 Task: Find Airbnb stays in Hilton Head Island with access to beachfront for horse-drawn carriage rides and historic tours.
Action: Mouse moved to (587, 83)
Screenshot: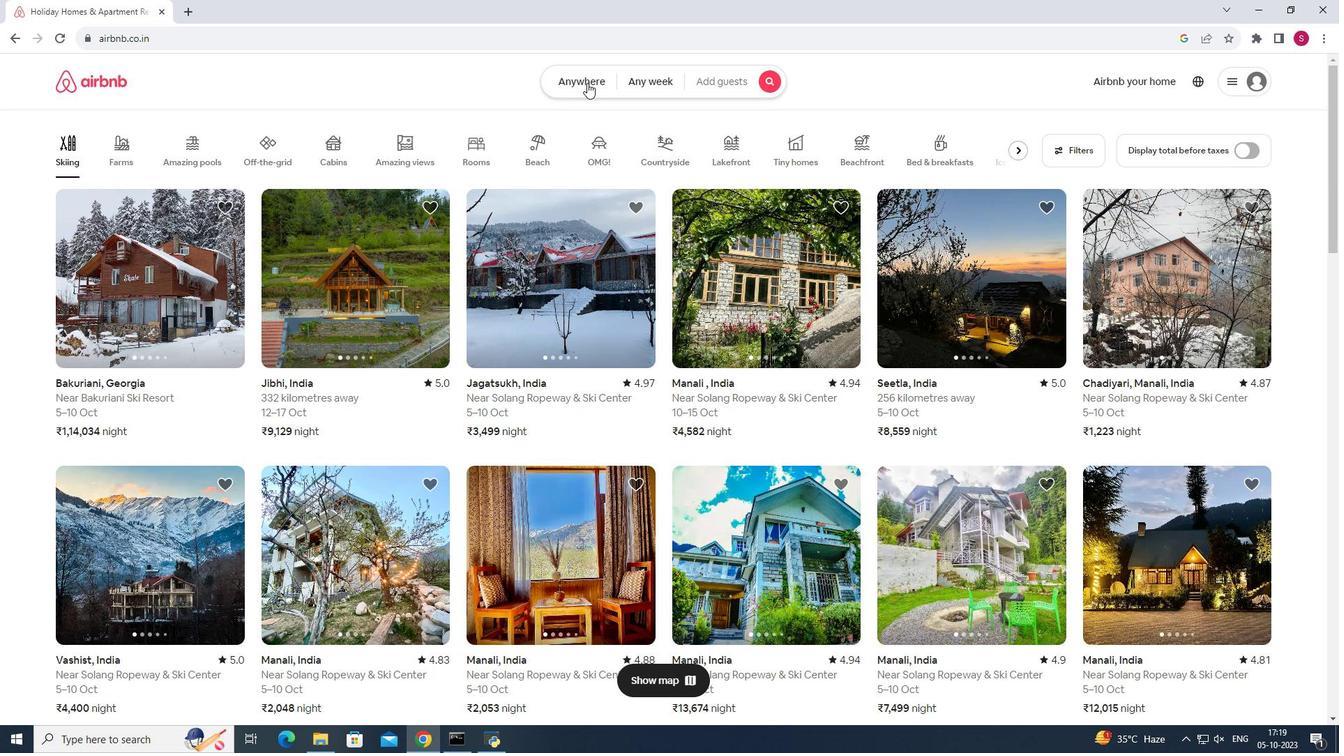 
Action: Mouse pressed left at (587, 83)
Screenshot: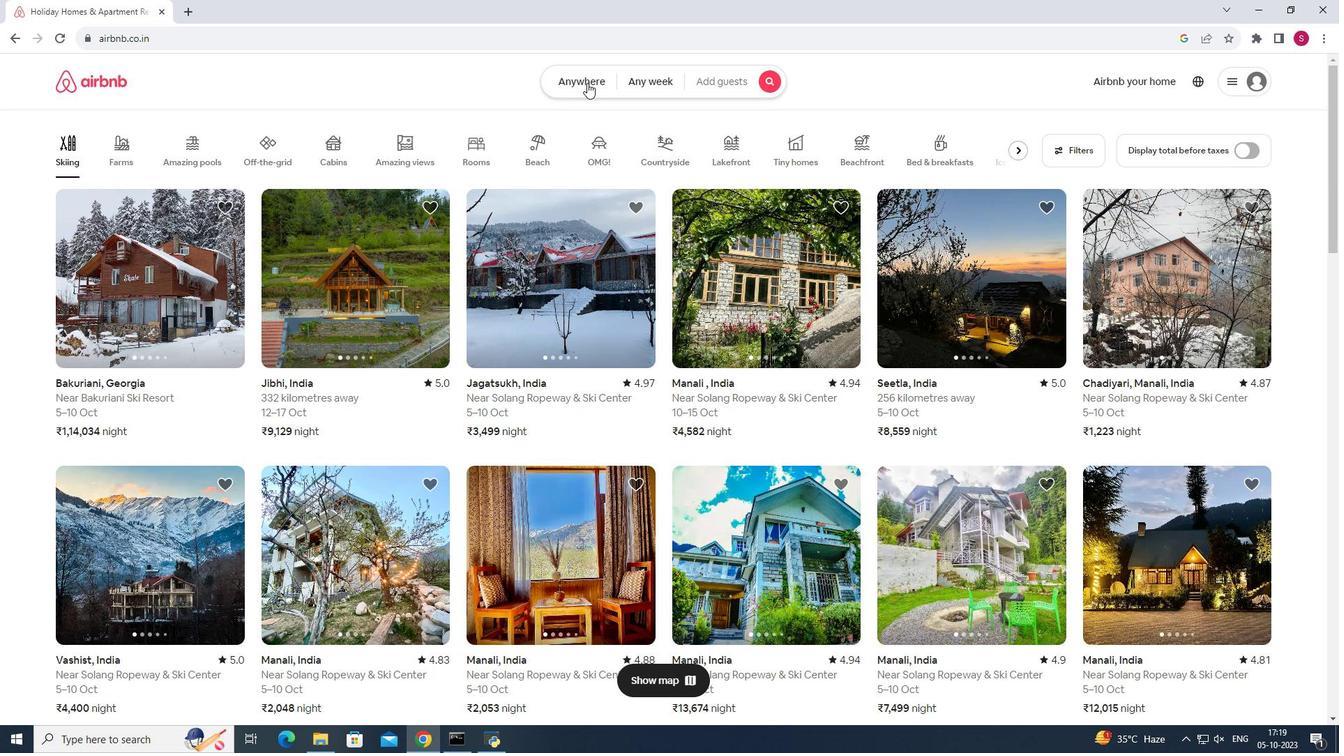 
Action: Mouse moved to (465, 137)
Screenshot: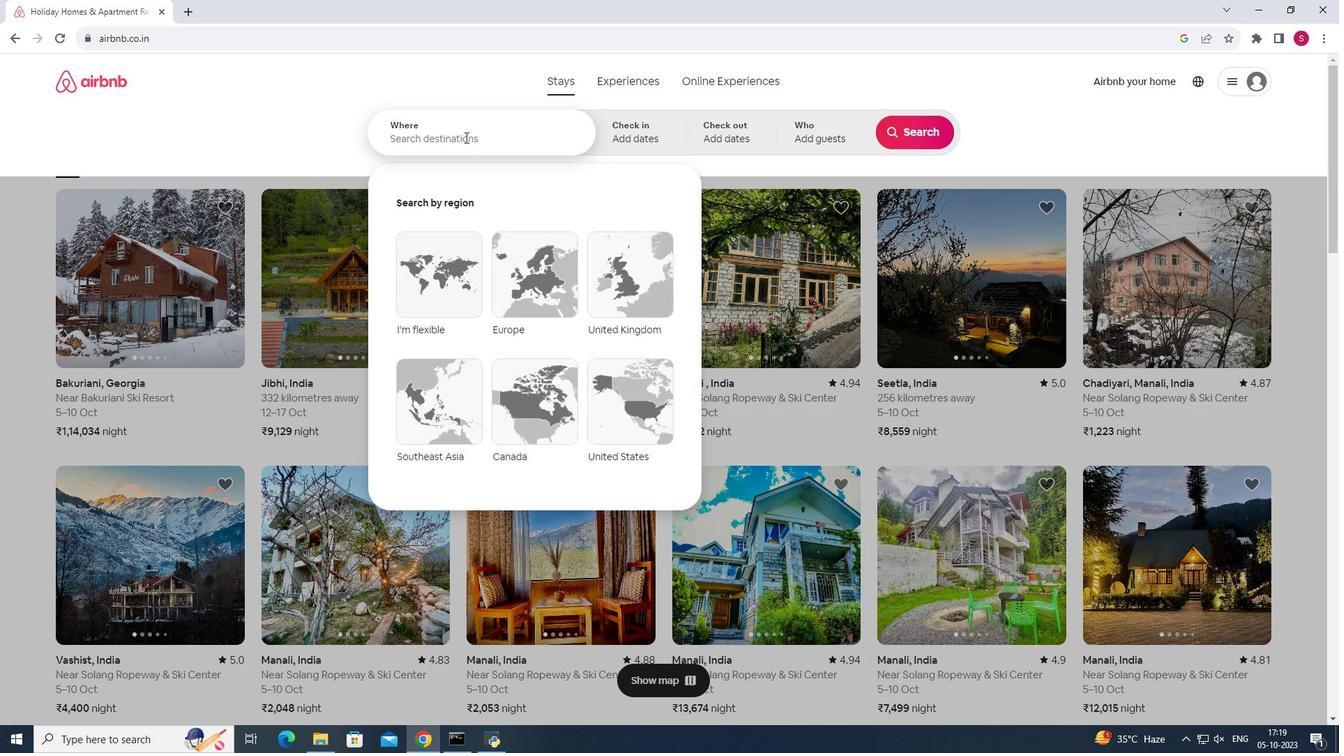 
Action: Mouse pressed left at (465, 137)
Screenshot: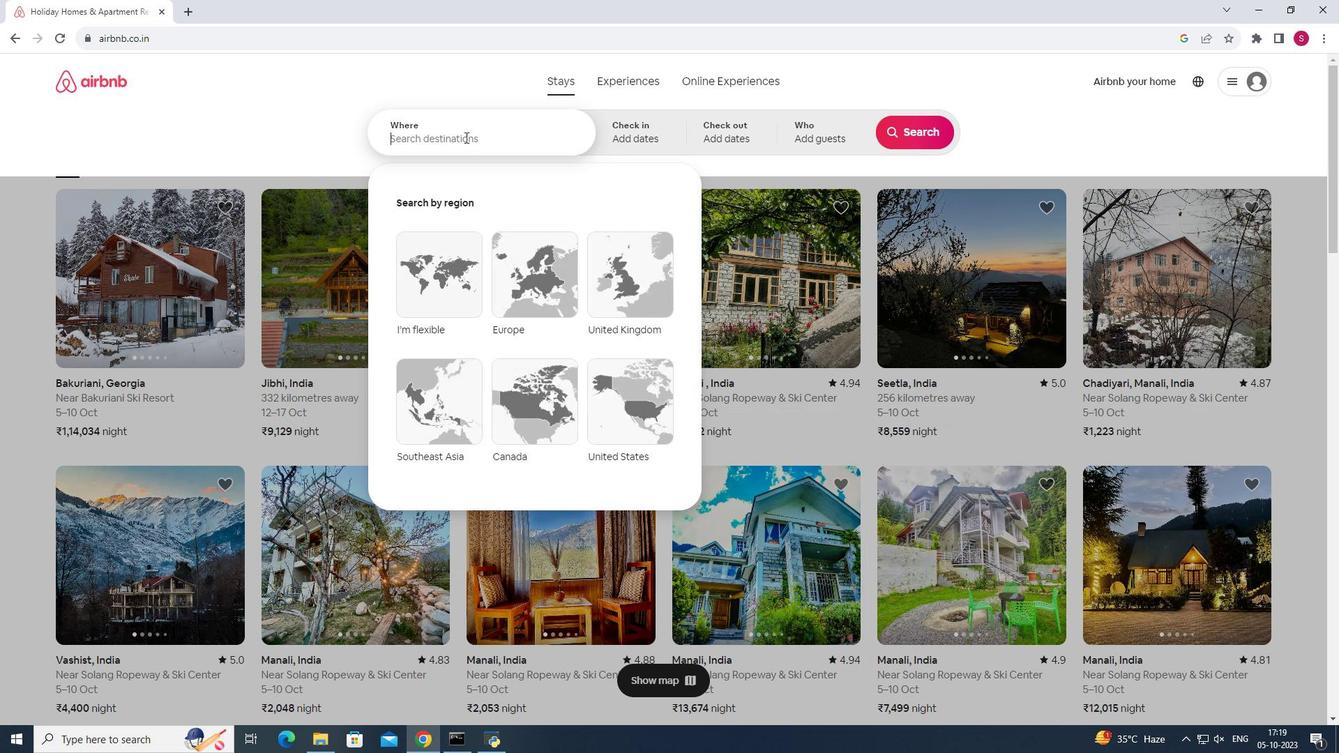 
Action: Key pressed <Key.shift><Key.shift><Key.shift><Key.shift><Key.shift><Key.shift><Key.shift><Key.shift><Key.shift><Key.shift><Key.shift><Key.shift><Key.shift><Key.shift><Key.shift><Key.shift><Key.shift><Key.shift><Key.shift><Key.shift>Hilton<Key.space><Key.shift>Head
Screenshot: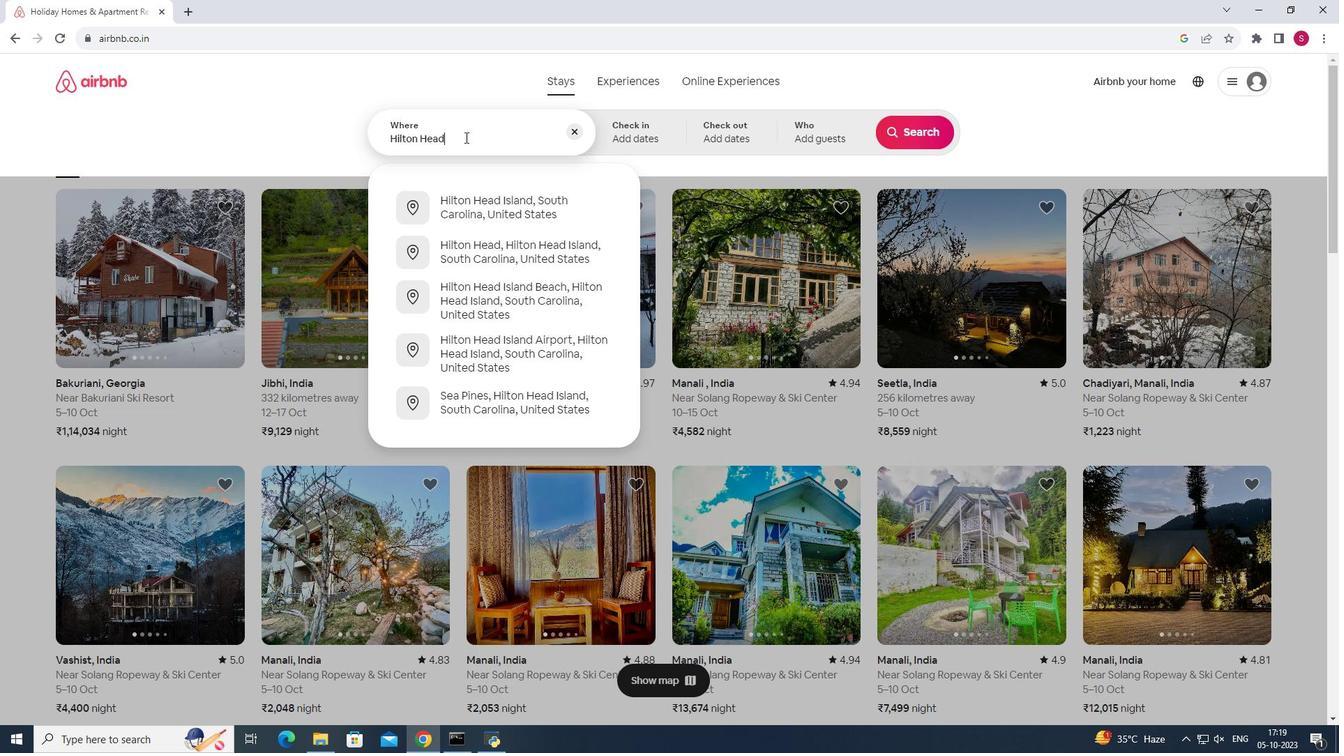 
Action: Mouse moved to (517, 220)
Screenshot: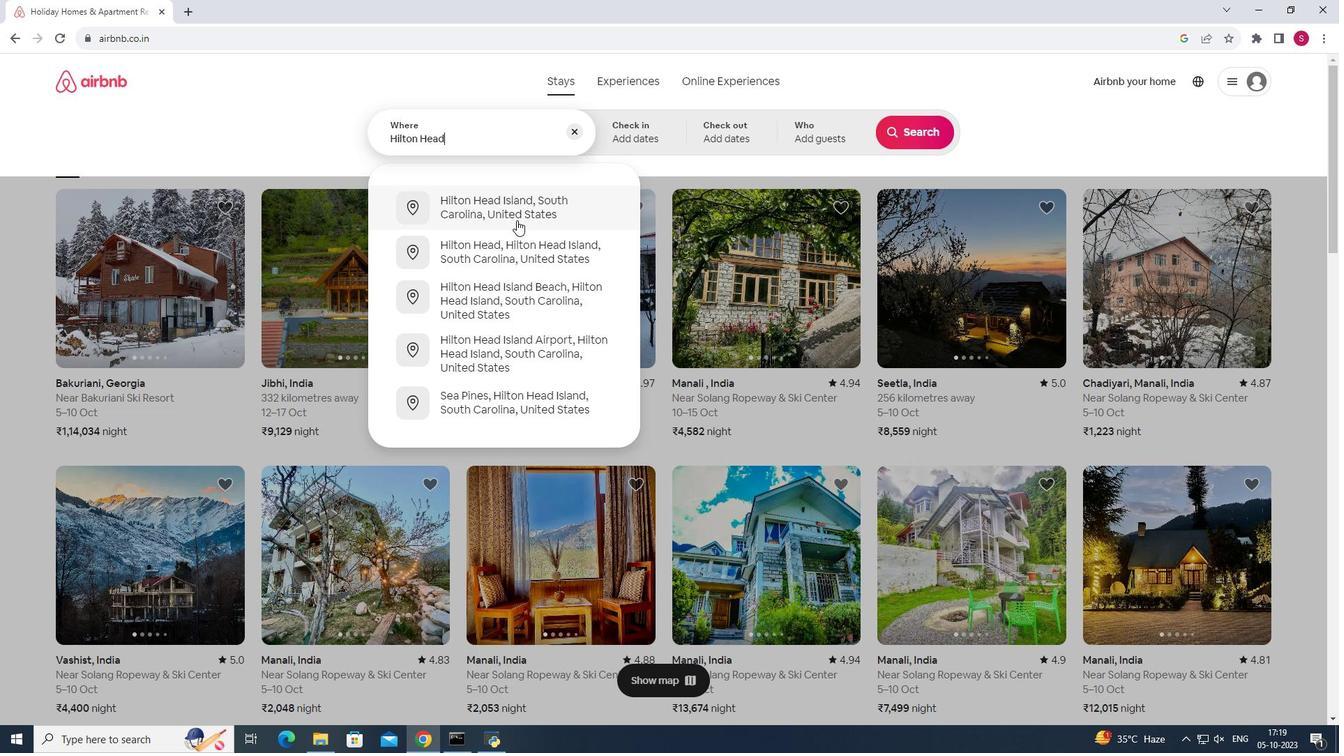 
Action: Mouse pressed left at (517, 220)
Screenshot: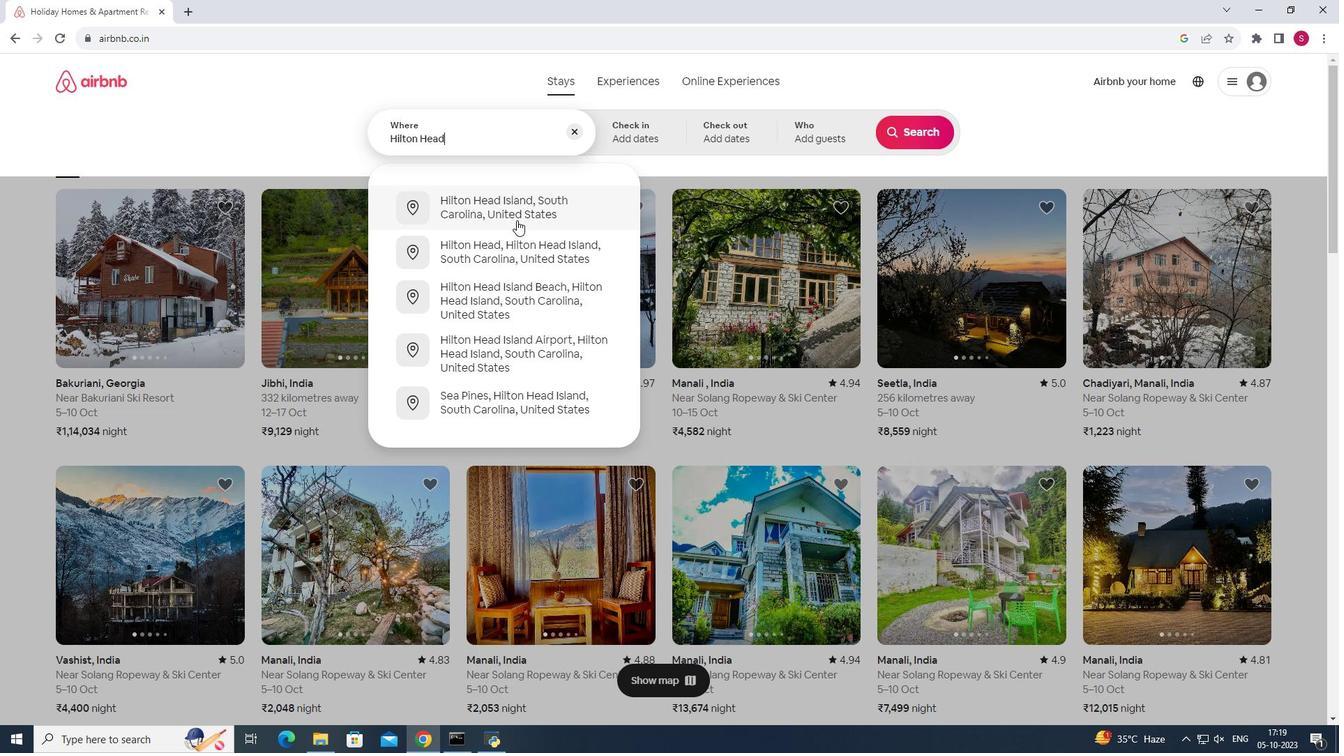 
Action: Mouse moved to (903, 146)
Screenshot: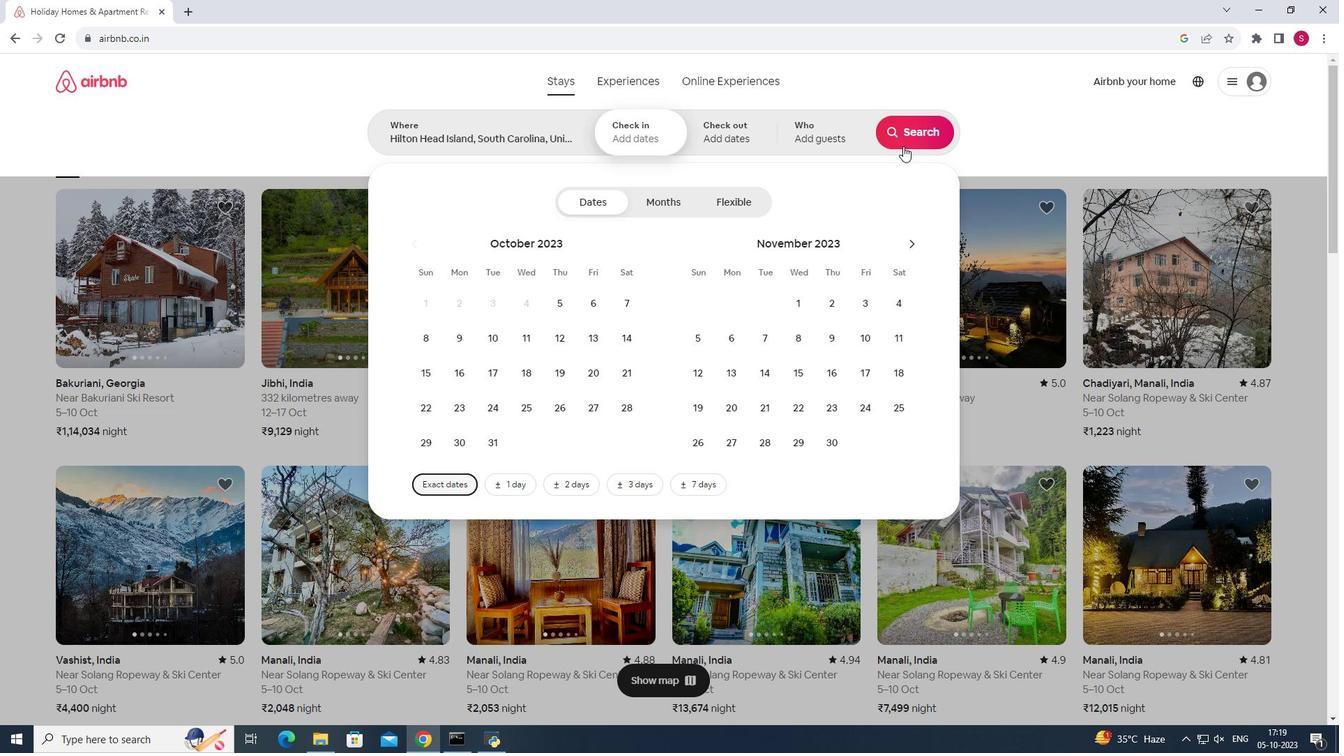 
Action: Mouse pressed left at (903, 146)
Screenshot: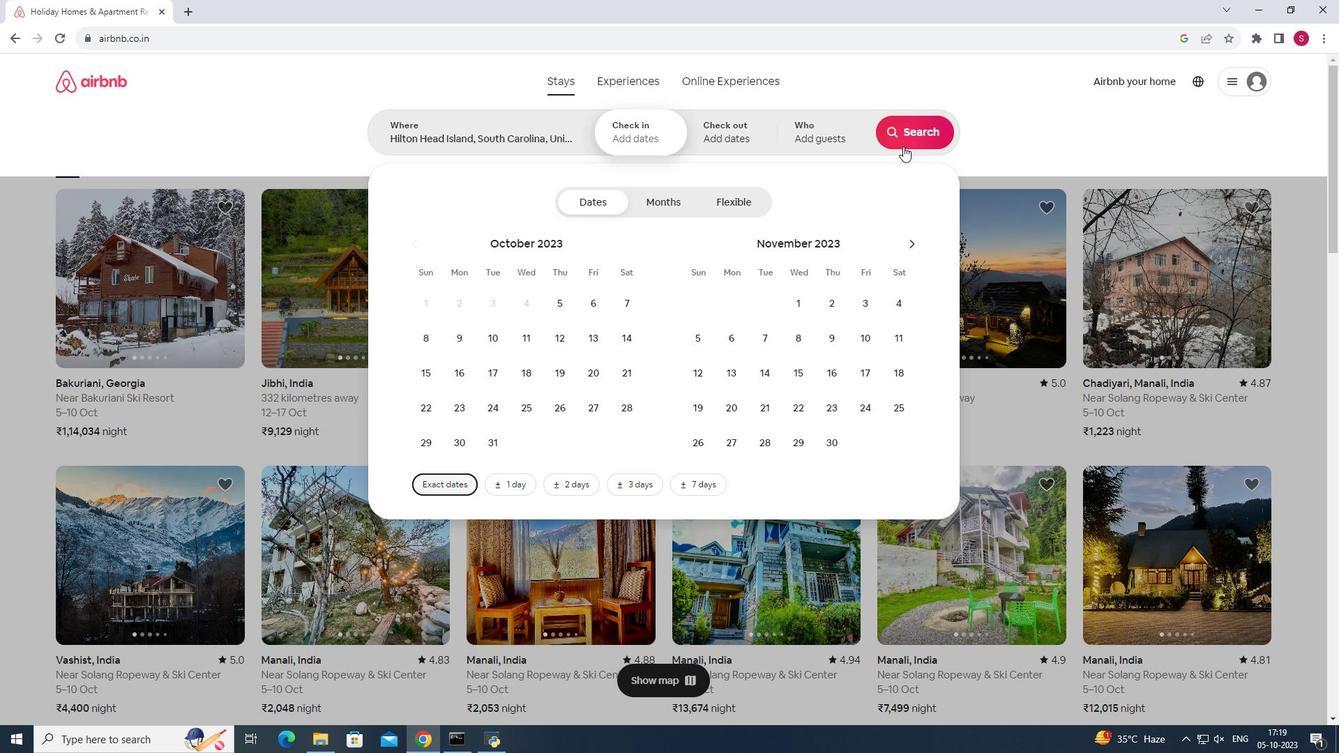 
Action: Mouse moved to (293, 139)
Screenshot: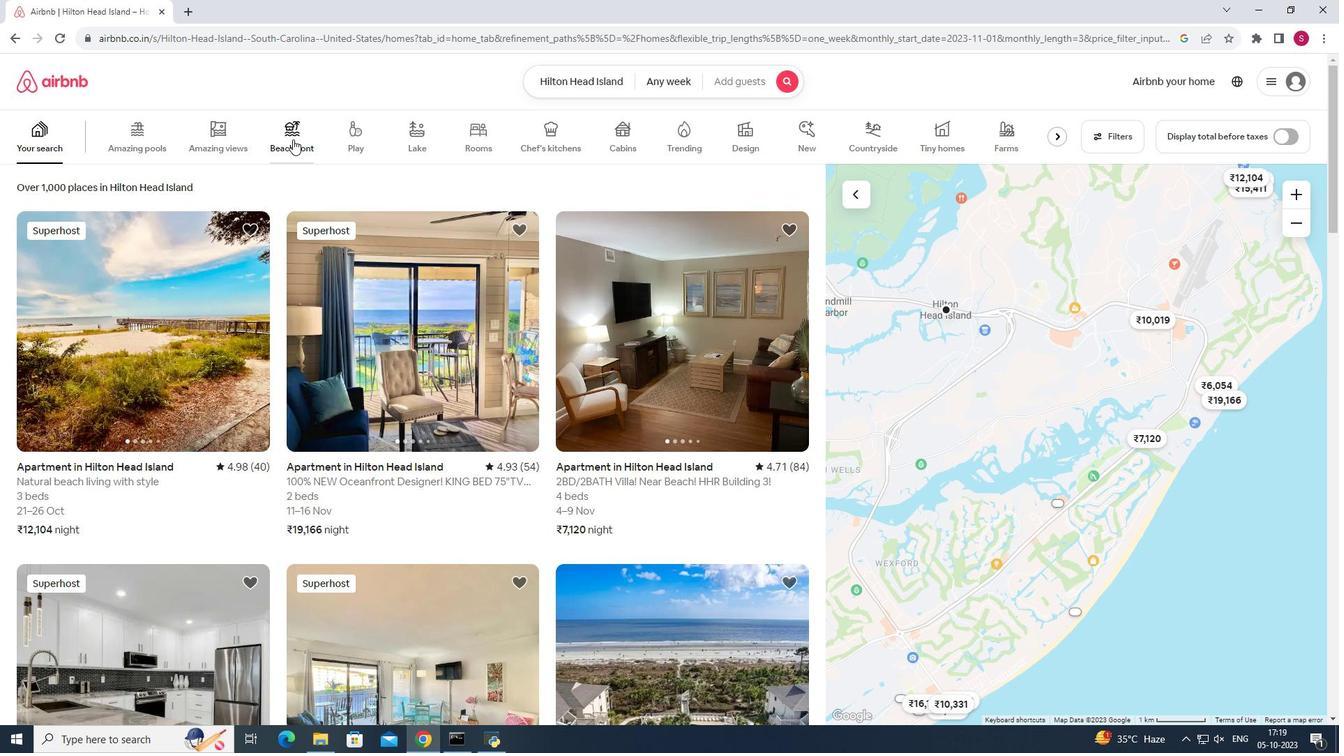 
Action: Mouse pressed left at (293, 139)
Screenshot: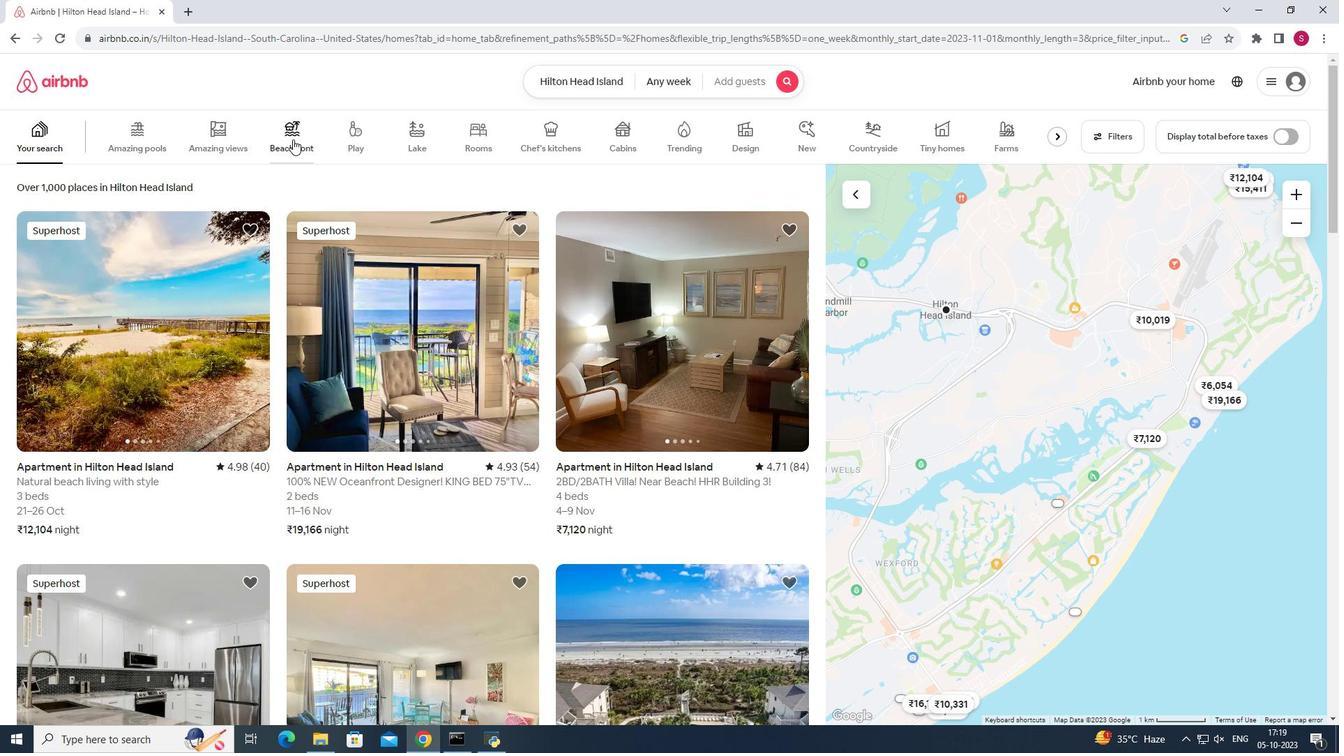 
Action: Mouse moved to (188, 339)
Screenshot: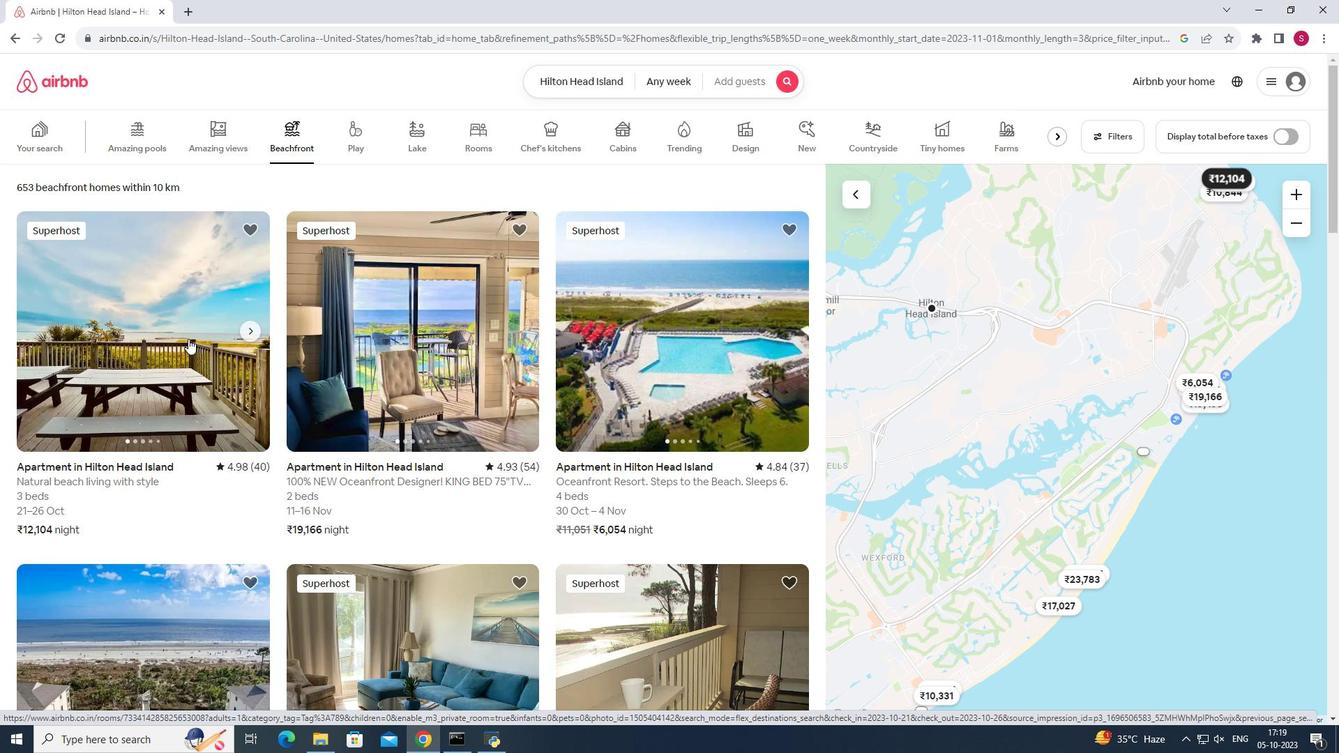 
Action: Mouse pressed left at (188, 339)
Screenshot: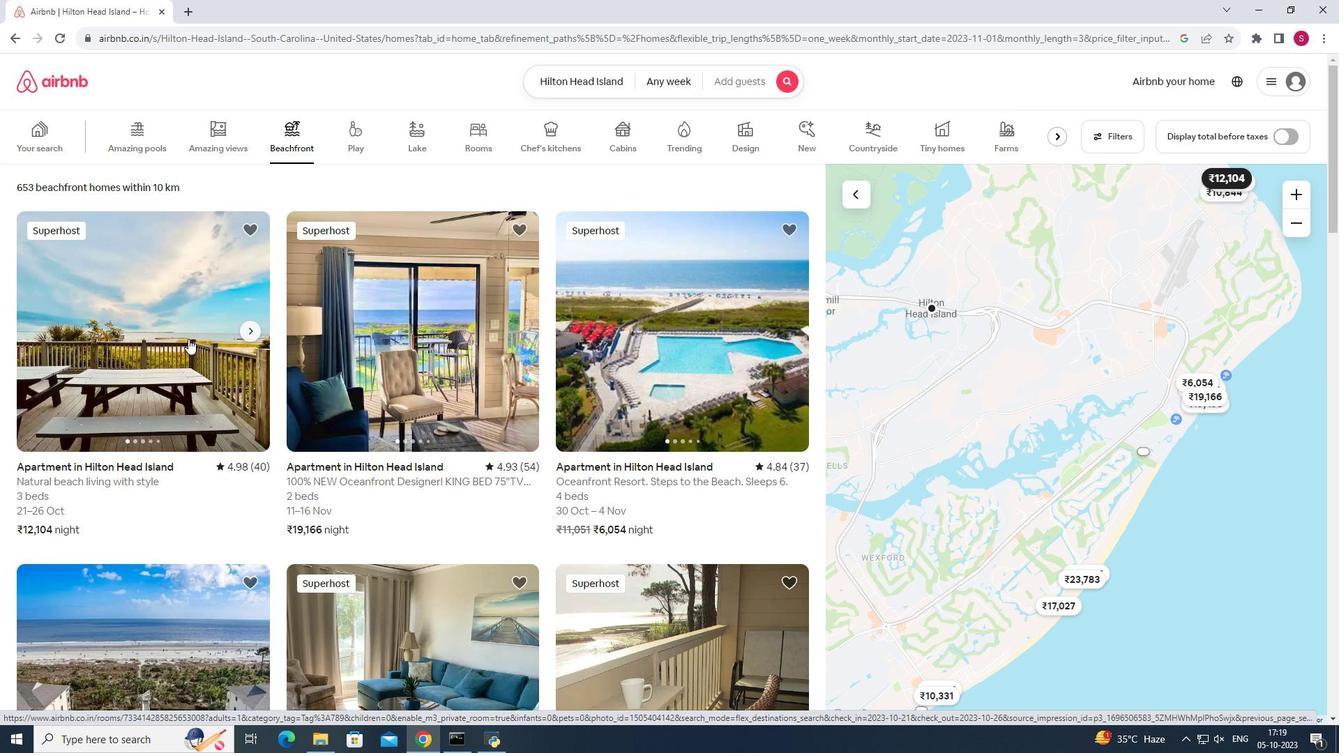 
Action: Mouse moved to (997, 494)
Screenshot: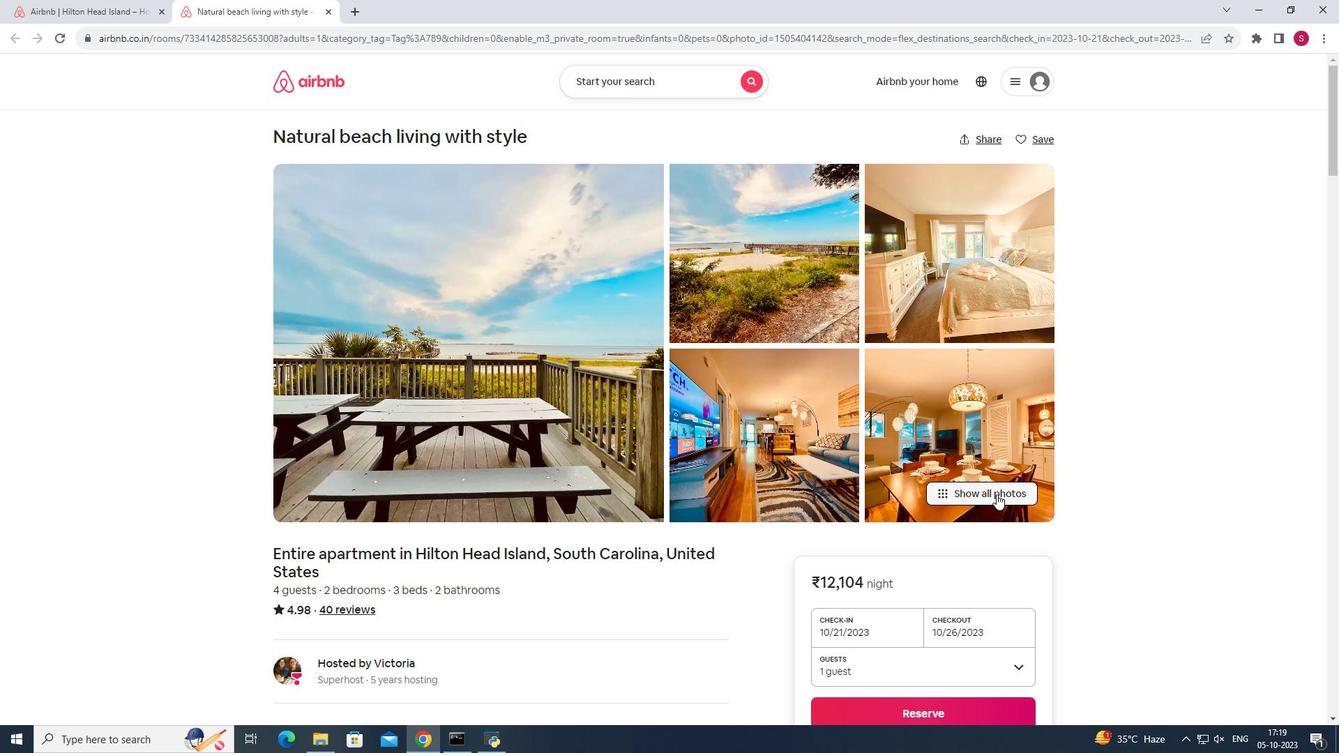 
Action: Mouse pressed left at (997, 494)
Screenshot: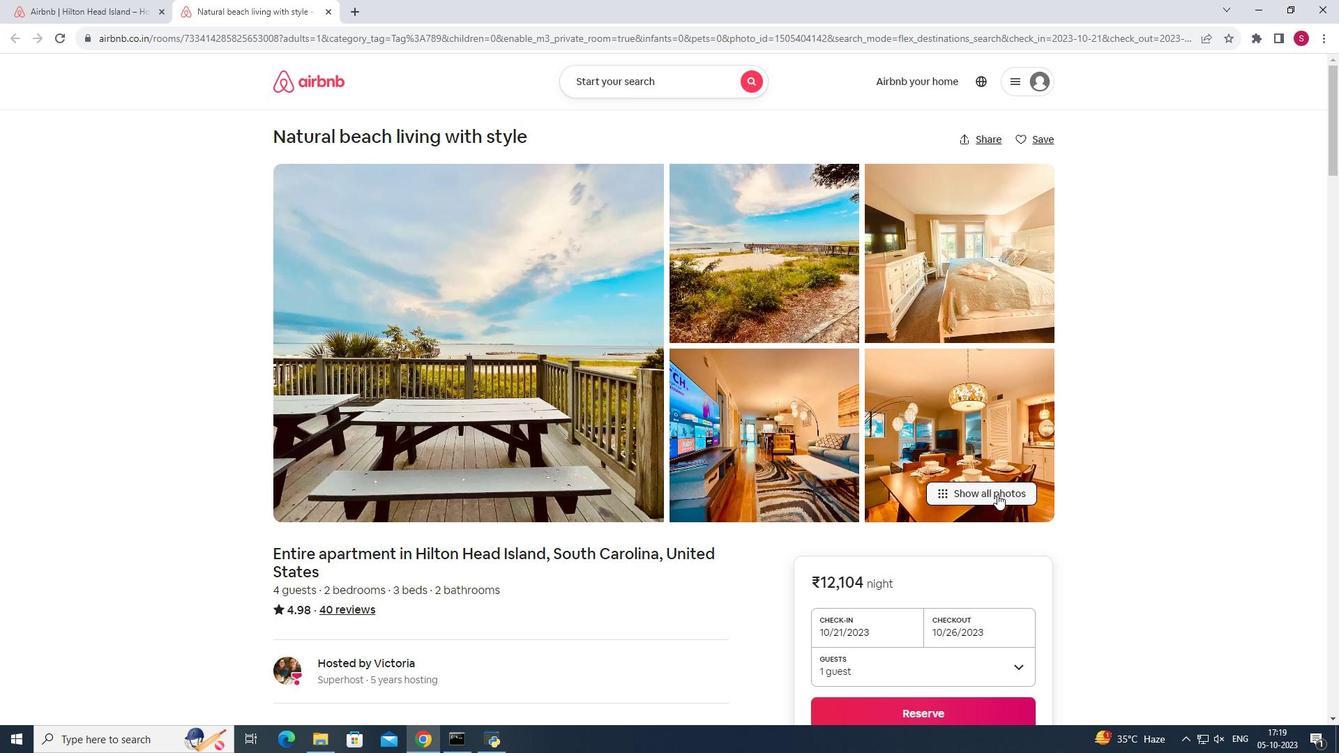 
Action: Mouse moved to (1124, 517)
Screenshot: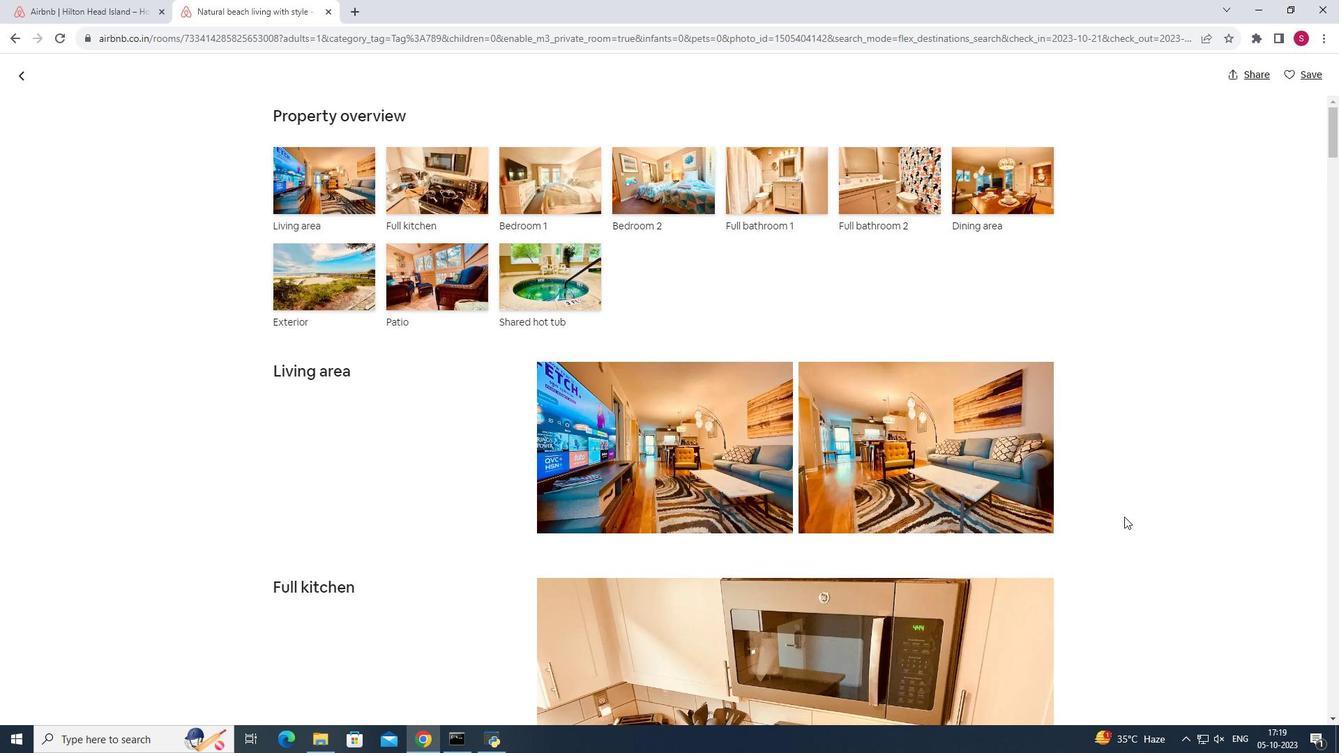 
Action: Mouse scrolled (1124, 516) with delta (0, 0)
Screenshot: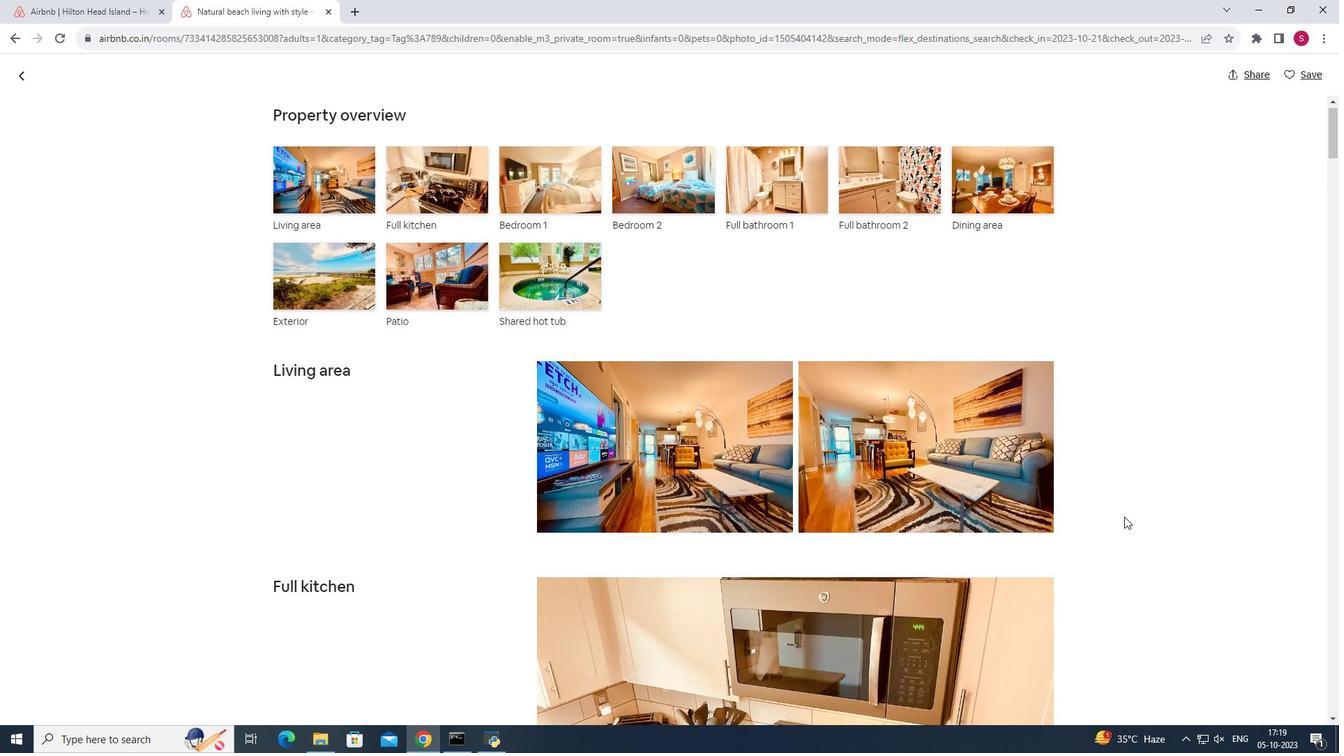 
Action: Mouse scrolled (1124, 516) with delta (0, 0)
Screenshot: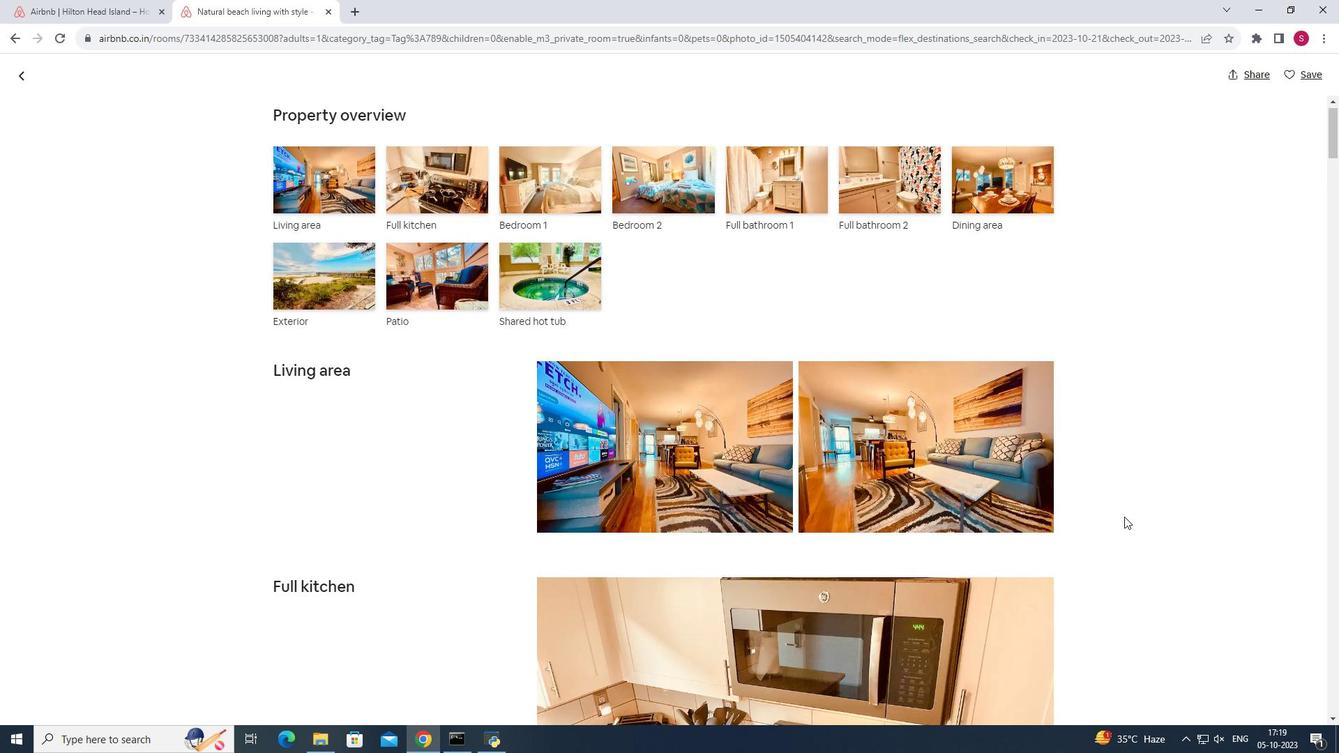 
Action: Mouse scrolled (1124, 516) with delta (0, 0)
Screenshot: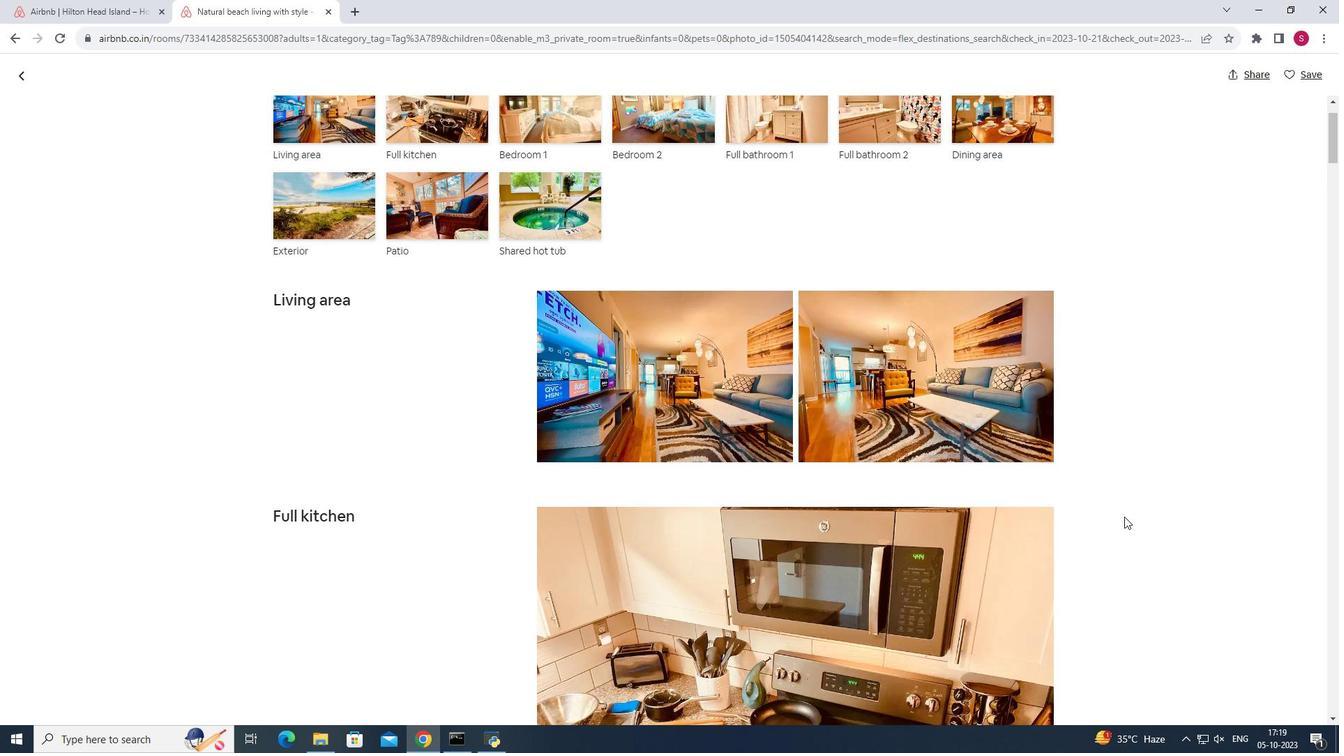 
Action: Mouse moved to (1159, 616)
Screenshot: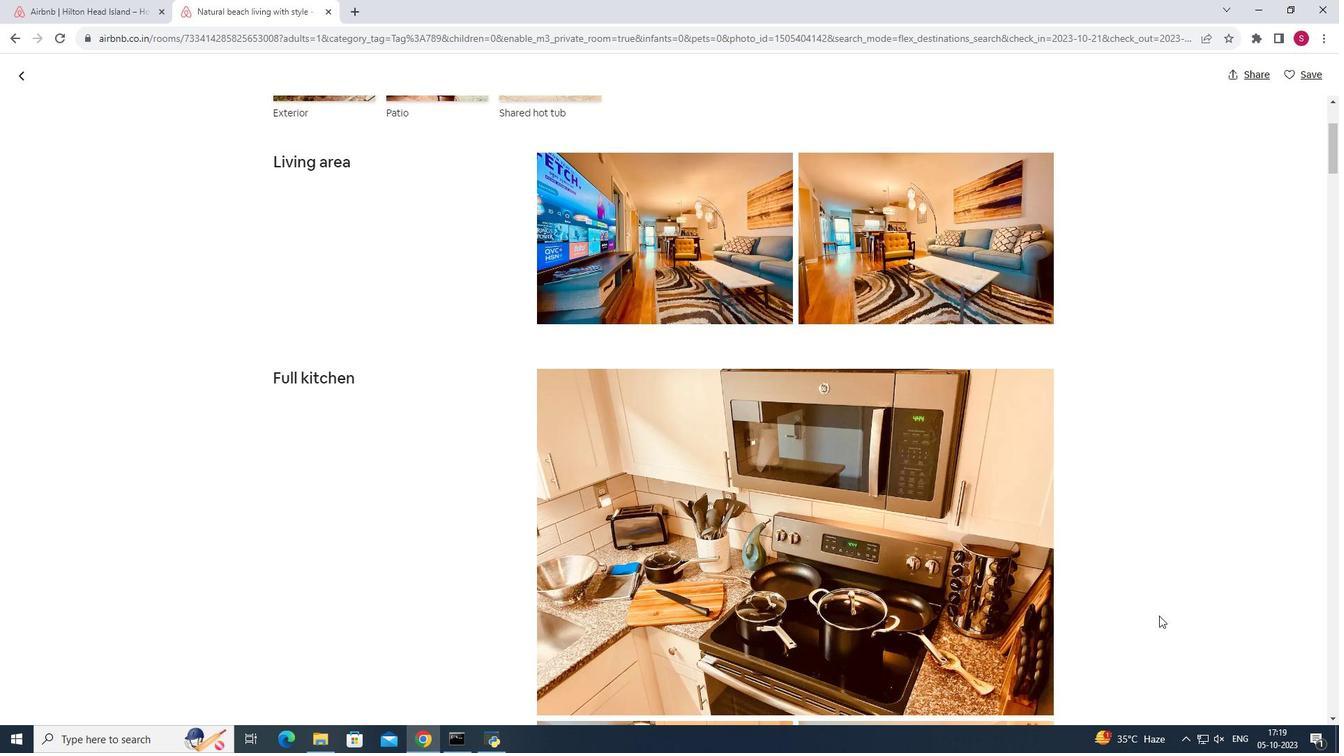
Action: Mouse scrolled (1159, 615) with delta (0, 0)
Screenshot: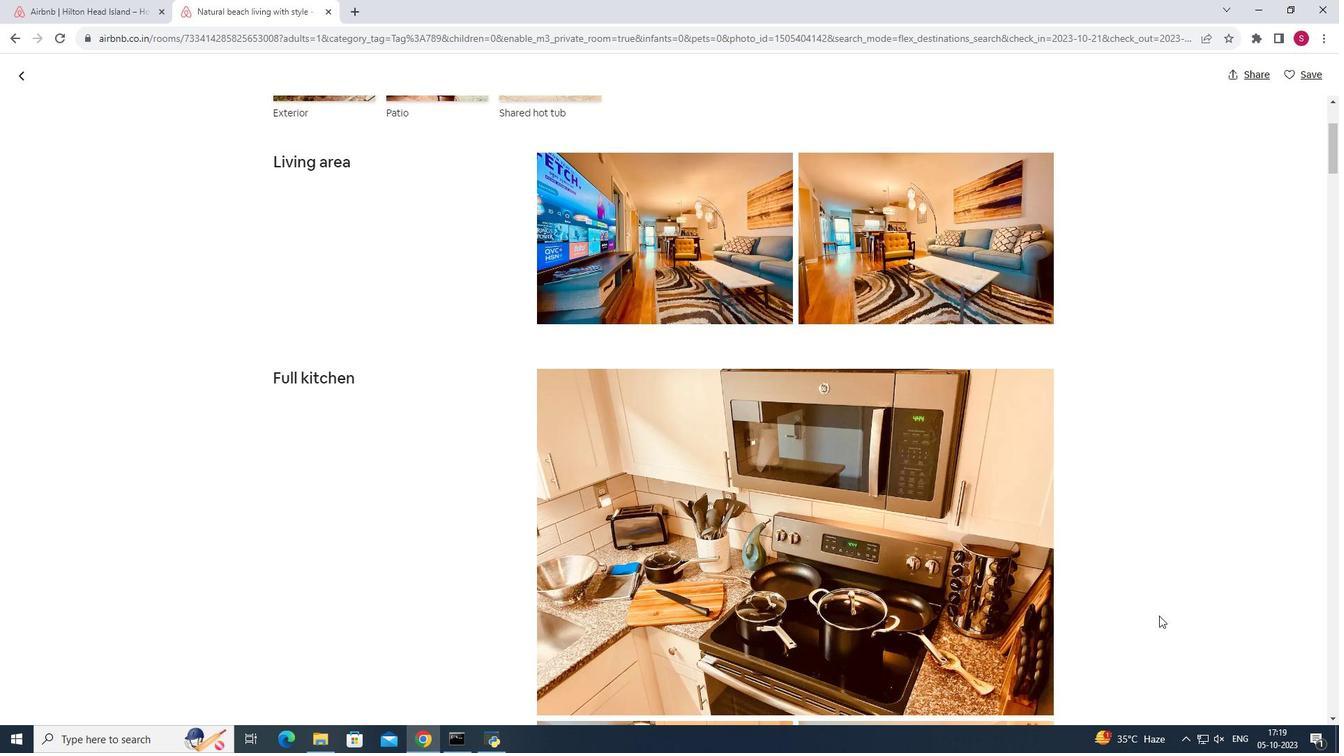 
Action: Mouse scrolled (1159, 615) with delta (0, 0)
Screenshot: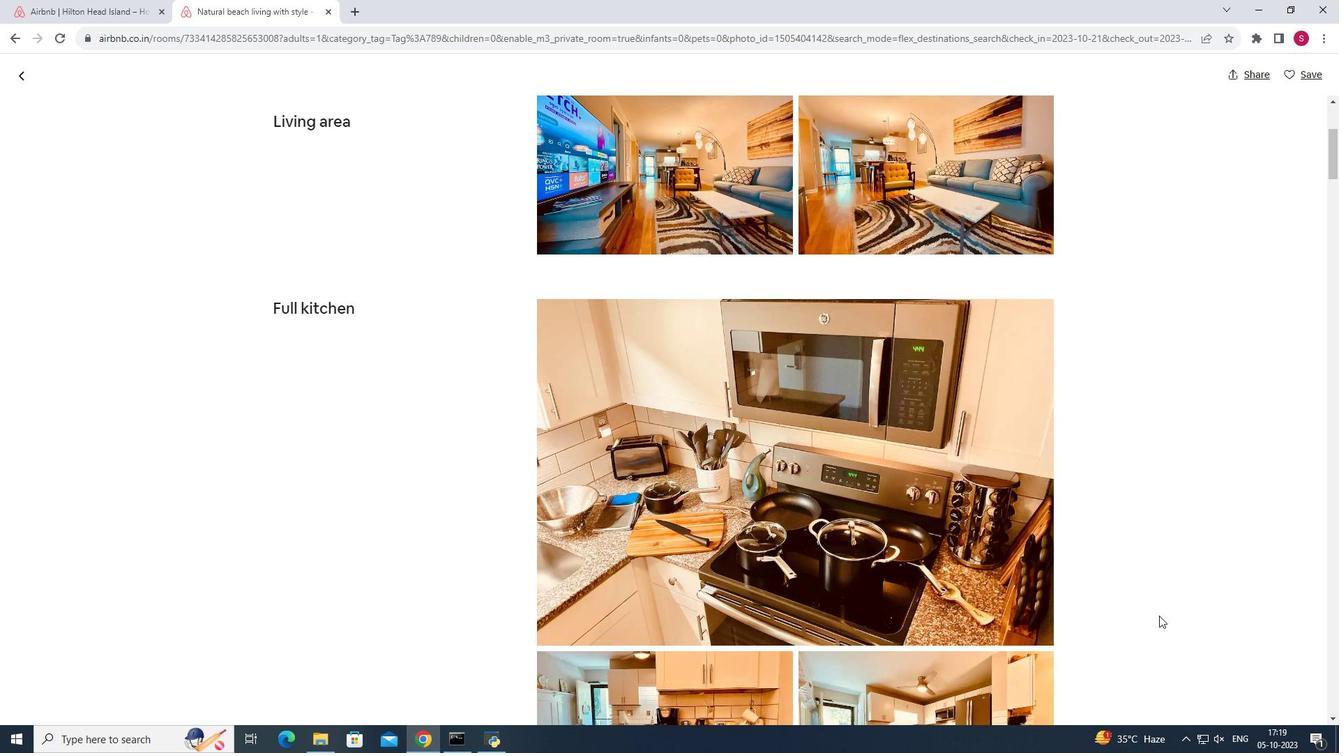 
Action: Mouse scrolled (1159, 615) with delta (0, 0)
Screenshot: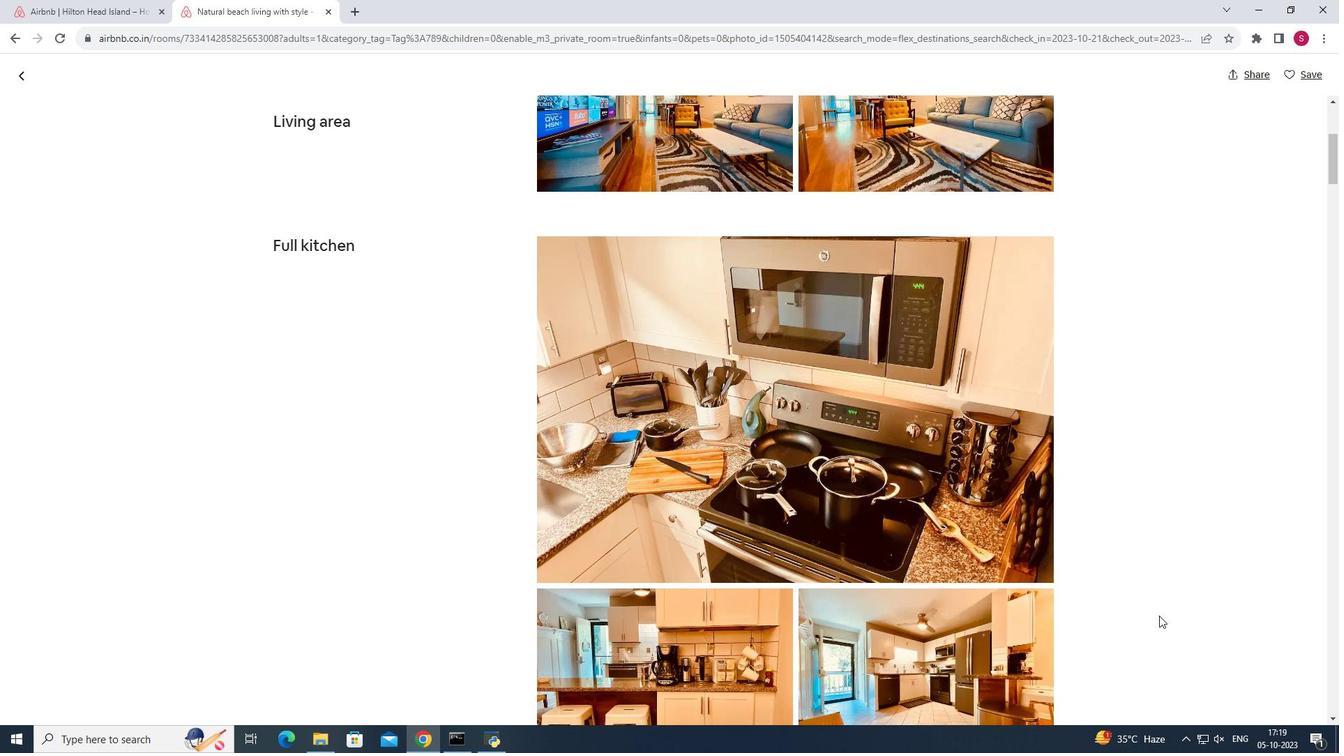 
Action: Mouse scrolled (1159, 615) with delta (0, 0)
Screenshot: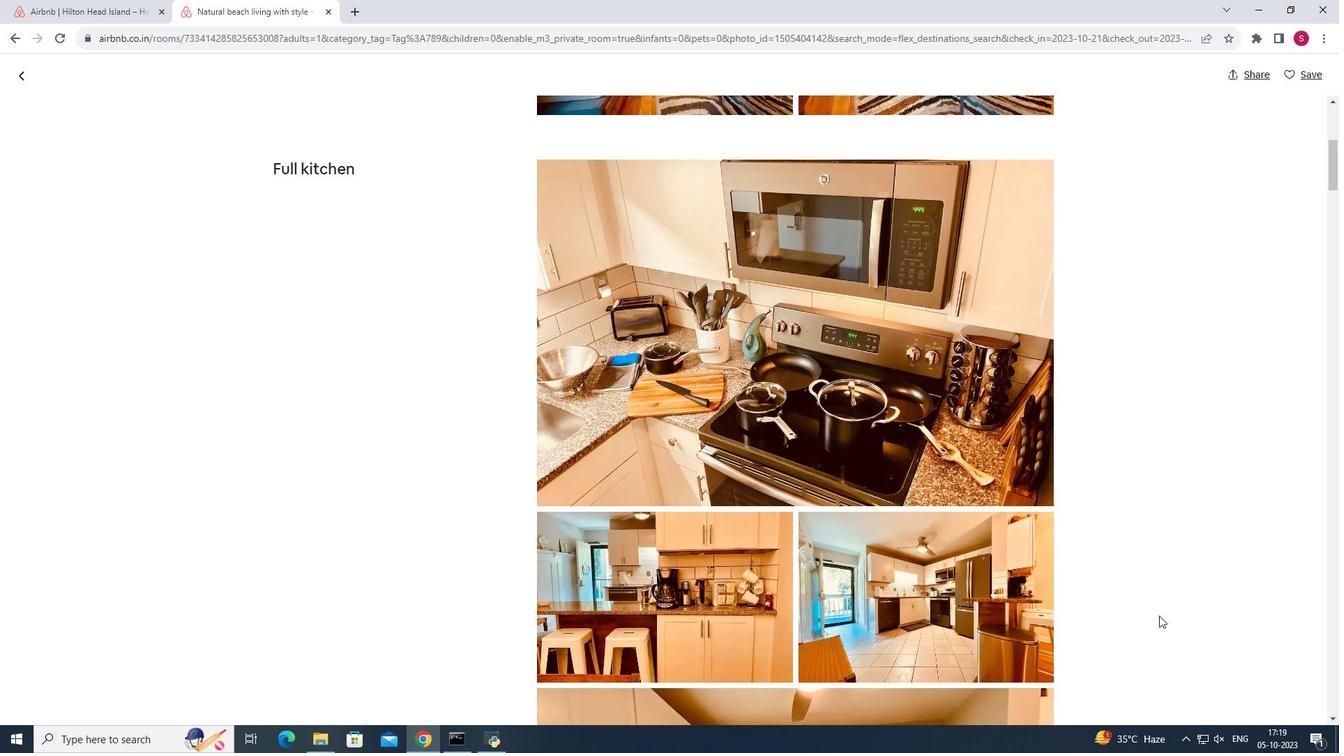 
Action: Mouse scrolled (1159, 615) with delta (0, 0)
Screenshot: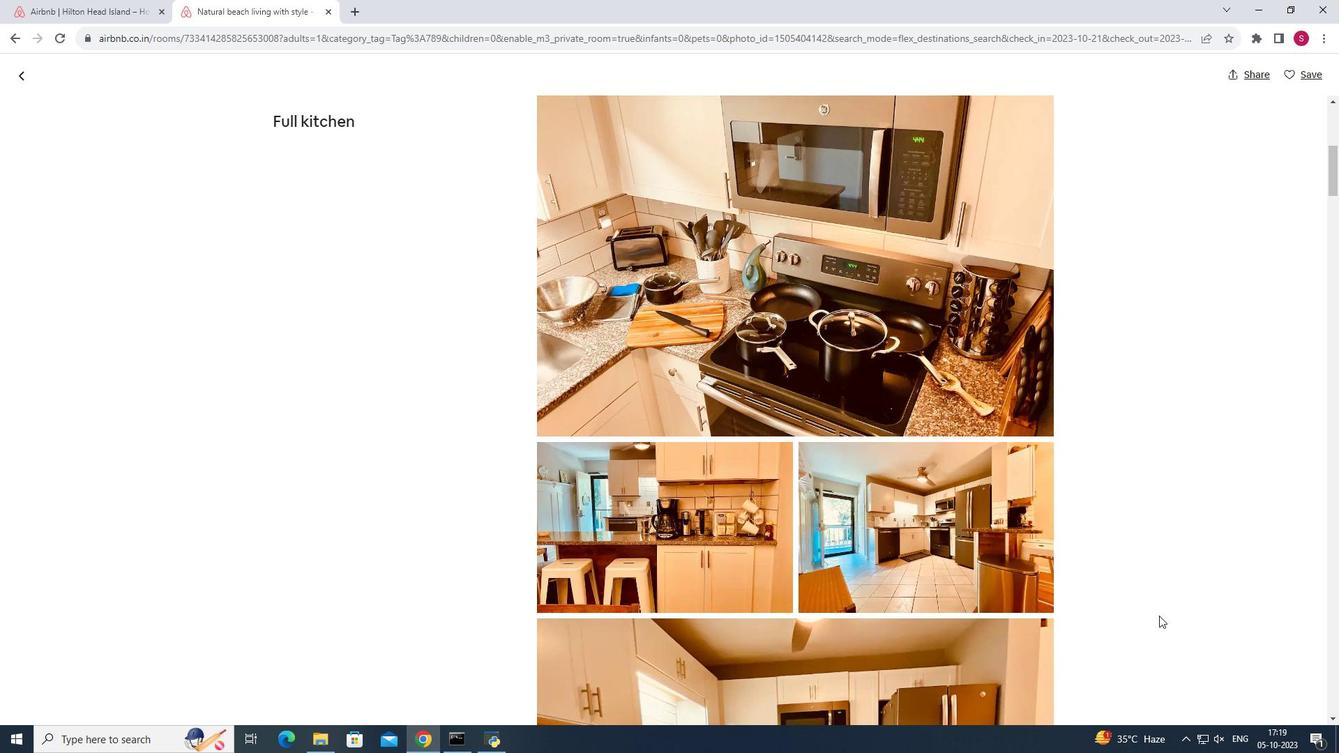 
Action: Mouse scrolled (1159, 615) with delta (0, 0)
Screenshot: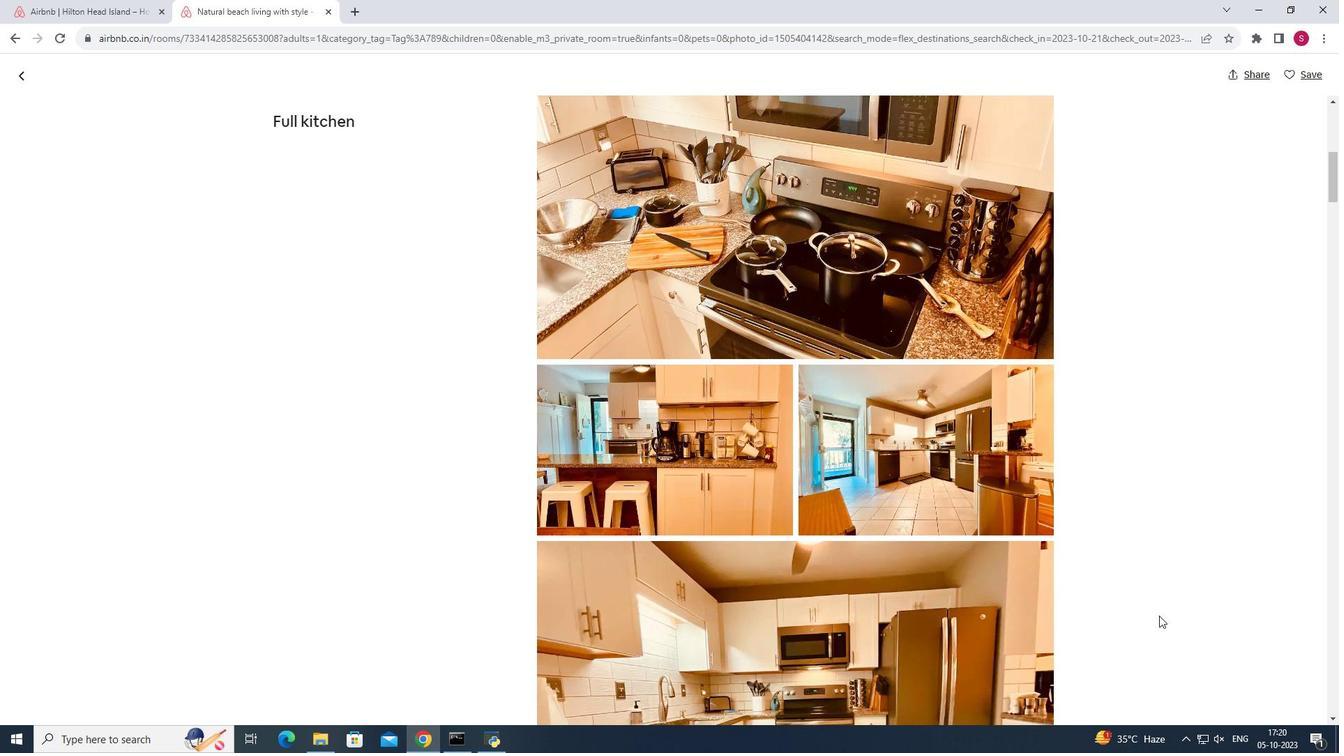 
Action: Mouse scrolled (1159, 615) with delta (0, 0)
Screenshot: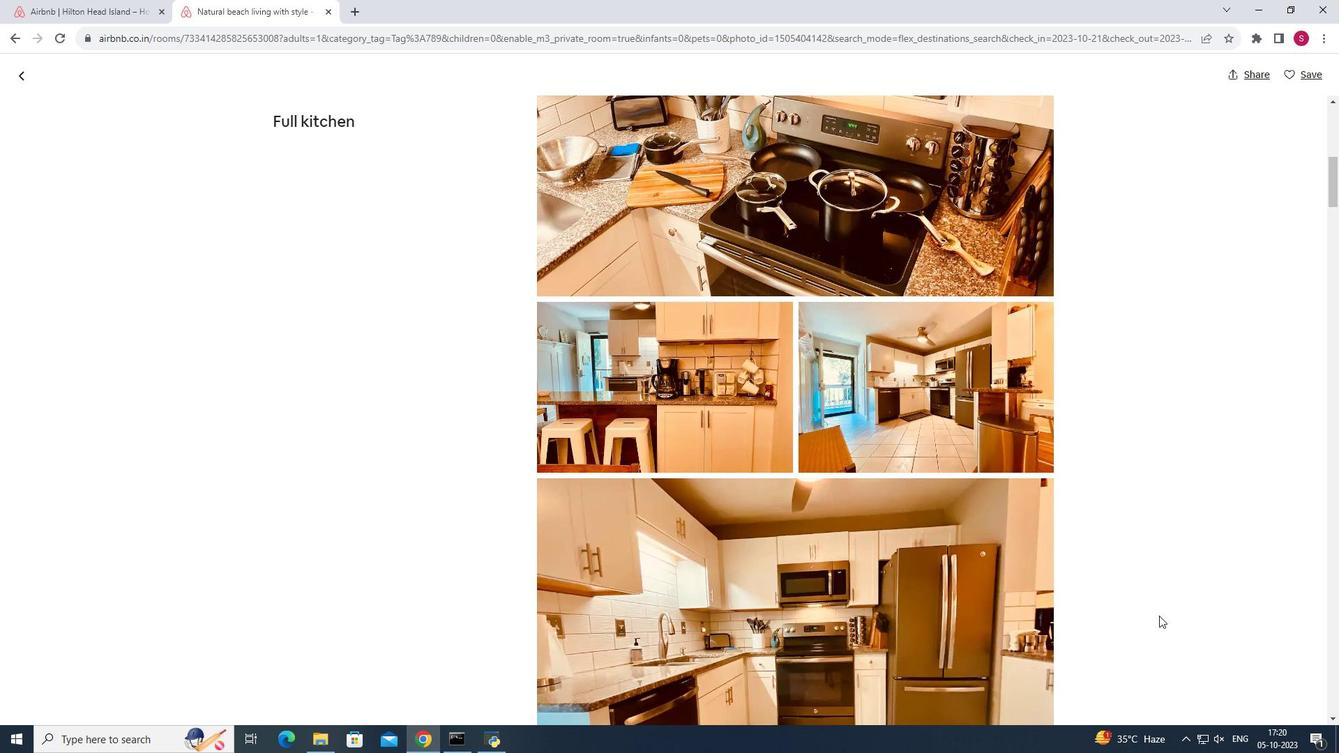 
Action: Mouse scrolled (1159, 615) with delta (0, 0)
Screenshot: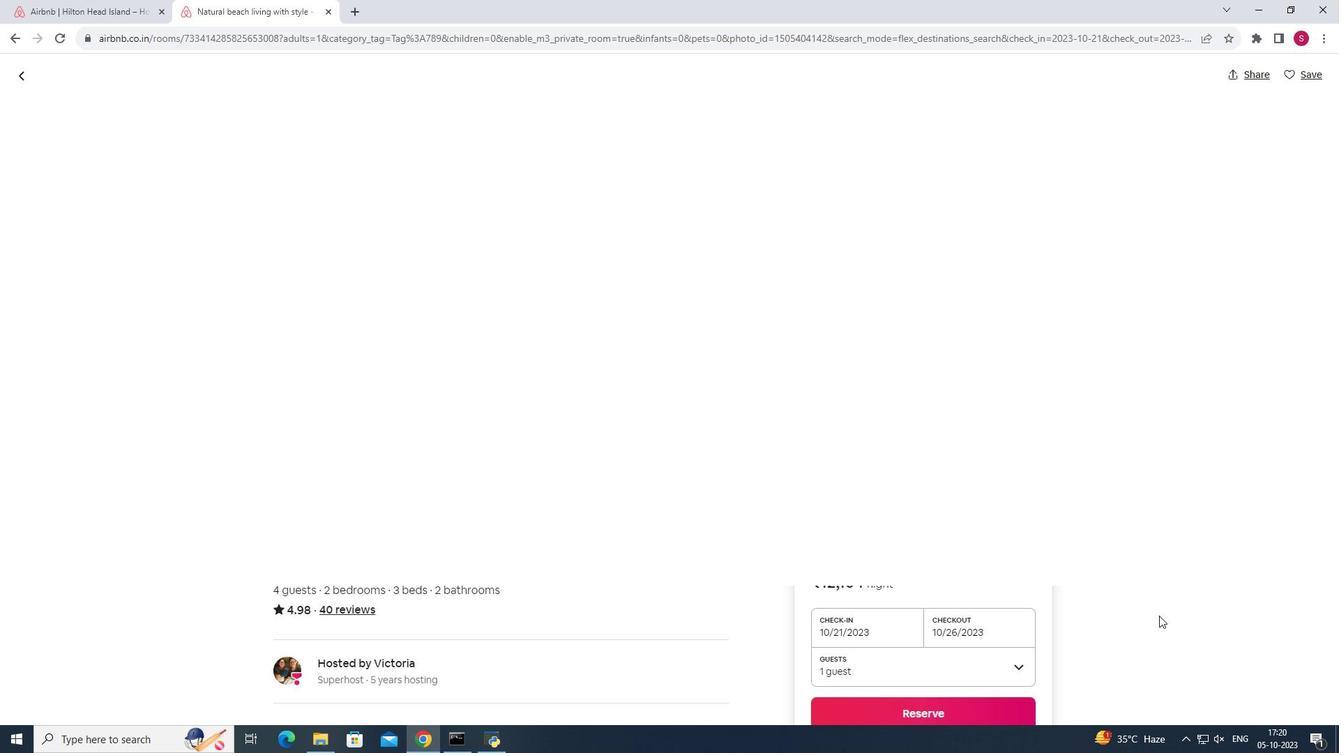 
Action: Mouse scrolled (1159, 615) with delta (0, 0)
Screenshot: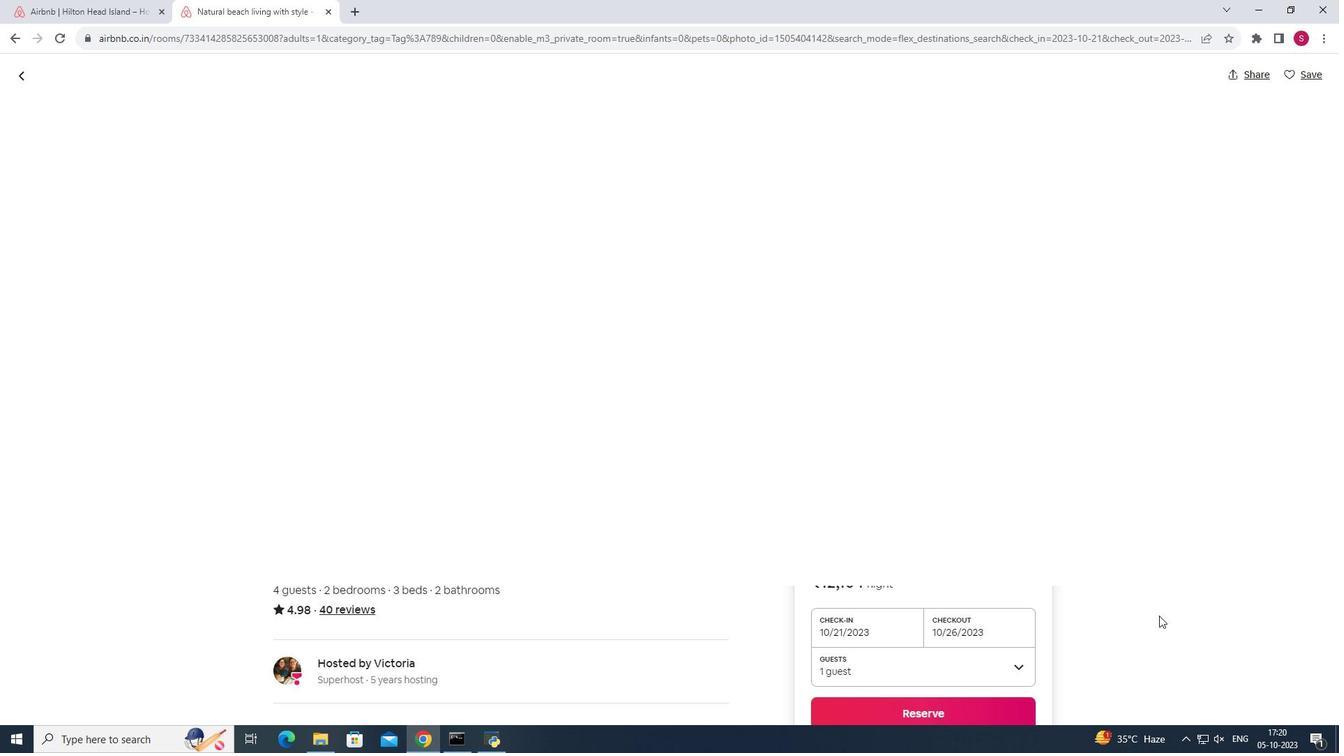 
Action: Mouse scrolled (1159, 615) with delta (0, 0)
Screenshot: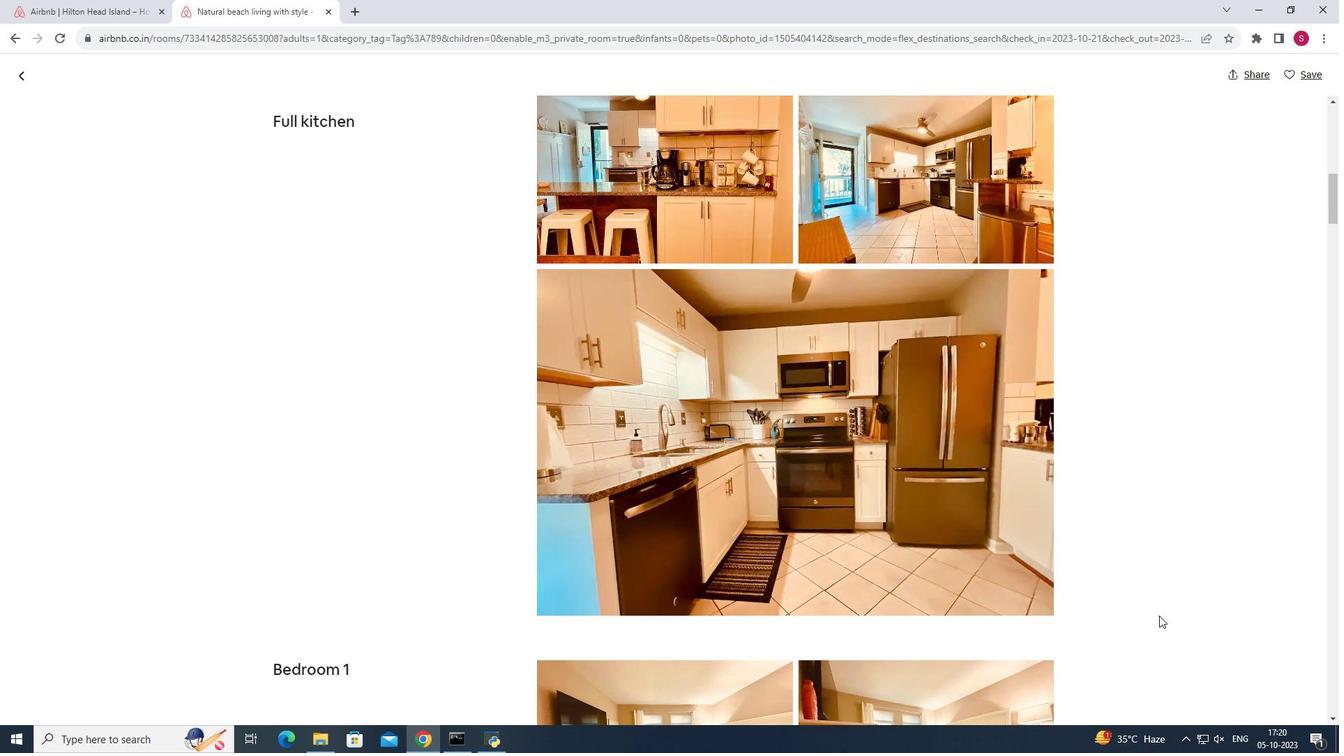 
Action: Mouse scrolled (1159, 615) with delta (0, 0)
Screenshot: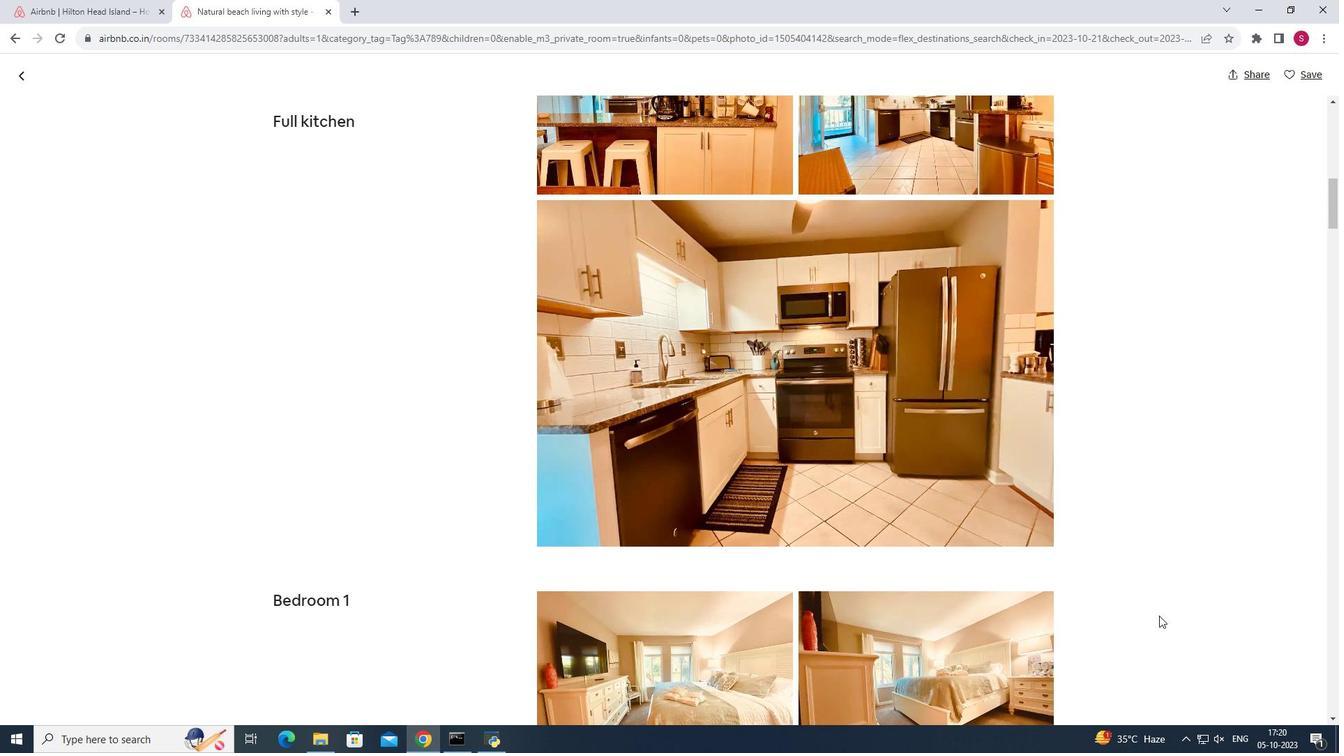 
Action: Mouse scrolled (1159, 615) with delta (0, 0)
Screenshot: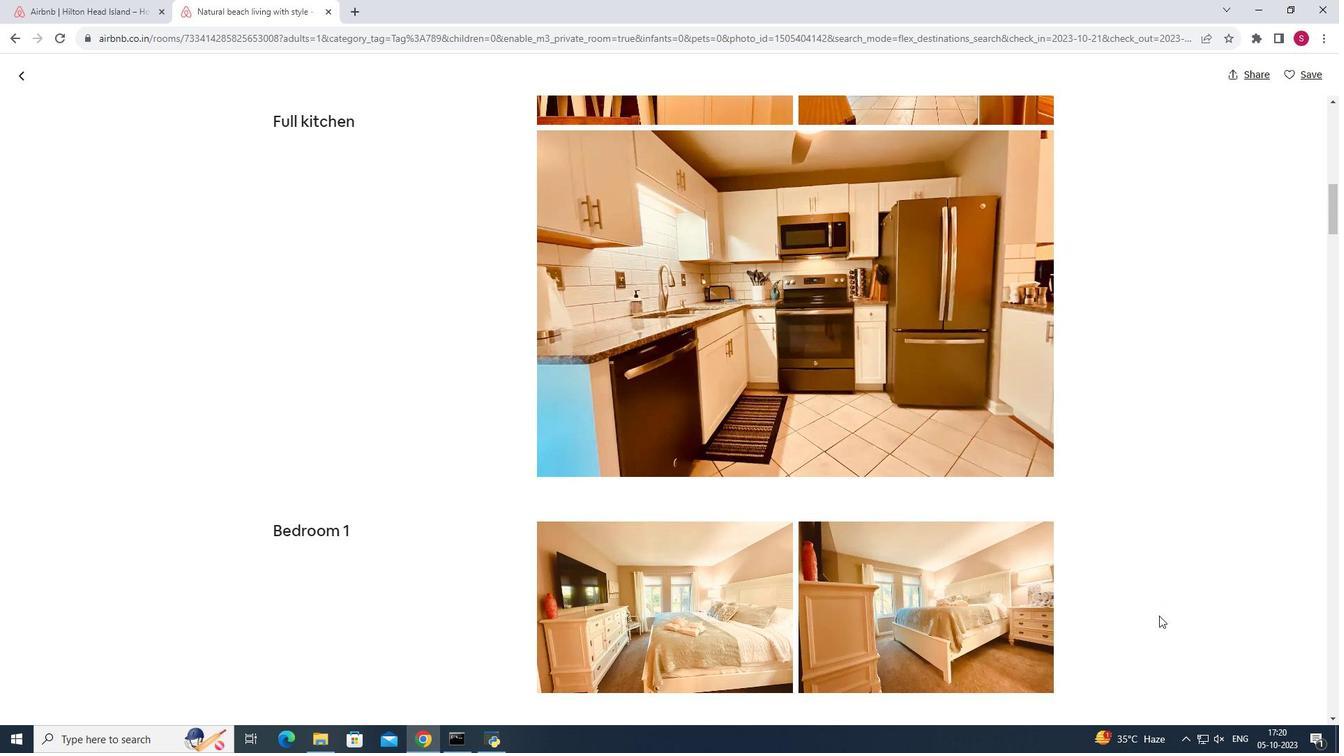 
Action: Mouse scrolled (1159, 615) with delta (0, 0)
Screenshot: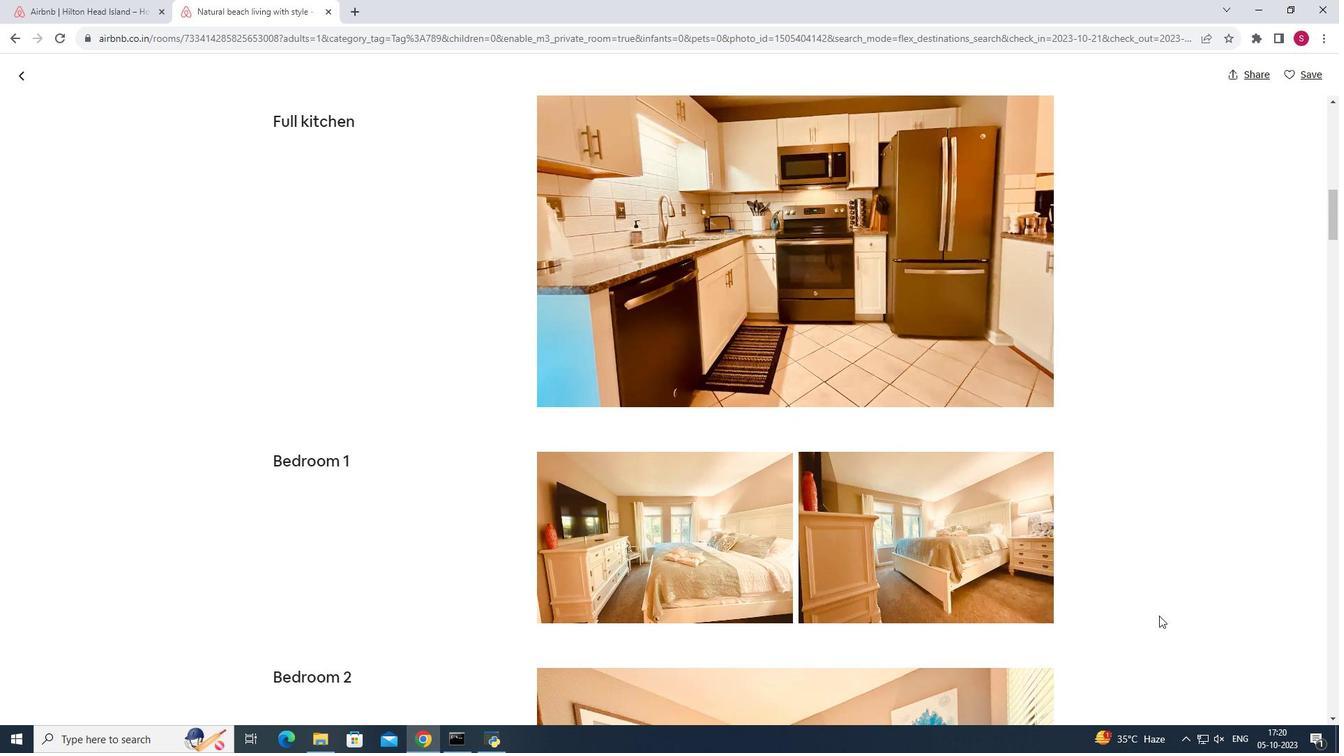 
Action: Mouse scrolled (1159, 615) with delta (0, 0)
Screenshot: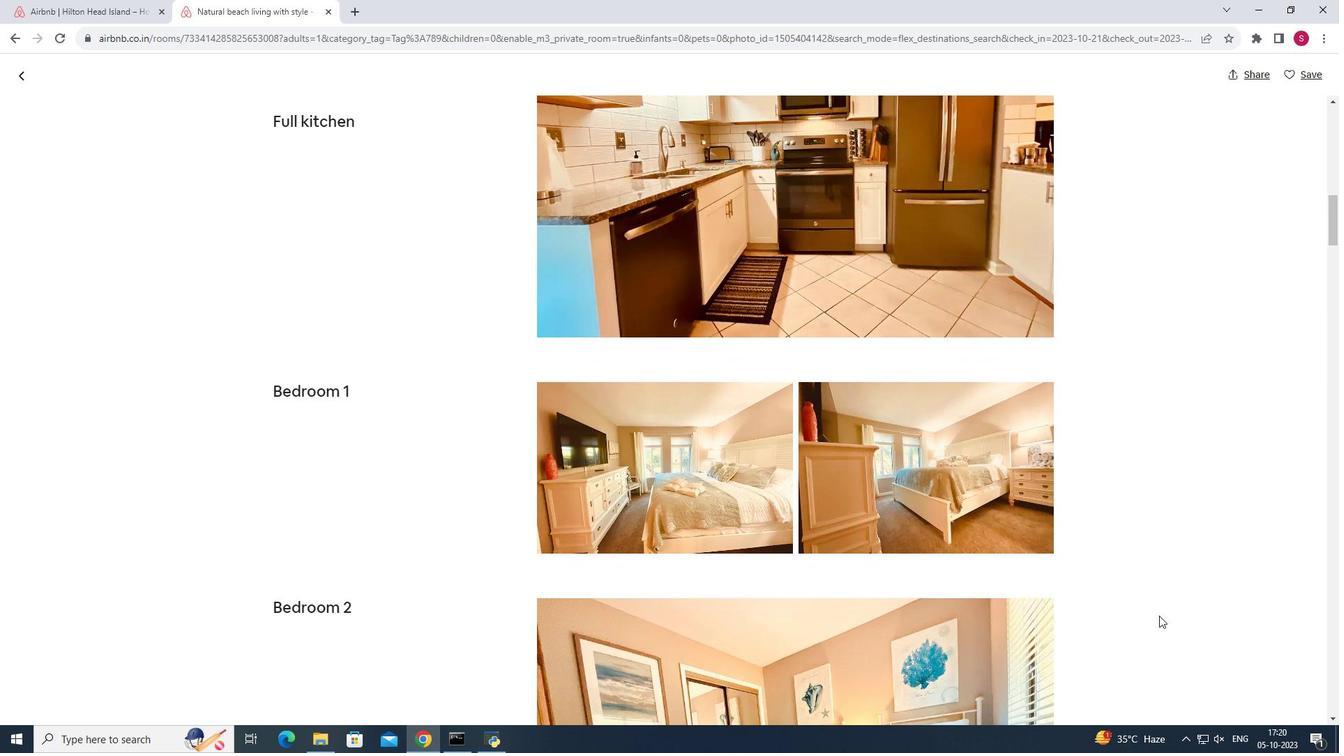 
Action: Mouse scrolled (1159, 615) with delta (0, 0)
Screenshot: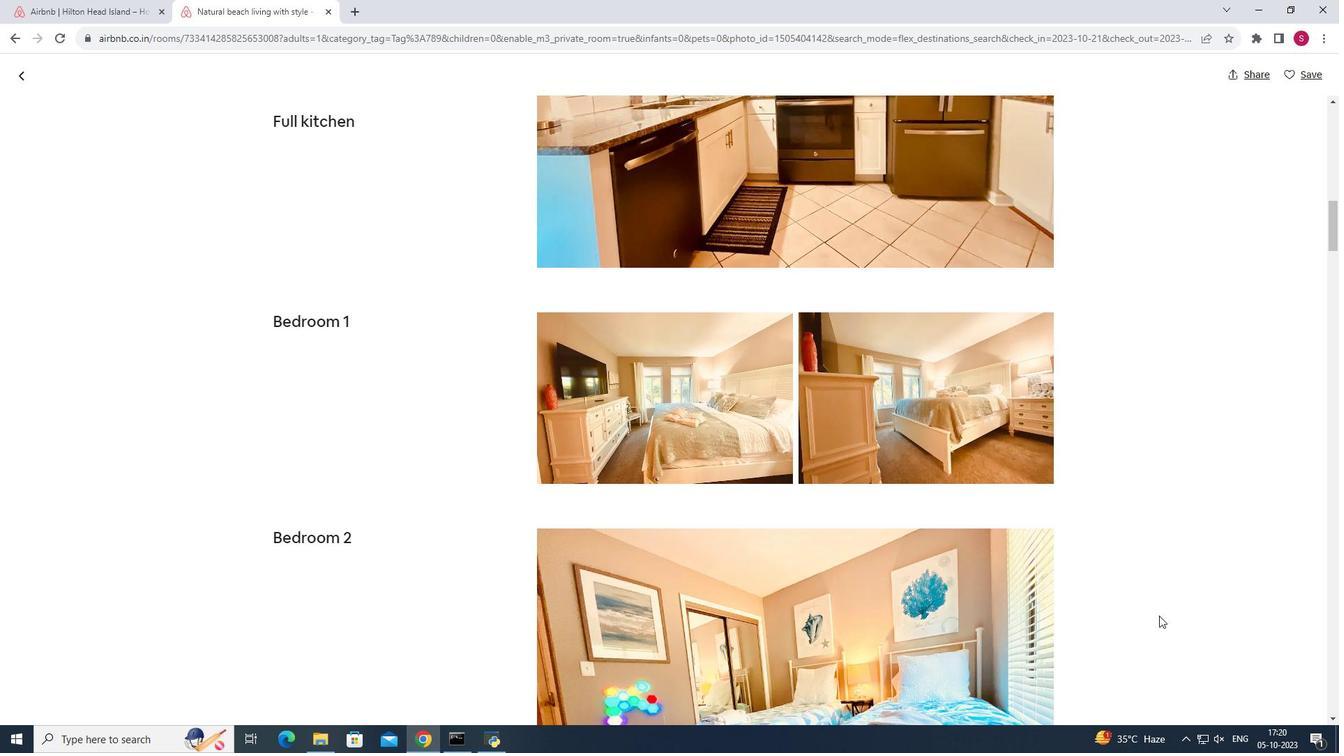 
Action: Mouse scrolled (1159, 615) with delta (0, 0)
Screenshot: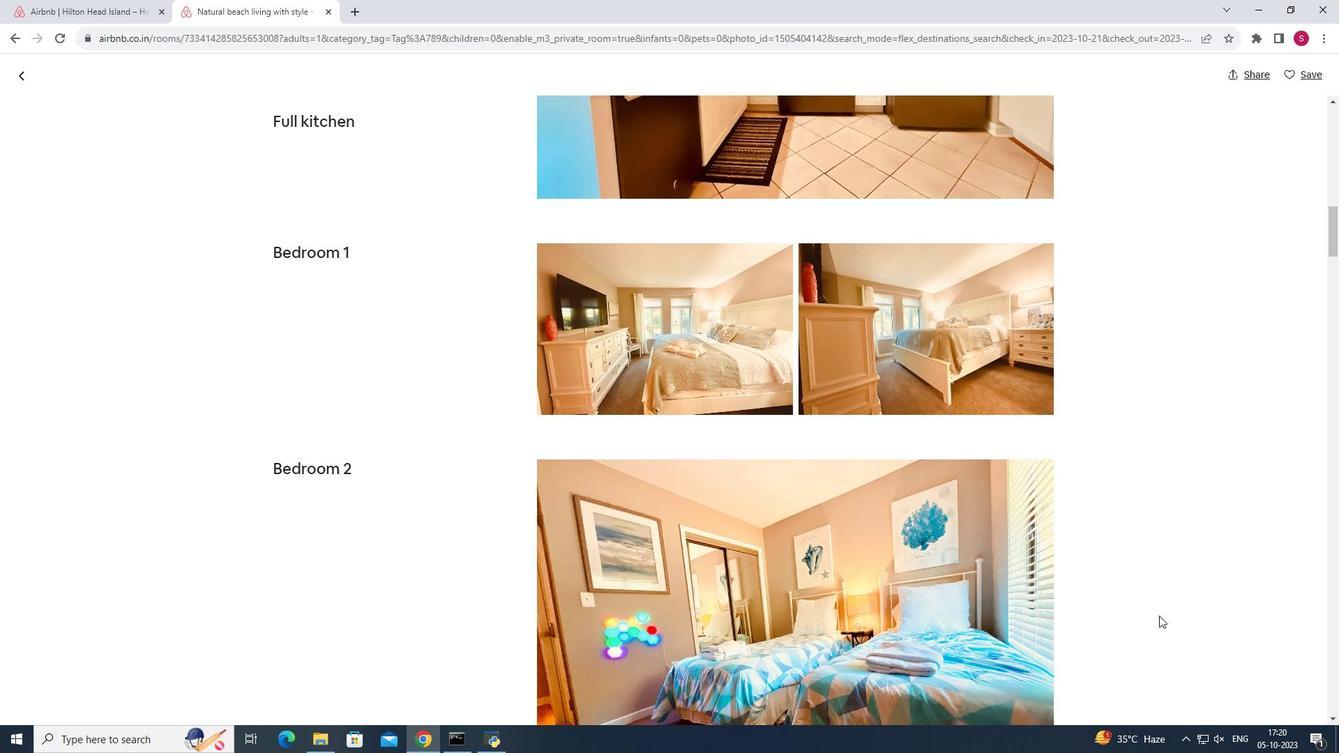 
Action: Mouse moved to (1159, 616)
Screenshot: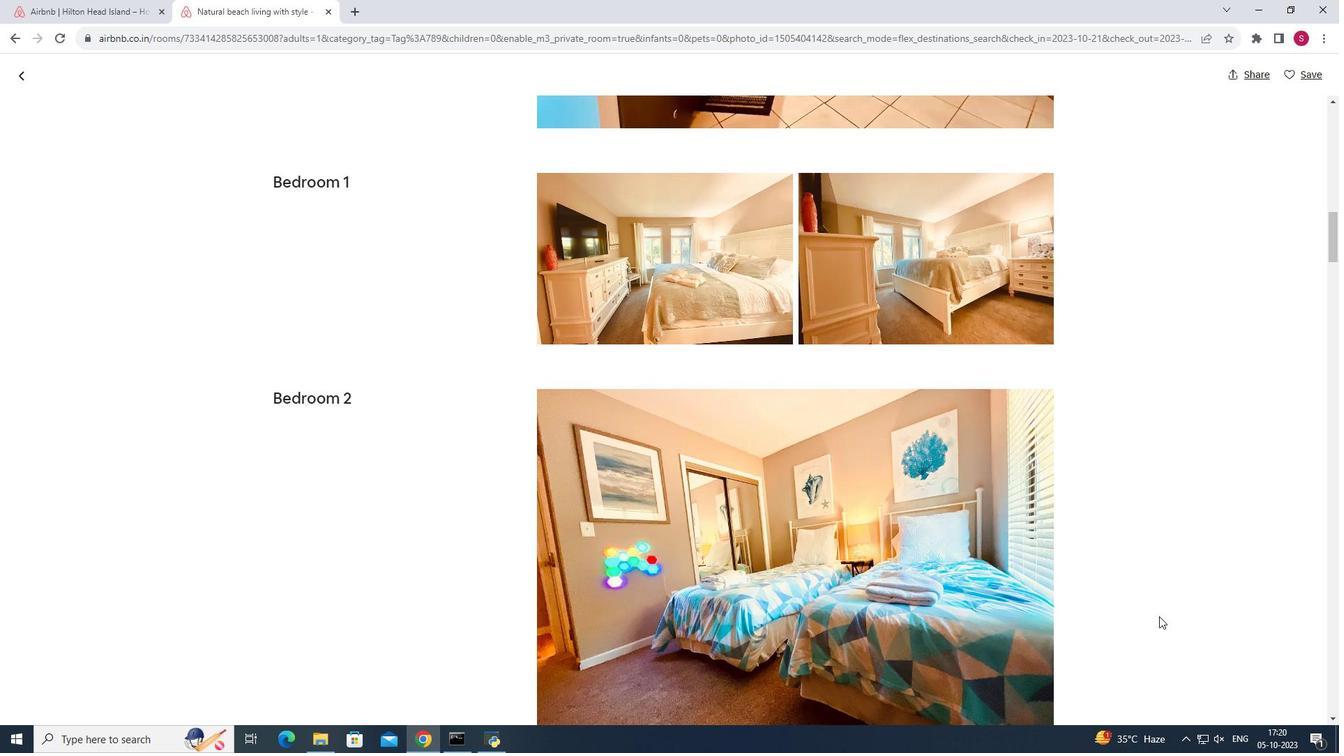 
Action: Mouse scrolled (1159, 616) with delta (0, 0)
Screenshot: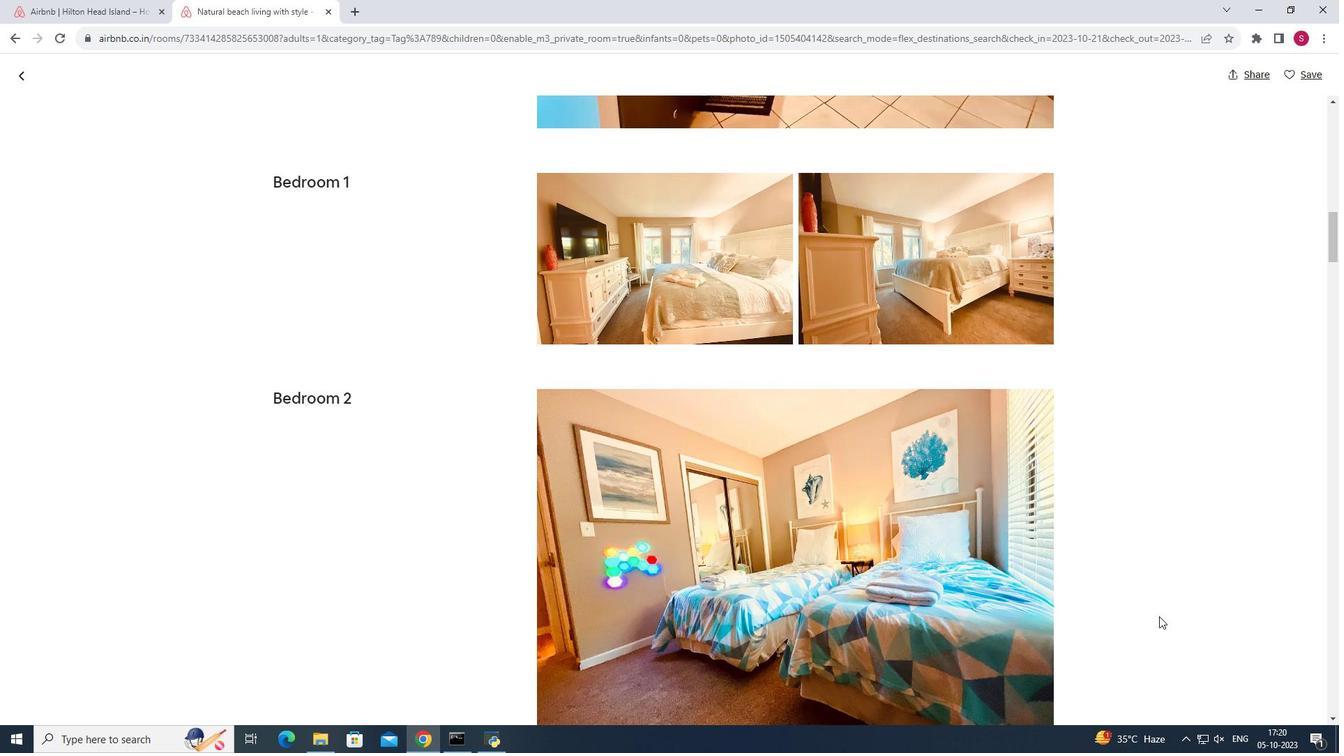 
Action: Mouse scrolled (1159, 616) with delta (0, 0)
Screenshot: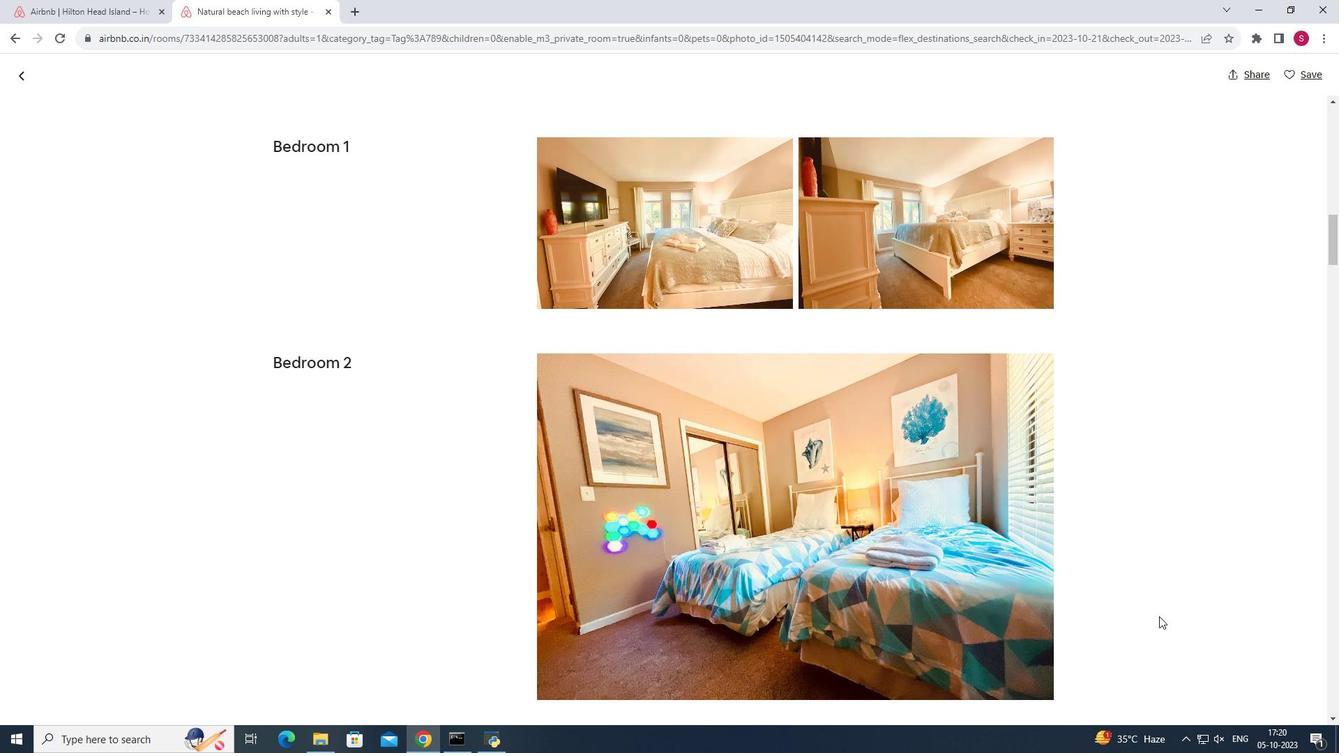 
Action: Mouse scrolled (1159, 616) with delta (0, 0)
Screenshot: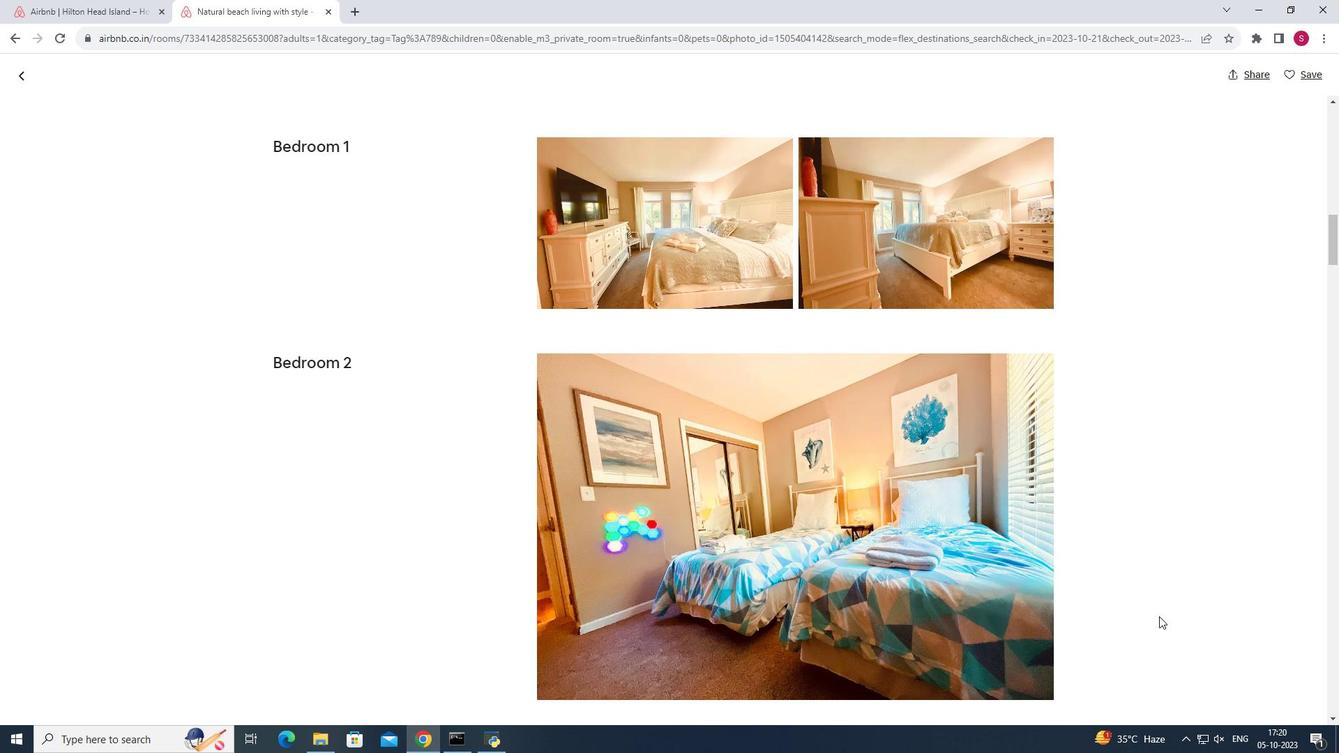 
Action: Mouse scrolled (1159, 616) with delta (0, 0)
Screenshot: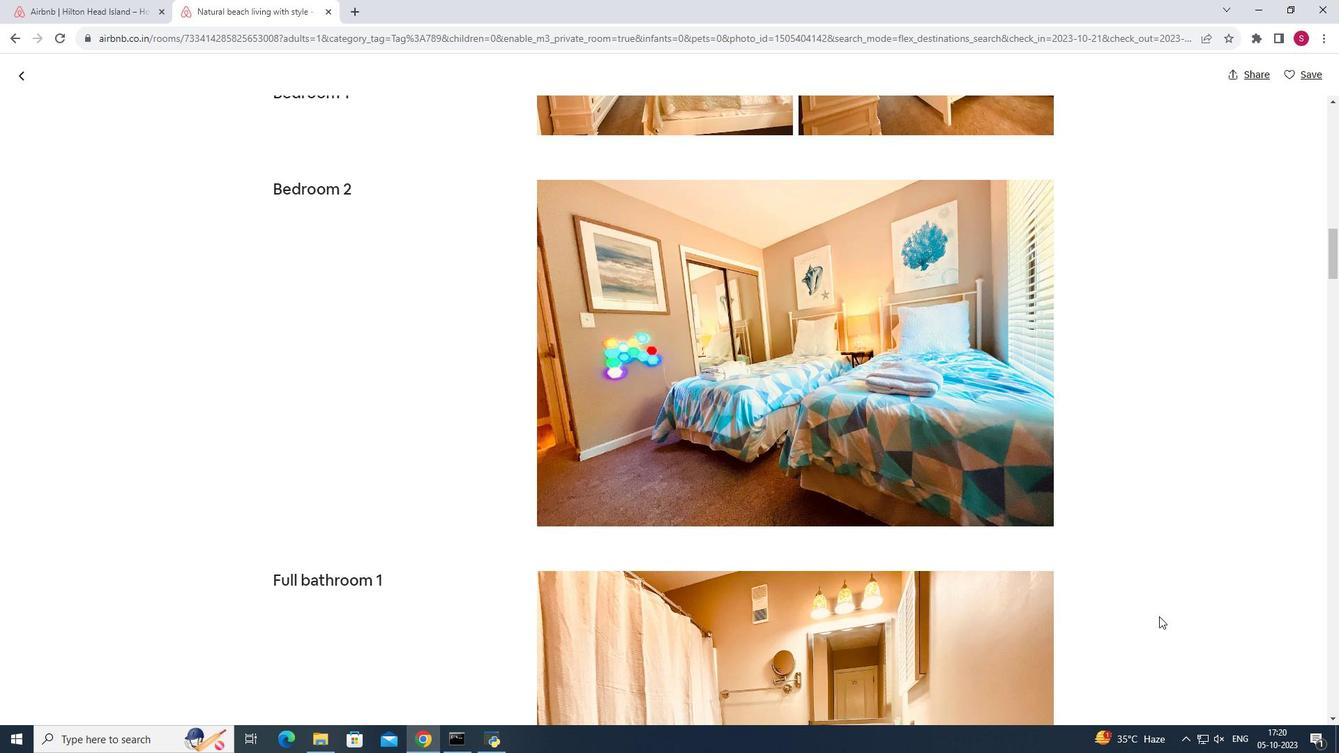 
Action: Mouse scrolled (1159, 616) with delta (0, 0)
Screenshot: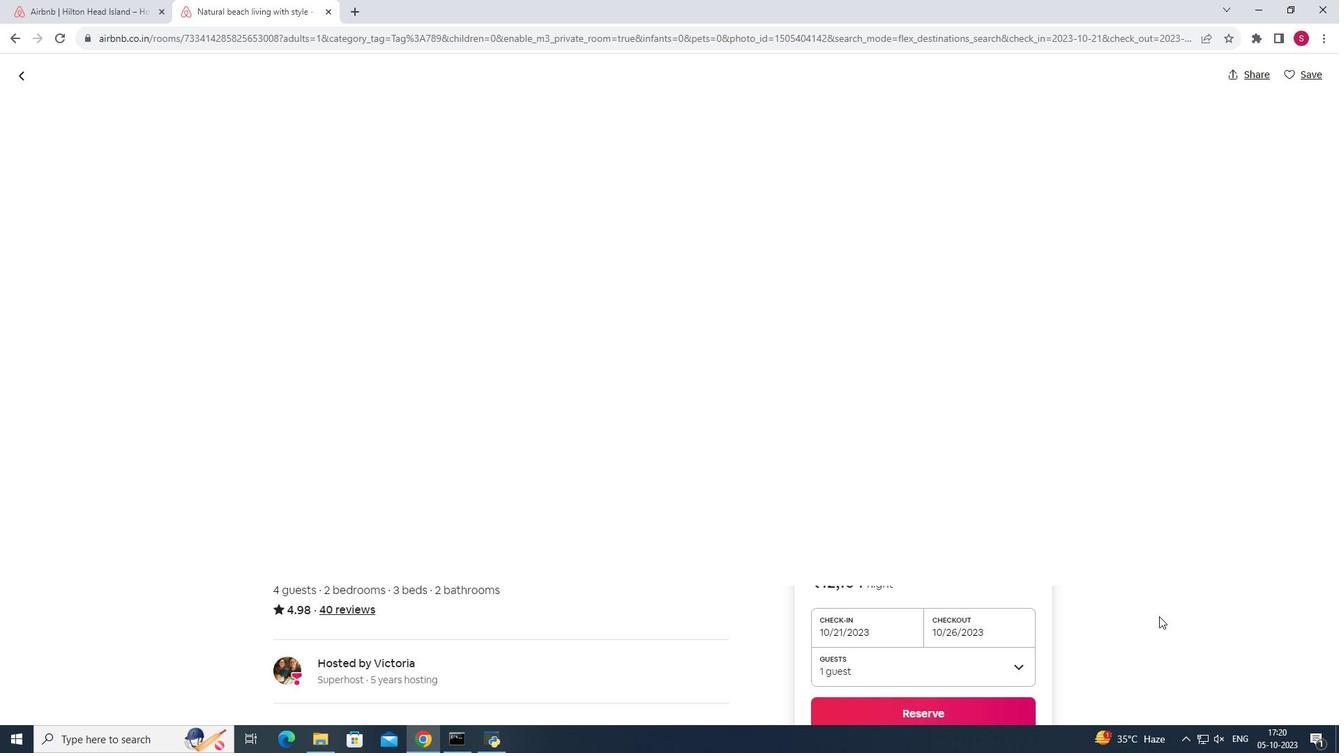 
Action: Mouse scrolled (1159, 616) with delta (0, 0)
Screenshot: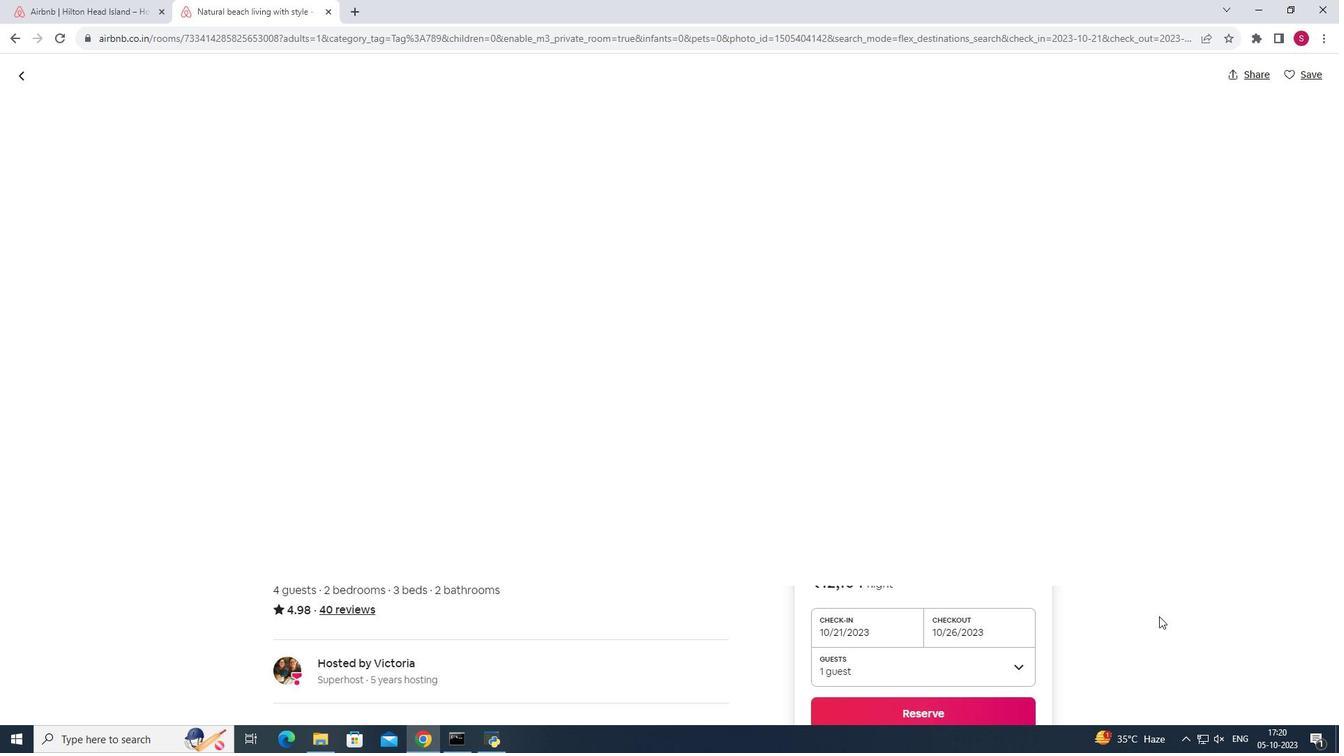 
Action: Mouse scrolled (1159, 616) with delta (0, 0)
Screenshot: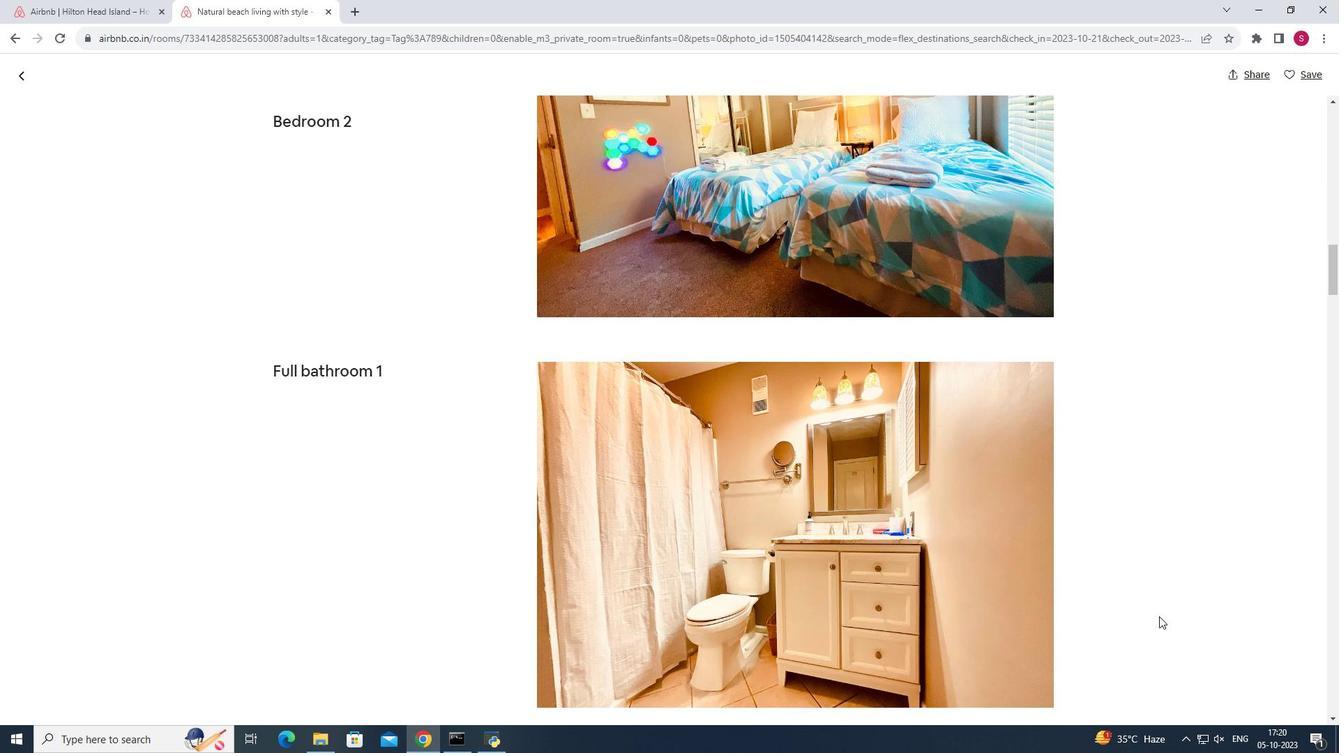 
Action: Mouse scrolled (1159, 616) with delta (0, 0)
Screenshot: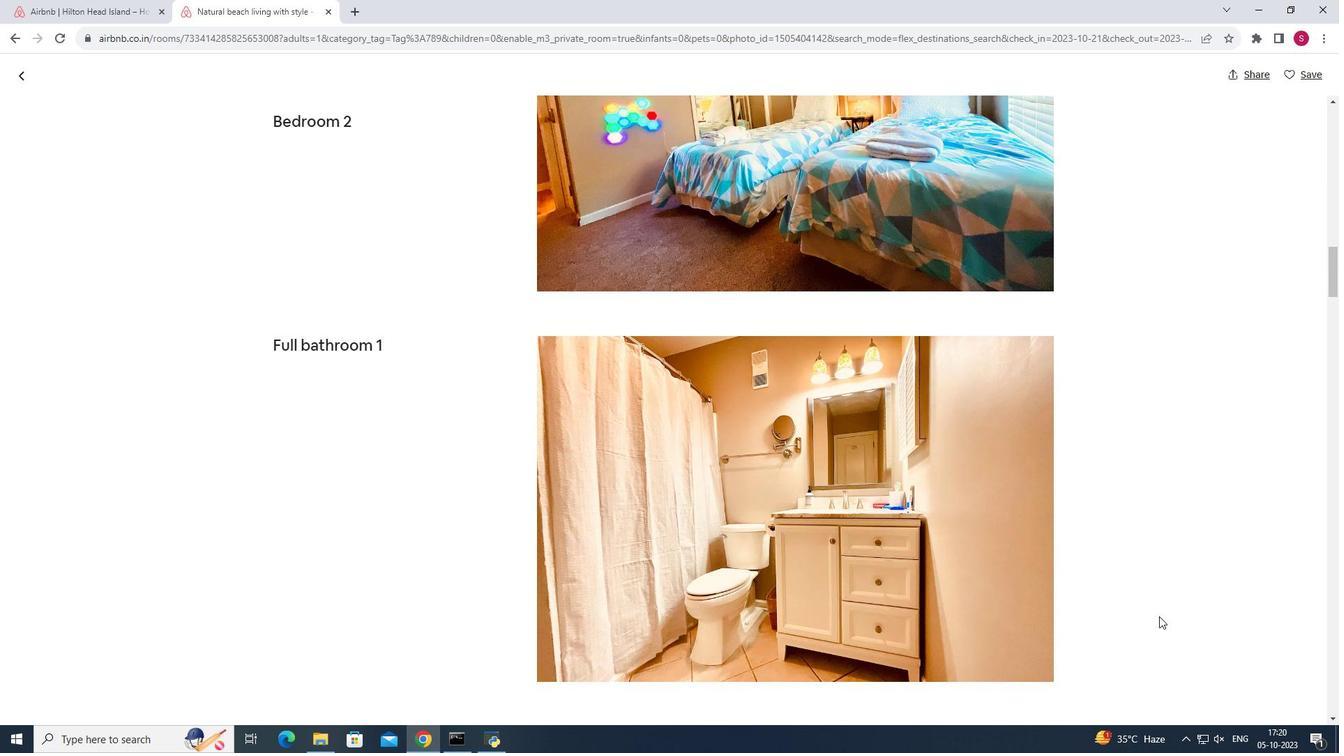 
Action: Mouse scrolled (1159, 616) with delta (0, 0)
Screenshot: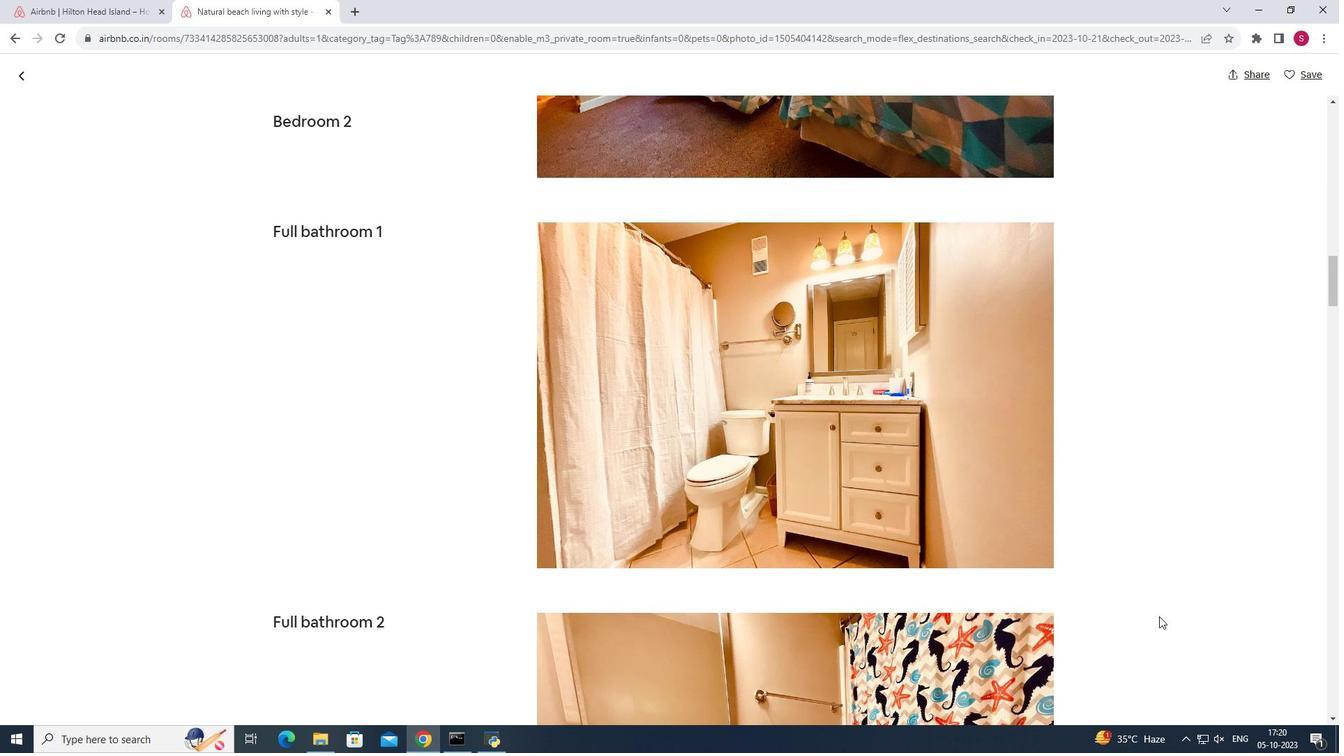 
Action: Mouse scrolled (1159, 616) with delta (0, 0)
Screenshot: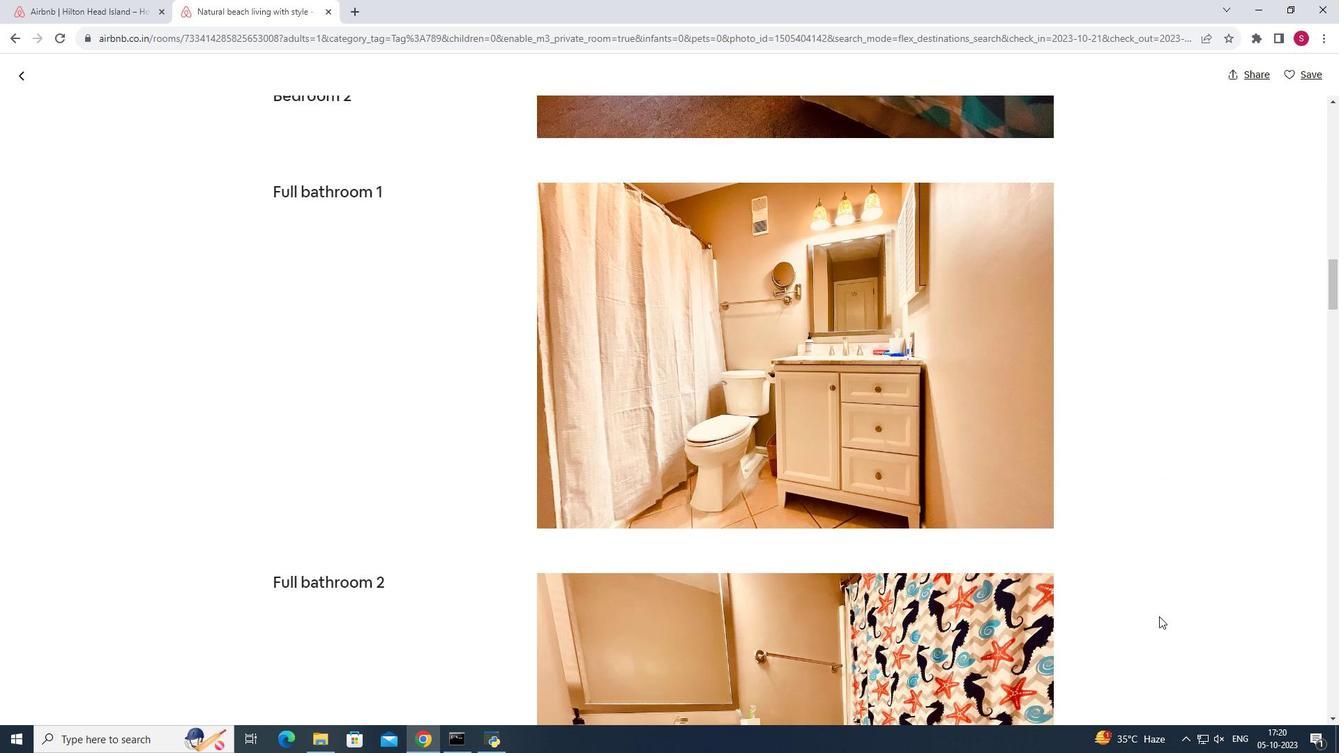 
Action: Mouse scrolled (1159, 616) with delta (0, 0)
Screenshot: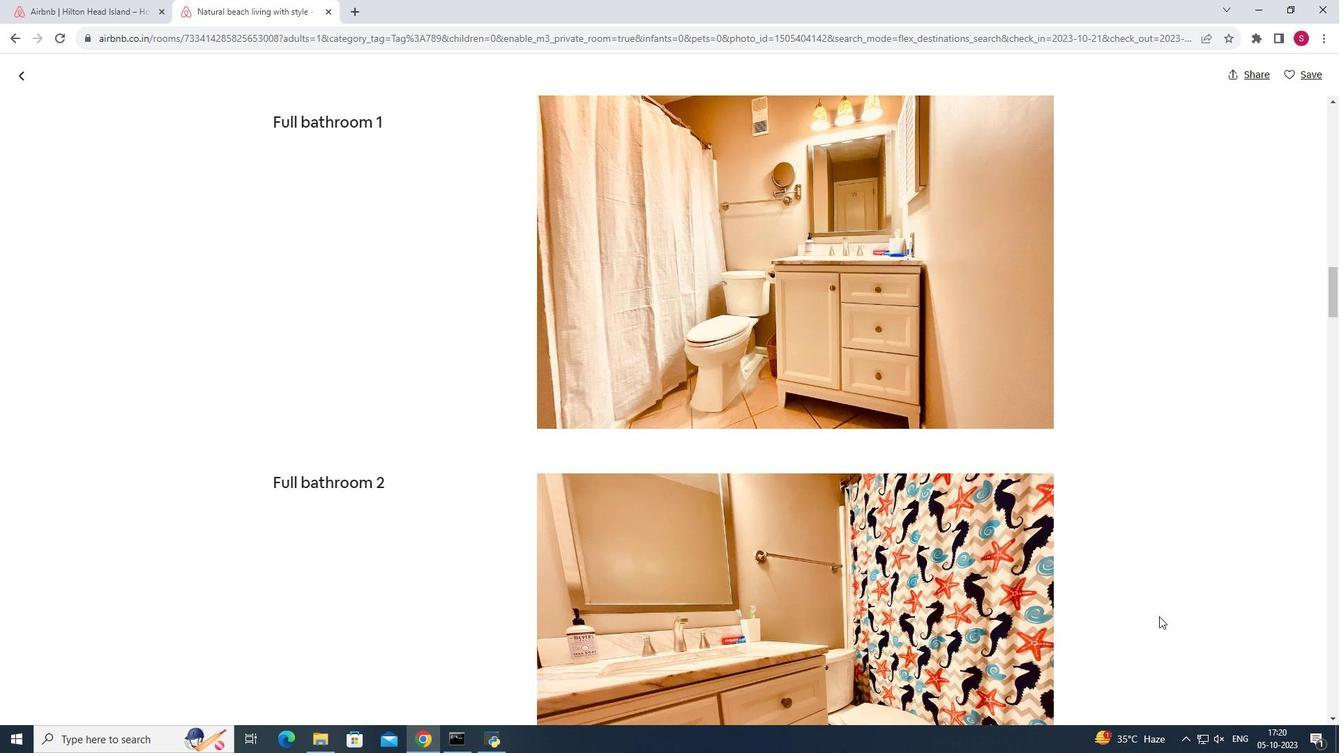 
Action: Mouse scrolled (1159, 616) with delta (0, 0)
Screenshot: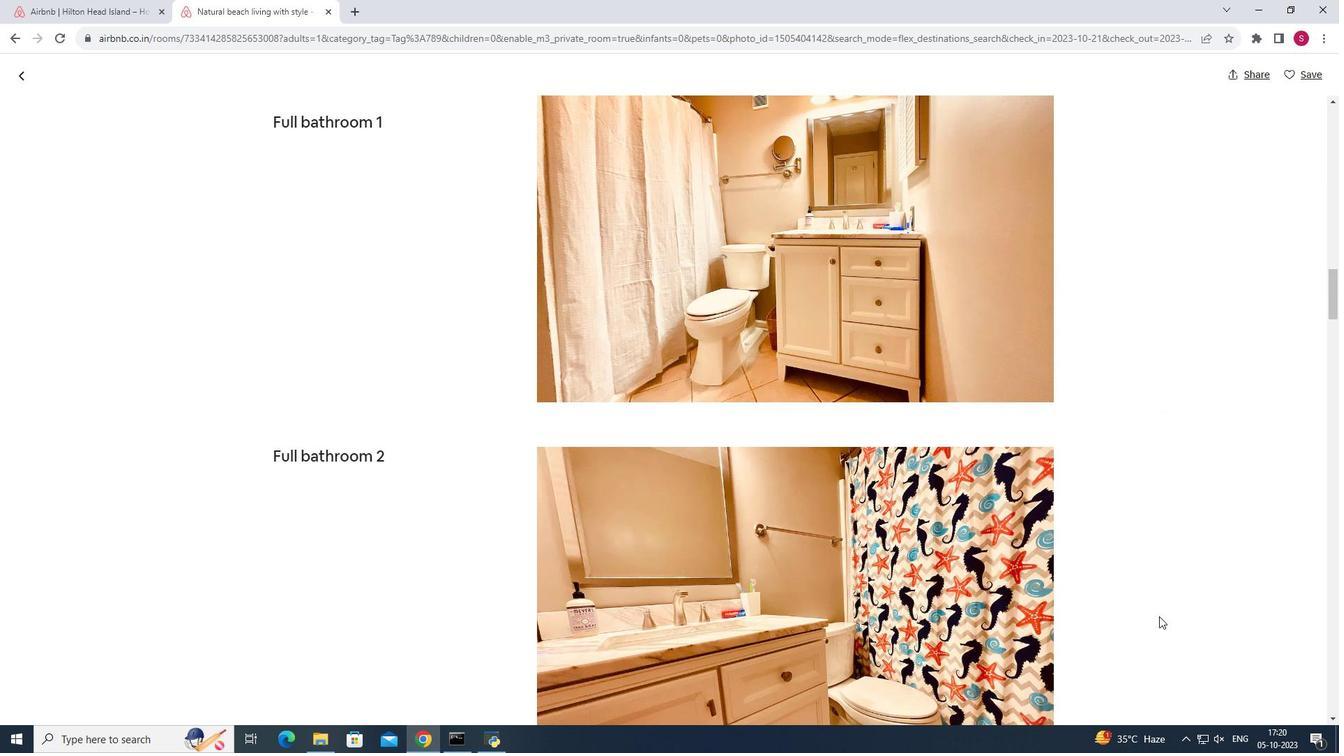 
Action: Mouse scrolled (1159, 616) with delta (0, 0)
Screenshot: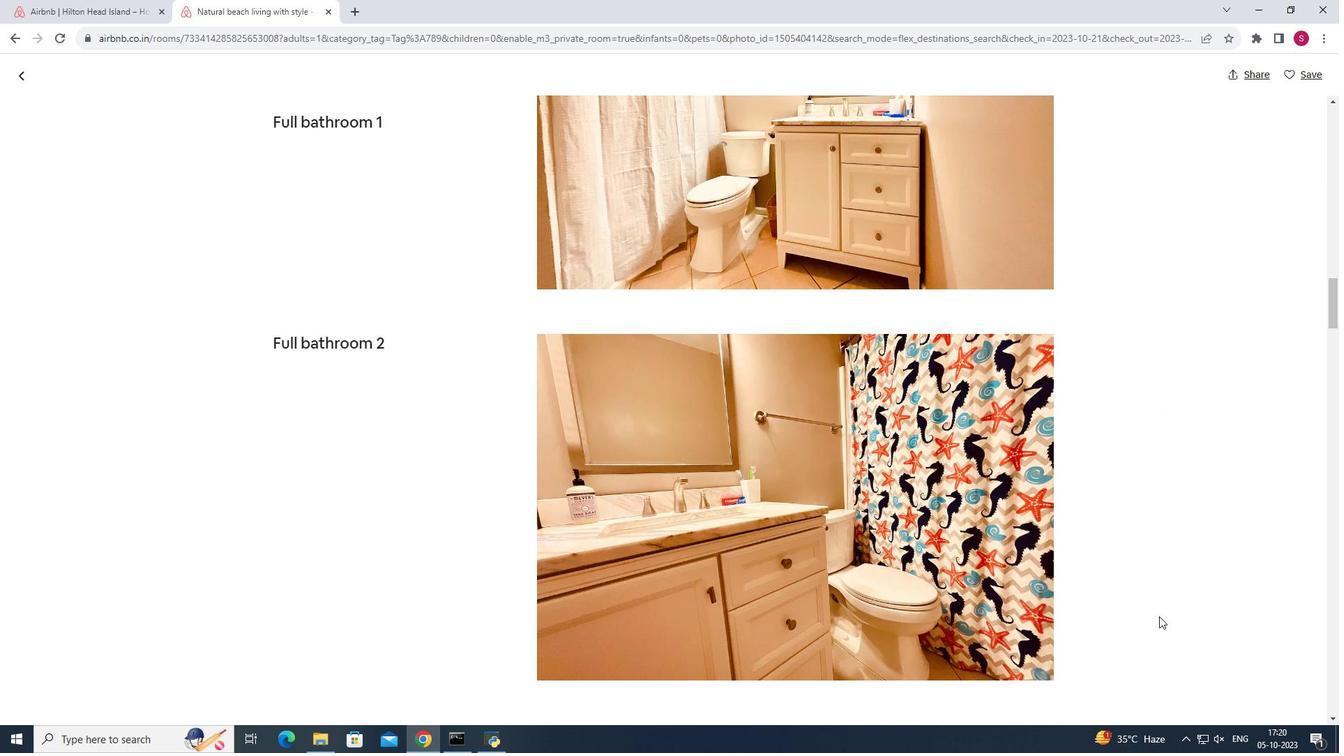
Action: Mouse scrolled (1159, 616) with delta (0, 0)
Screenshot: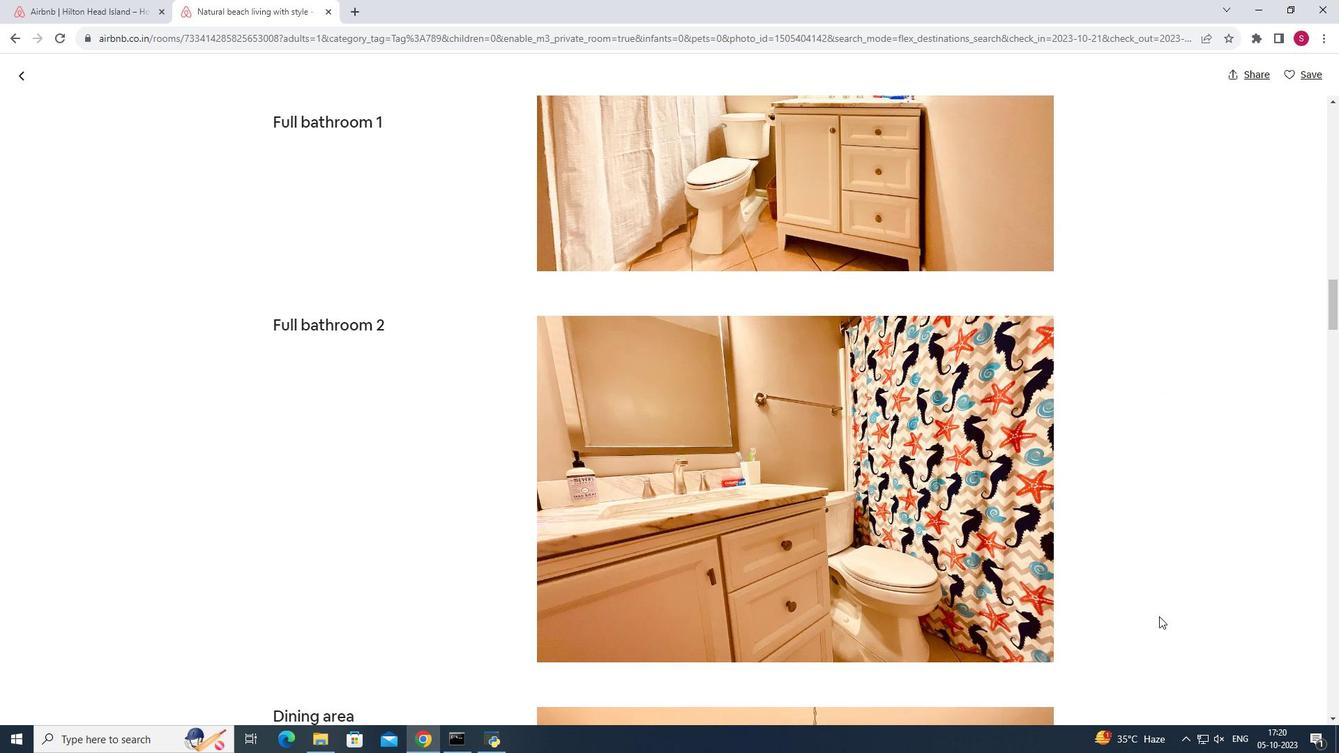 
Action: Mouse scrolled (1159, 616) with delta (0, 0)
Screenshot: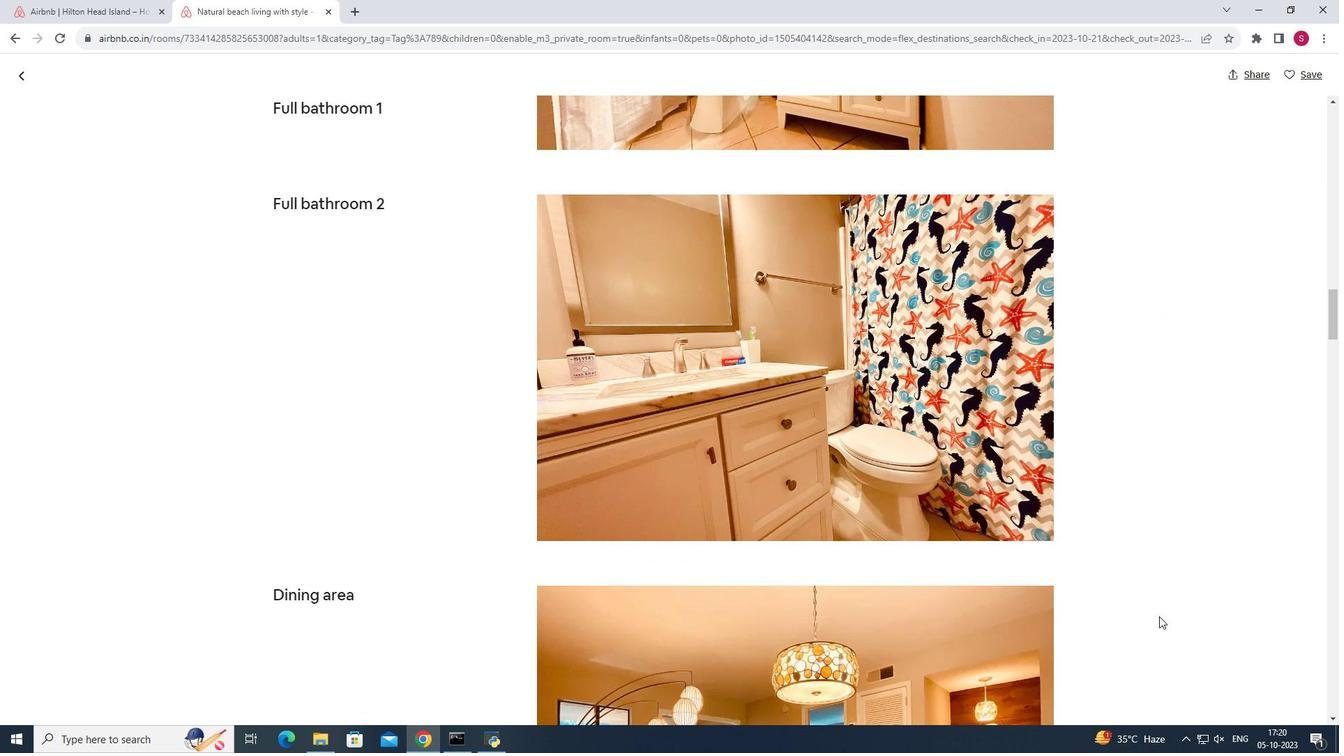 
Action: Mouse scrolled (1159, 616) with delta (0, 0)
Screenshot: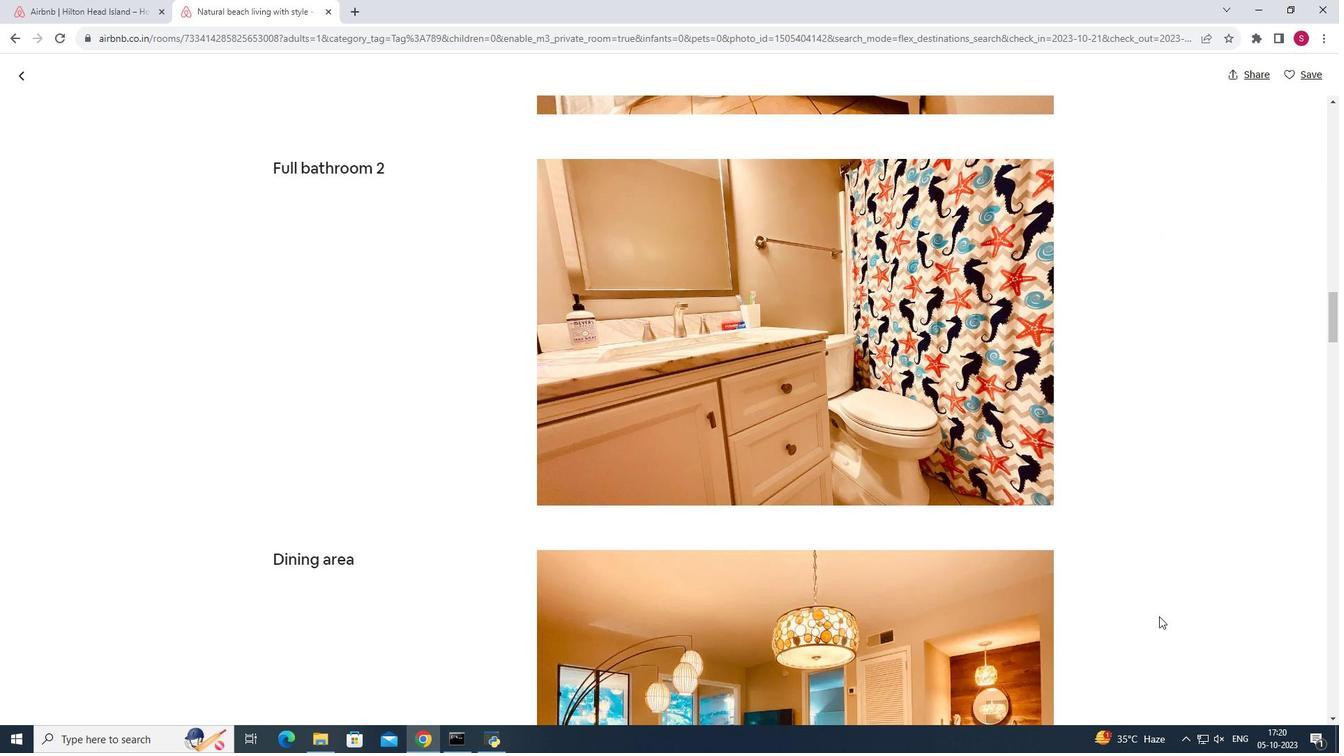
Action: Mouse scrolled (1159, 616) with delta (0, 0)
Screenshot: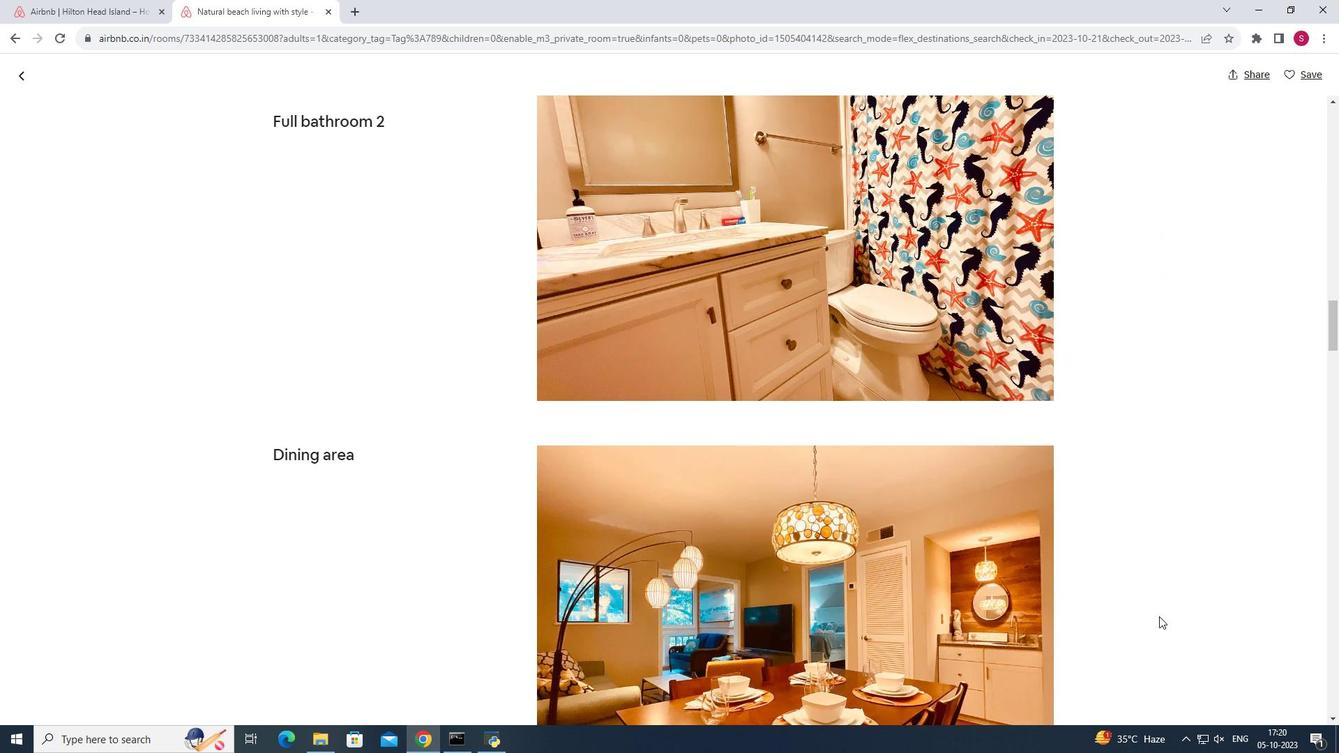 
Action: Mouse scrolled (1159, 616) with delta (0, 0)
Screenshot: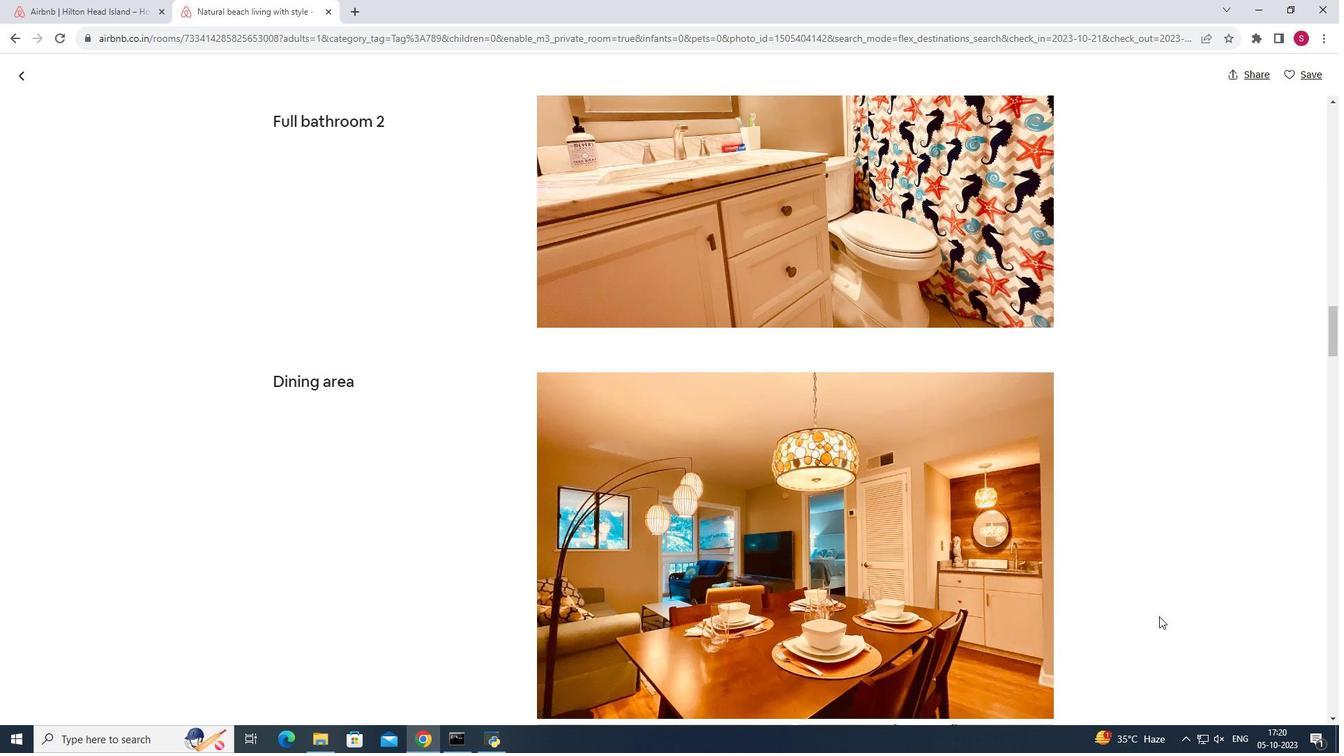 
Action: Mouse scrolled (1159, 616) with delta (0, 0)
Screenshot: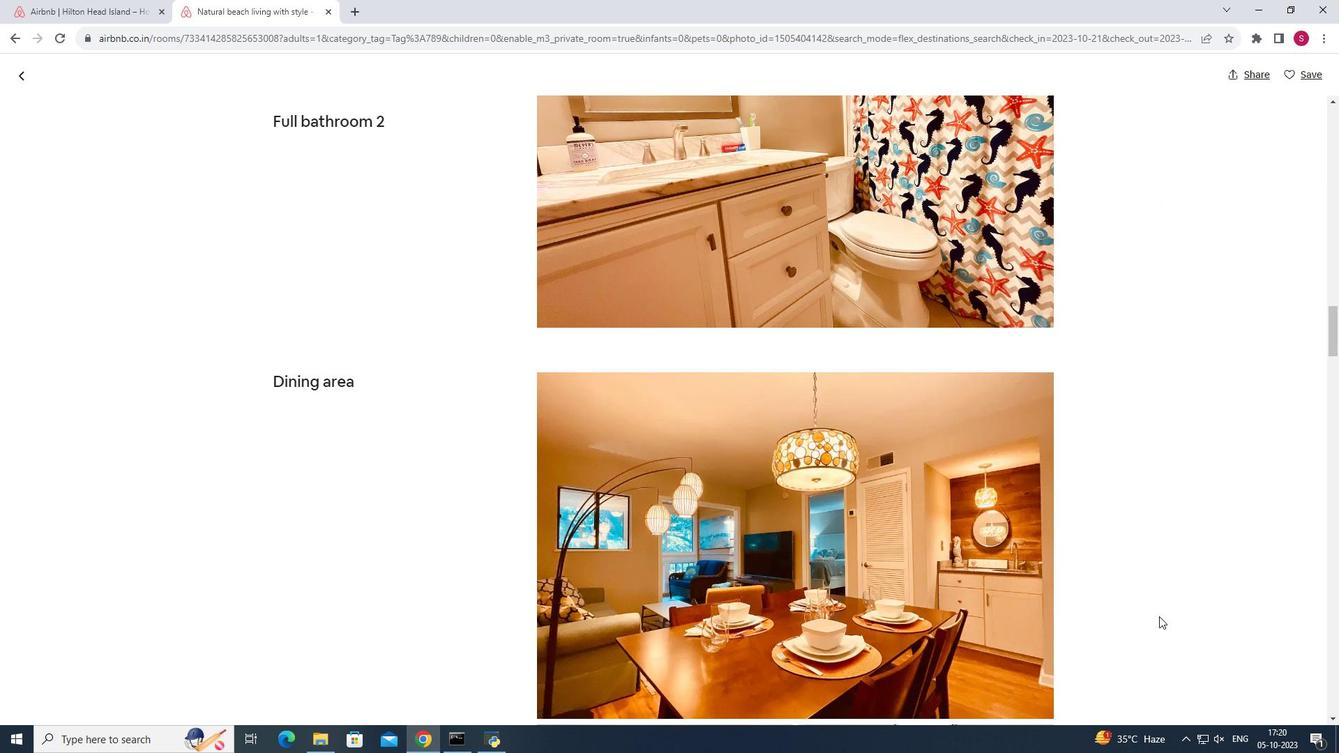 
Action: Mouse scrolled (1159, 616) with delta (0, 0)
Screenshot: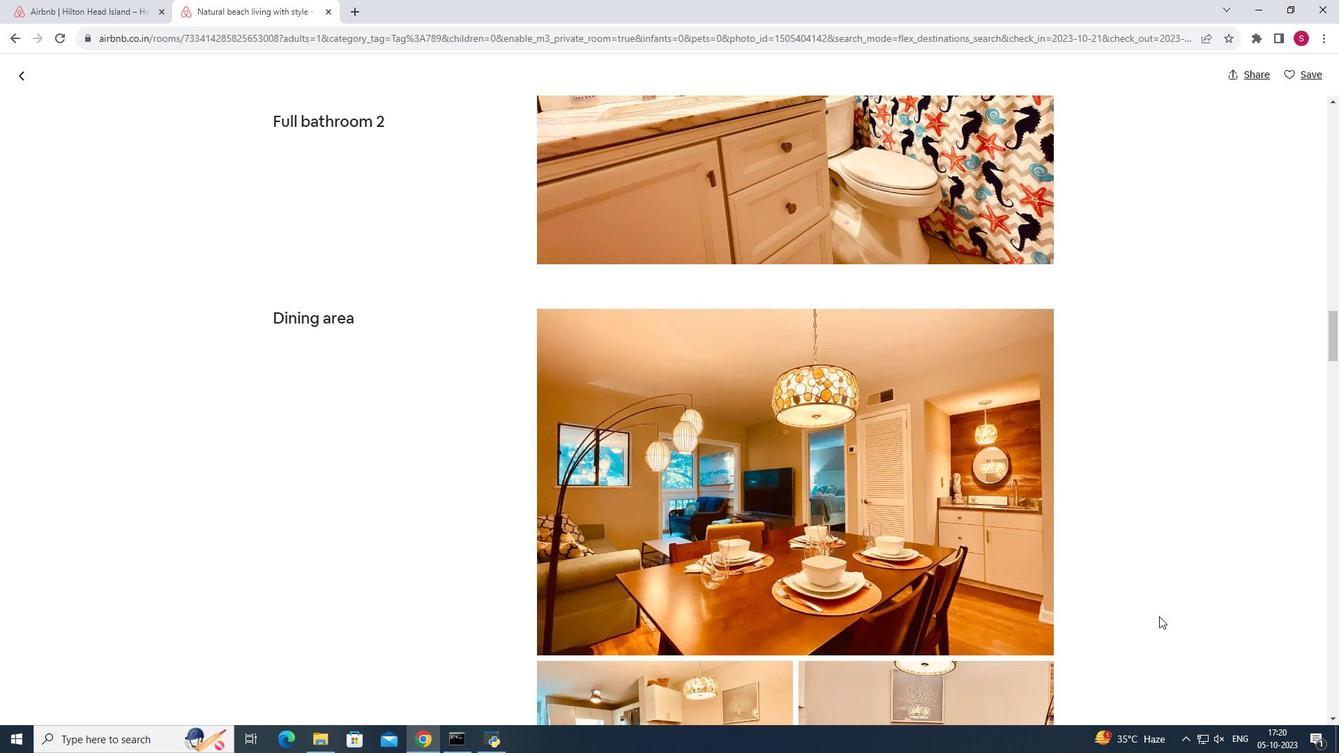 
Action: Mouse scrolled (1159, 616) with delta (0, 0)
Screenshot: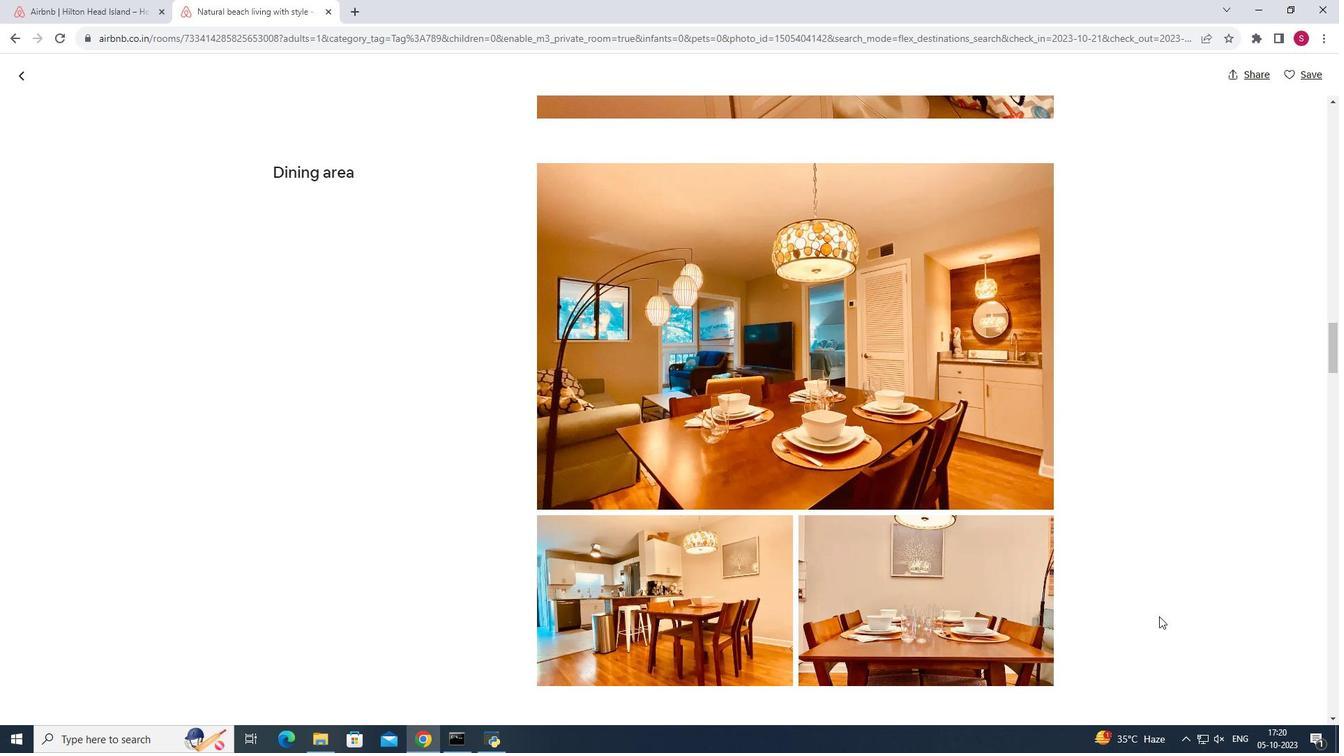 
Action: Mouse scrolled (1159, 616) with delta (0, 0)
Screenshot: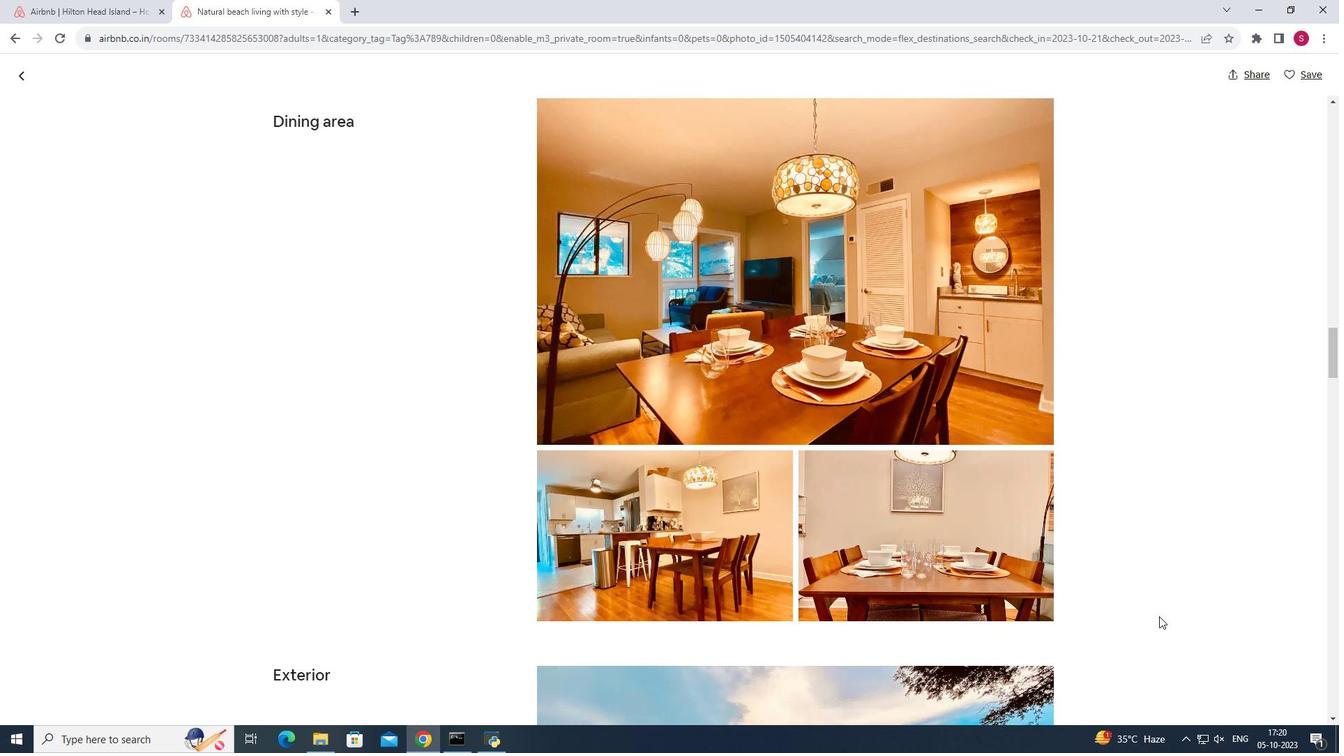 
Action: Mouse scrolled (1159, 616) with delta (0, 0)
Screenshot: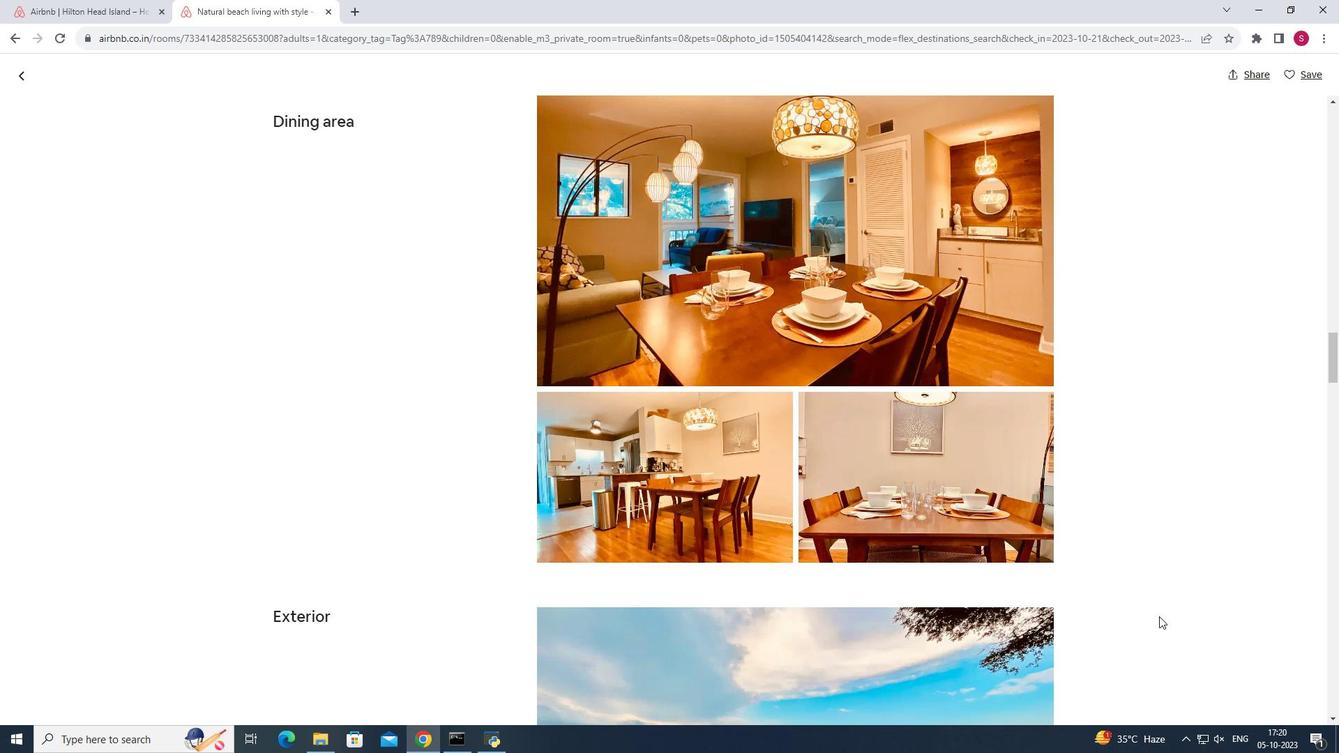 
Action: Mouse scrolled (1159, 616) with delta (0, 0)
Screenshot: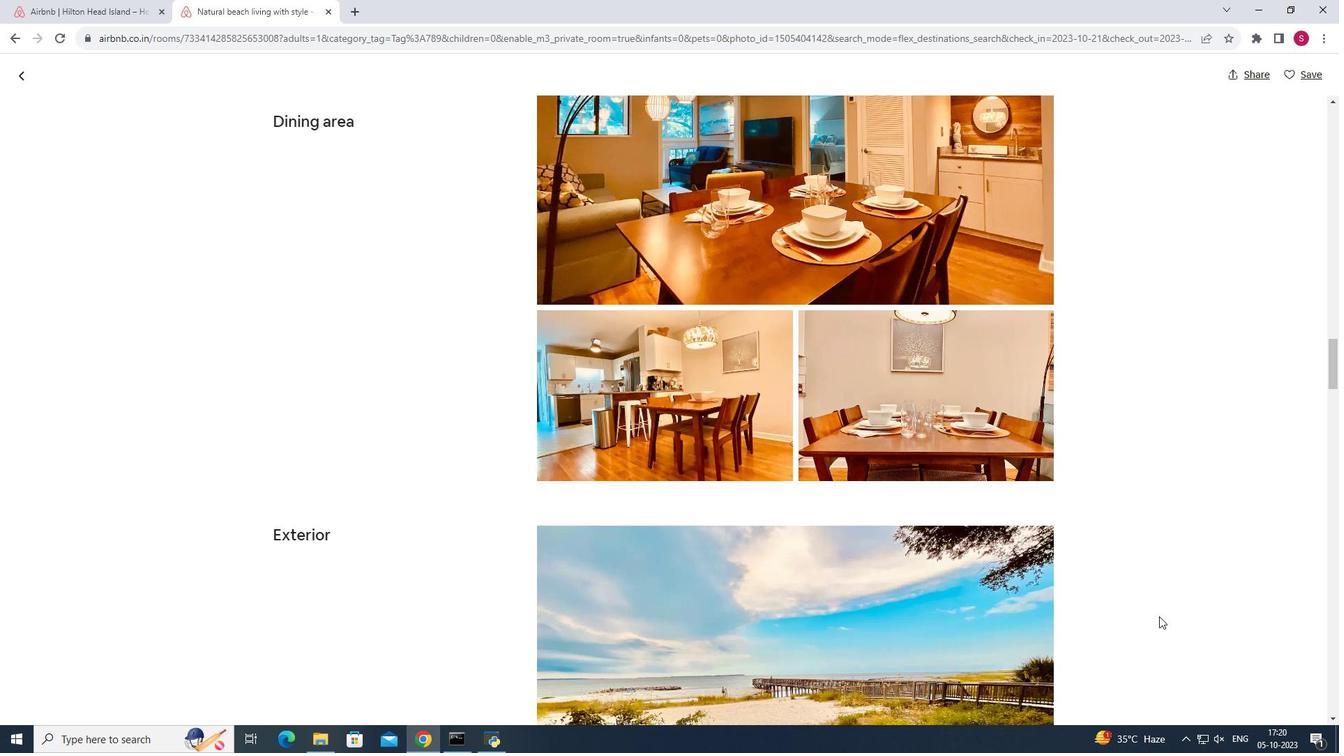 
Action: Mouse scrolled (1159, 616) with delta (0, 0)
Screenshot: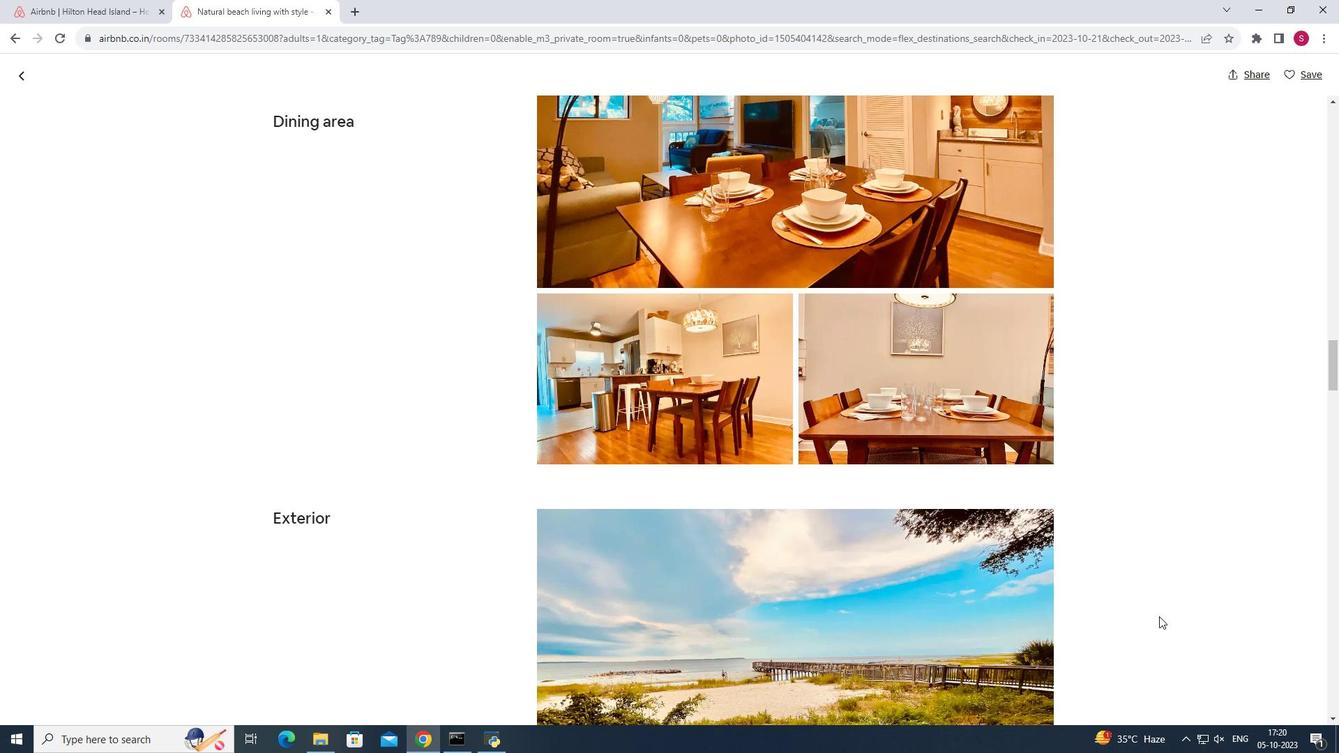 
Action: Mouse scrolled (1159, 616) with delta (0, 0)
Screenshot: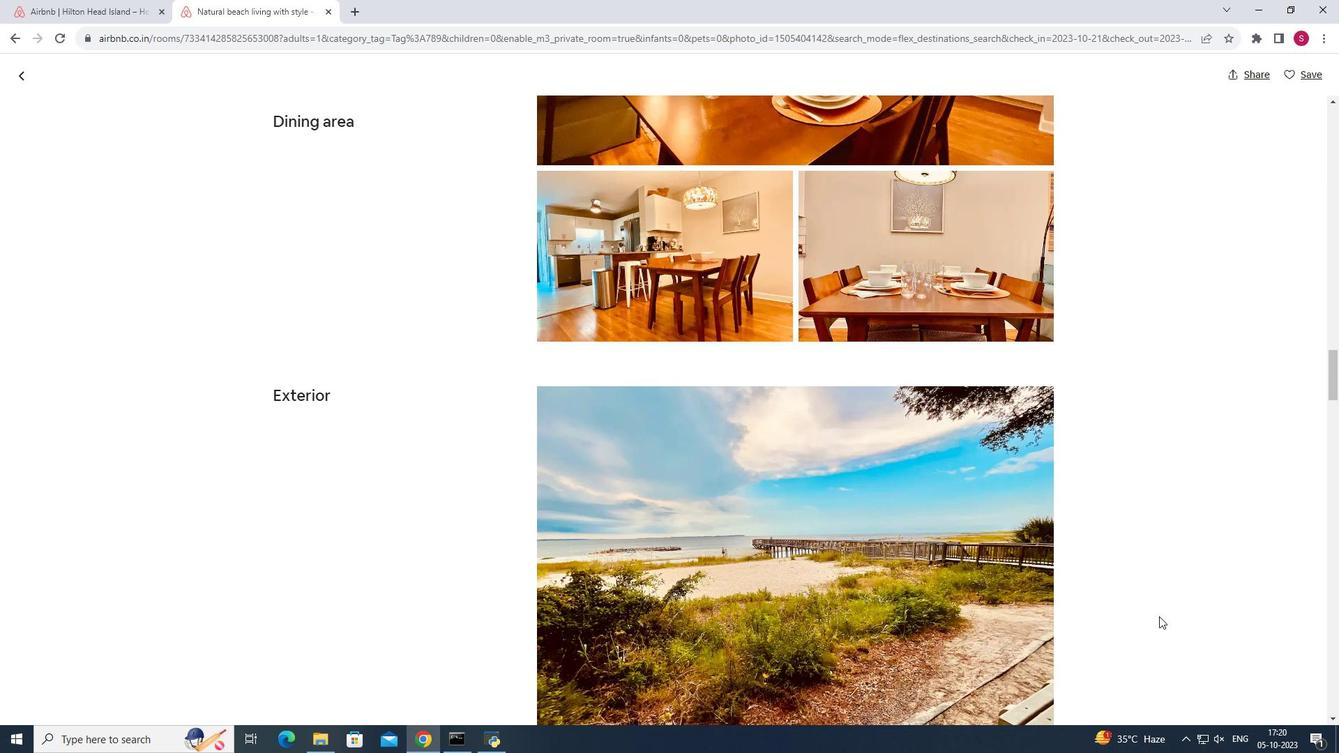 
Action: Mouse scrolled (1159, 616) with delta (0, 0)
Screenshot: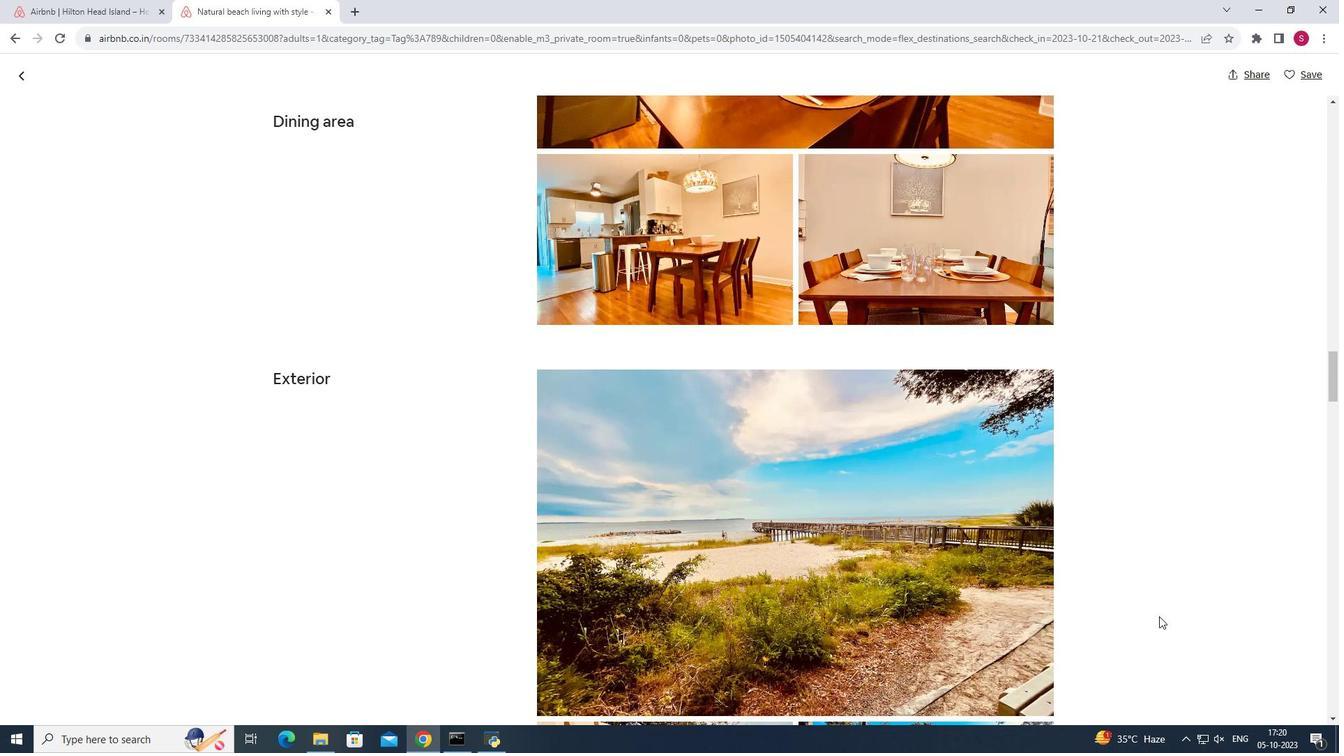 
Action: Mouse scrolled (1159, 616) with delta (0, 0)
Screenshot: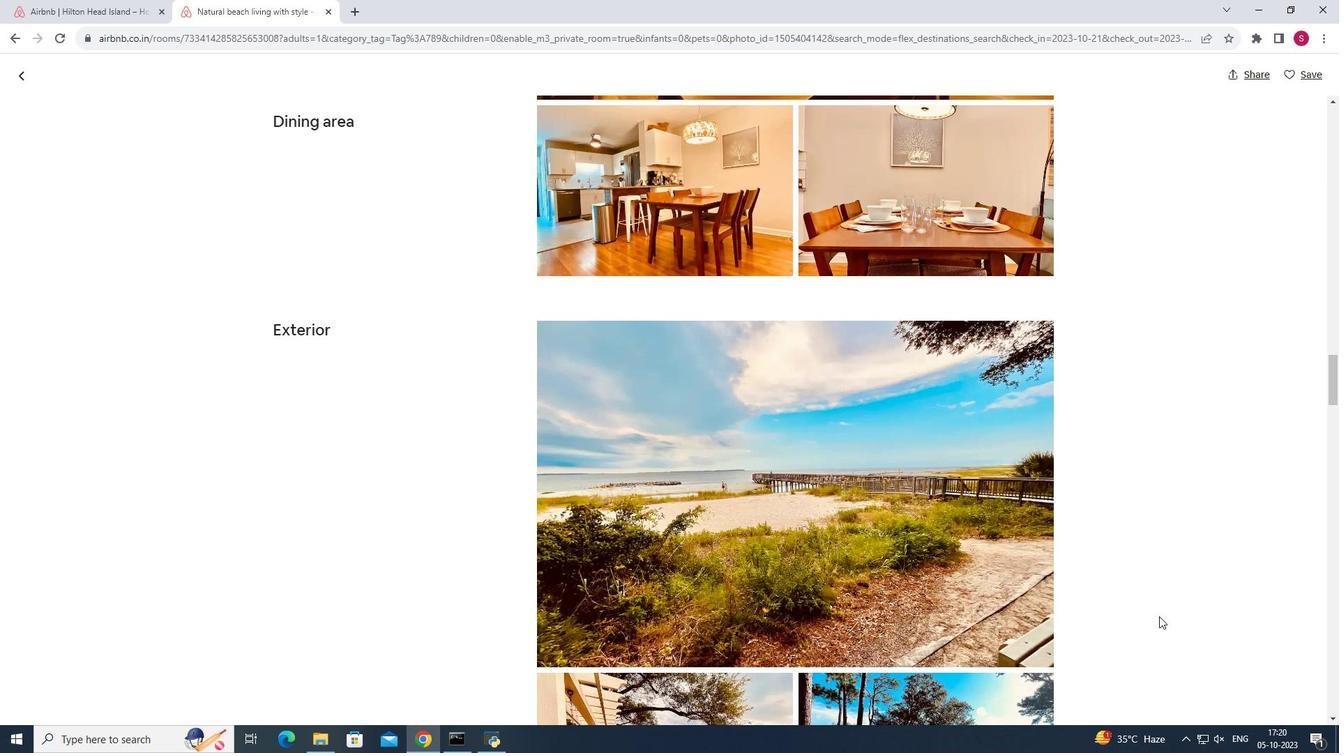 
Action: Mouse scrolled (1159, 616) with delta (0, 0)
Screenshot: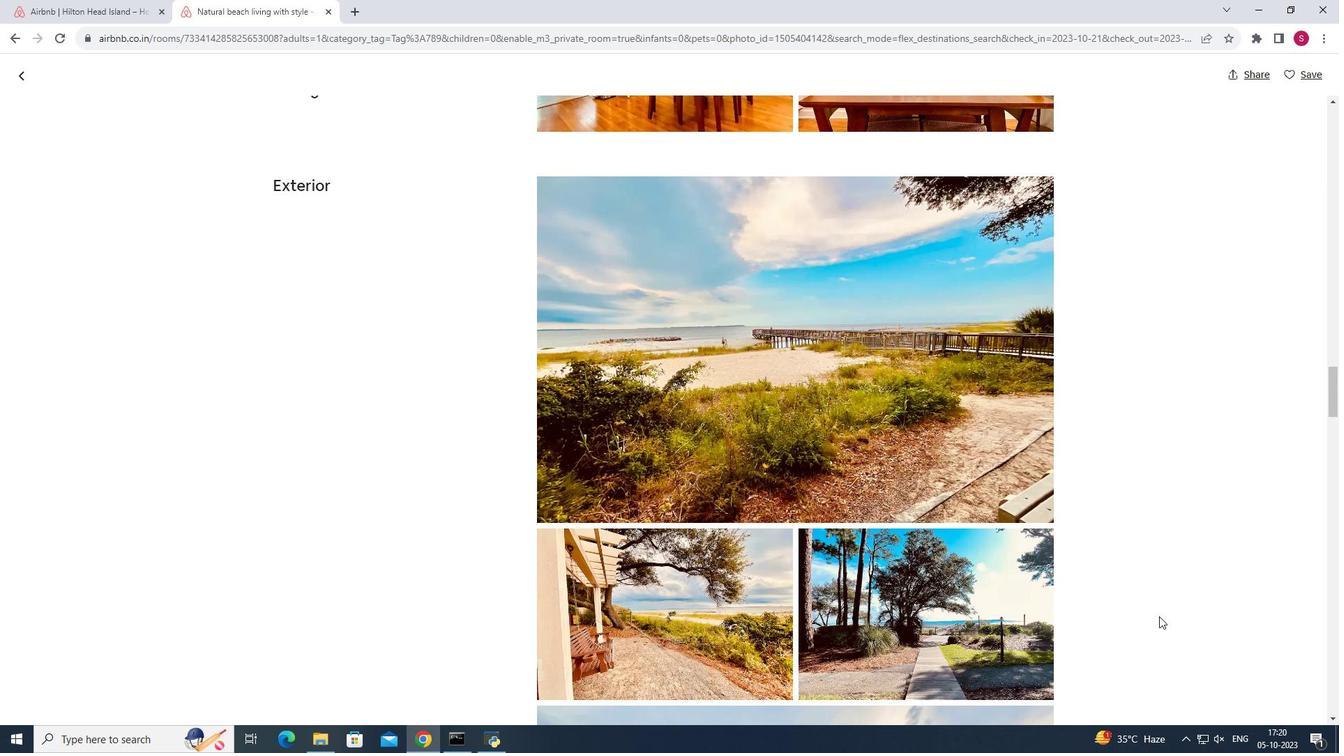 
Action: Mouse scrolled (1159, 616) with delta (0, 0)
Screenshot: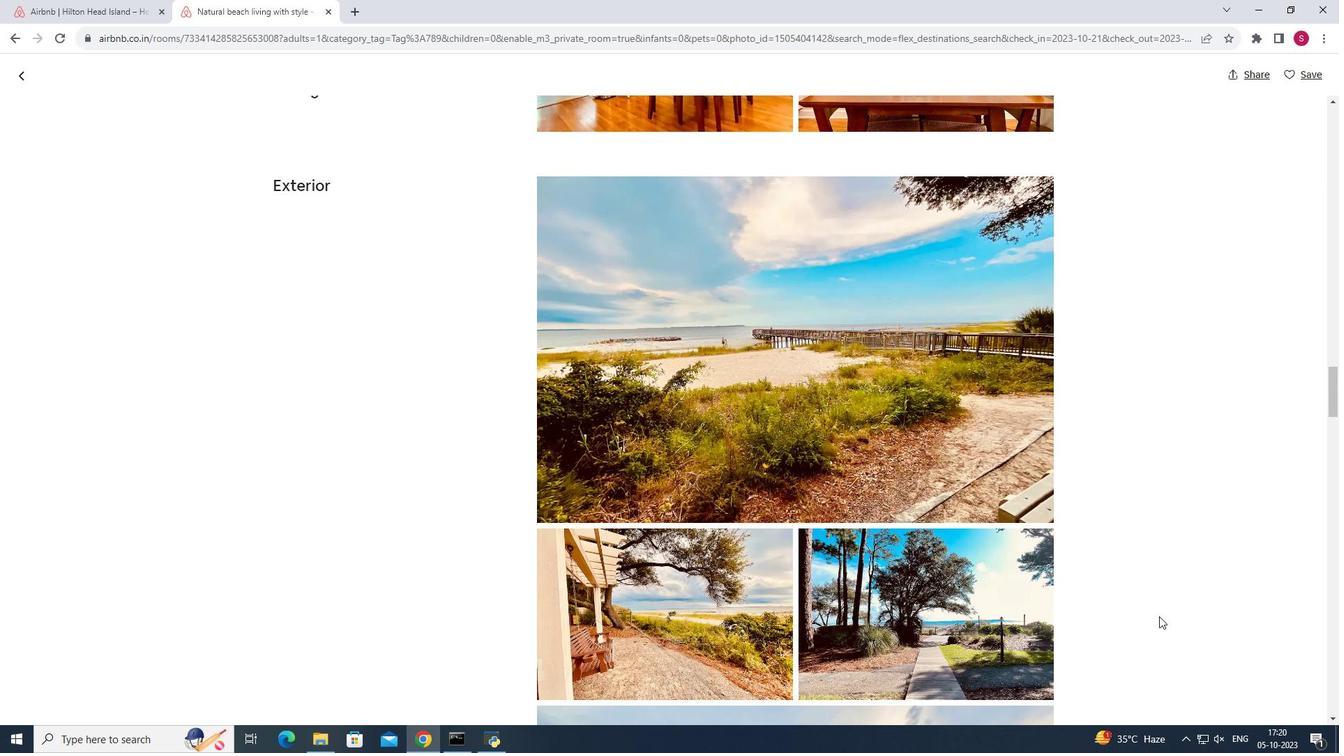 
Action: Mouse scrolled (1159, 616) with delta (0, 0)
Screenshot: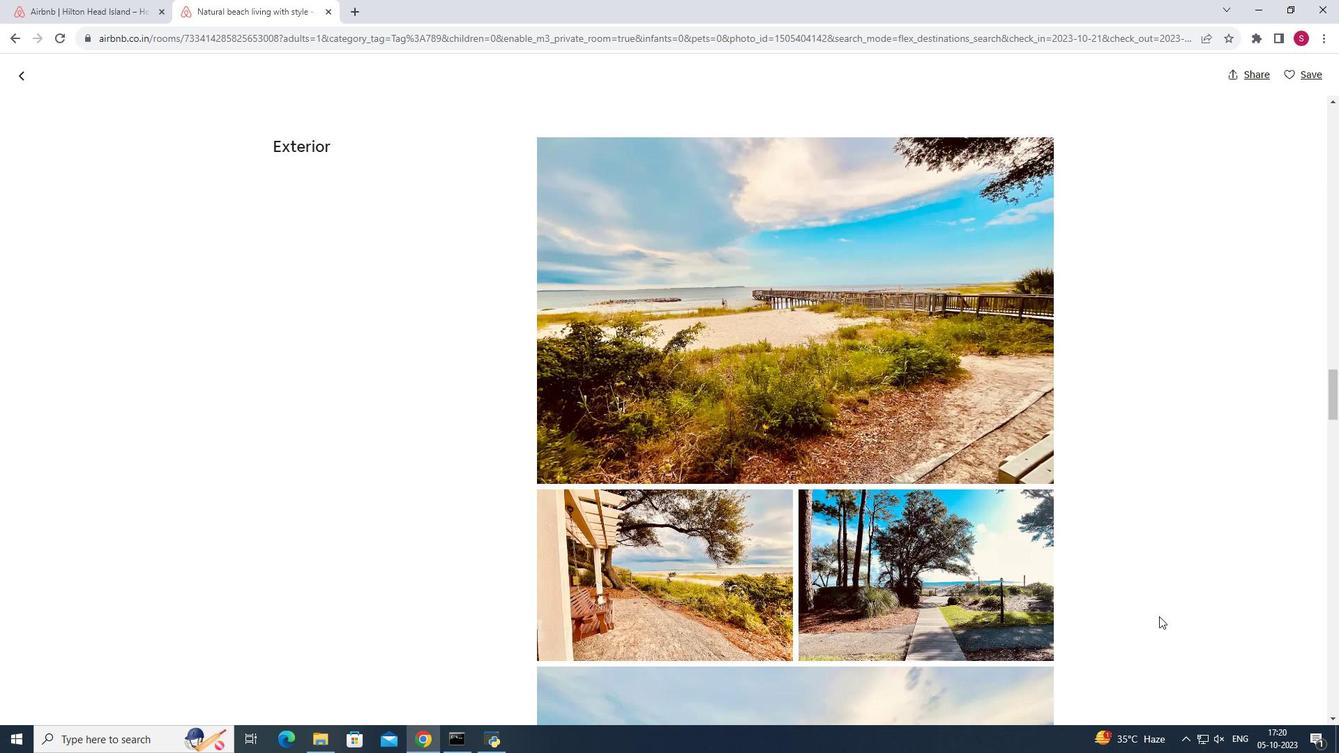 
Action: Mouse scrolled (1159, 616) with delta (0, 0)
Screenshot: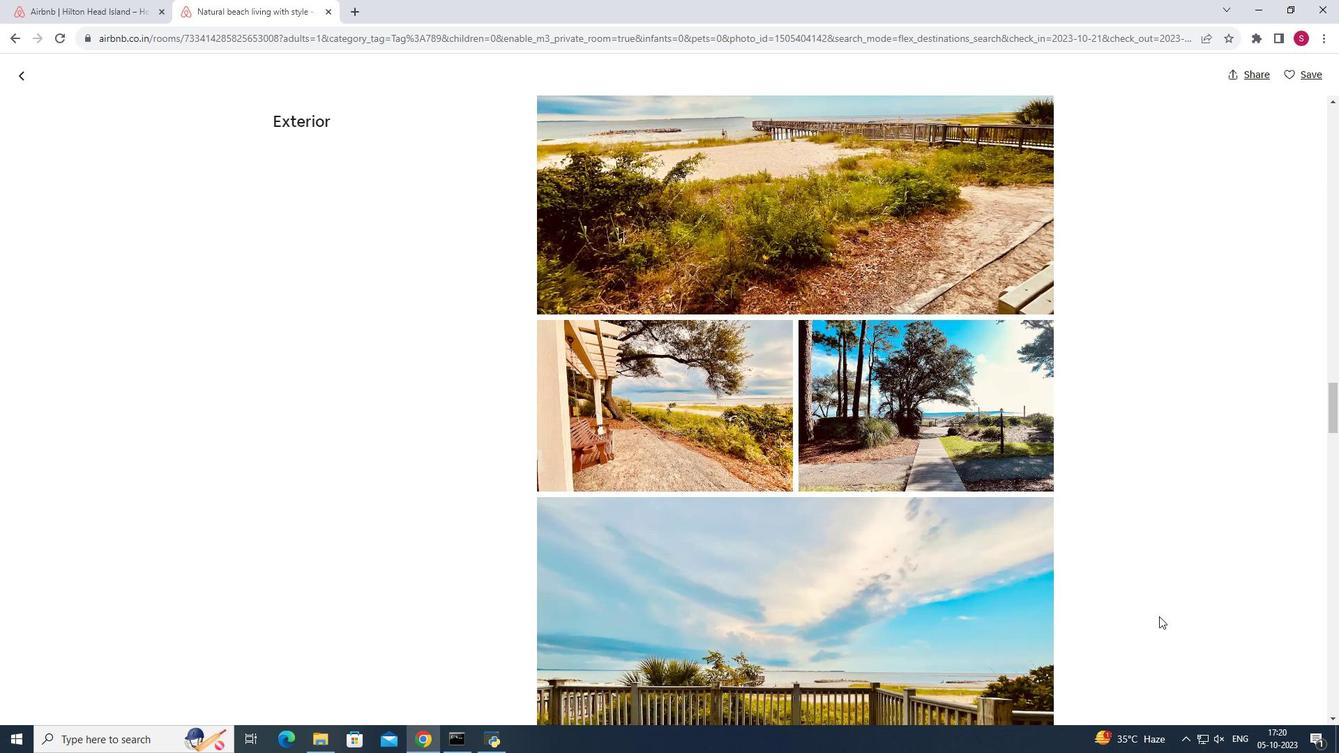 
Action: Mouse scrolled (1159, 616) with delta (0, 0)
Screenshot: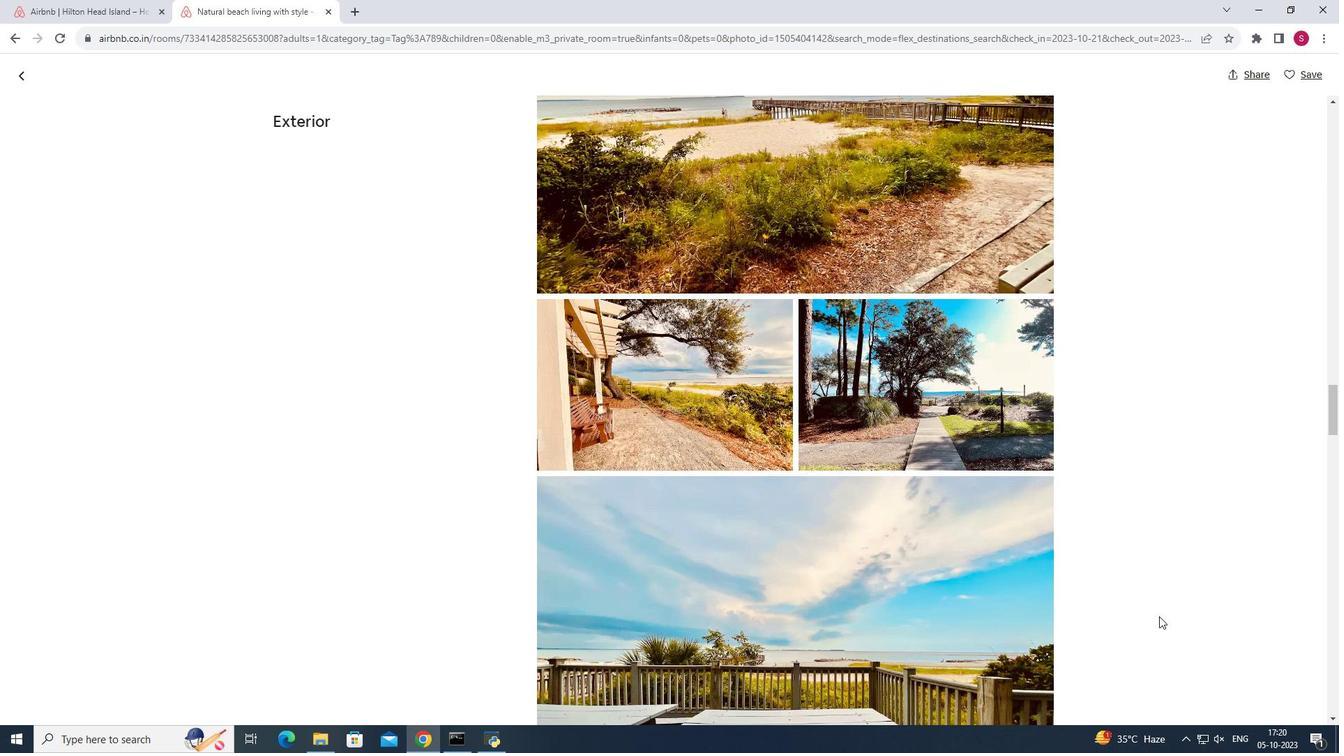 
Action: Mouse scrolled (1159, 616) with delta (0, 0)
Screenshot: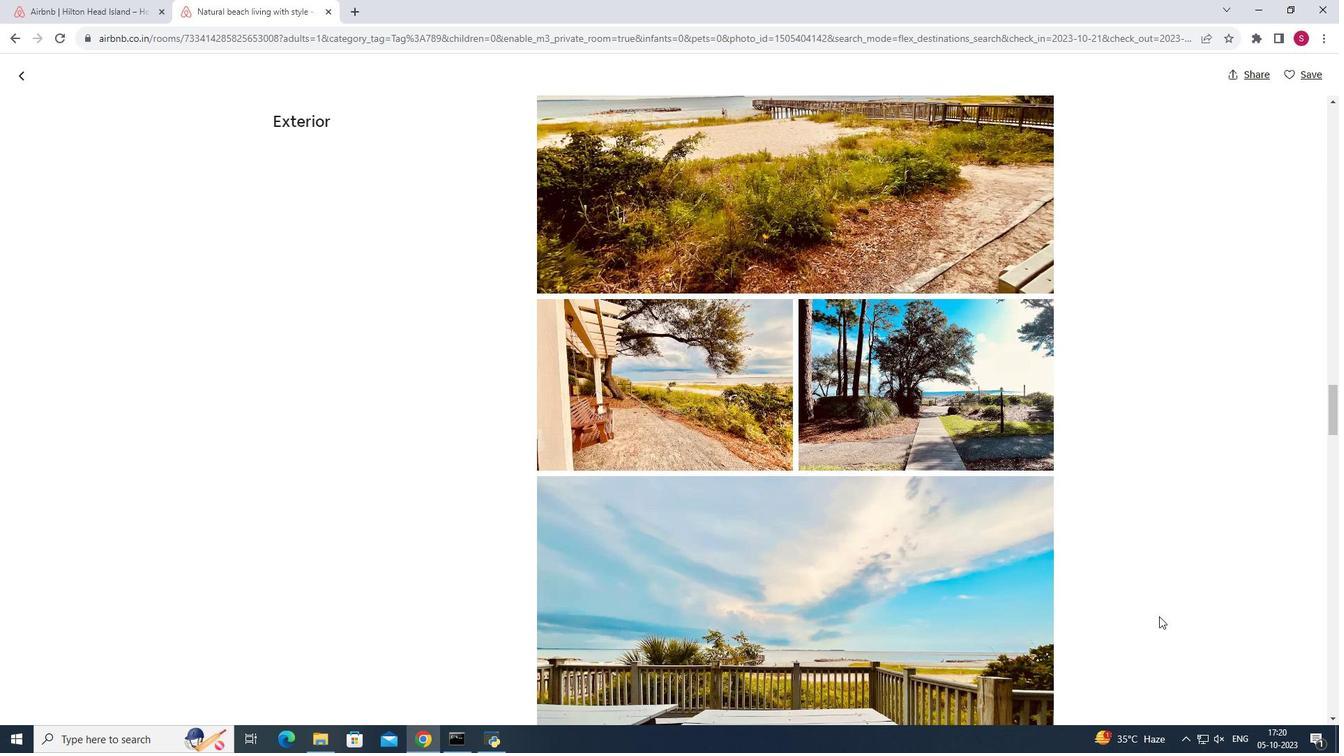 
Action: Mouse scrolled (1159, 616) with delta (0, 0)
Screenshot: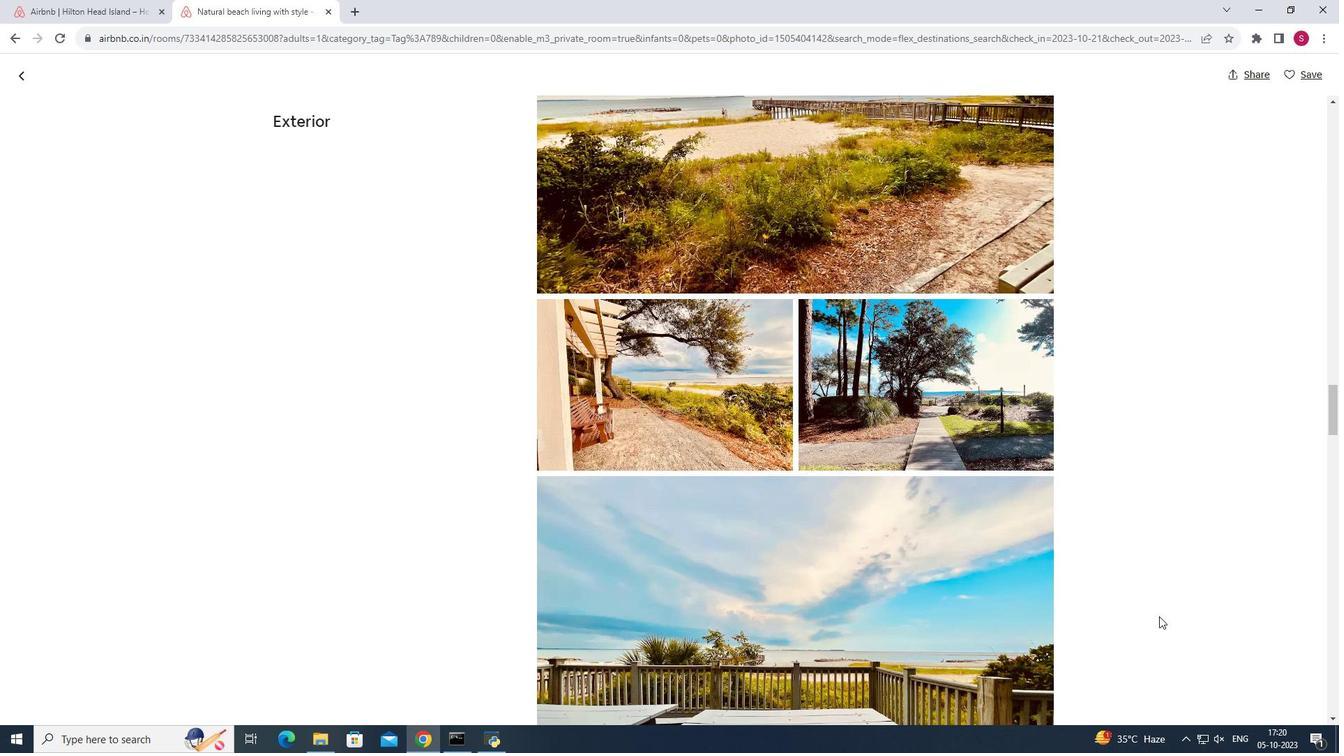 
Action: Mouse scrolled (1159, 616) with delta (0, 0)
Screenshot: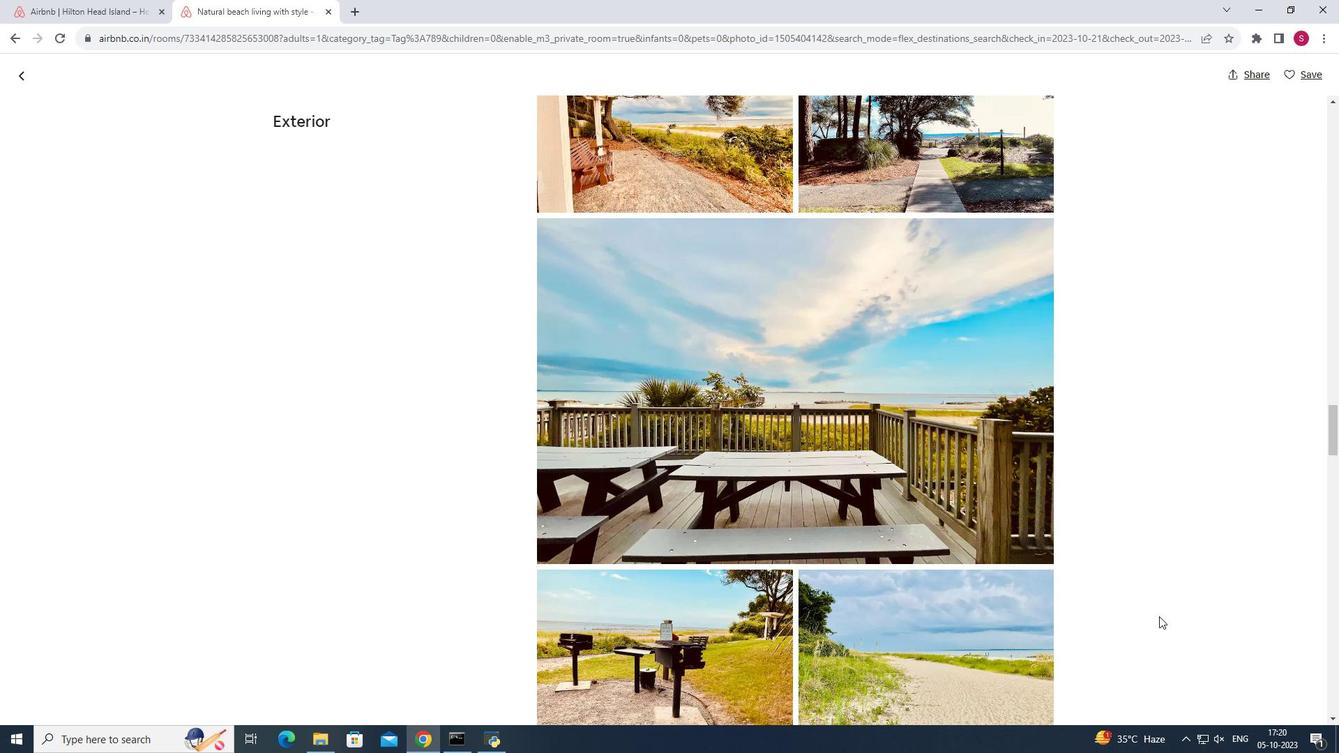 
Action: Mouse scrolled (1159, 616) with delta (0, 0)
Screenshot: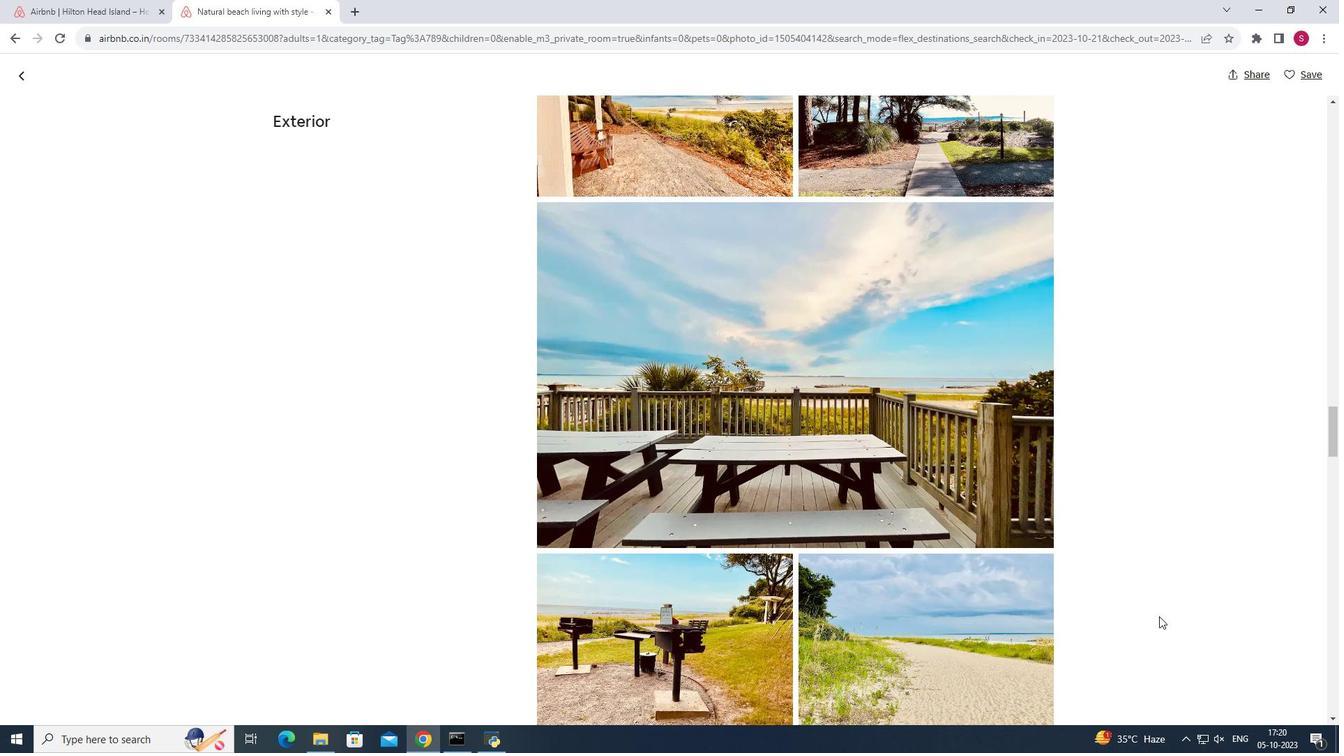 
Action: Mouse scrolled (1159, 616) with delta (0, 0)
Screenshot: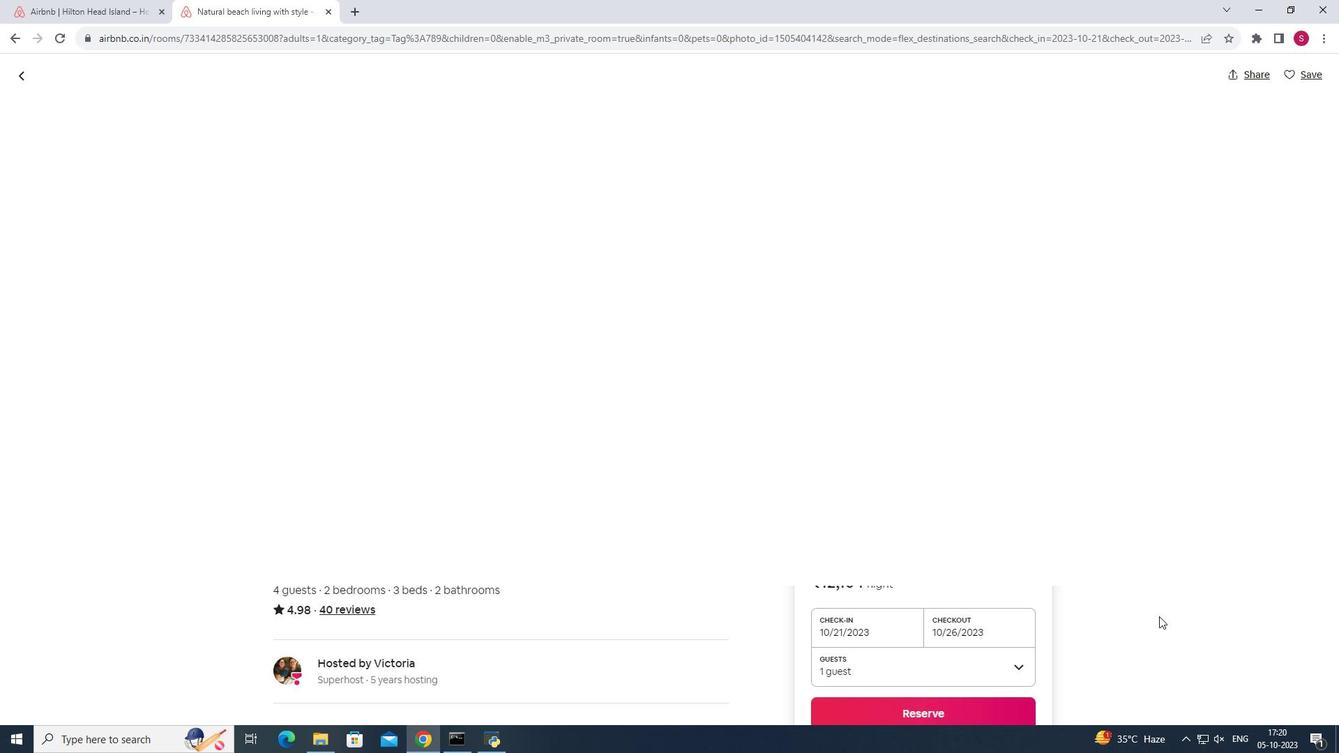 
Action: Mouse scrolled (1159, 616) with delta (0, 0)
Screenshot: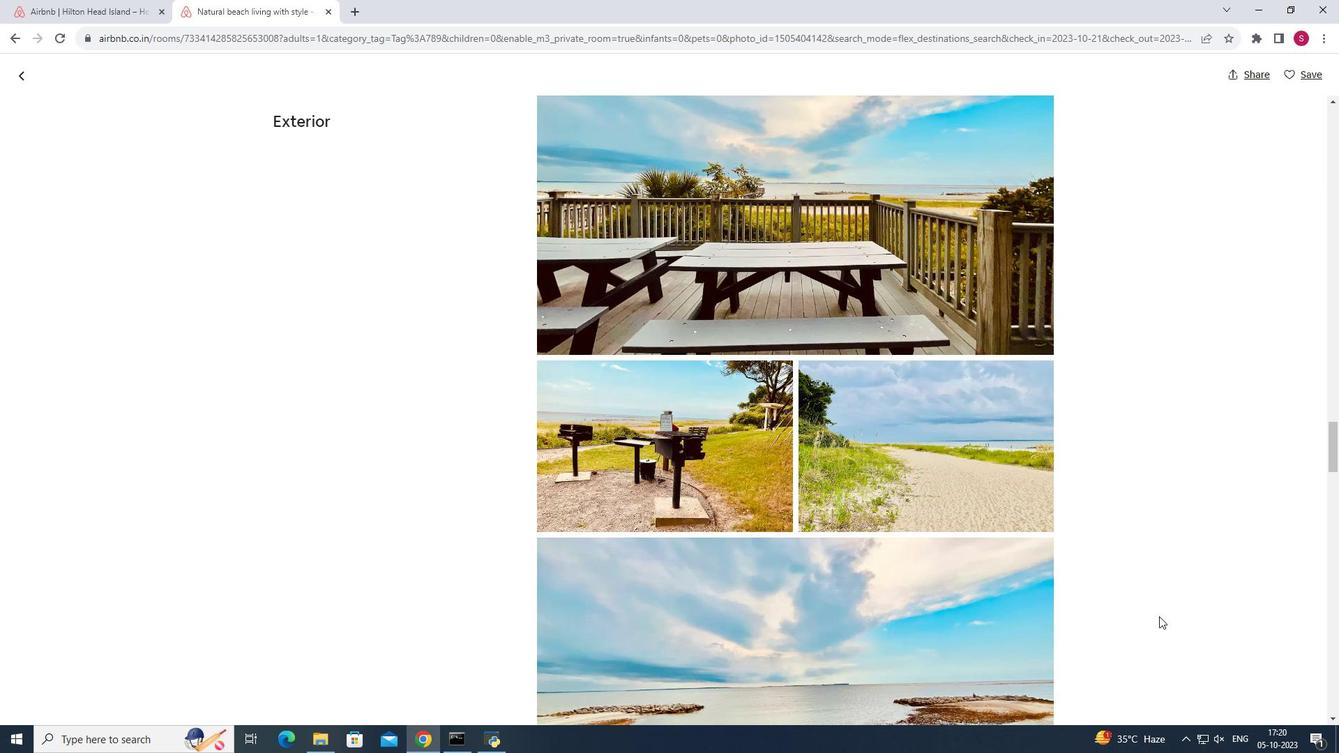 
Action: Mouse scrolled (1159, 616) with delta (0, 0)
Screenshot: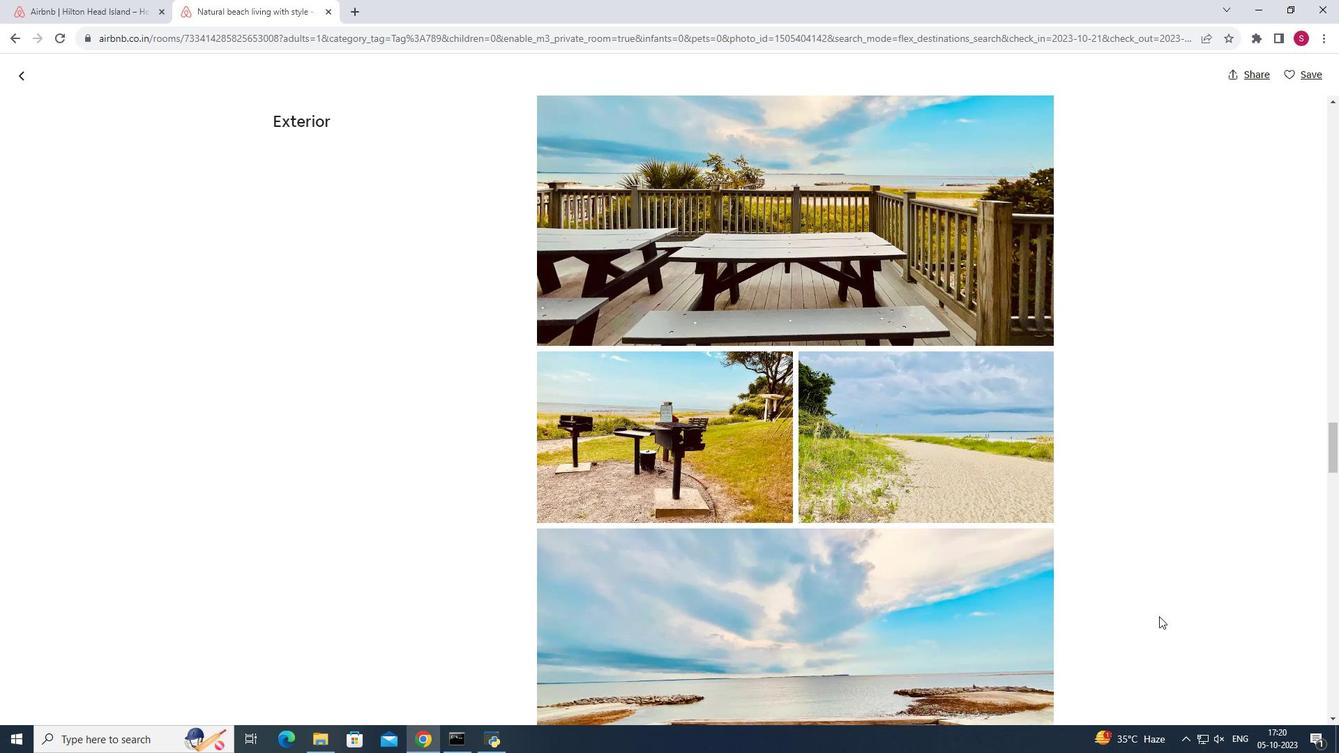 
Action: Mouse scrolled (1159, 616) with delta (0, 0)
Screenshot: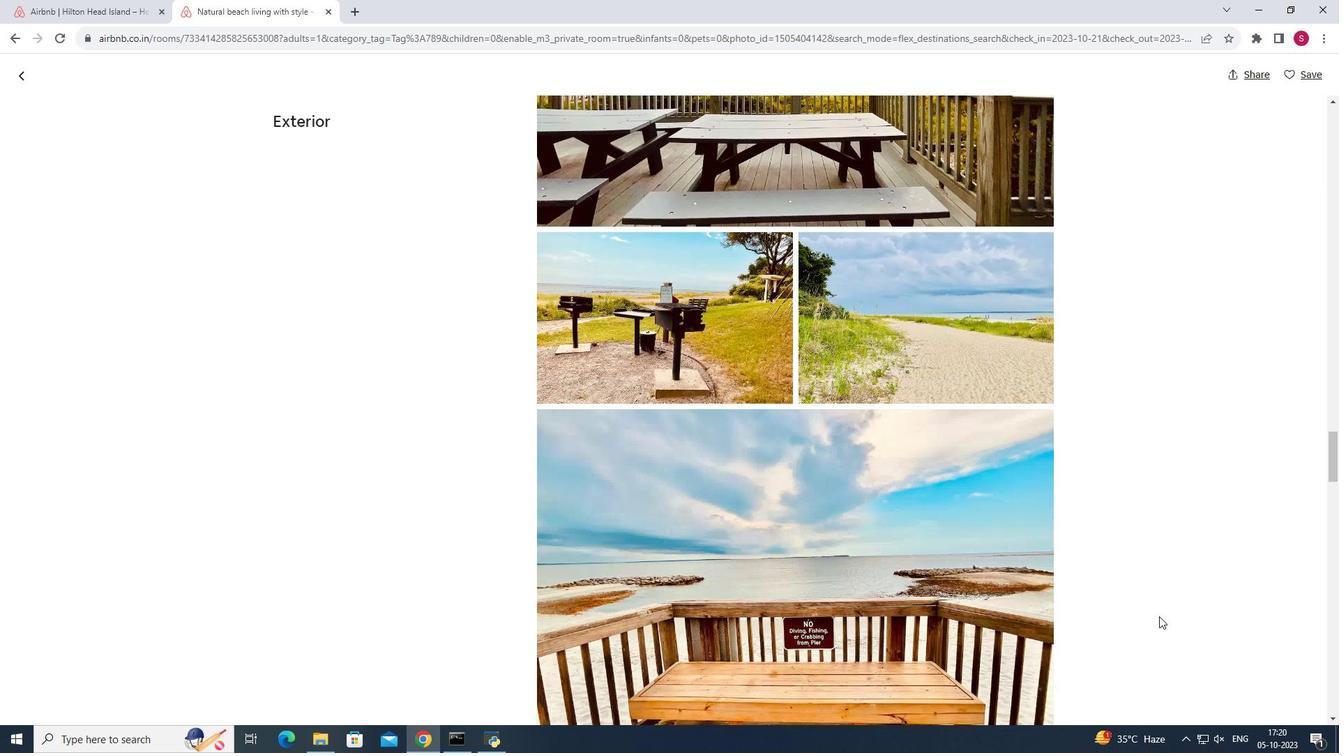 
Action: Mouse scrolled (1159, 616) with delta (0, 0)
Screenshot: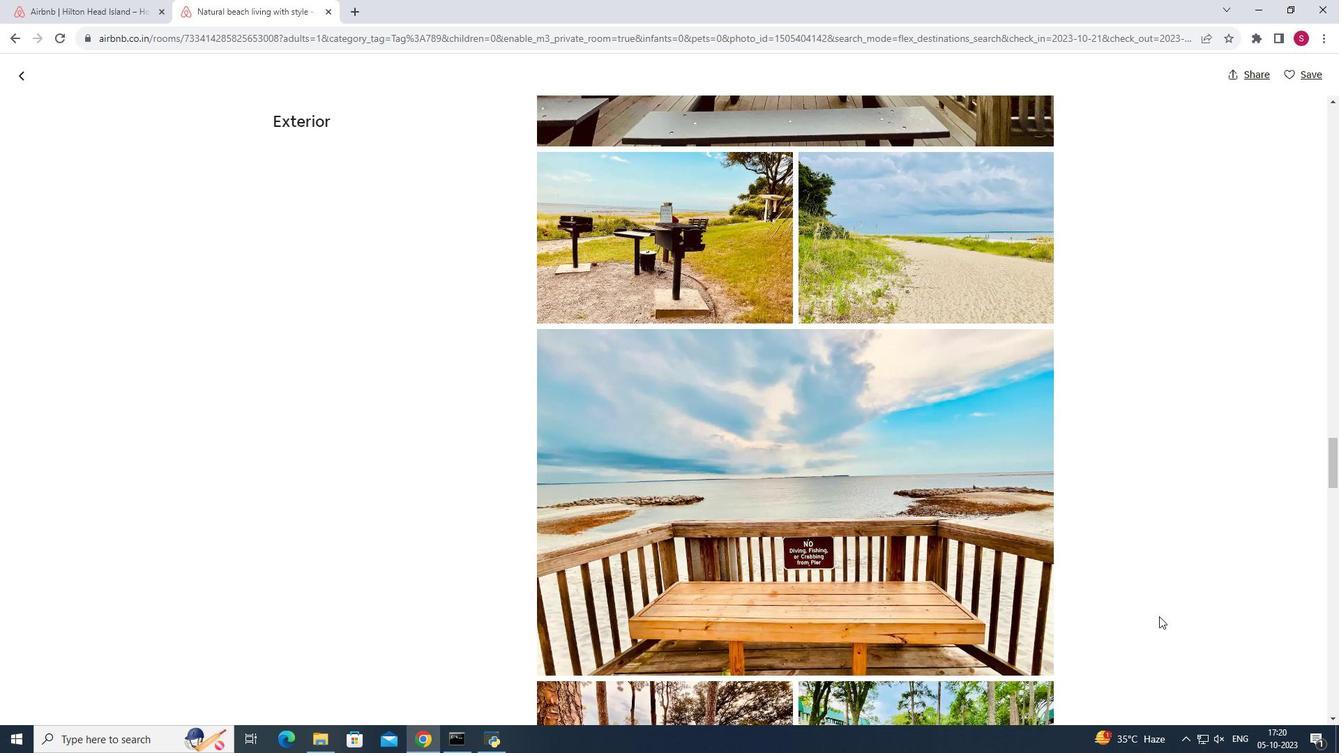 
Action: Mouse scrolled (1159, 616) with delta (0, 0)
Screenshot: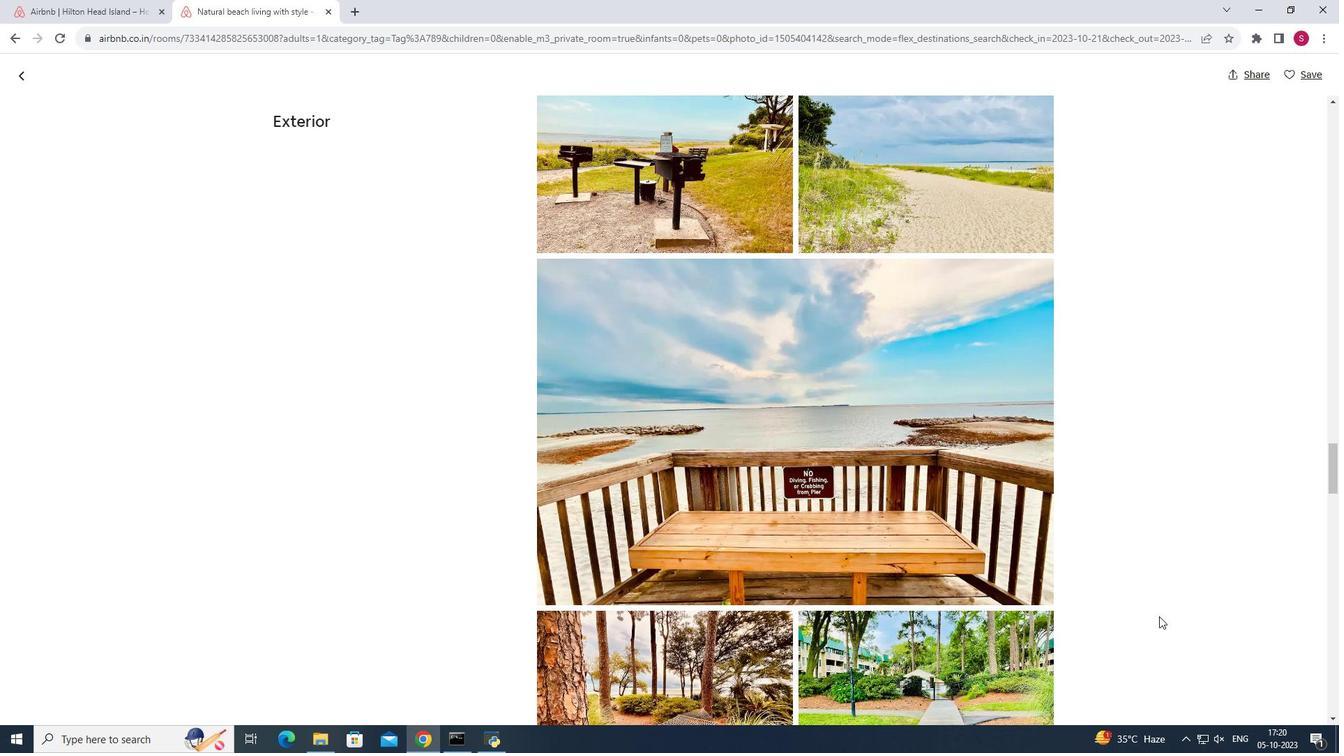 
Action: Mouse scrolled (1159, 616) with delta (0, 0)
Screenshot: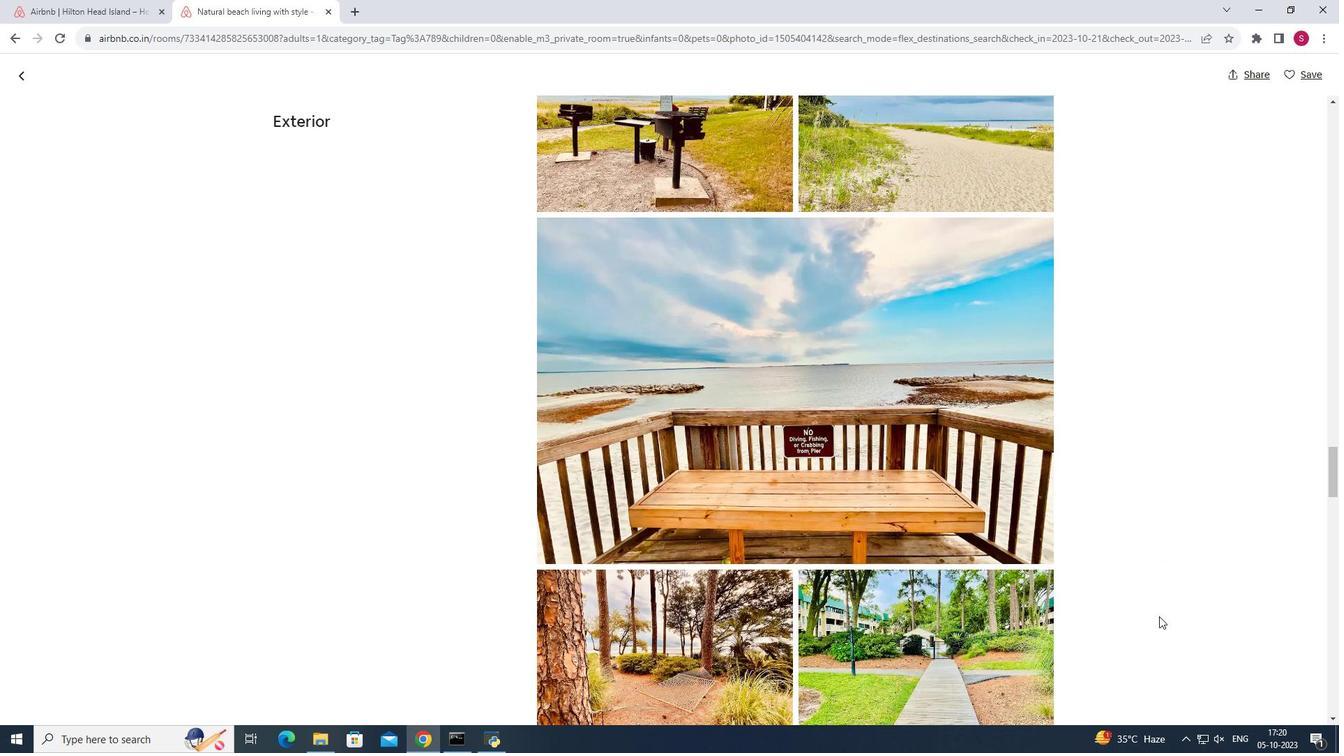 
Action: Mouse scrolled (1159, 616) with delta (0, 0)
Screenshot: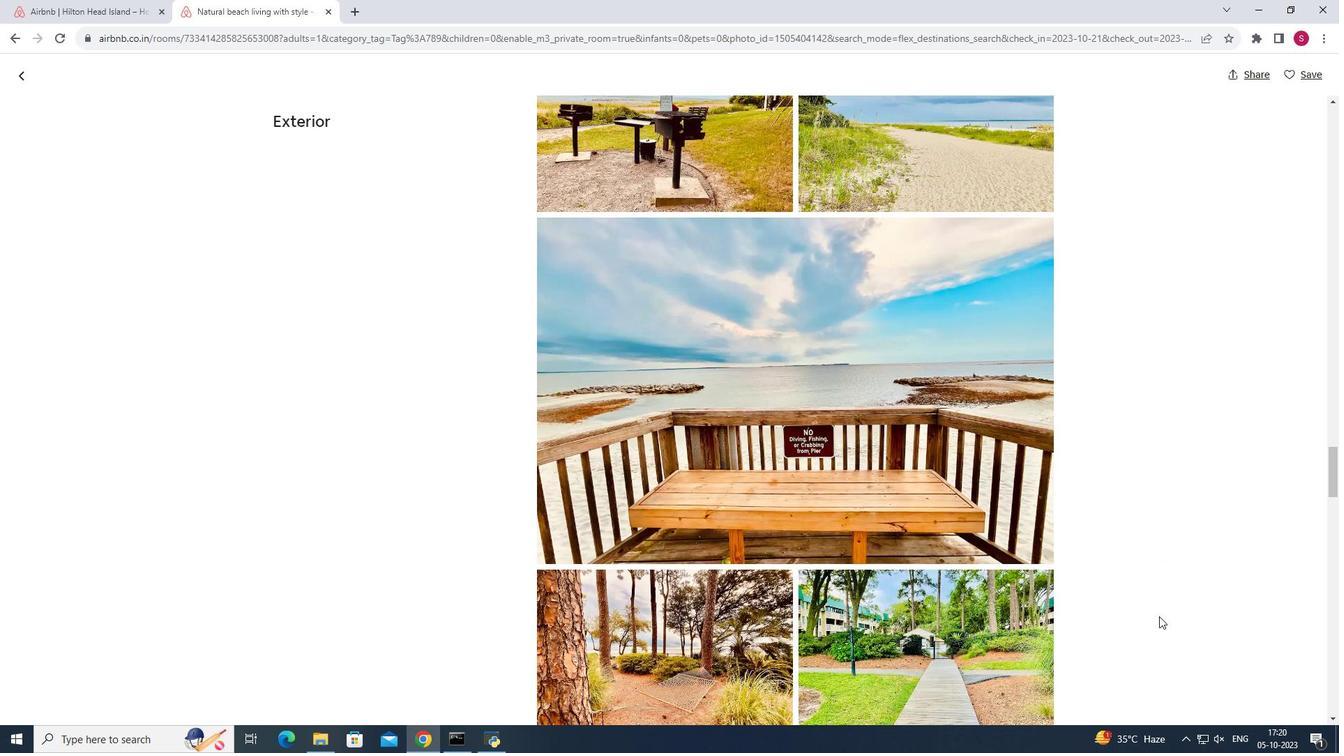 
Action: Mouse scrolled (1159, 616) with delta (0, 0)
Screenshot: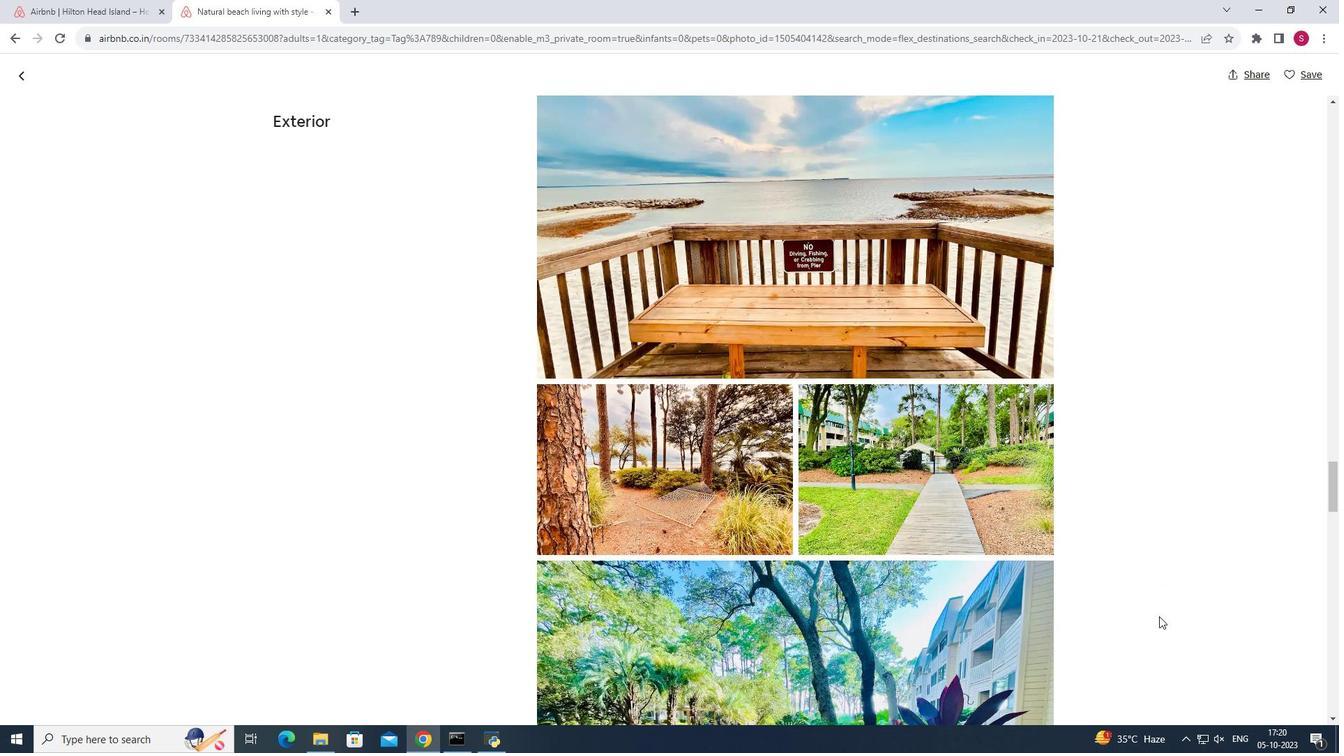 
Action: Mouse scrolled (1159, 616) with delta (0, 0)
Screenshot: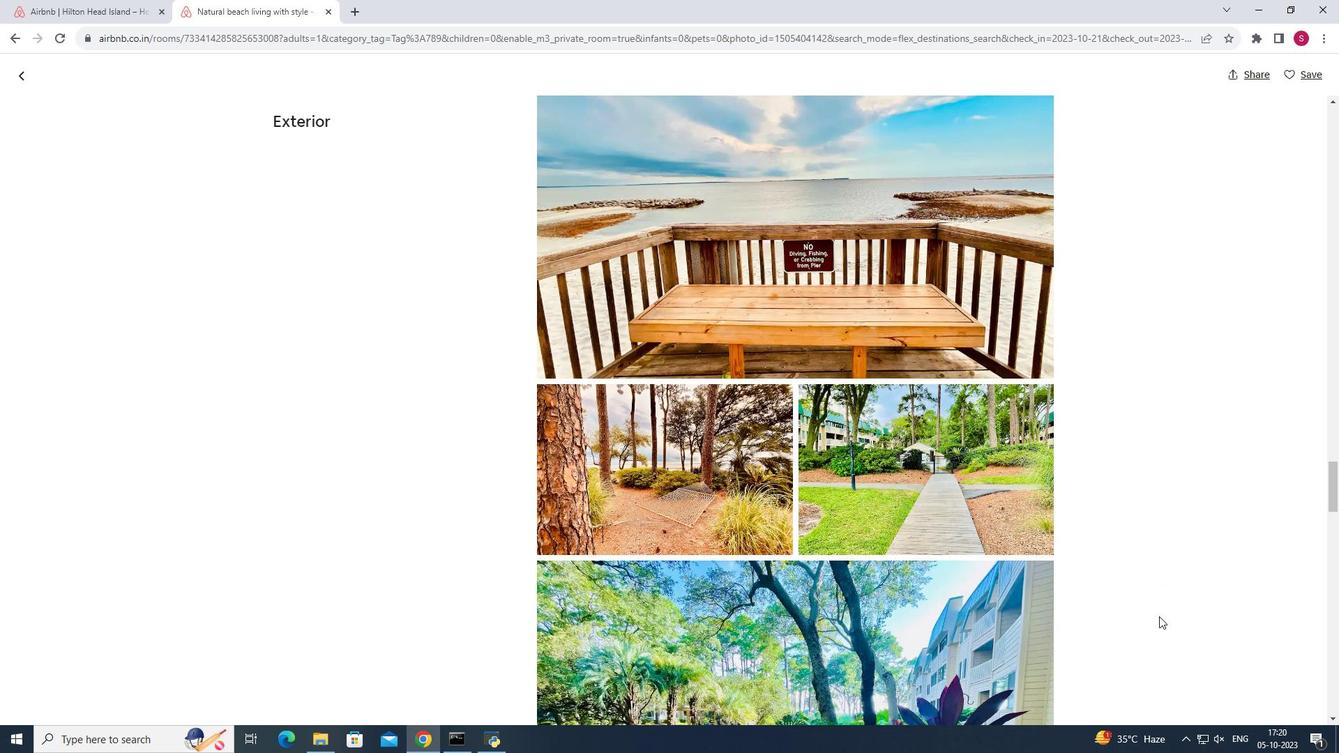 
Action: Mouse scrolled (1159, 616) with delta (0, 0)
Screenshot: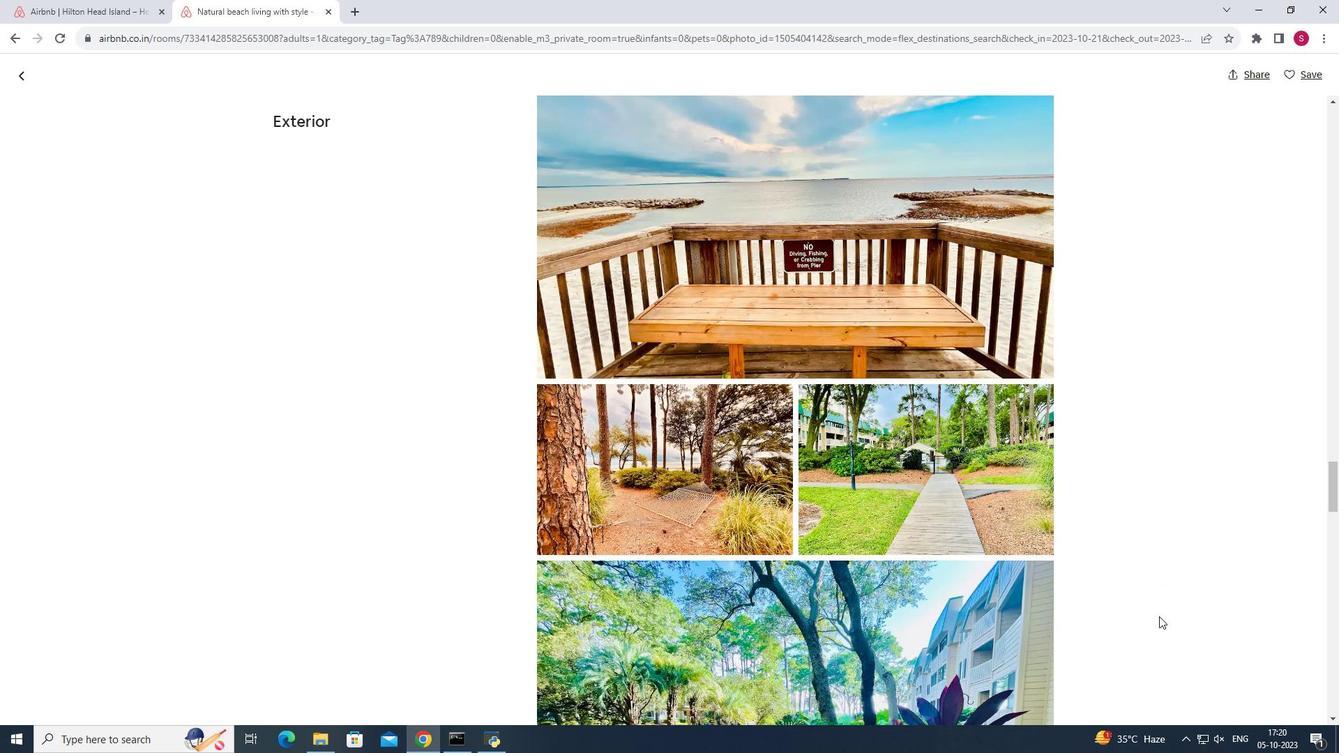 
Action: Mouse scrolled (1159, 616) with delta (0, 0)
Screenshot: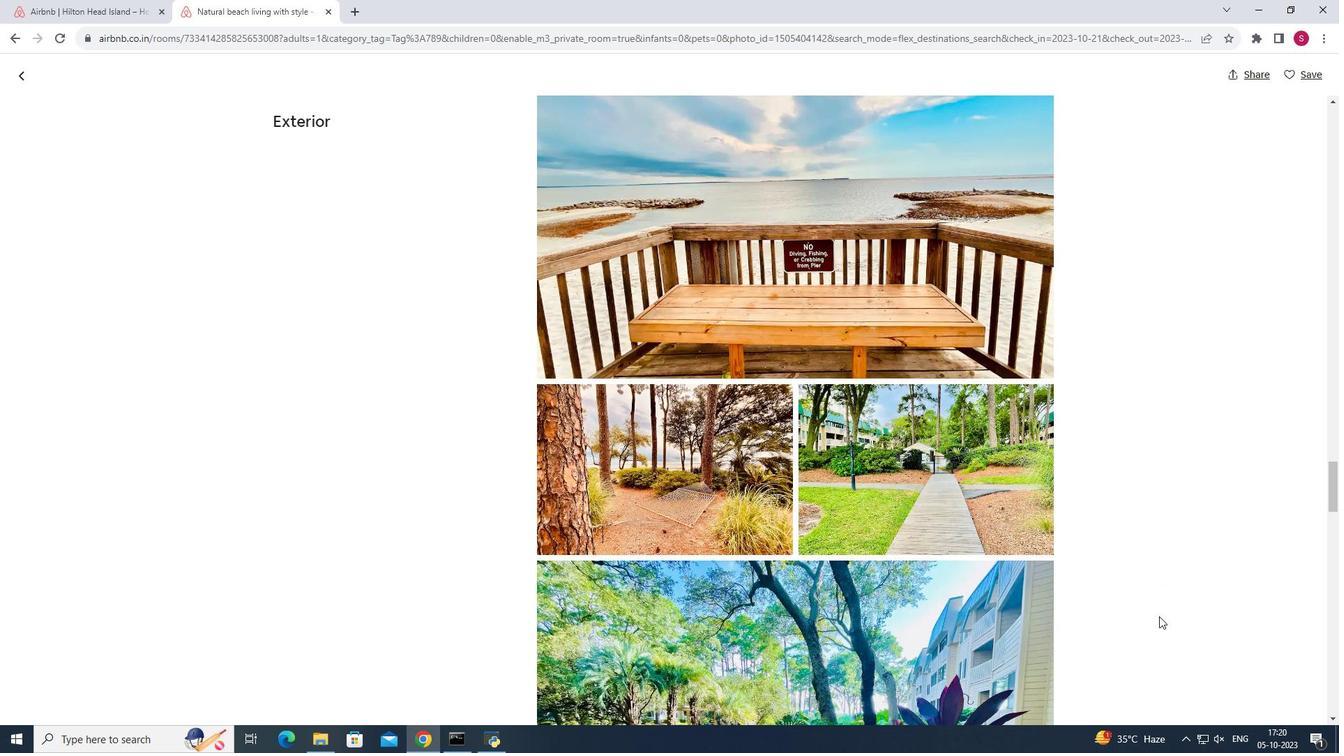 
Action: Mouse scrolled (1159, 616) with delta (0, 0)
Screenshot: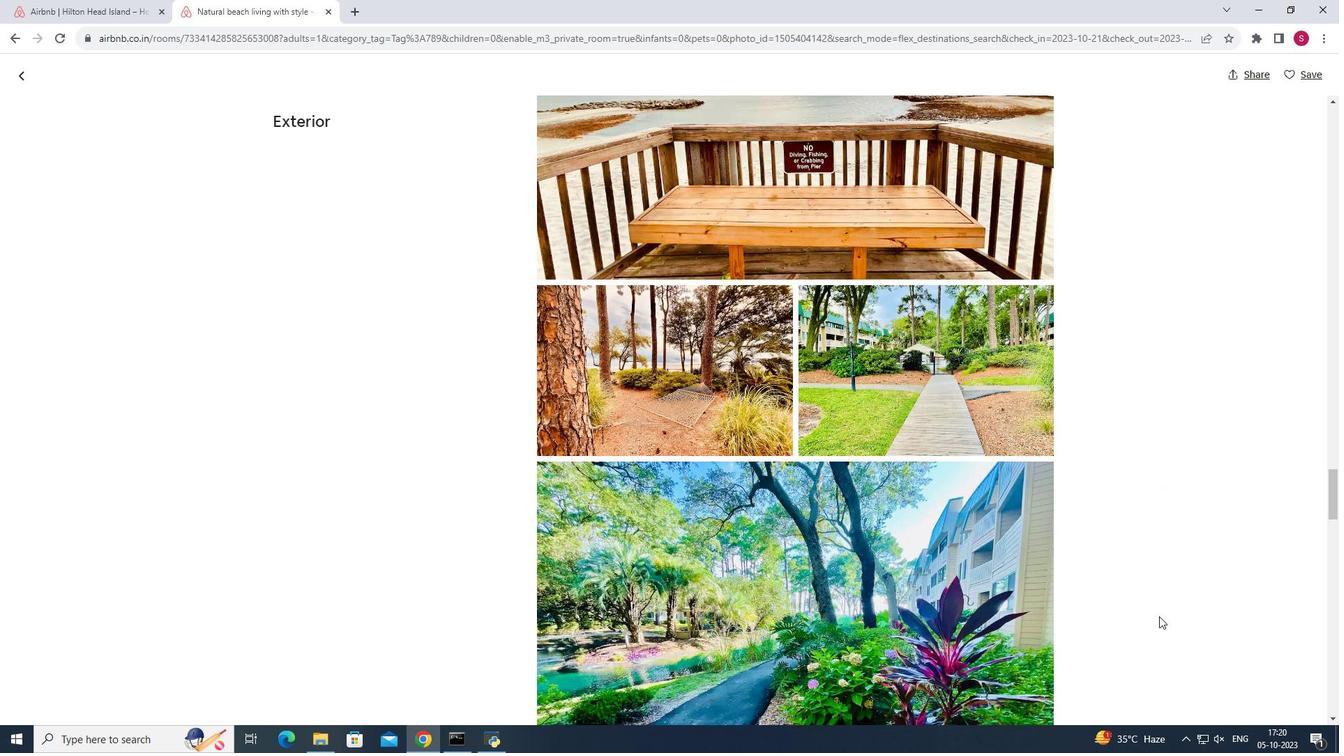 
Action: Mouse scrolled (1159, 616) with delta (0, 0)
Screenshot: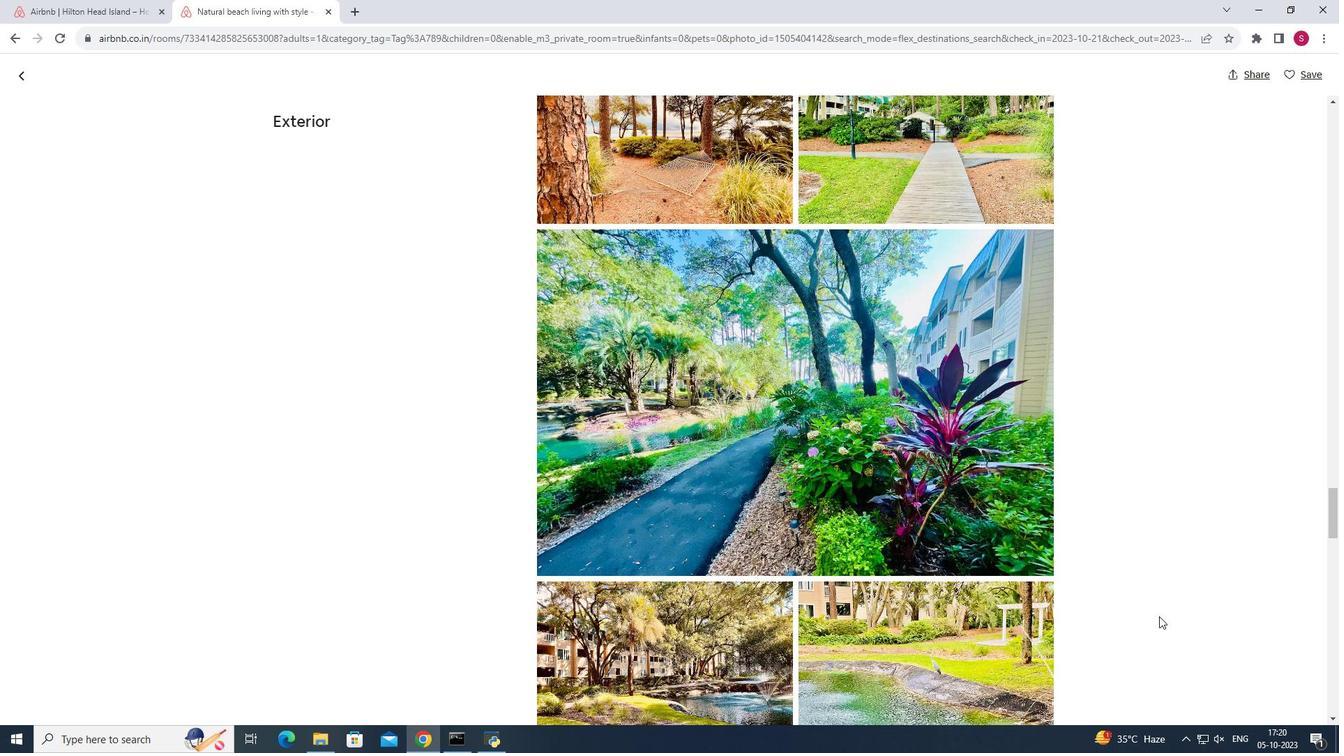 
Action: Mouse scrolled (1159, 616) with delta (0, 0)
Screenshot: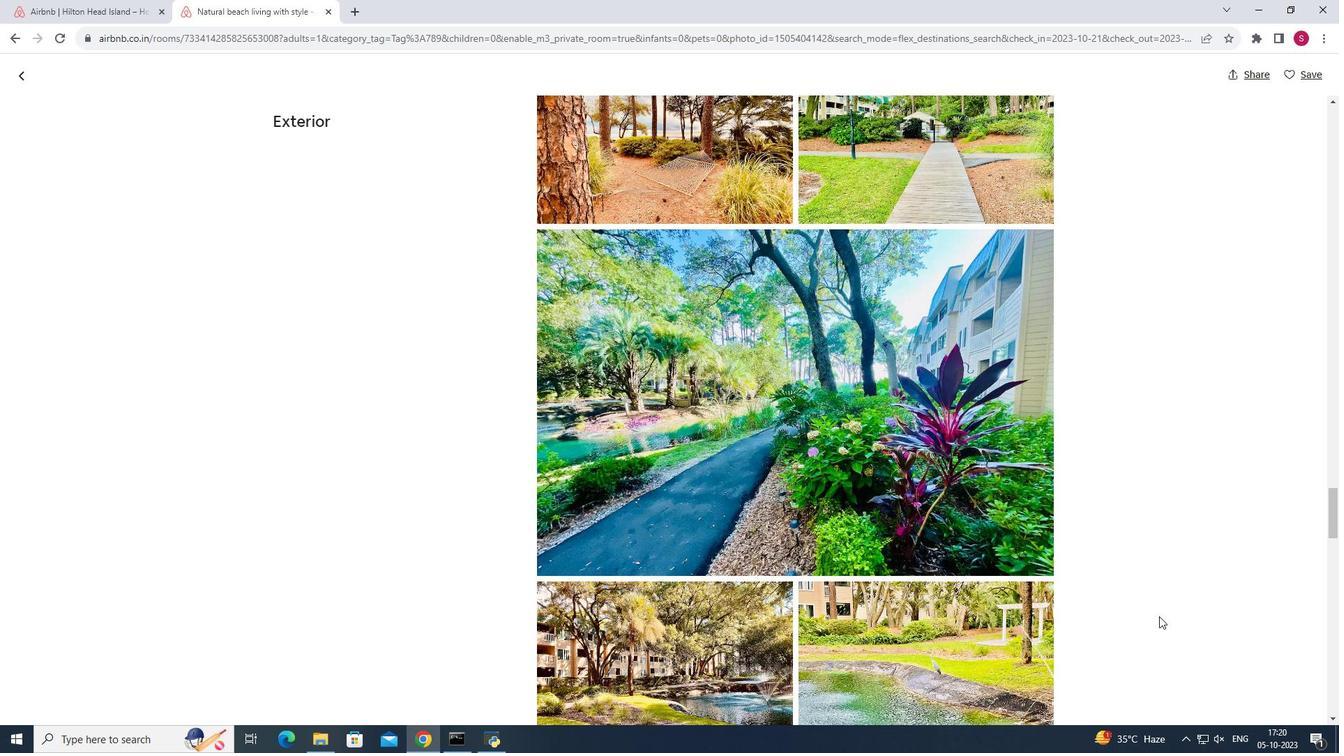 
Action: Mouse scrolled (1159, 616) with delta (0, 0)
Screenshot: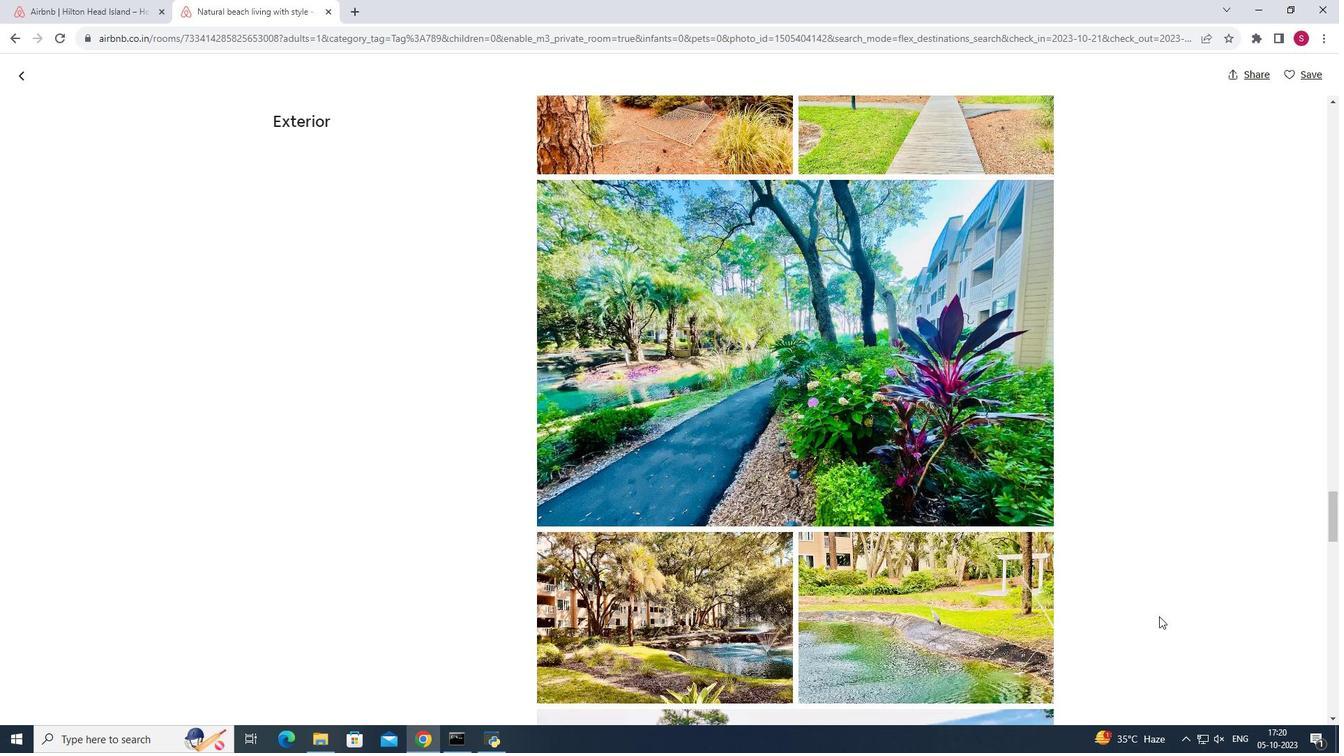
Action: Mouse scrolled (1159, 616) with delta (0, 0)
Screenshot: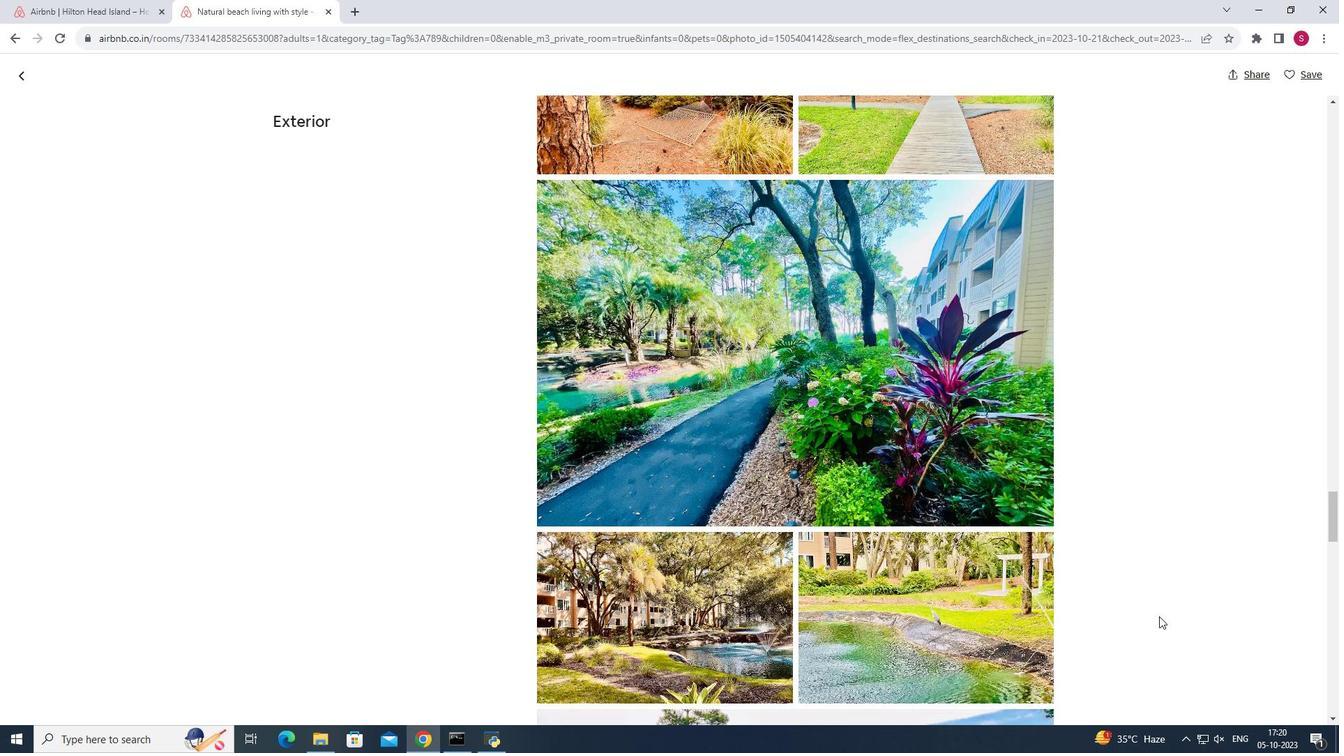 
Action: Mouse scrolled (1159, 616) with delta (0, 0)
Screenshot: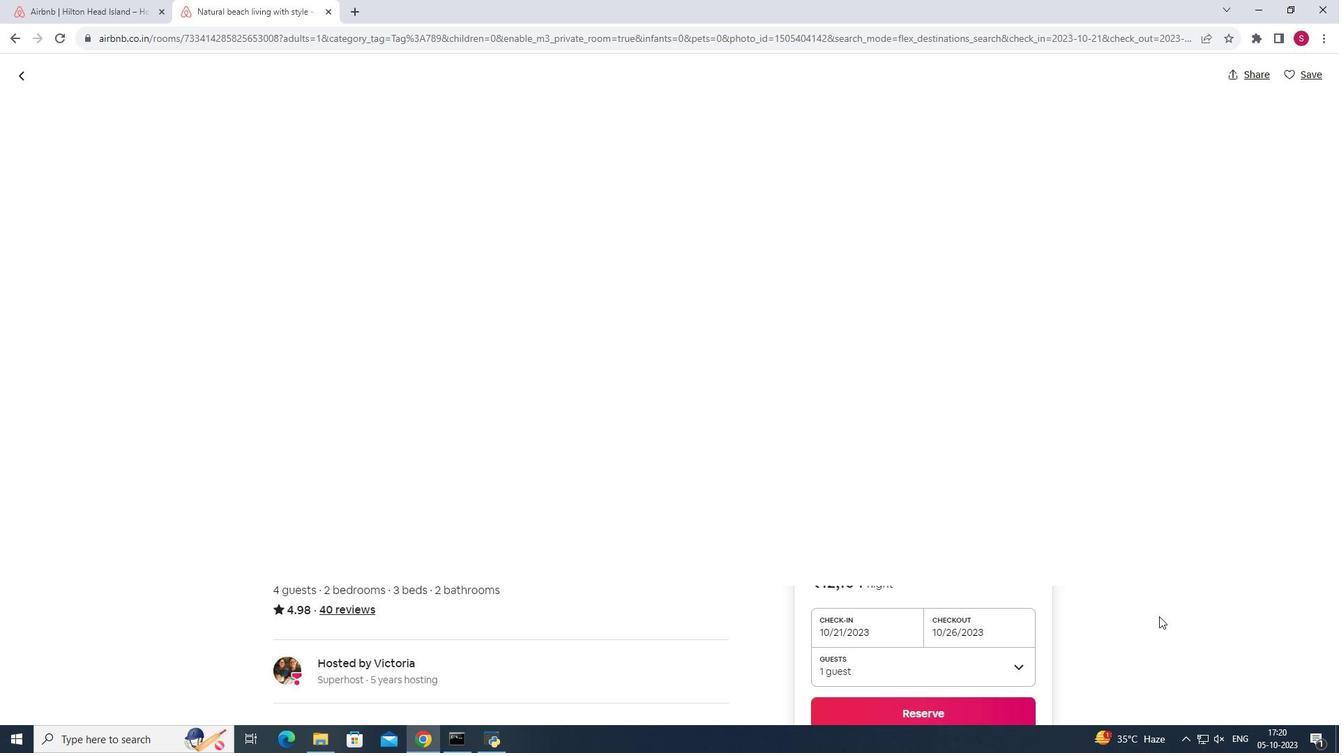 
Action: Mouse scrolled (1159, 616) with delta (0, 0)
Screenshot: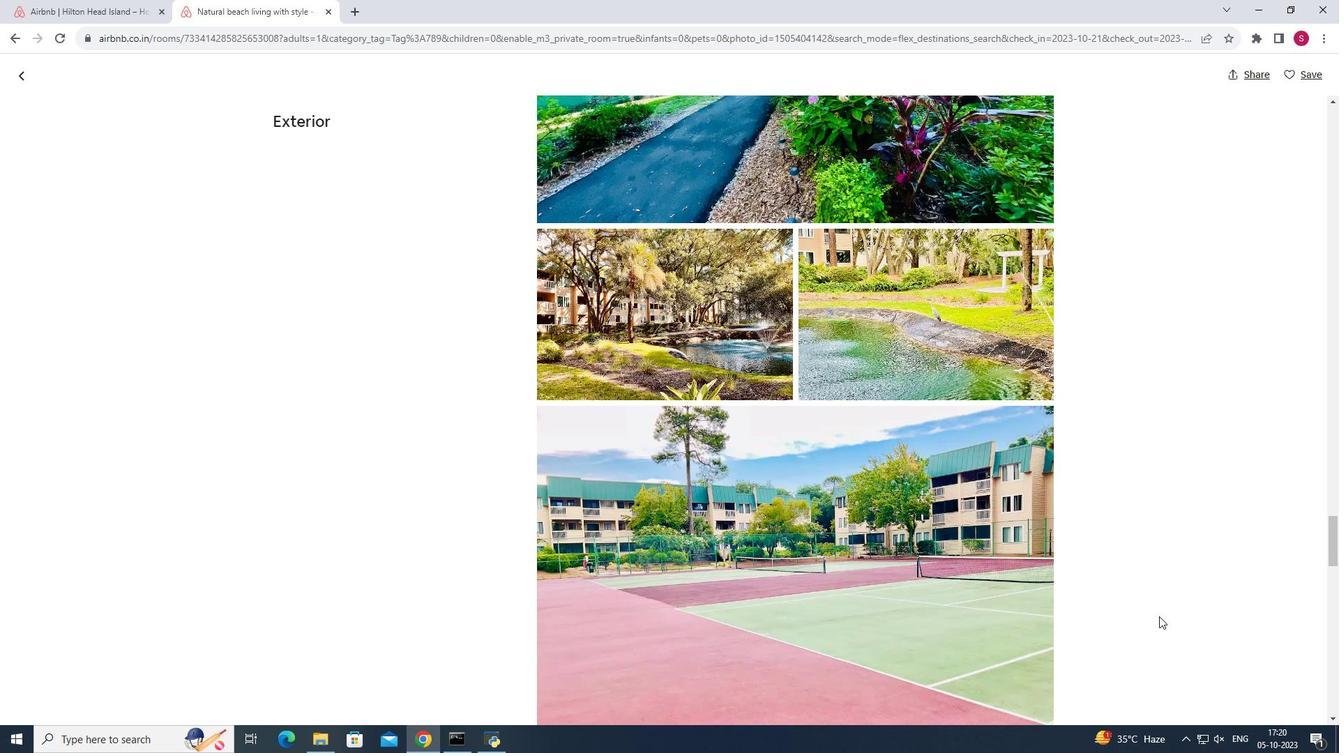 
Action: Mouse scrolled (1159, 616) with delta (0, 0)
Screenshot: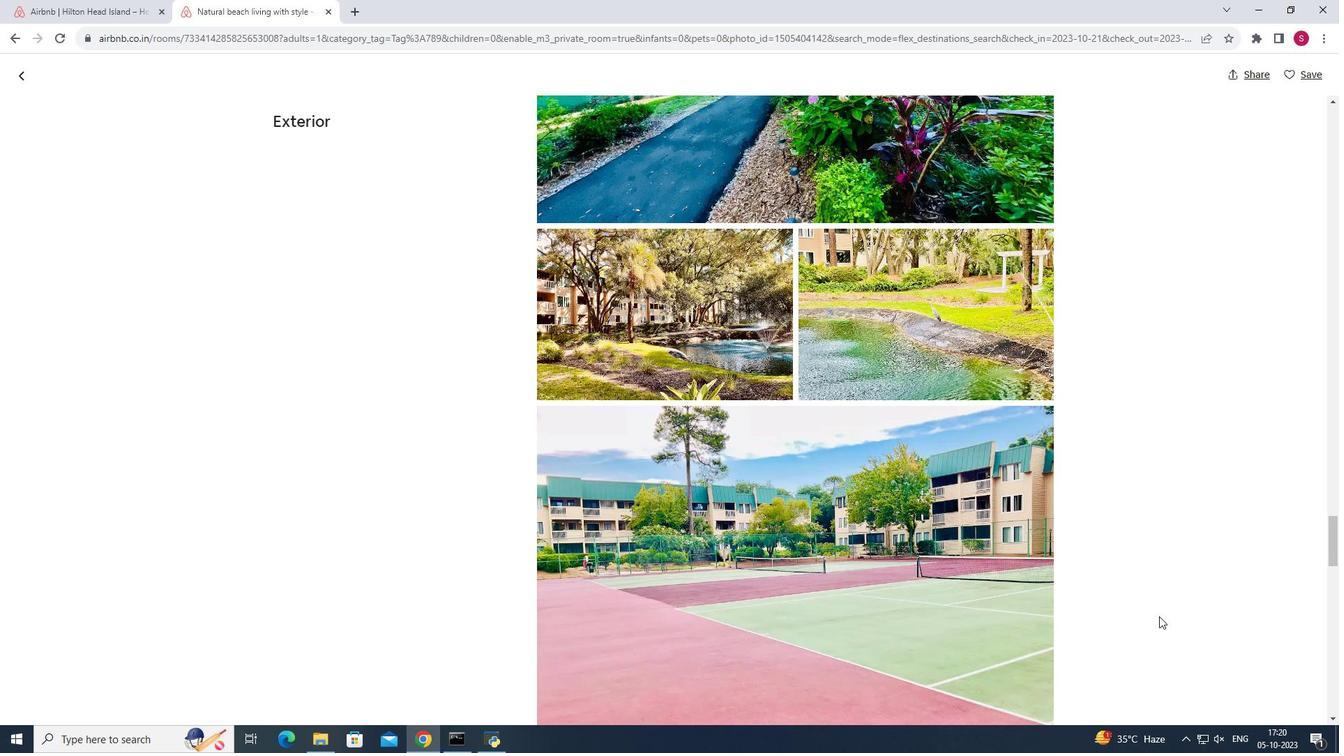 
Action: Mouse scrolled (1159, 616) with delta (0, 0)
Screenshot: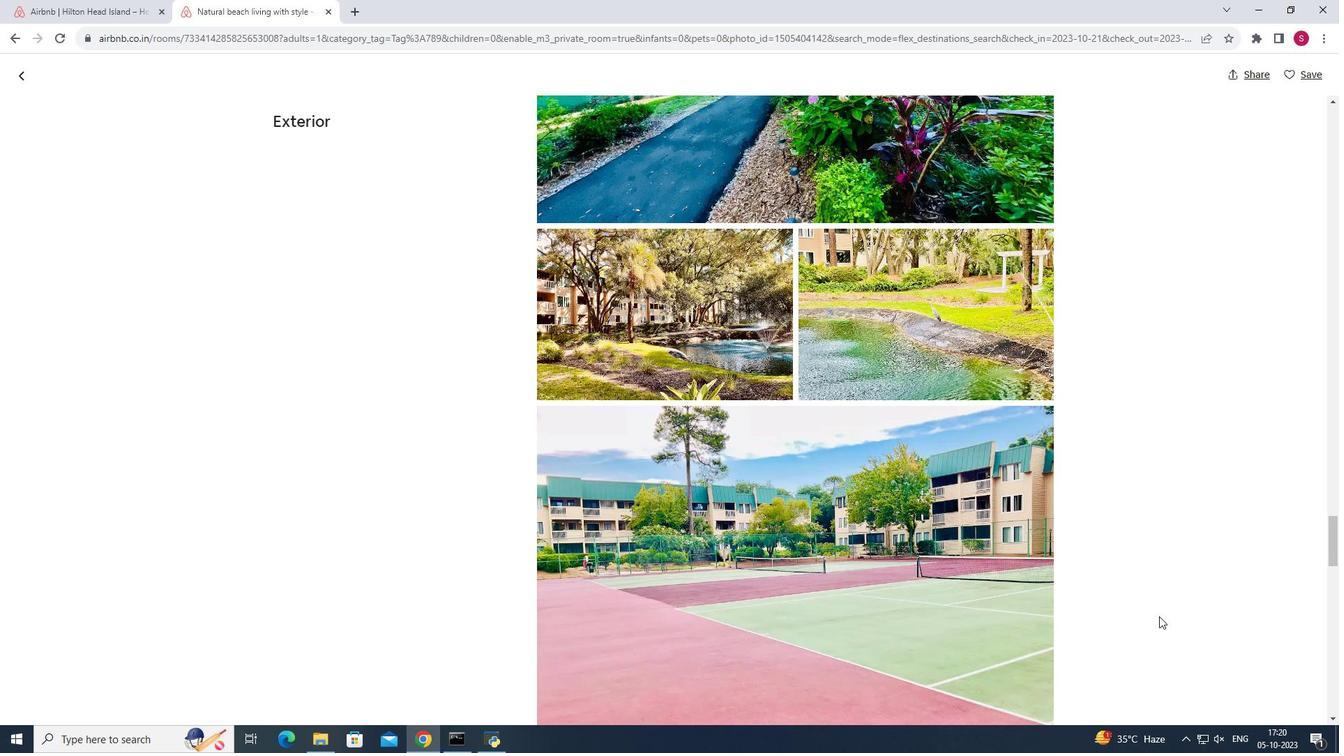 
Action: Mouse scrolled (1159, 616) with delta (0, 0)
Screenshot: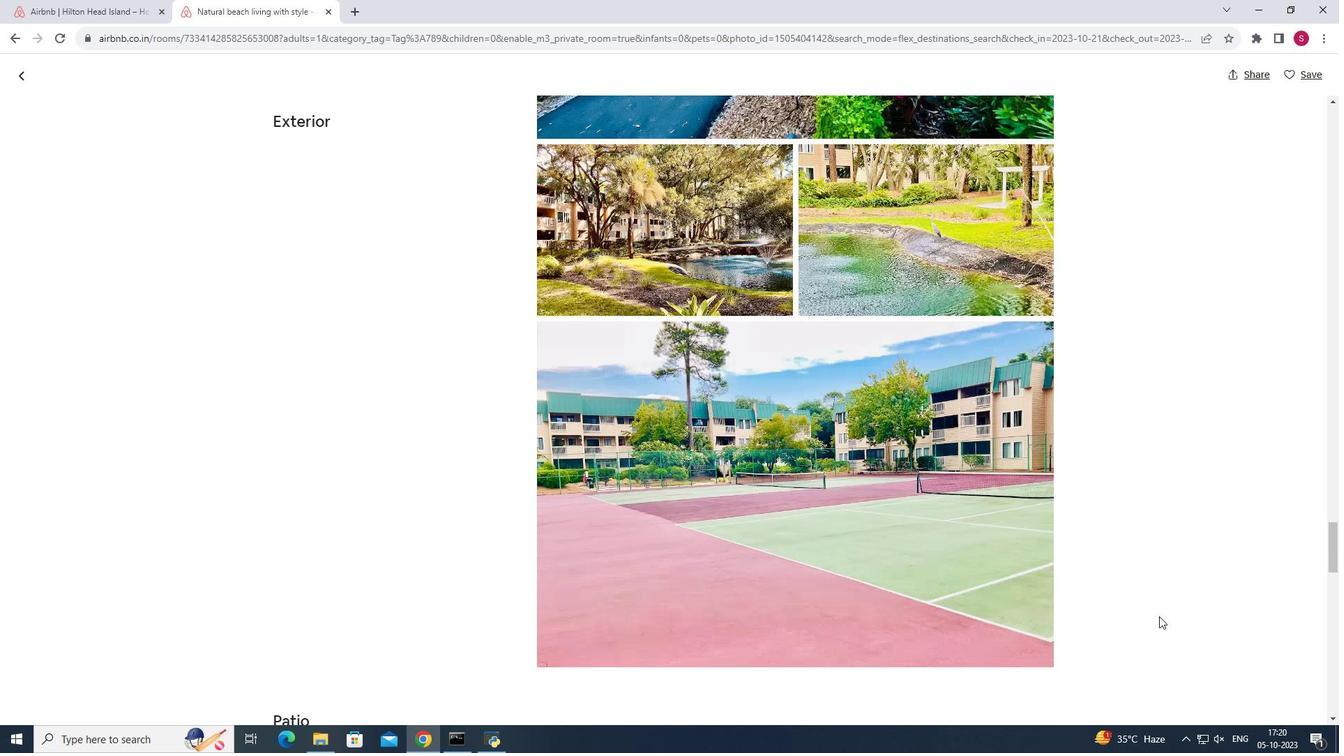 
Action: Mouse scrolled (1159, 616) with delta (0, 0)
Screenshot: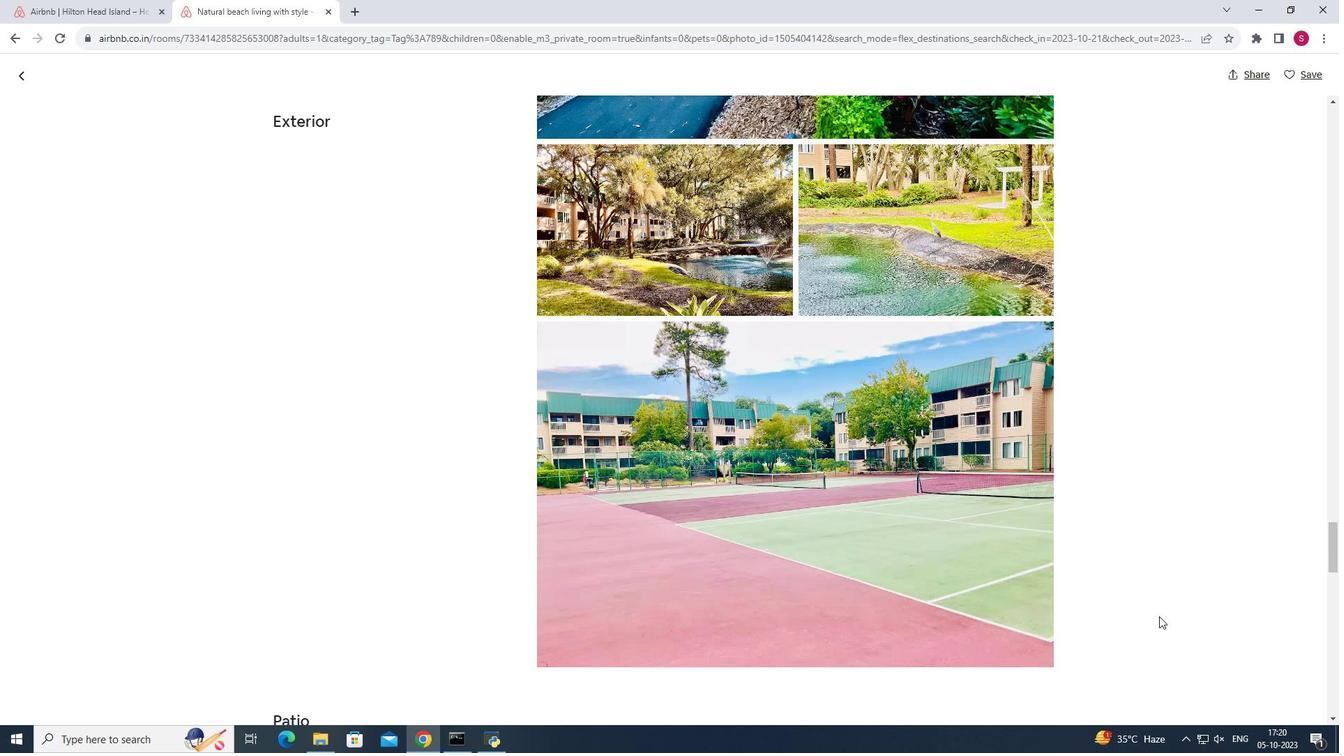 
Action: Mouse scrolled (1159, 616) with delta (0, 0)
Screenshot: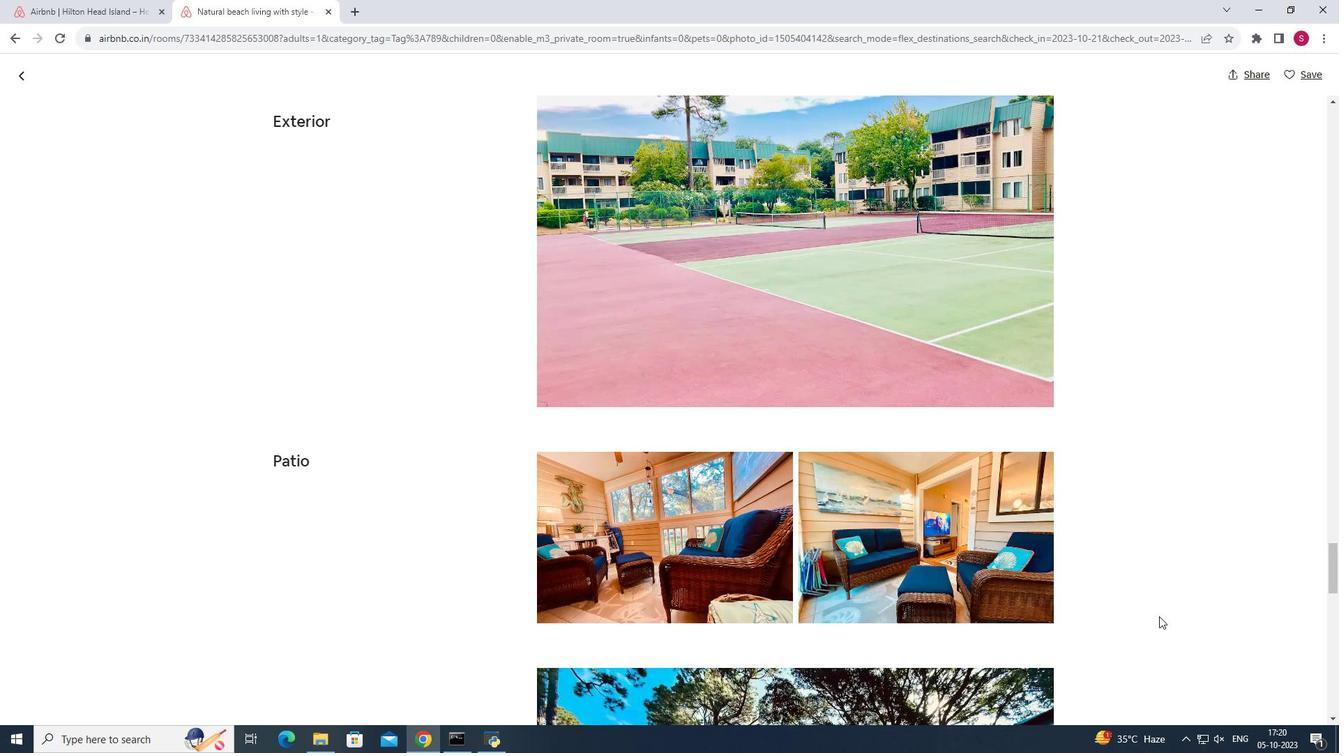 
Action: Mouse scrolled (1159, 616) with delta (0, 0)
Screenshot: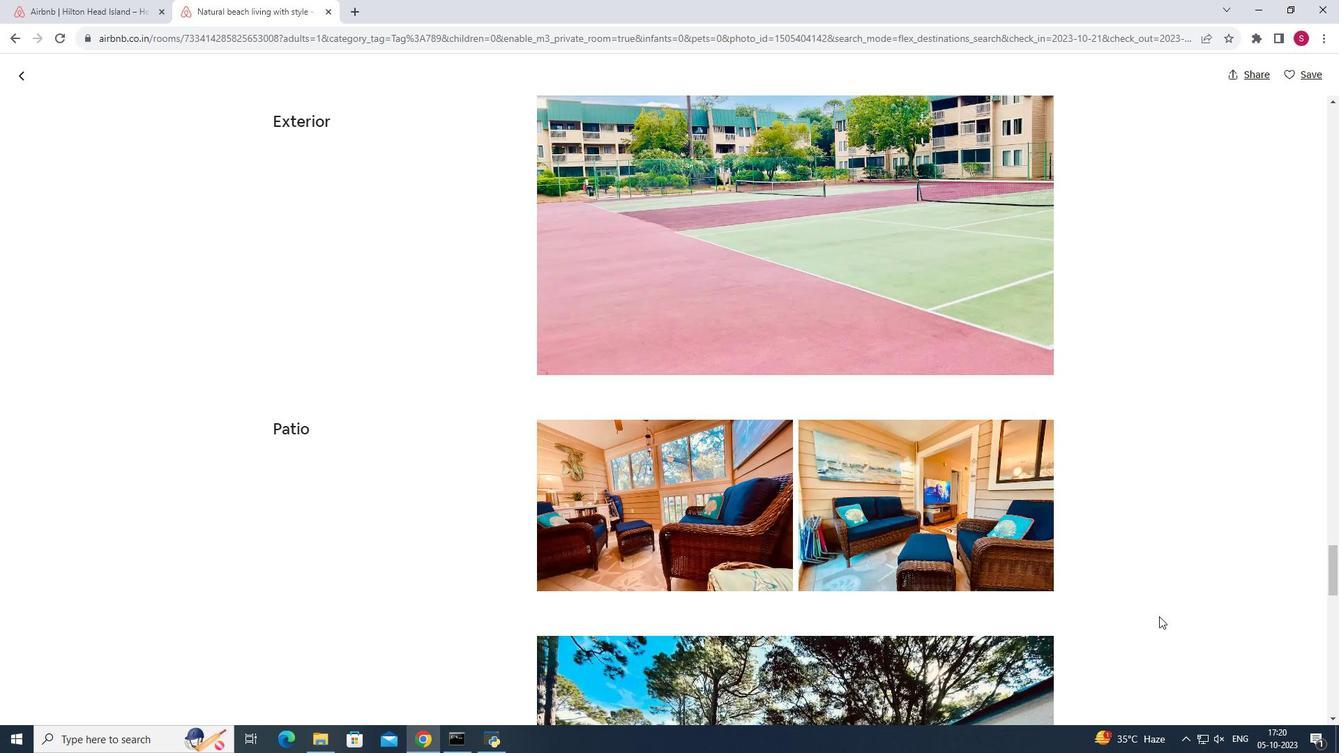 
Action: Mouse scrolled (1159, 616) with delta (0, 0)
Screenshot: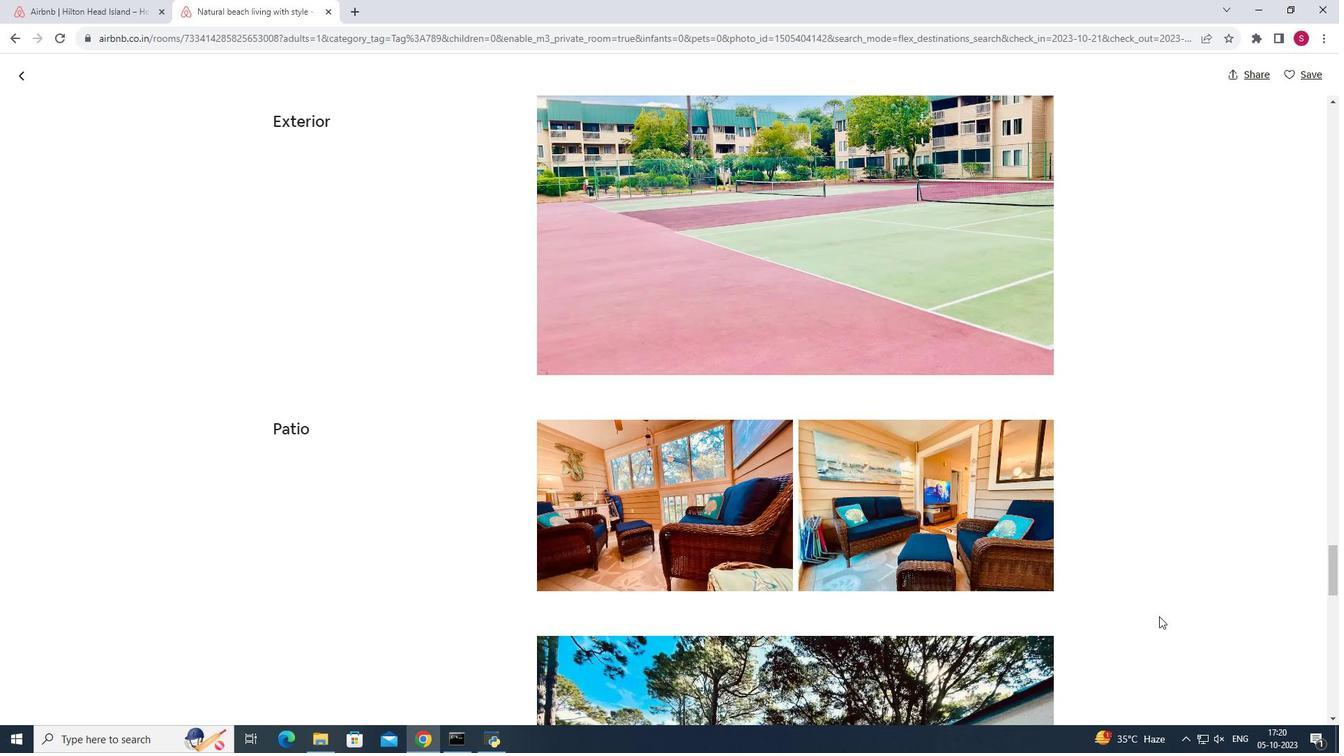 
Action: Mouse scrolled (1159, 616) with delta (0, 0)
Screenshot: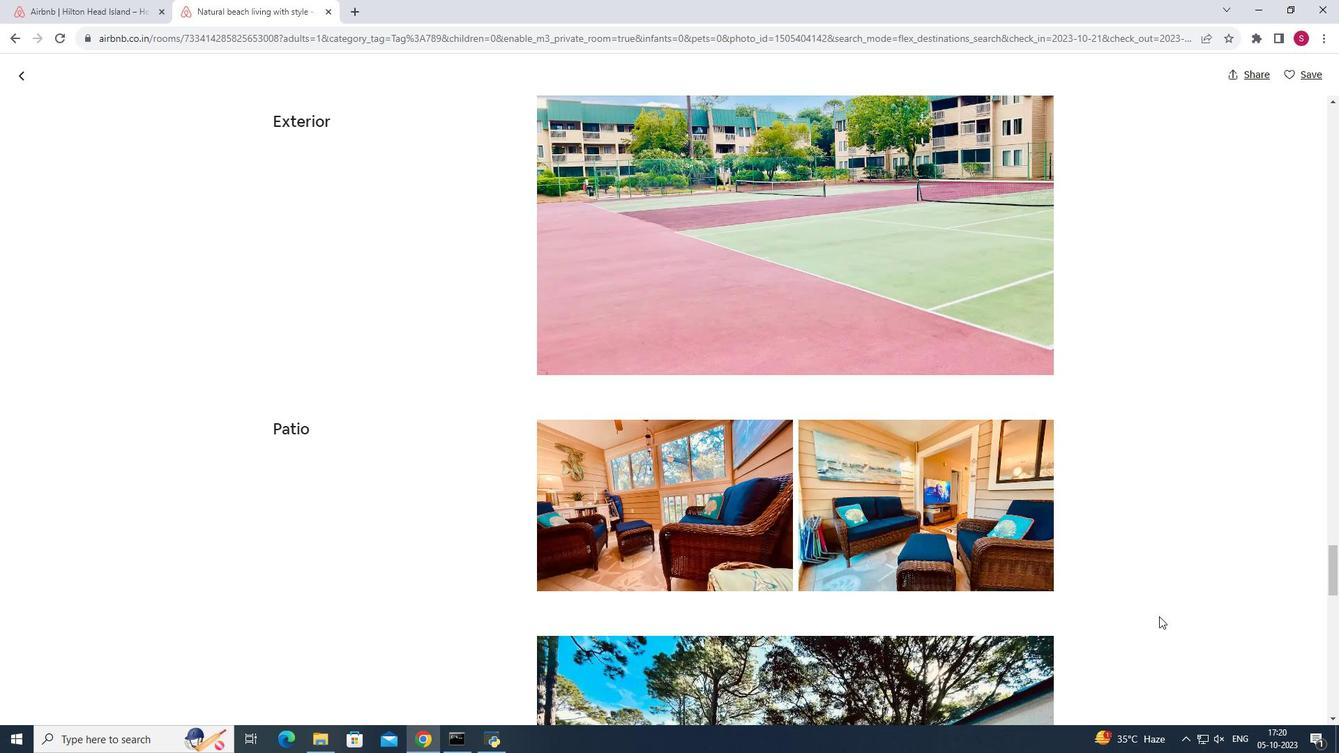 
Action: Mouse scrolled (1159, 616) with delta (0, 0)
Screenshot: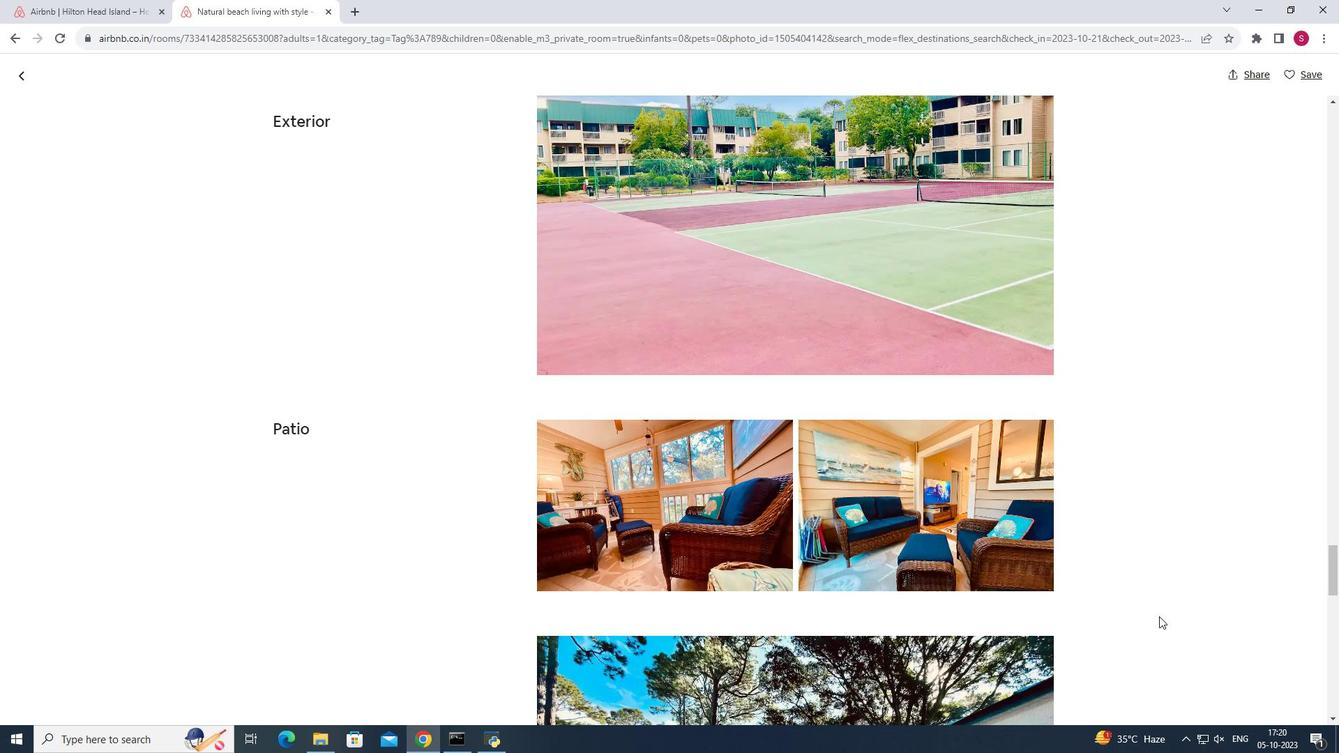 
Action: Mouse scrolled (1159, 616) with delta (0, 0)
Screenshot: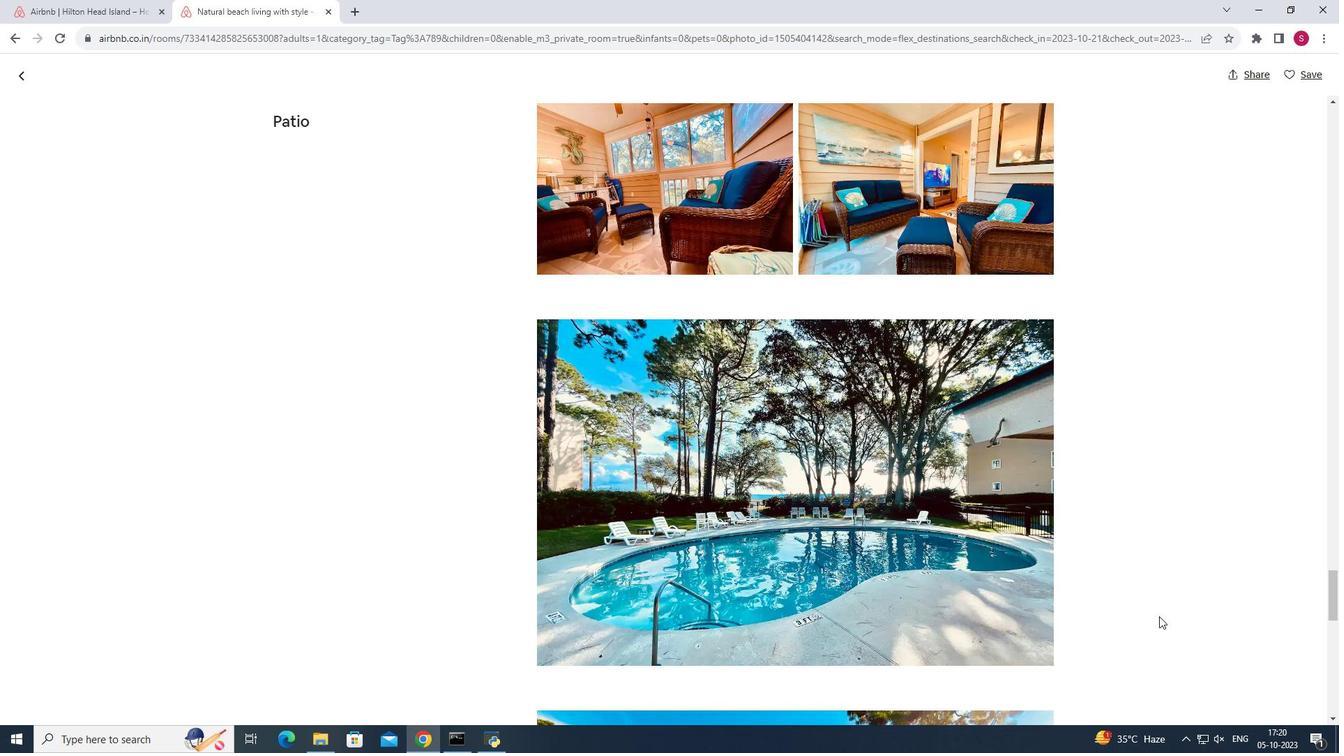 
Action: Mouse scrolled (1159, 616) with delta (0, 0)
Screenshot: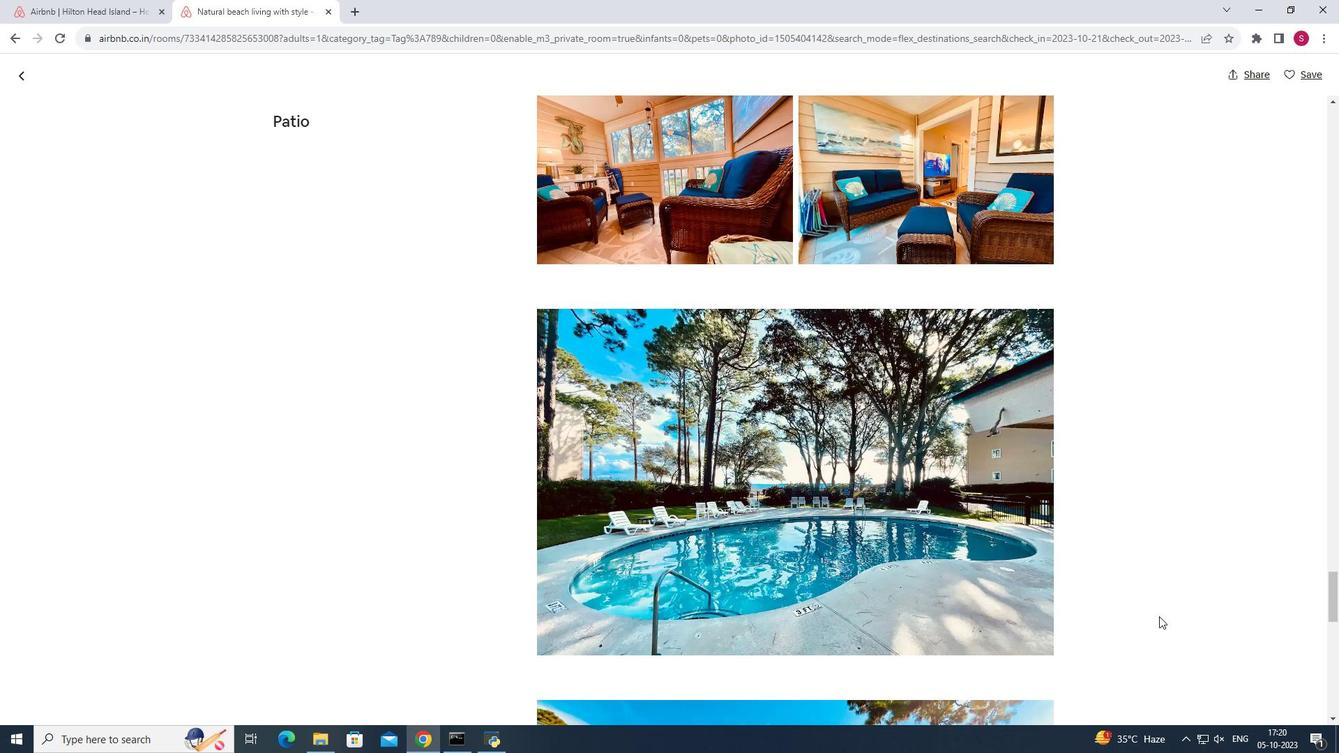 
Action: Mouse scrolled (1159, 616) with delta (0, 0)
Screenshot: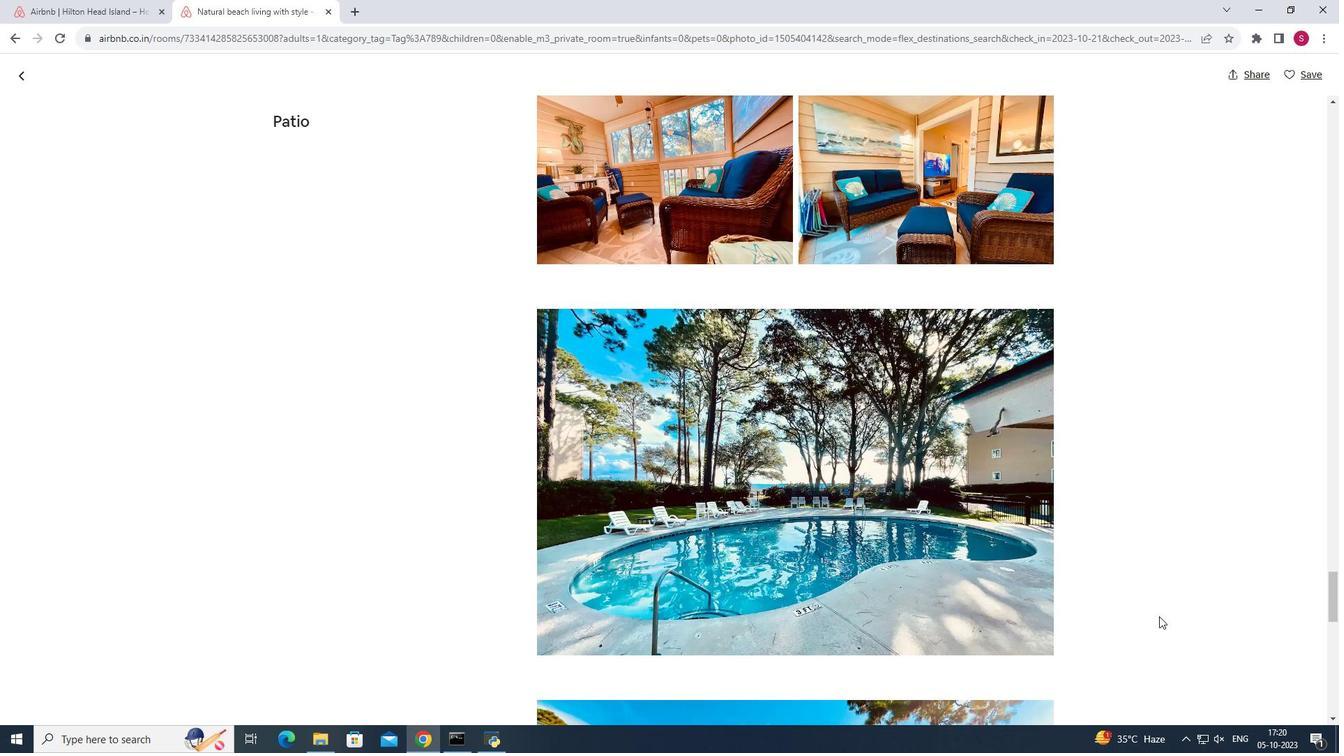 
Action: Mouse scrolled (1159, 616) with delta (0, 0)
Screenshot: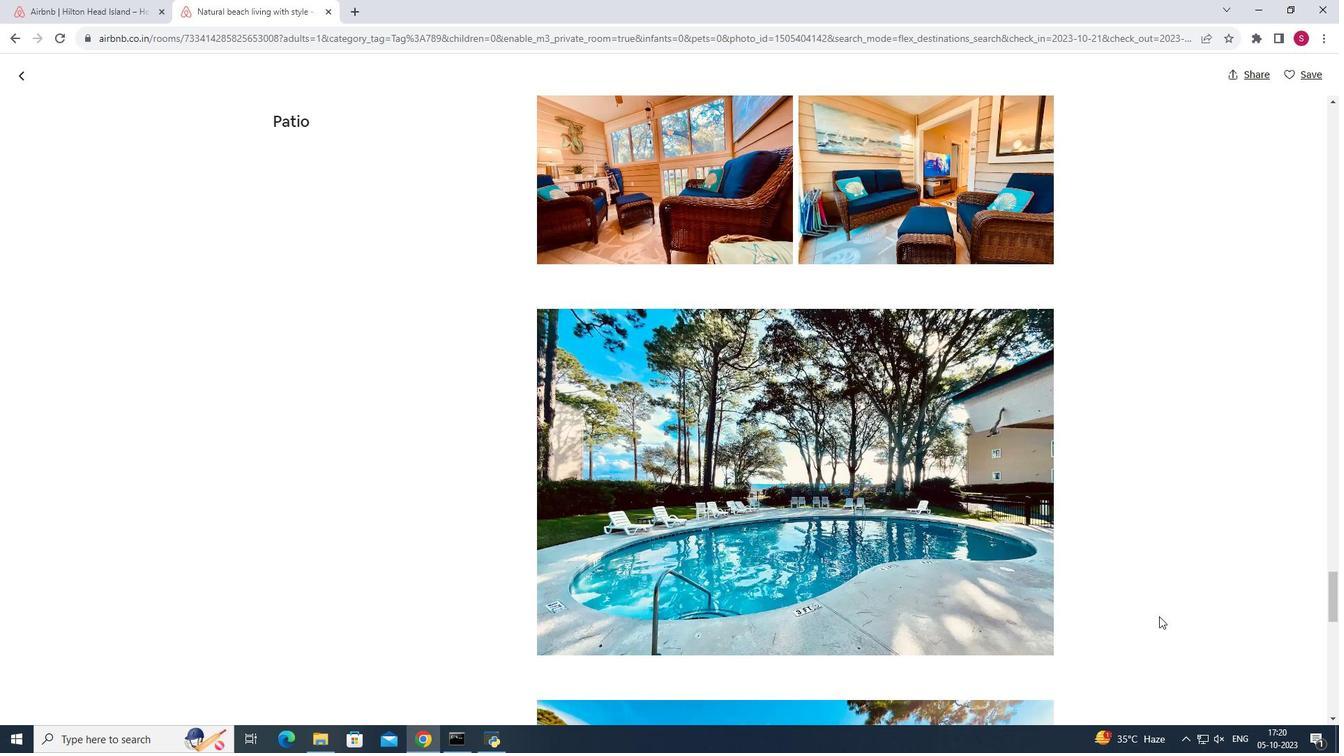 
Action: Mouse scrolled (1159, 616) with delta (0, 0)
Screenshot: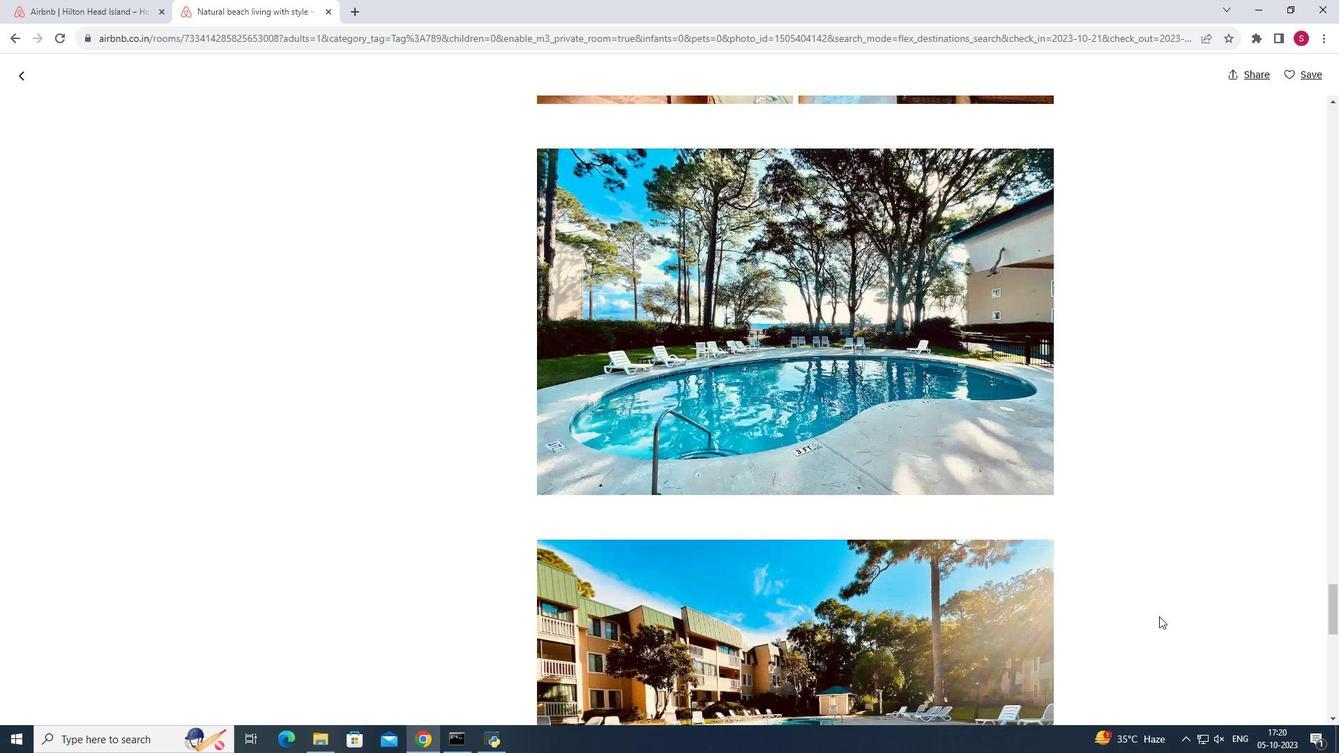 
Action: Mouse scrolled (1159, 616) with delta (0, 0)
Screenshot: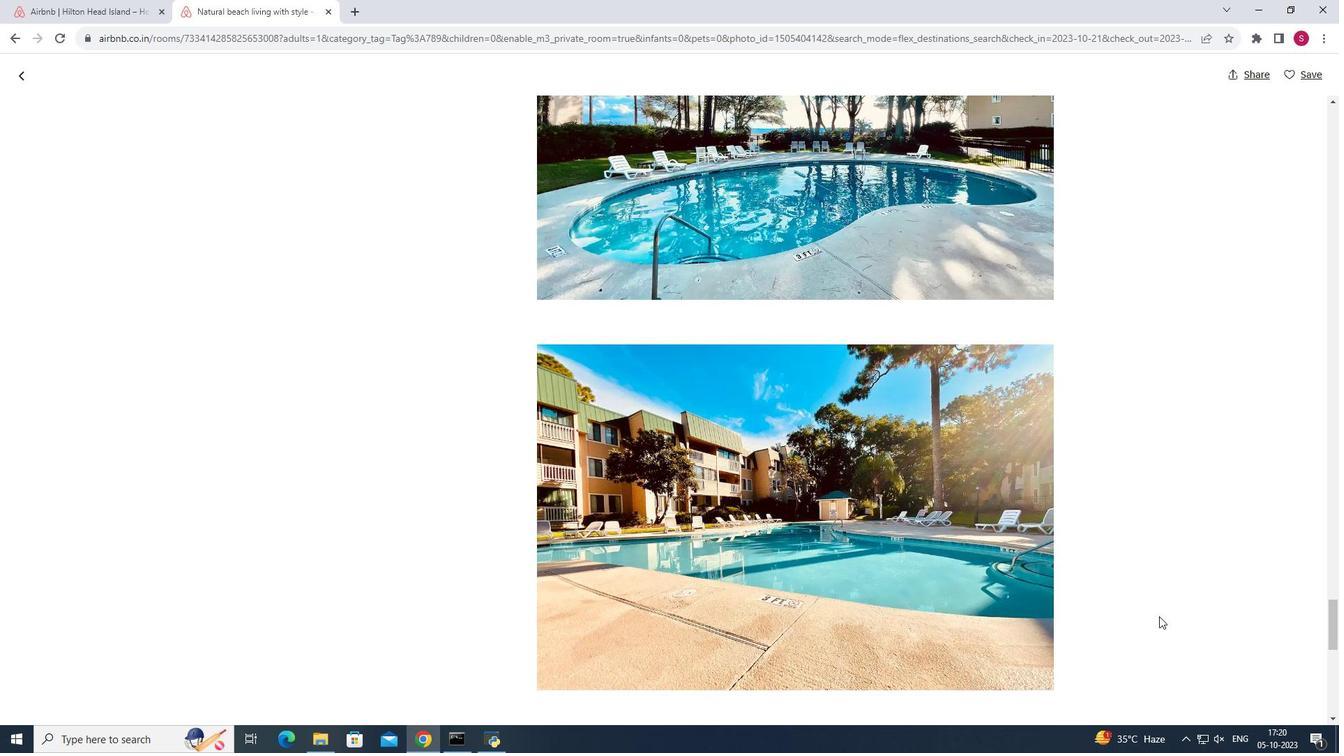 
Action: Mouse scrolled (1159, 616) with delta (0, 0)
Screenshot: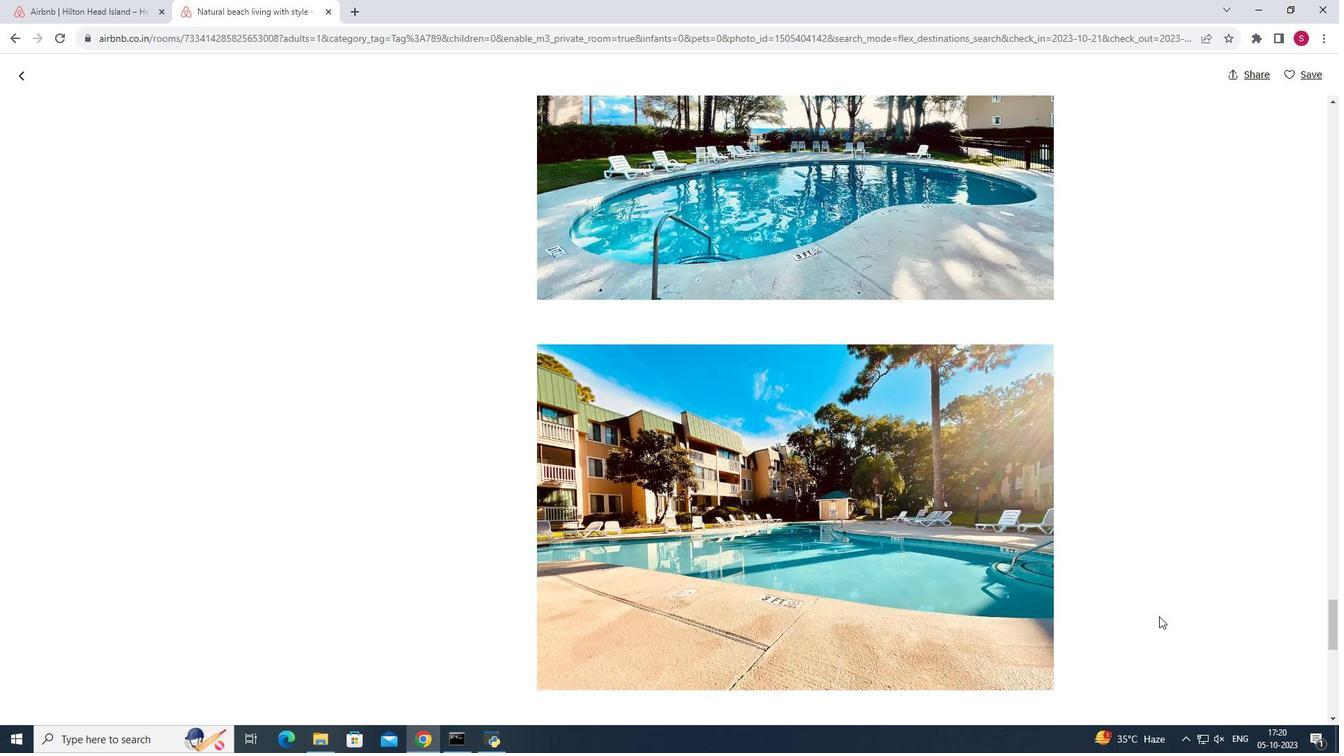 
Action: Mouse scrolled (1159, 616) with delta (0, 0)
Screenshot: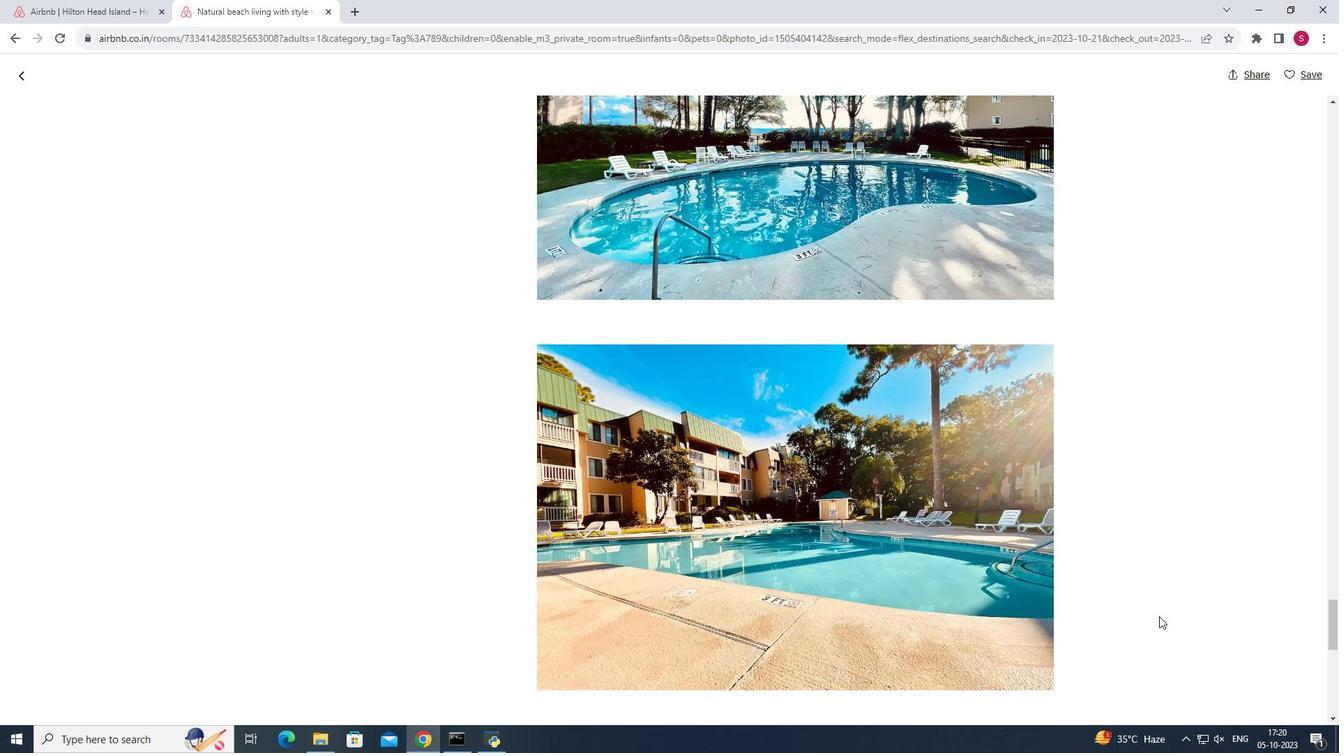 
Action: Mouse scrolled (1159, 616) with delta (0, 0)
Screenshot: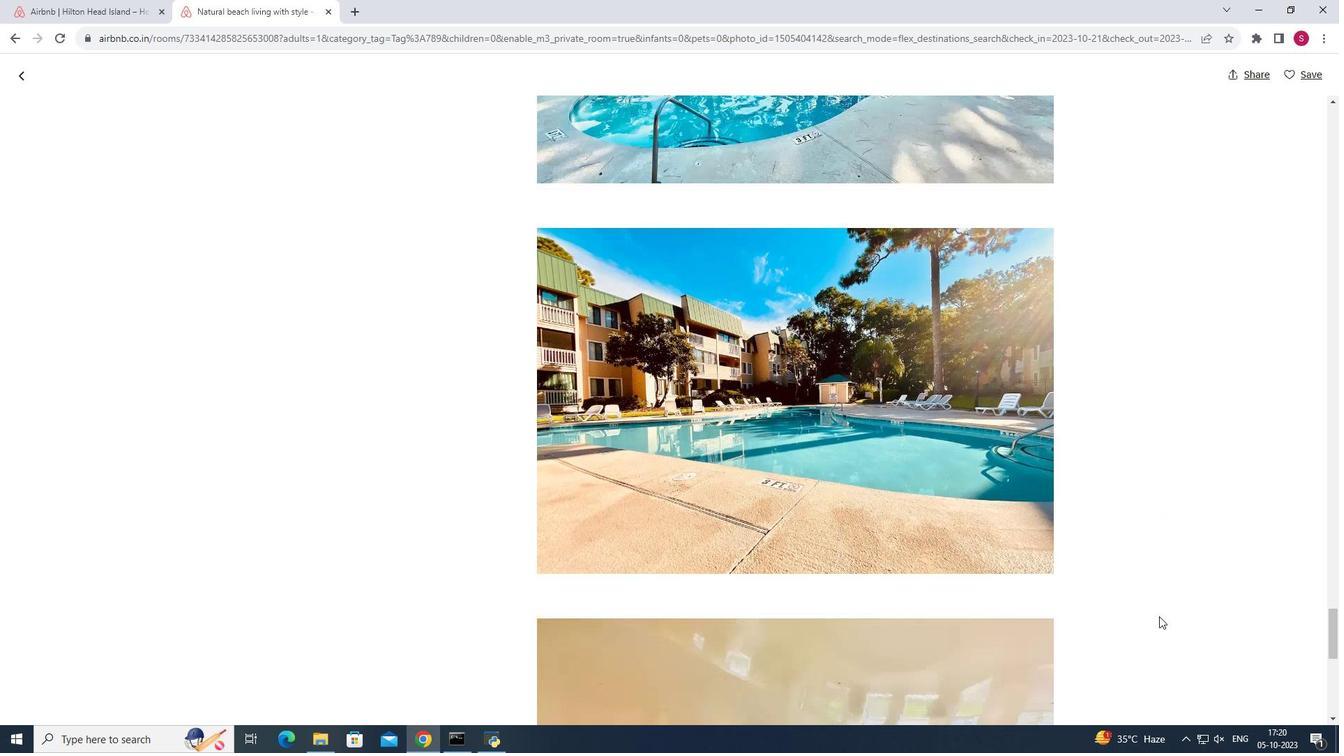 
Action: Mouse scrolled (1159, 616) with delta (0, 0)
Screenshot: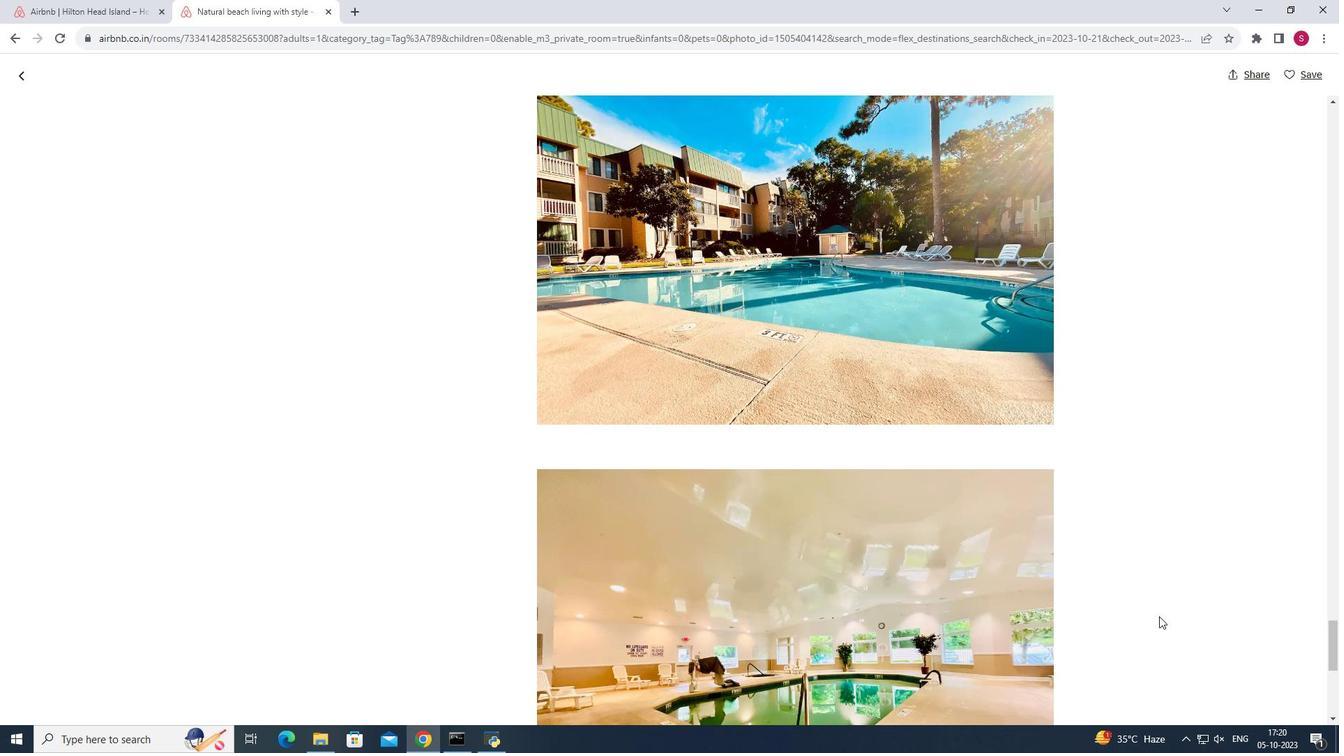 
Action: Mouse scrolled (1159, 616) with delta (0, 0)
Screenshot: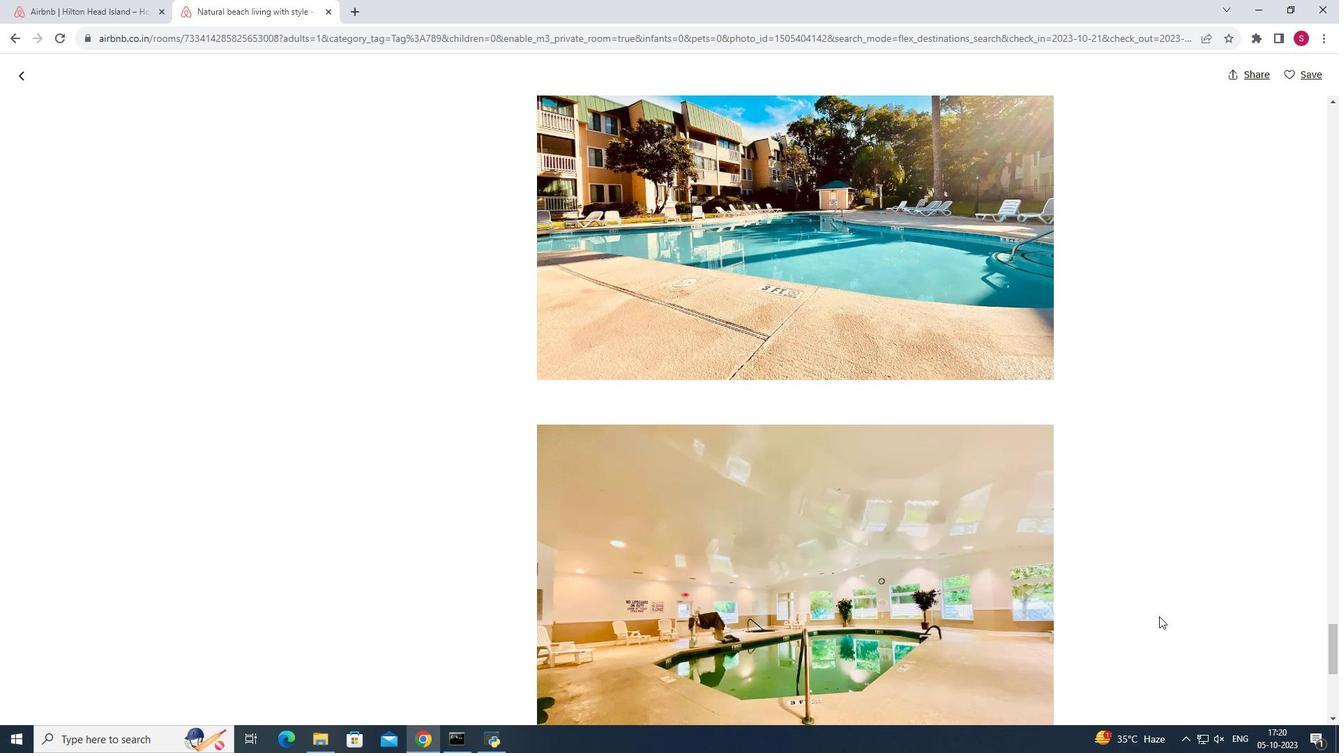 
Action: Mouse scrolled (1159, 616) with delta (0, 0)
Screenshot: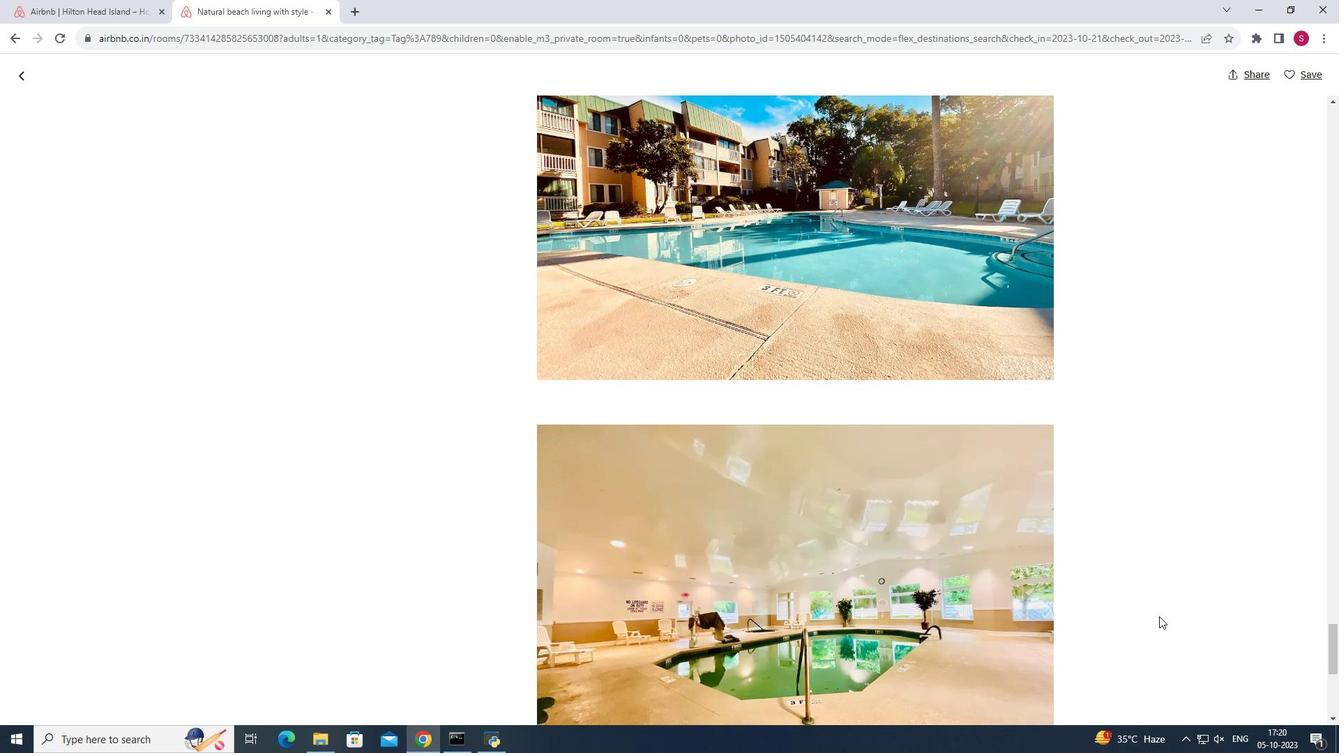 
Action: Mouse scrolled (1159, 616) with delta (0, 0)
Screenshot: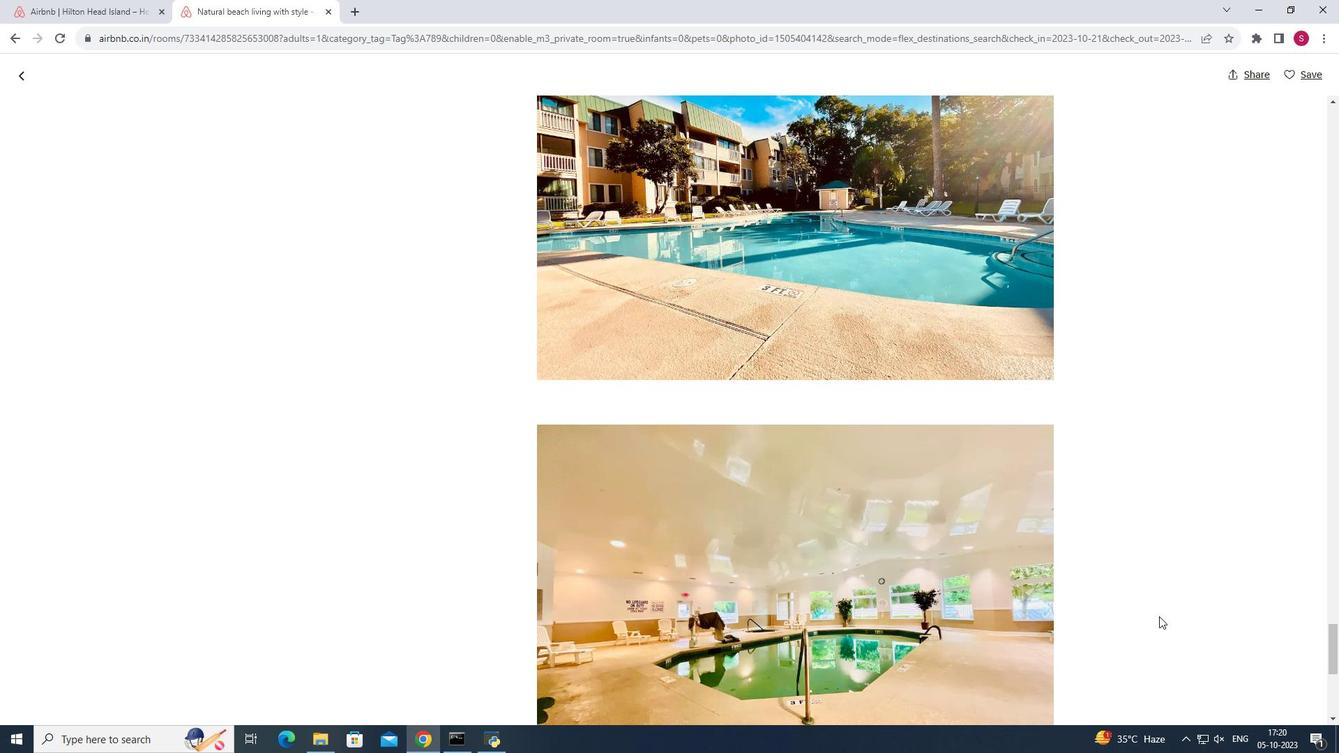 
Action: Mouse moved to (20, 73)
Screenshot: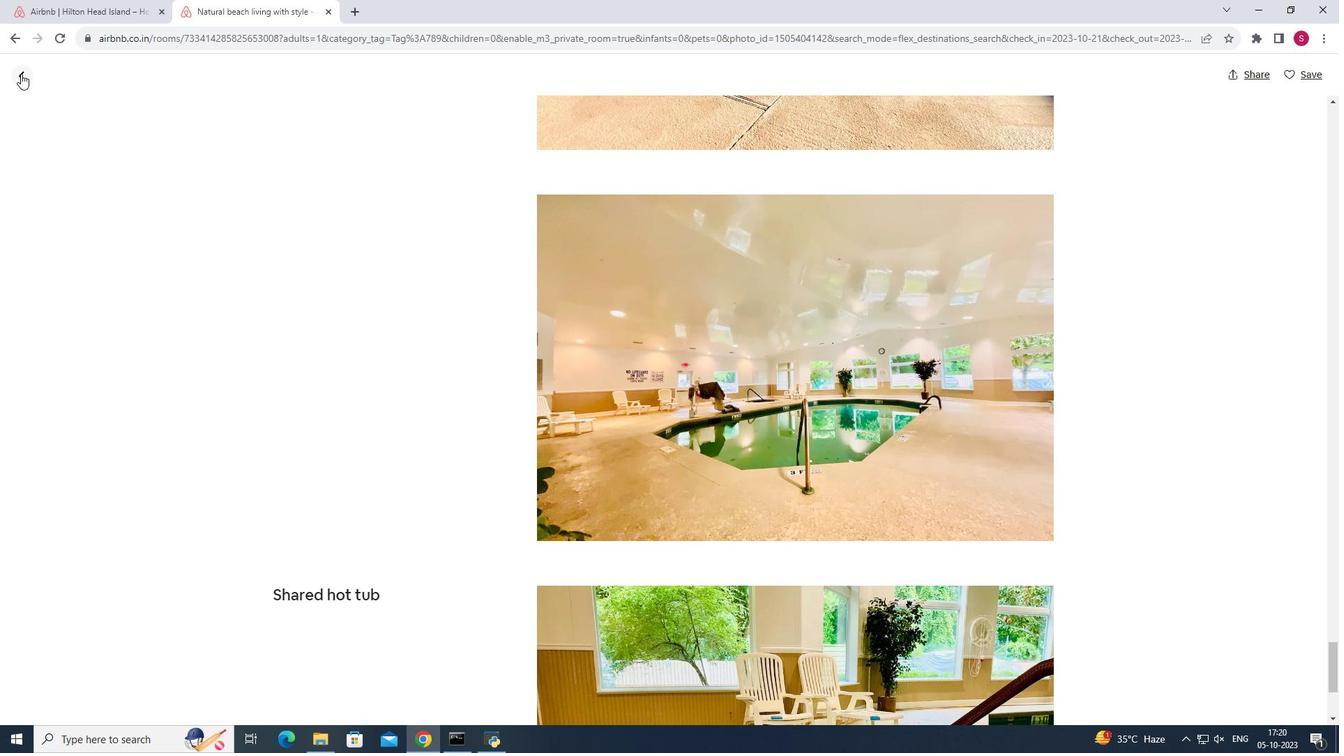 
Action: Mouse pressed left at (20, 73)
Screenshot: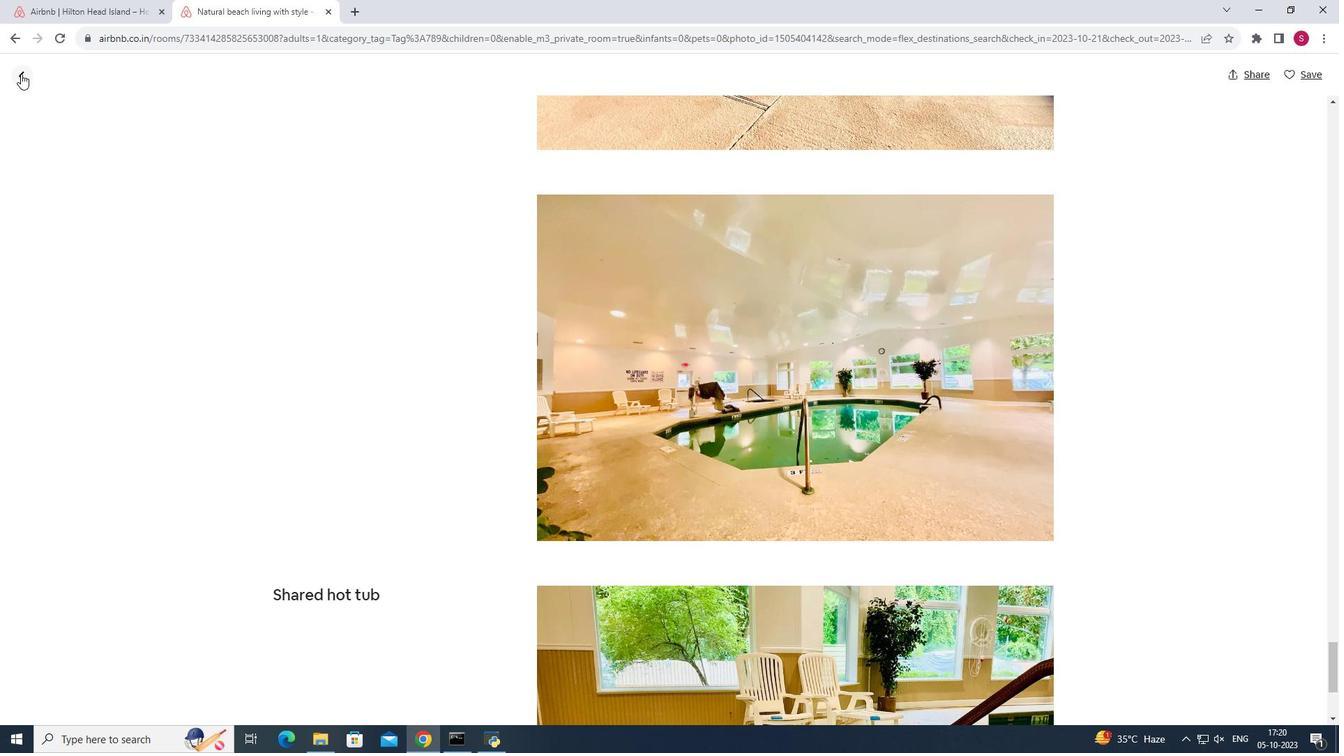 
Action: Mouse moved to (732, 551)
Screenshot: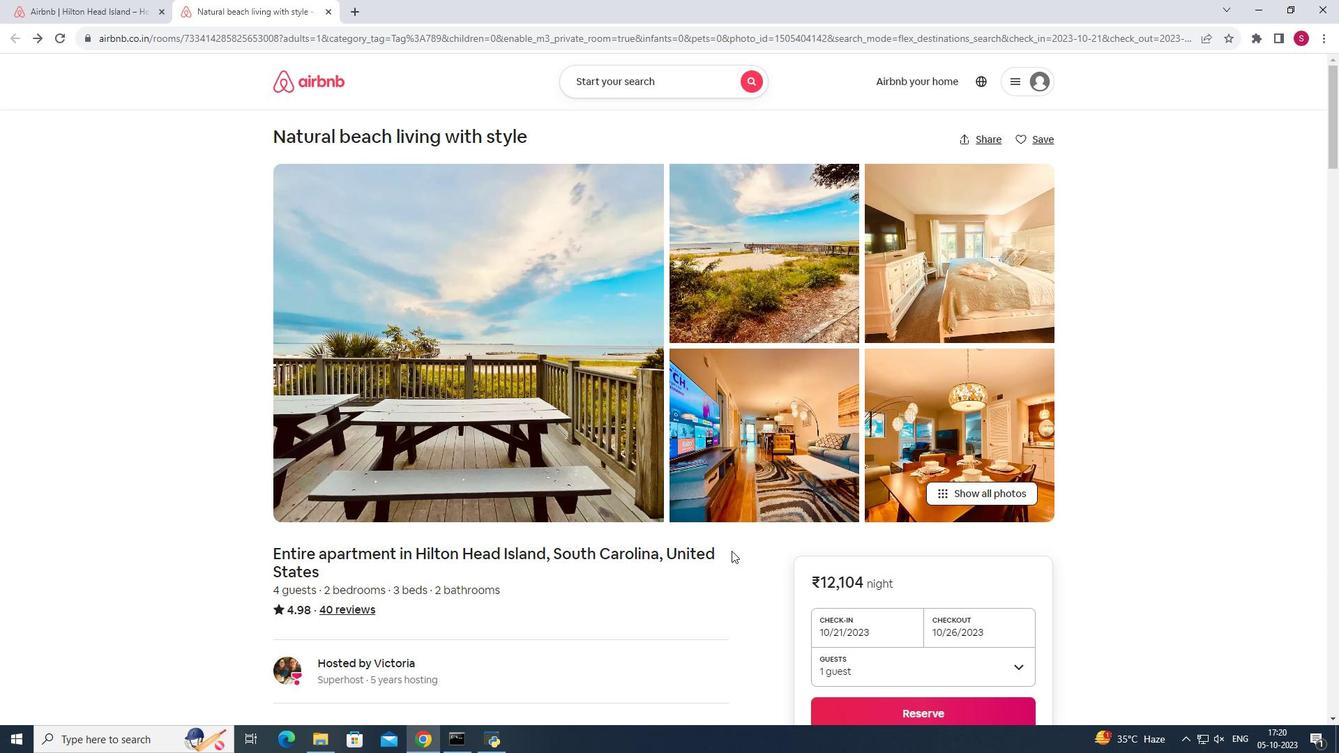 
Action: Mouse scrolled (732, 550) with delta (0, 0)
Screenshot: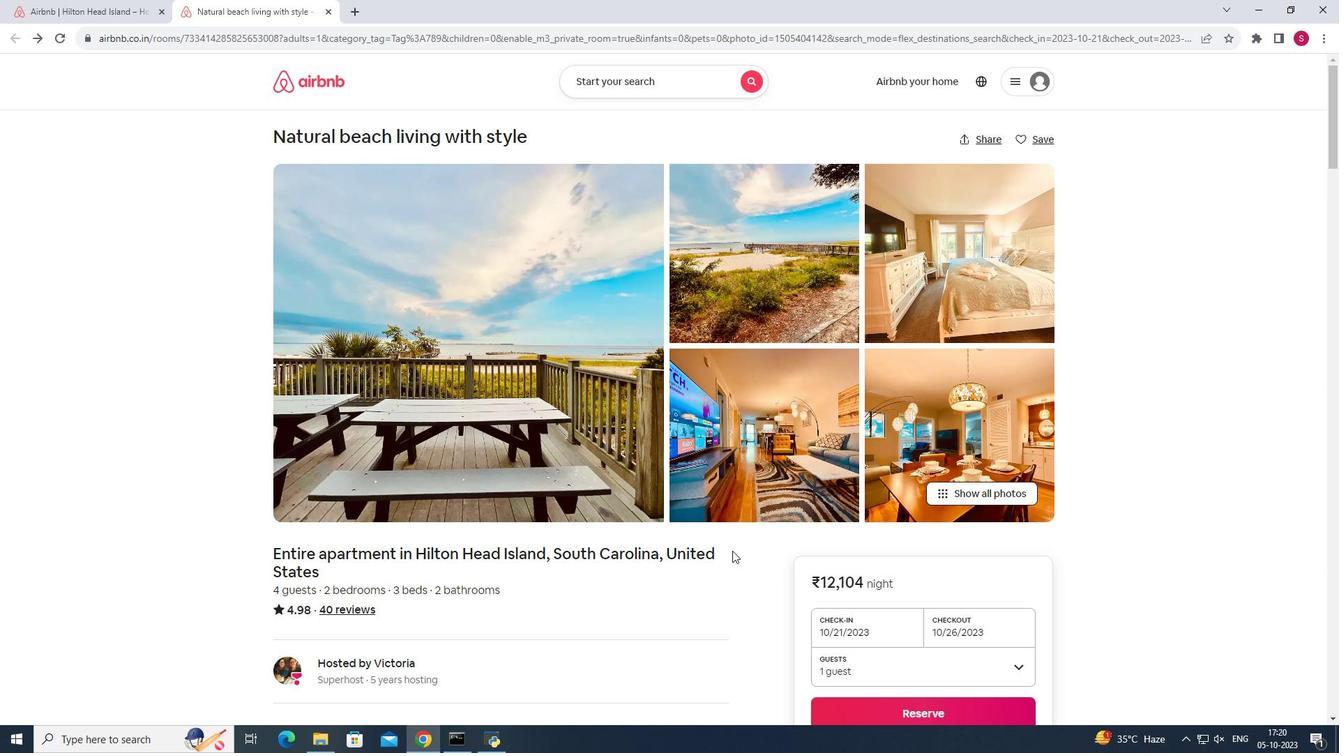 
Action: Mouse moved to (732, 551)
Screenshot: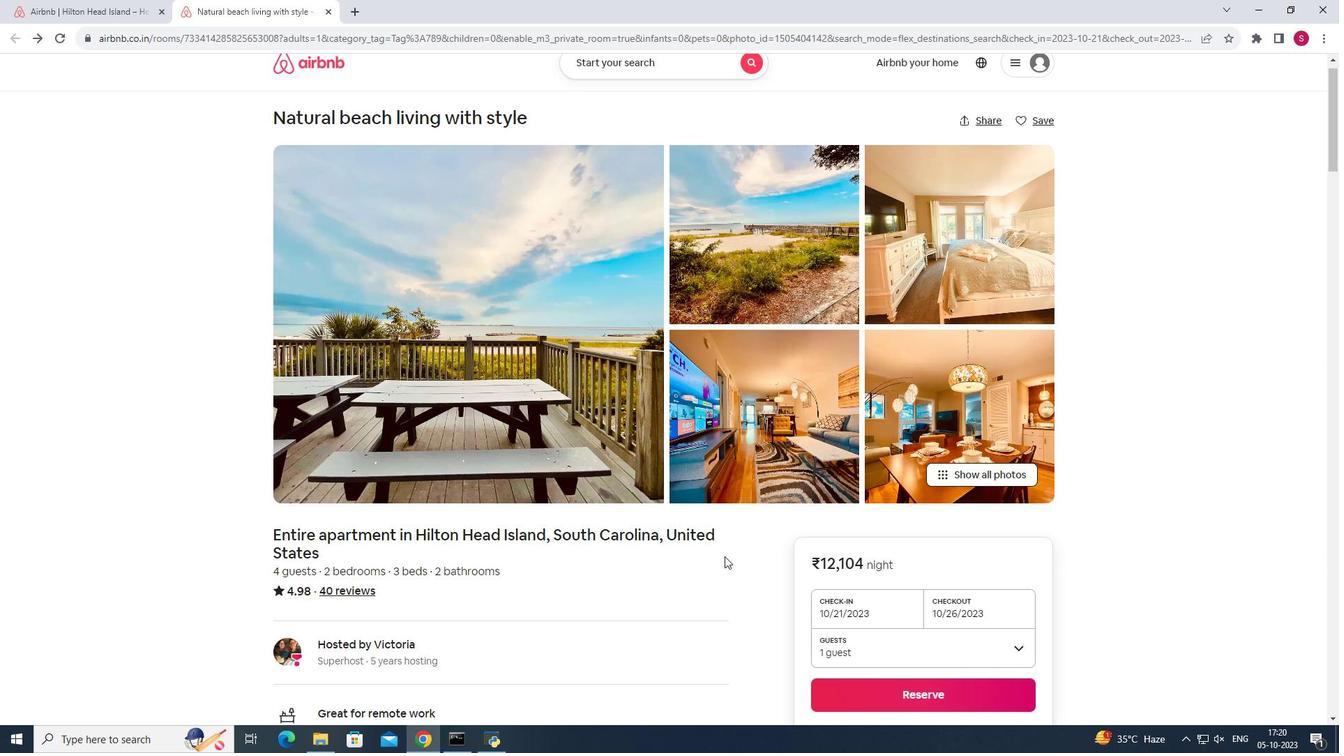 
Action: Mouse scrolled (732, 550) with delta (0, 0)
Screenshot: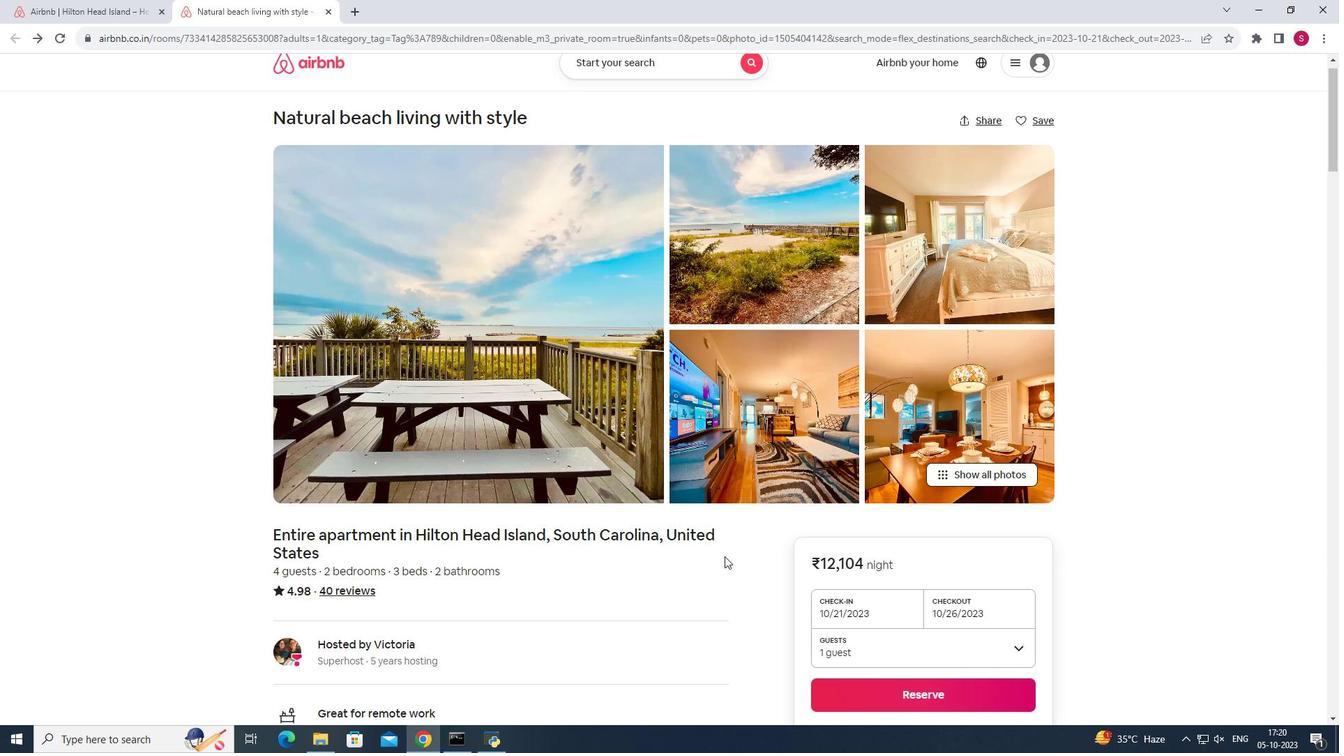
Action: Mouse moved to (731, 553)
Screenshot: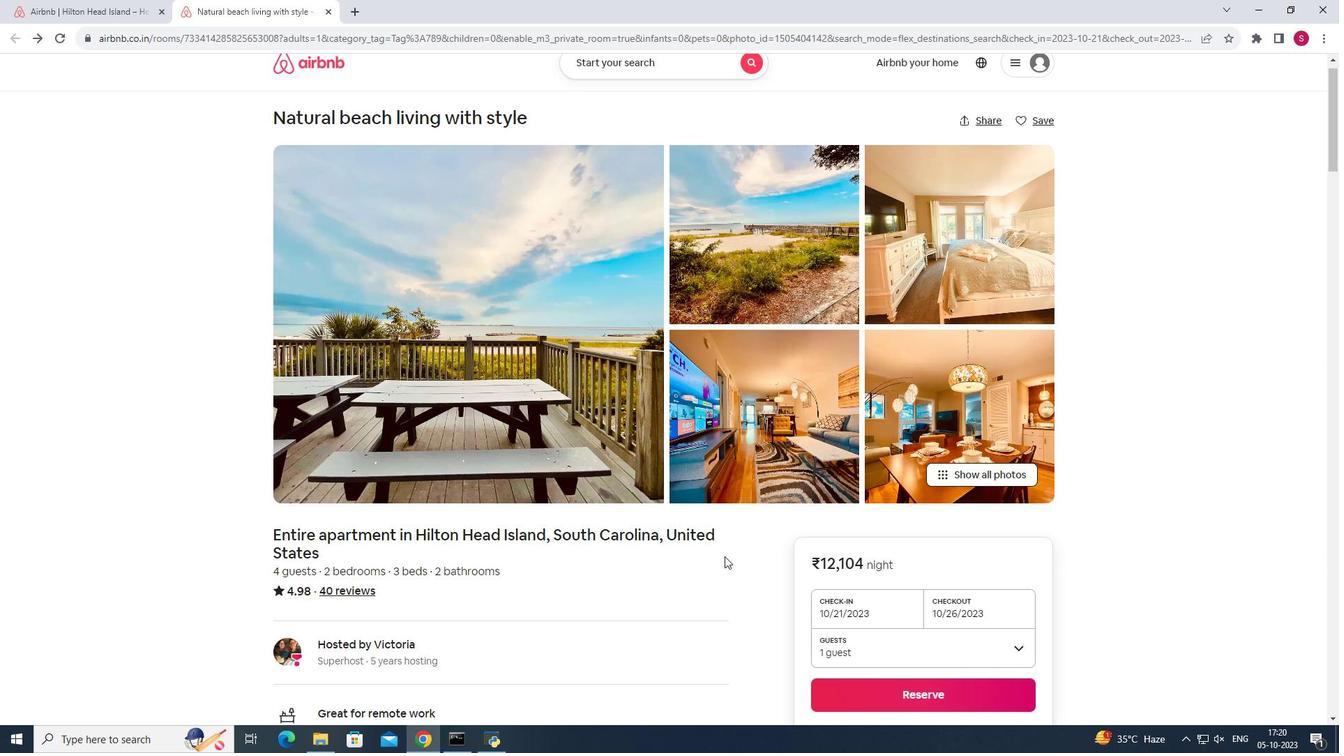 
Action: Mouse scrolled (731, 552) with delta (0, 0)
Screenshot: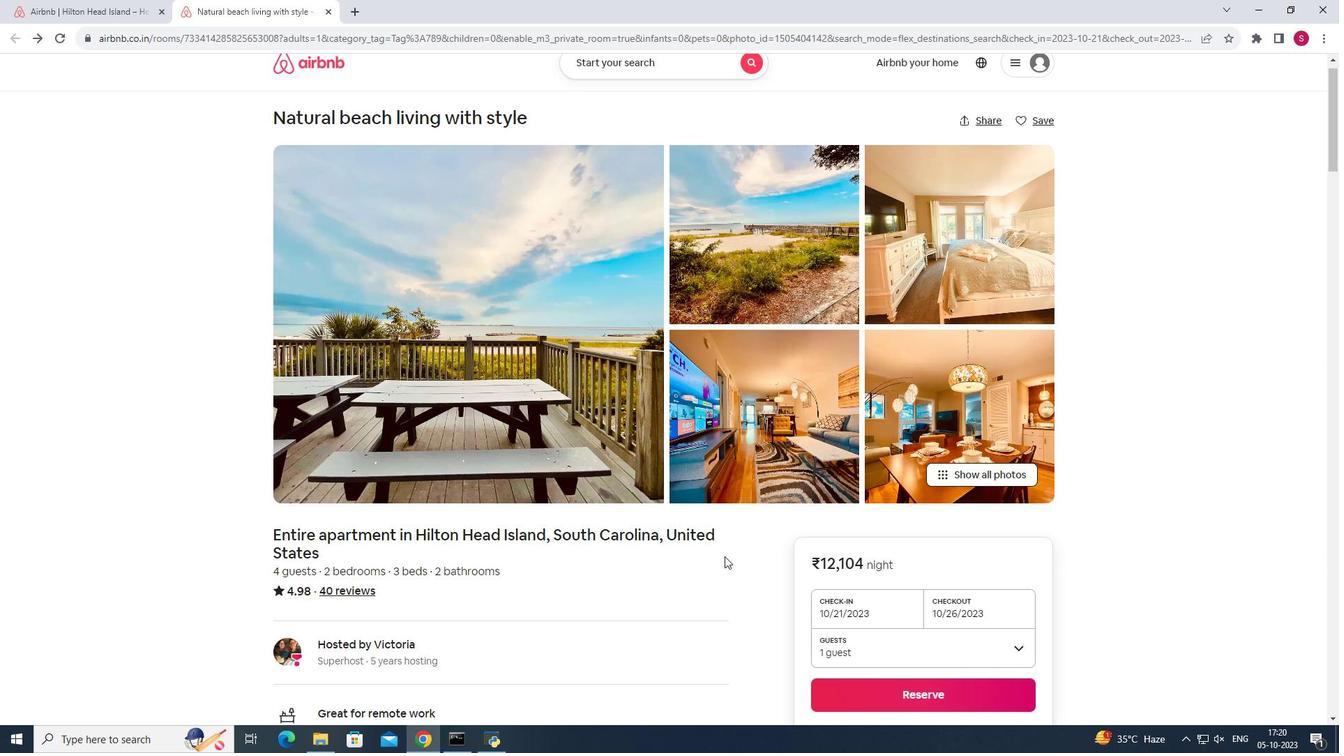 
Action: Mouse moved to (727, 556)
Screenshot: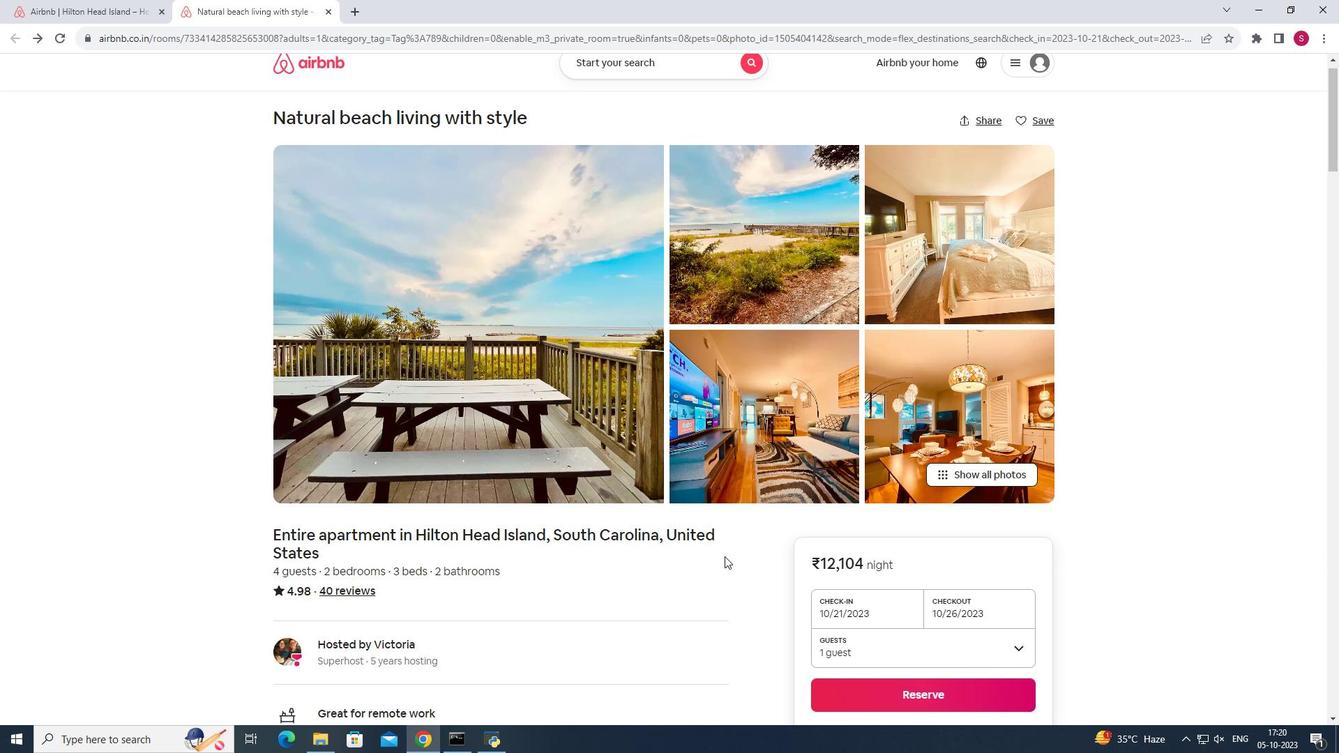 
Action: Mouse scrolled (727, 555) with delta (0, 0)
Screenshot: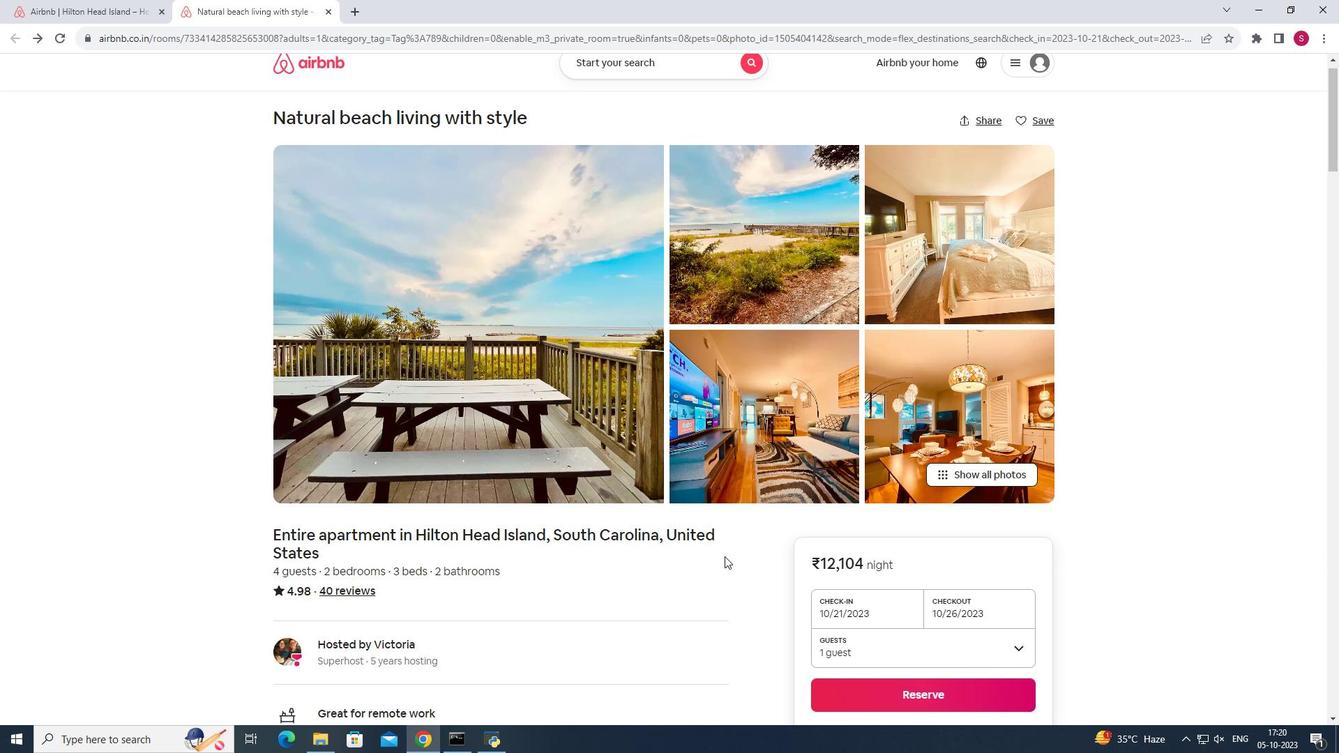 
Action: Mouse moved to (725, 556)
Screenshot: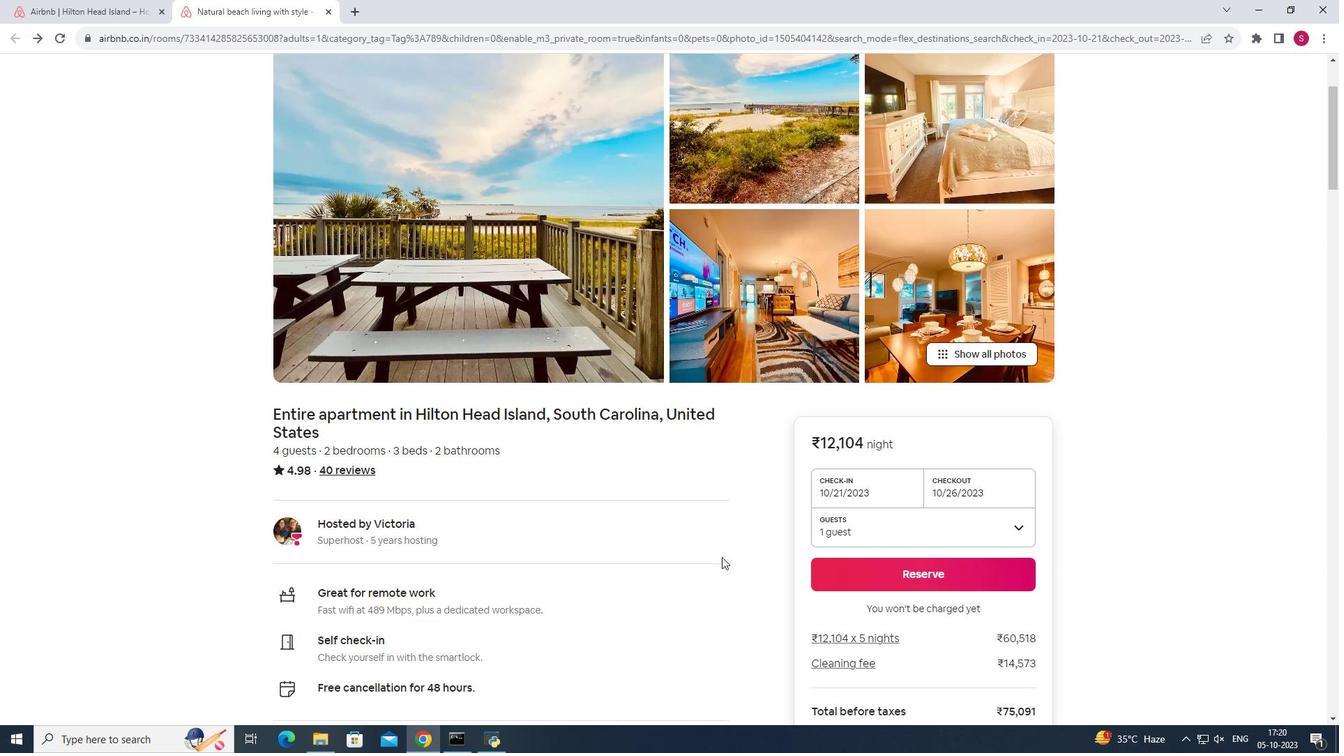 
Action: Mouse scrolled (725, 556) with delta (0, 0)
Screenshot: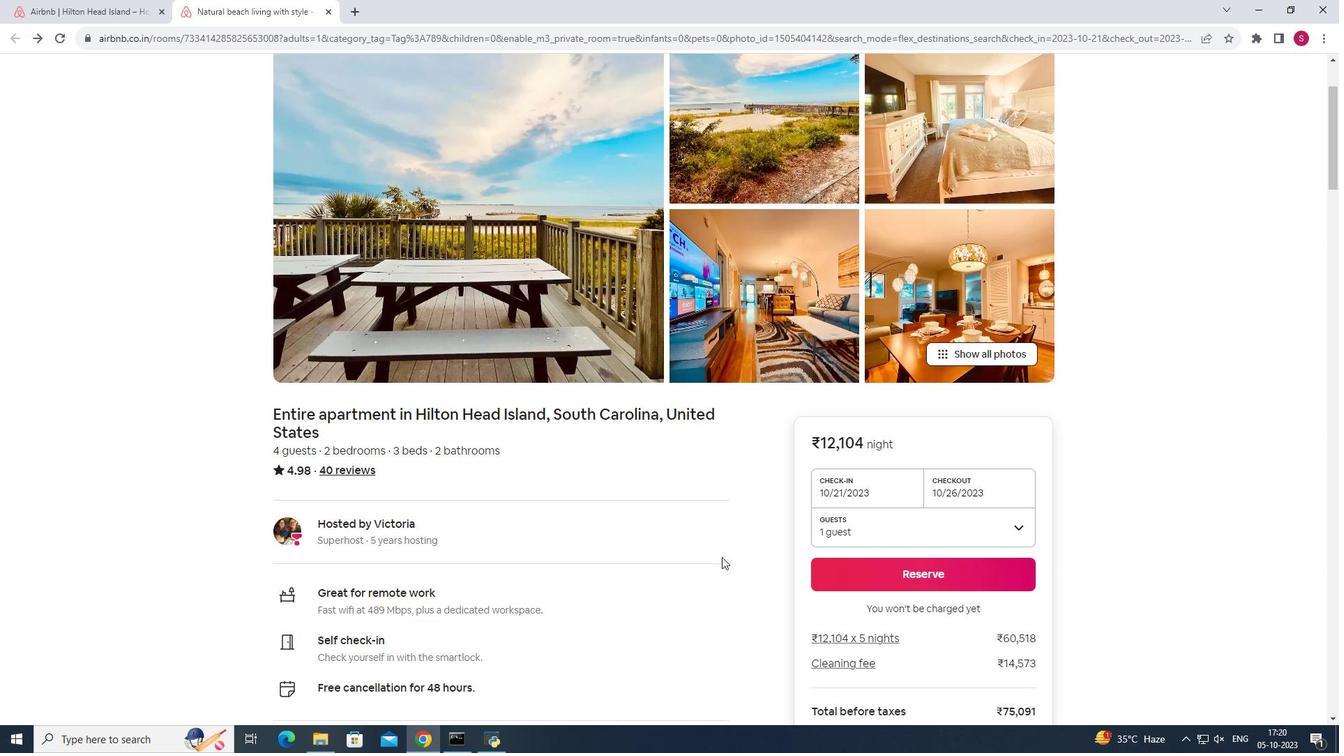 
Action: Mouse moved to (561, 635)
Screenshot: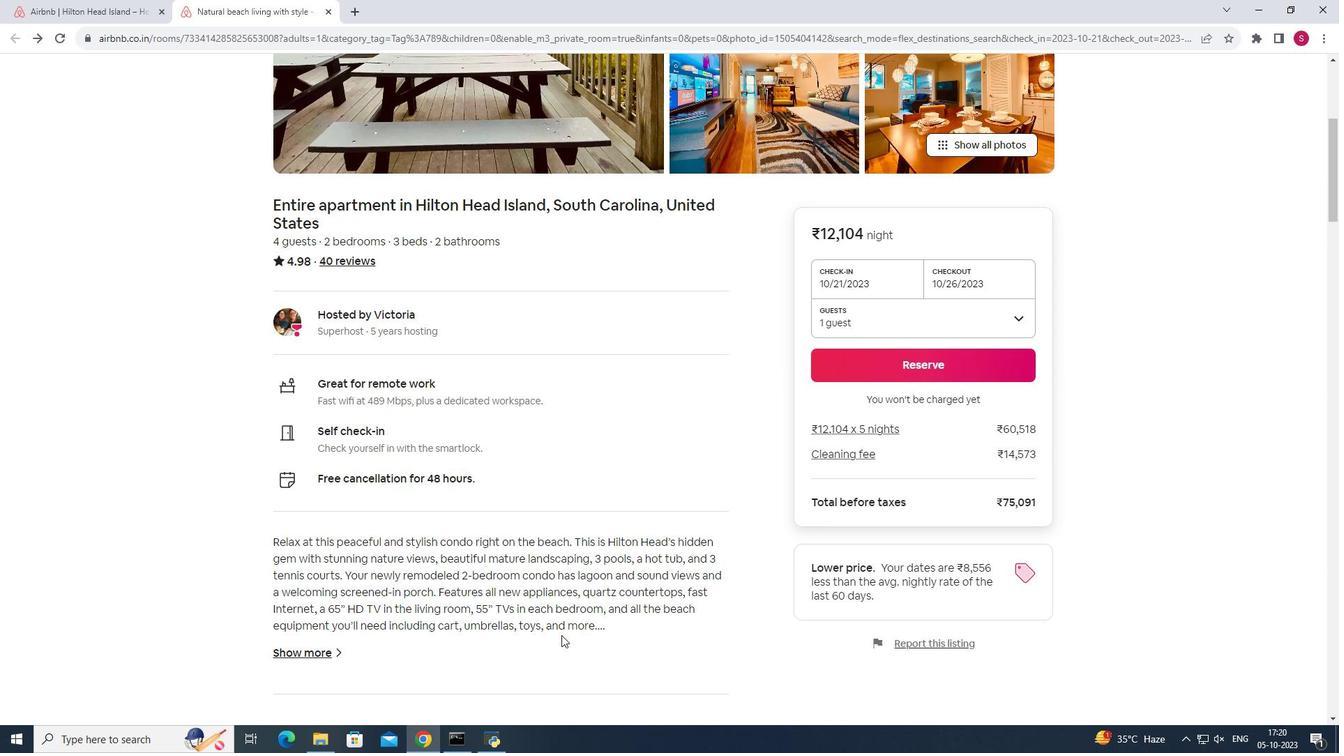 
Action: Mouse scrolled (561, 635) with delta (0, 0)
Screenshot: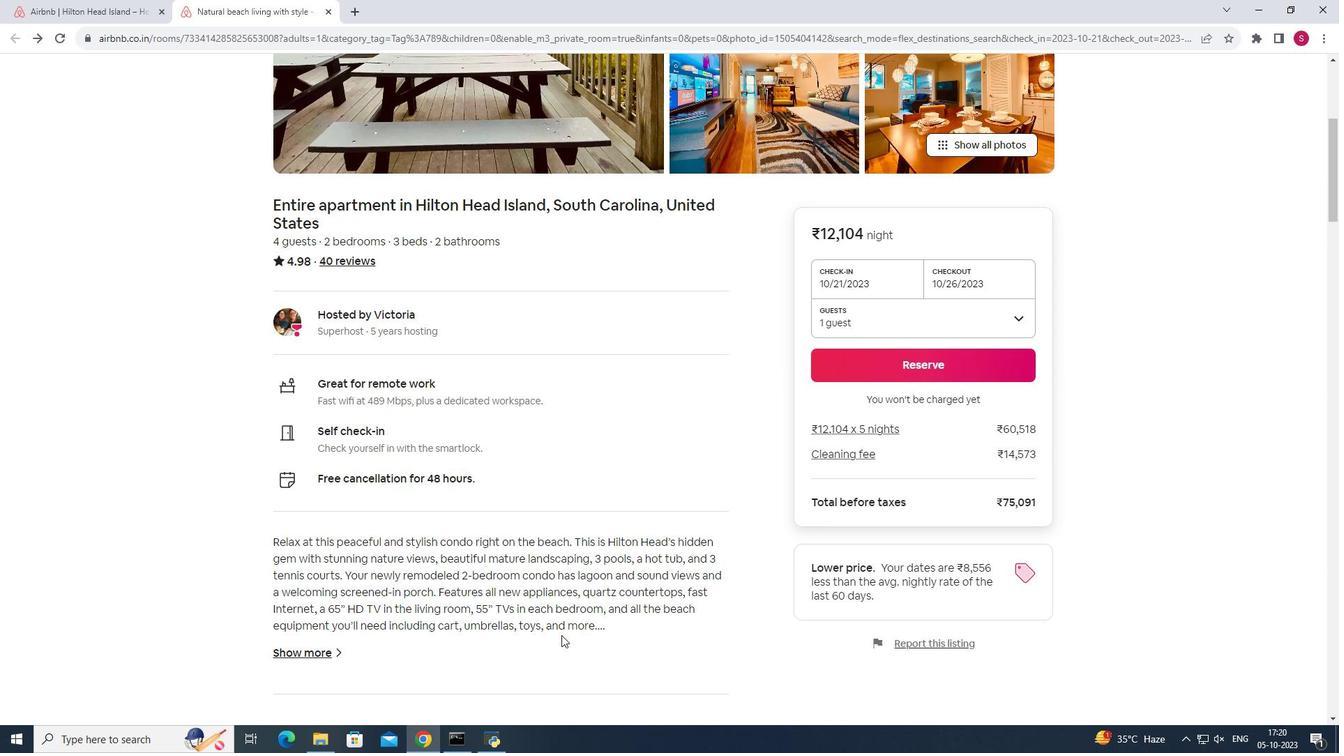 
Action: Mouse scrolled (561, 635) with delta (0, 0)
Screenshot: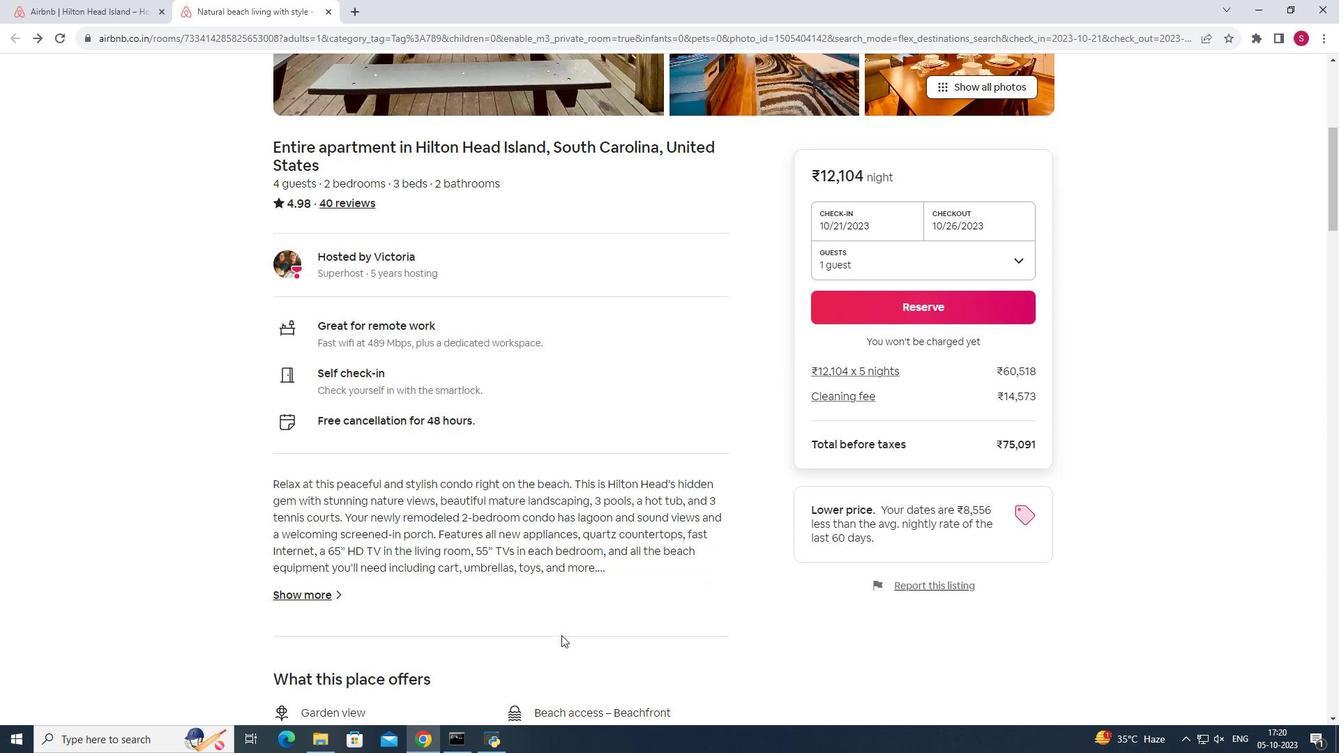 
Action: Mouse scrolled (561, 635) with delta (0, 0)
Screenshot: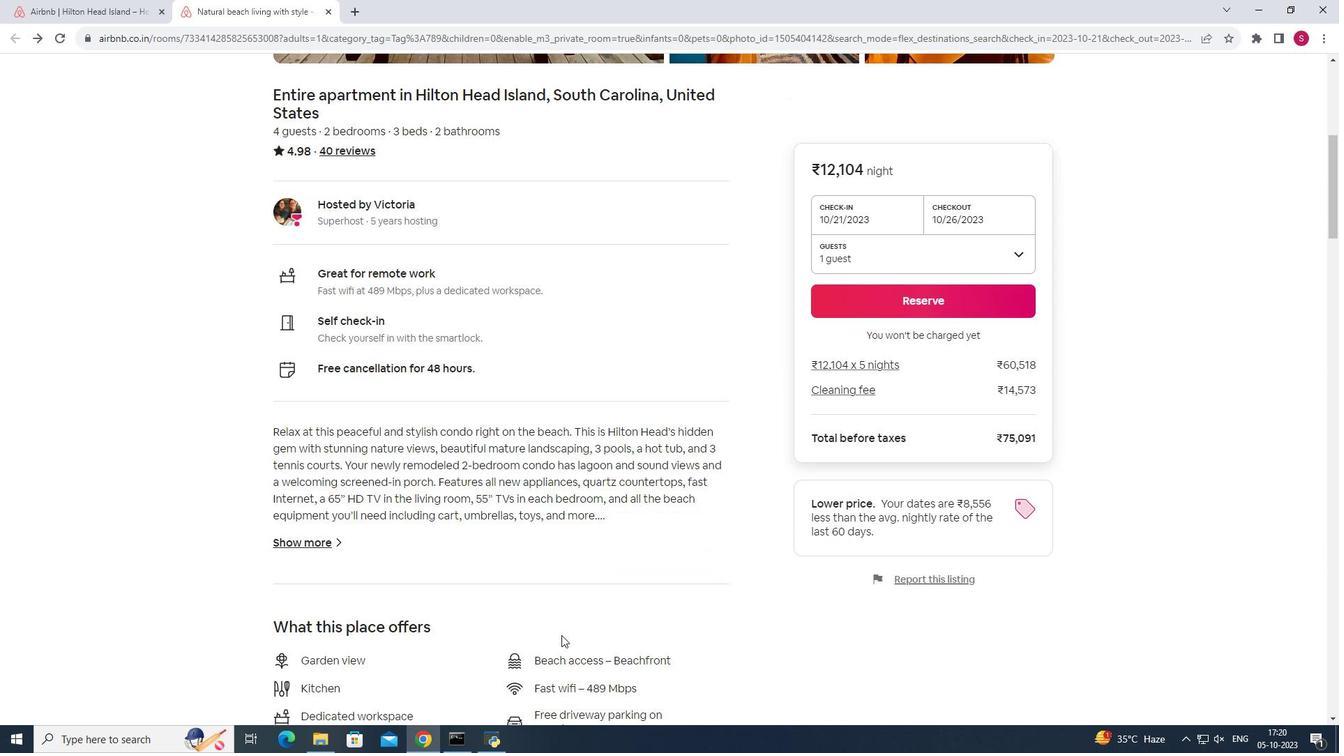 
Action: Mouse moved to (570, 634)
Screenshot: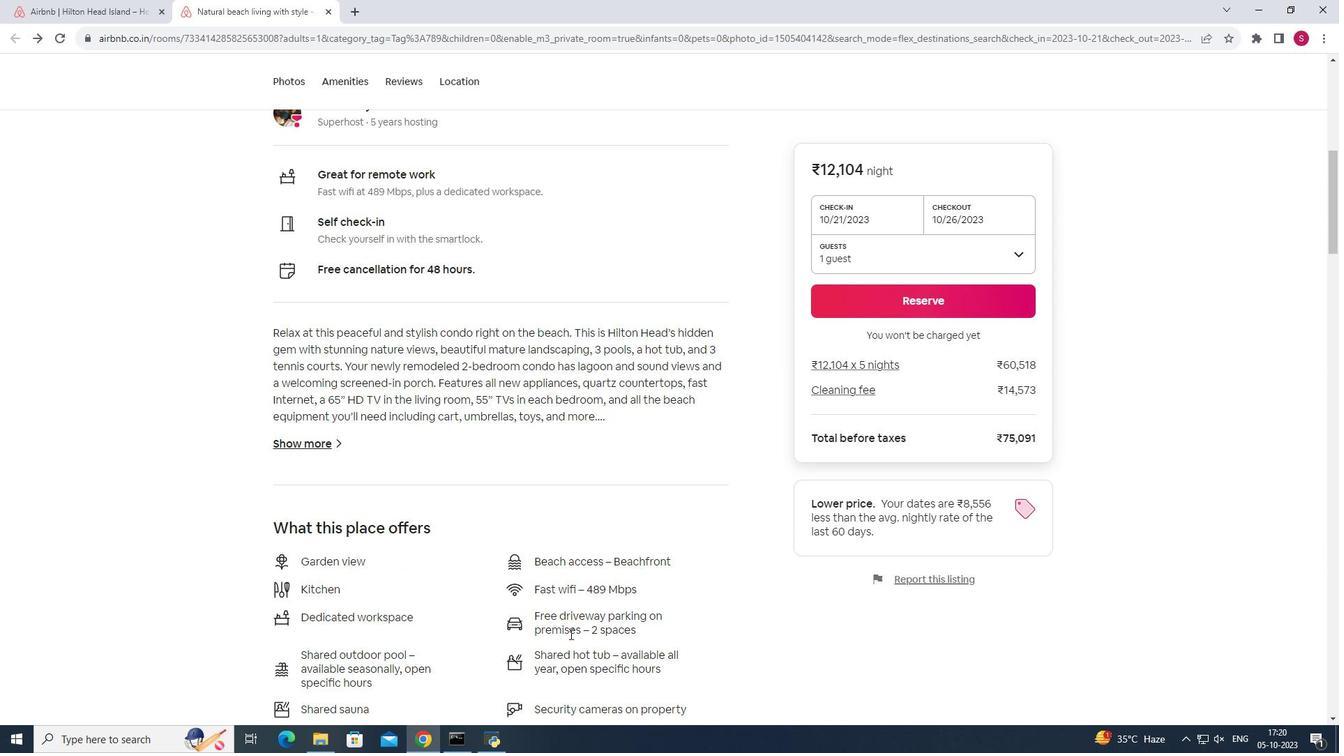 
Action: Mouse scrolled (570, 633) with delta (0, 0)
Screenshot: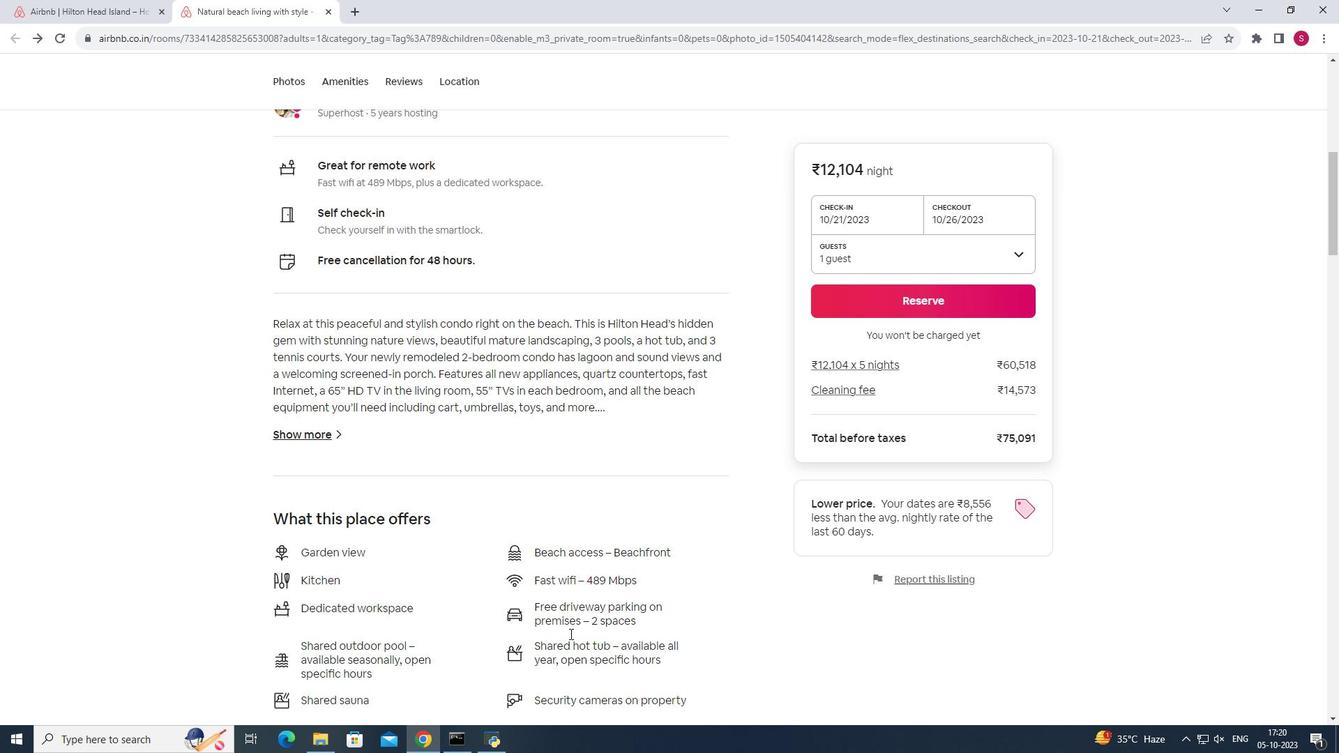 
Action: Mouse scrolled (570, 633) with delta (0, 0)
Screenshot: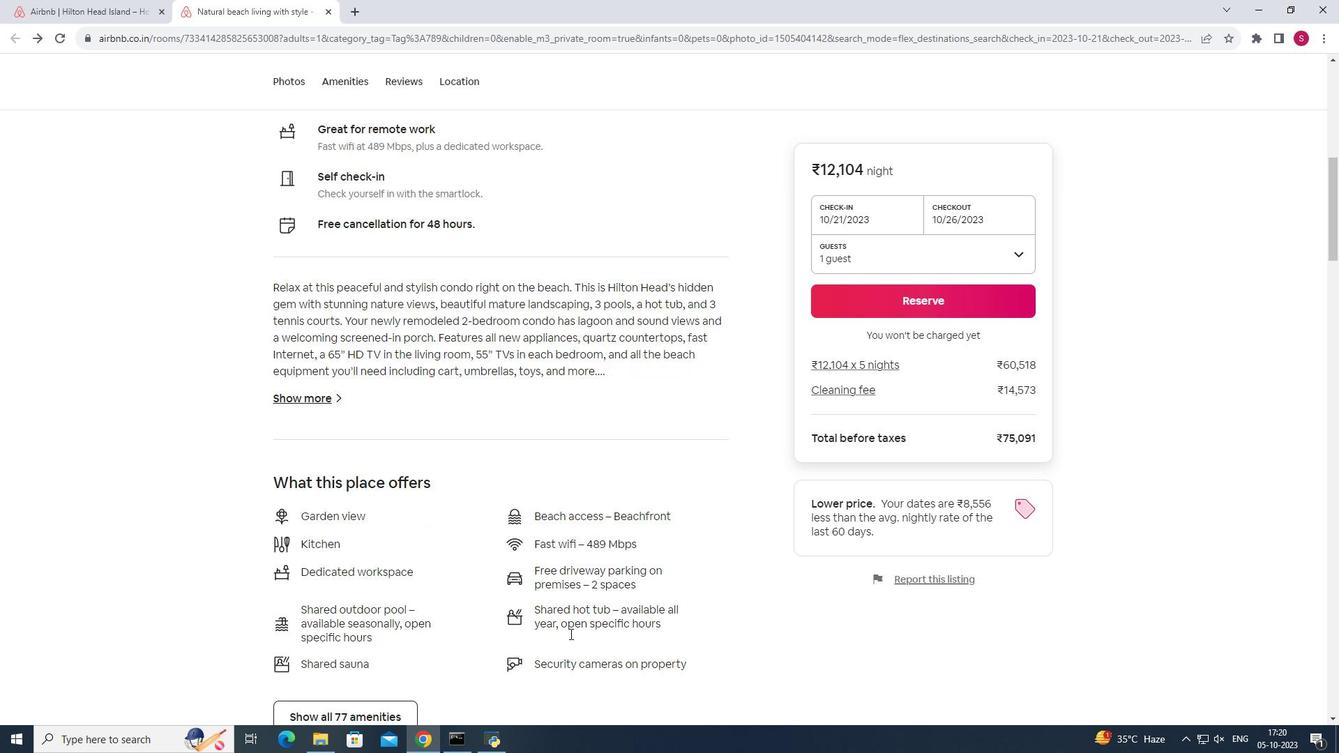 
Action: Mouse moved to (371, 623)
Screenshot: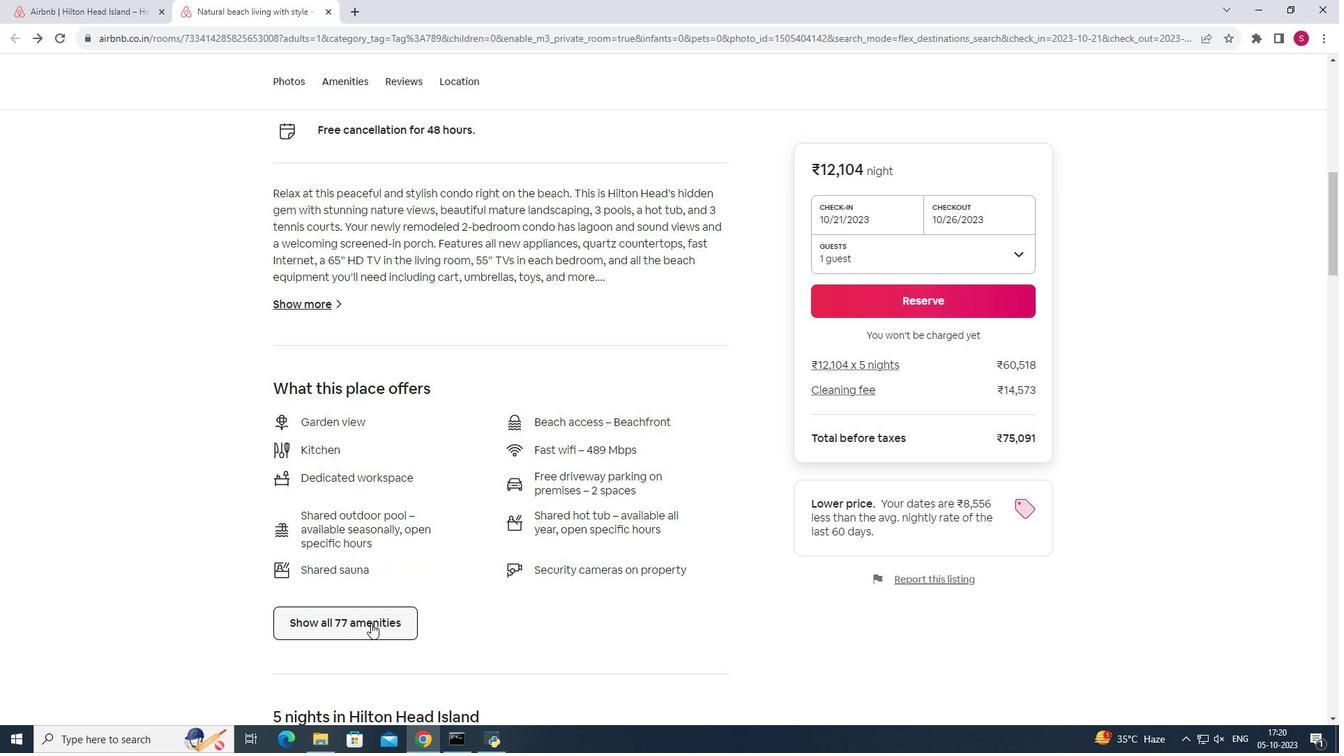 
Action: Mouse pressed left at (371, 623)
Screenshot: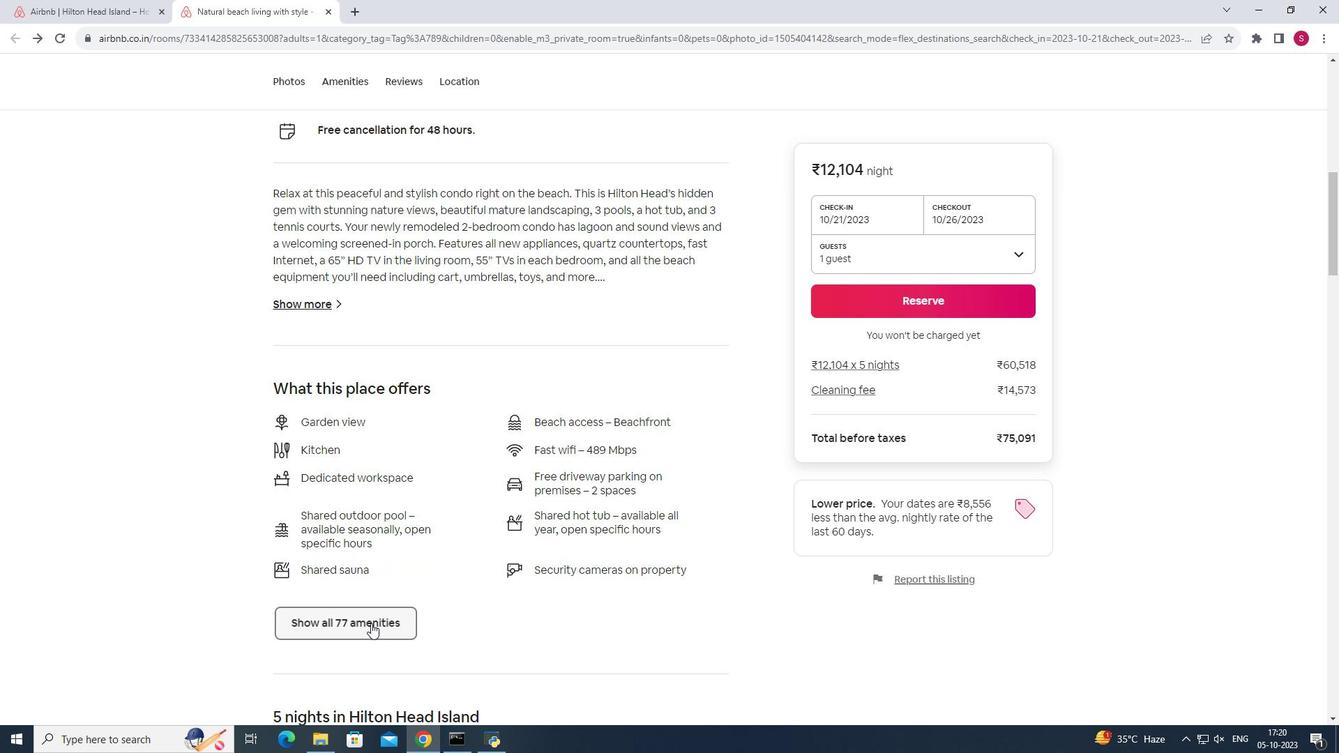 
Action: Mouse moved to (773, 584)
Screenshot: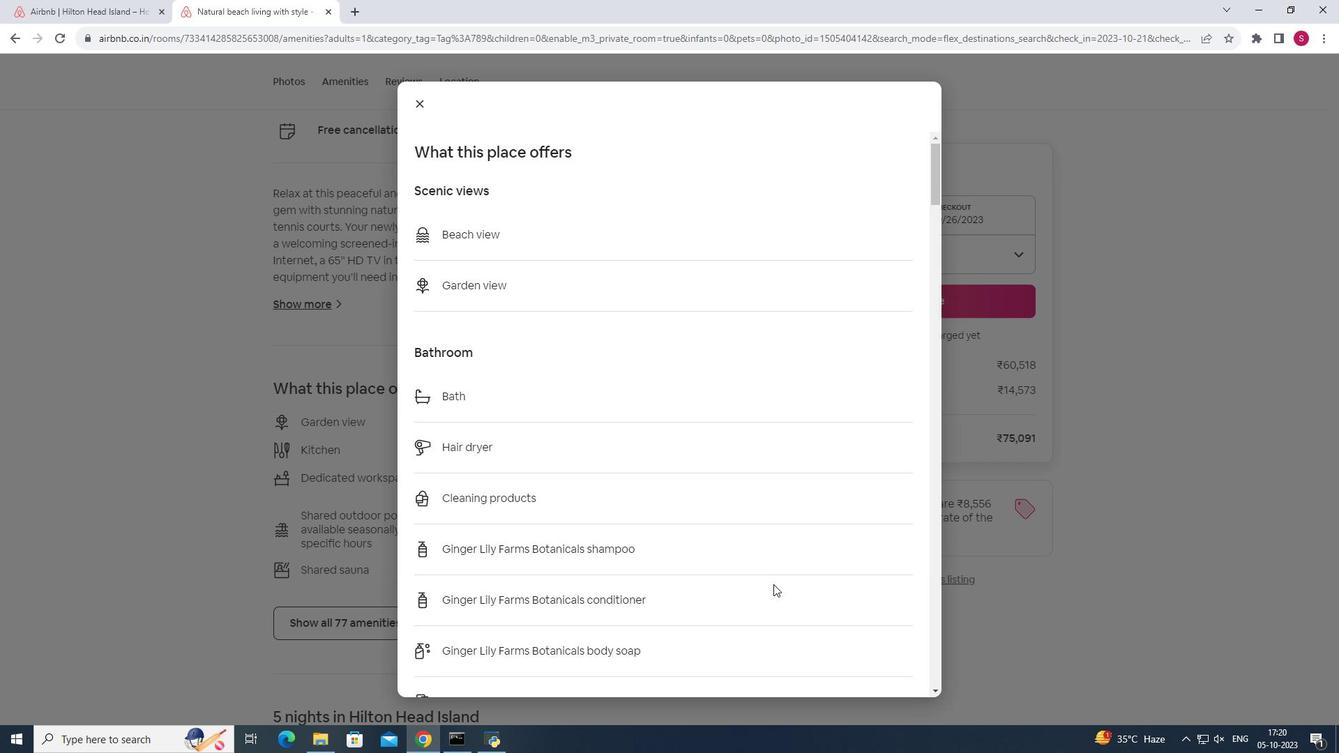 
Action: Mouse scrolled (773, 584) with delta (0, 0)
Screenshot: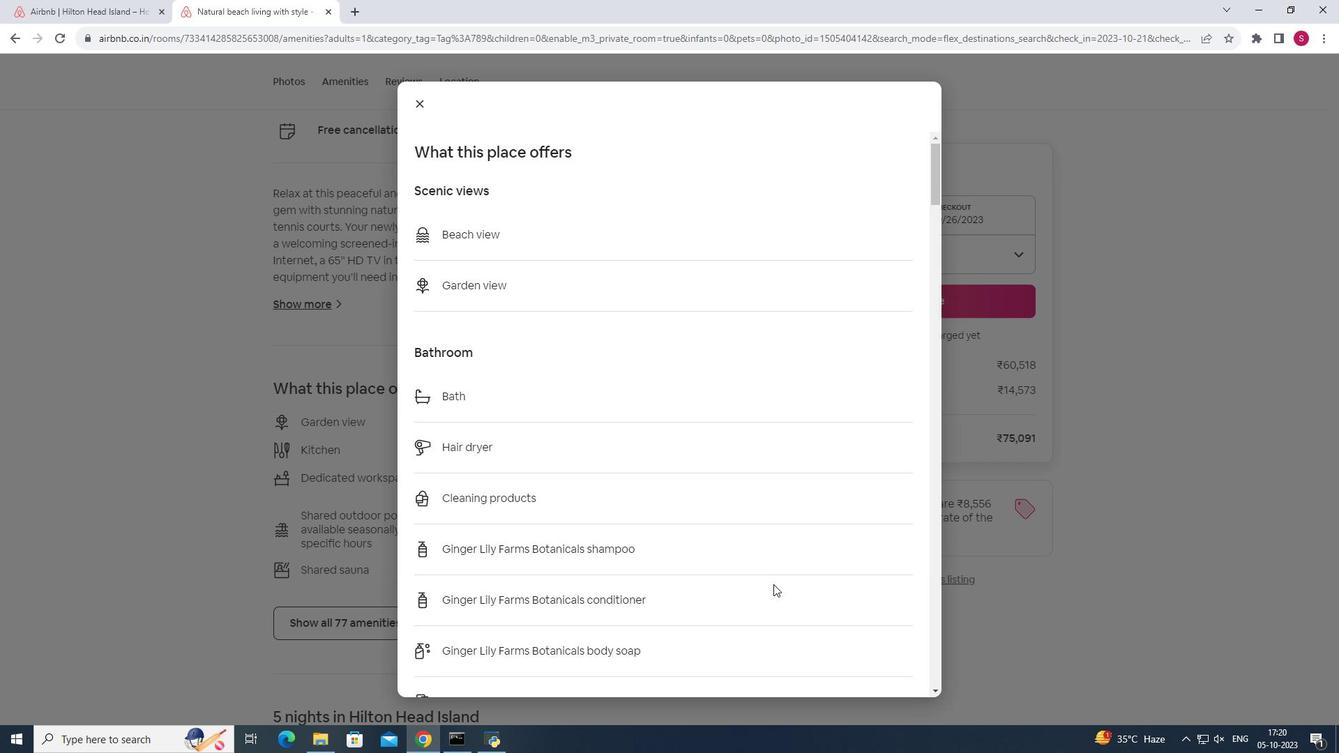 
Action: Mouse scrolled (773, 584) with delta (0, 0)
Screenshot: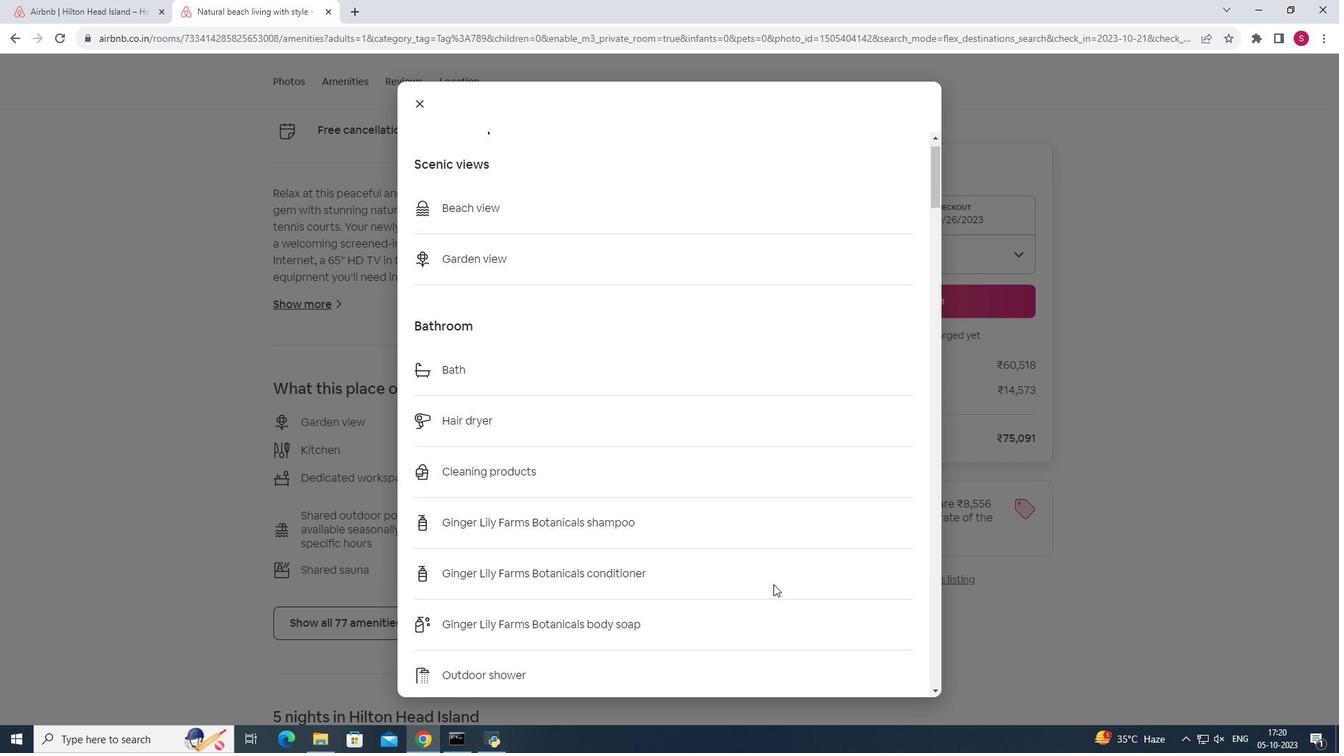 
Action: Mouse scrolled (773, 584) with delta (0, 0)
Screenshot: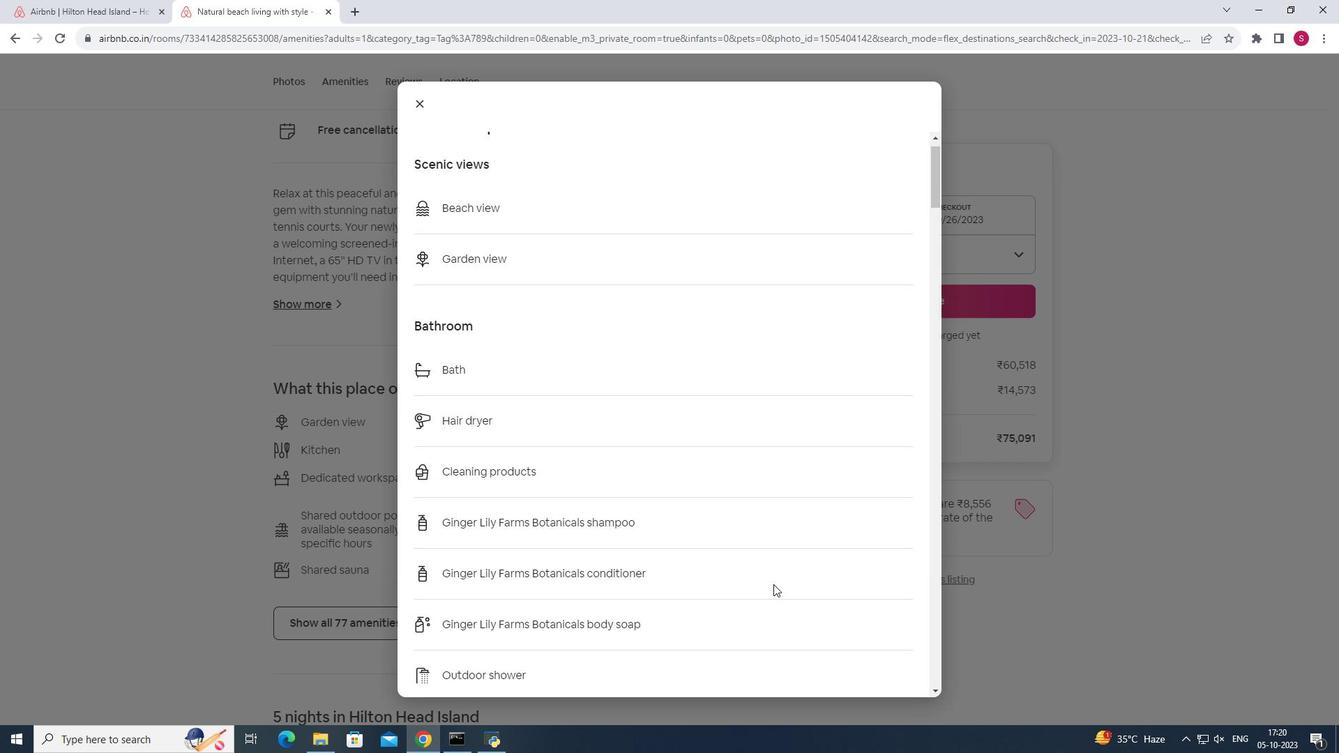 
Action: Mouse scrolled (773, 584) with delta (0, 0)
Screenshot: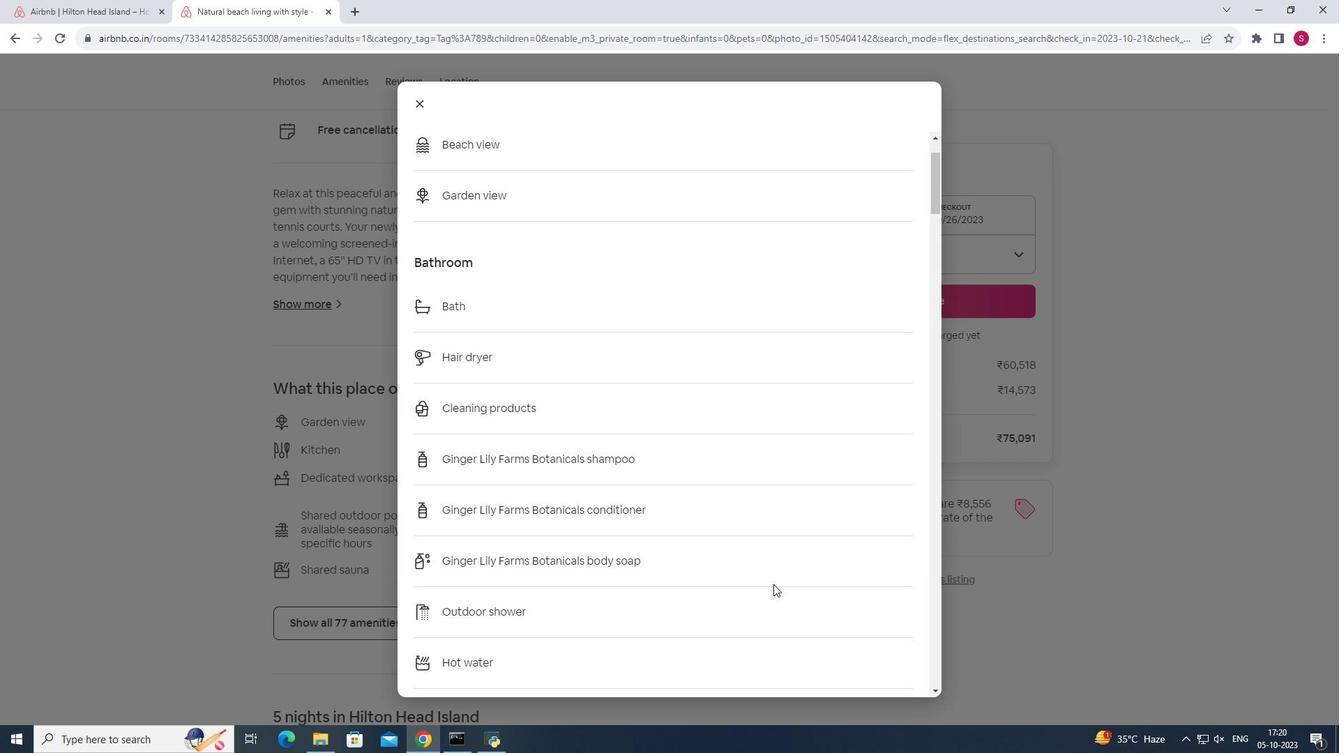 
Action: Mouse scrolled (773, 584) with delta (0, 0)
Screenshot: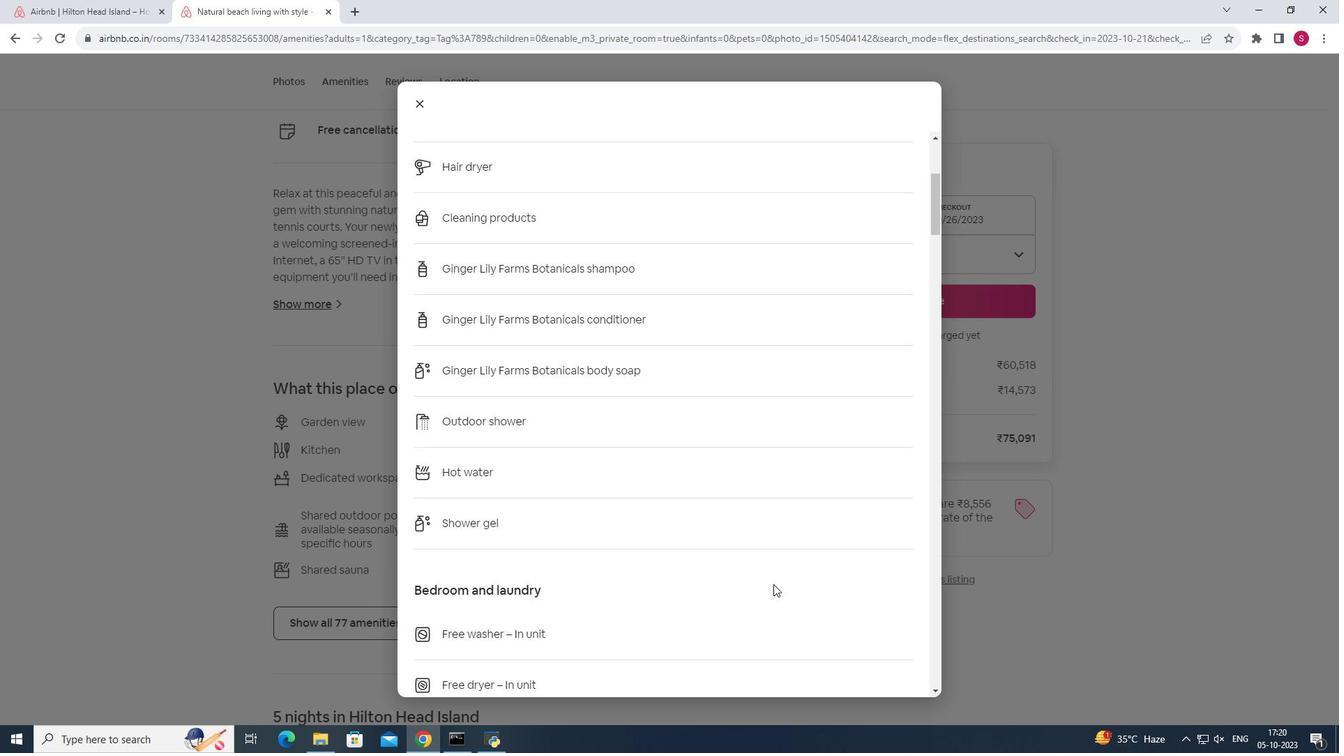 
Action: Mouse moved to (774, 585)
Screenshot: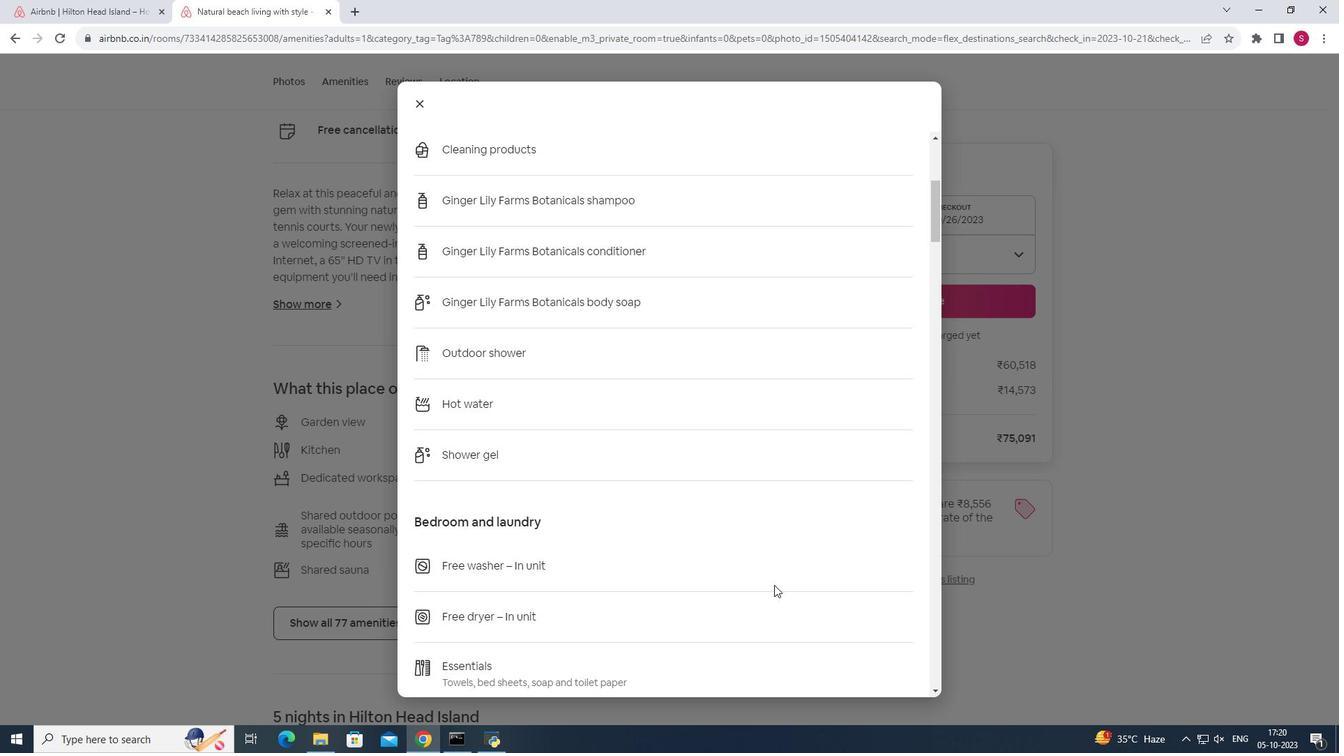 
Action: Mouse scrolled (774, 584) with delta (0, 0)
Screenshot: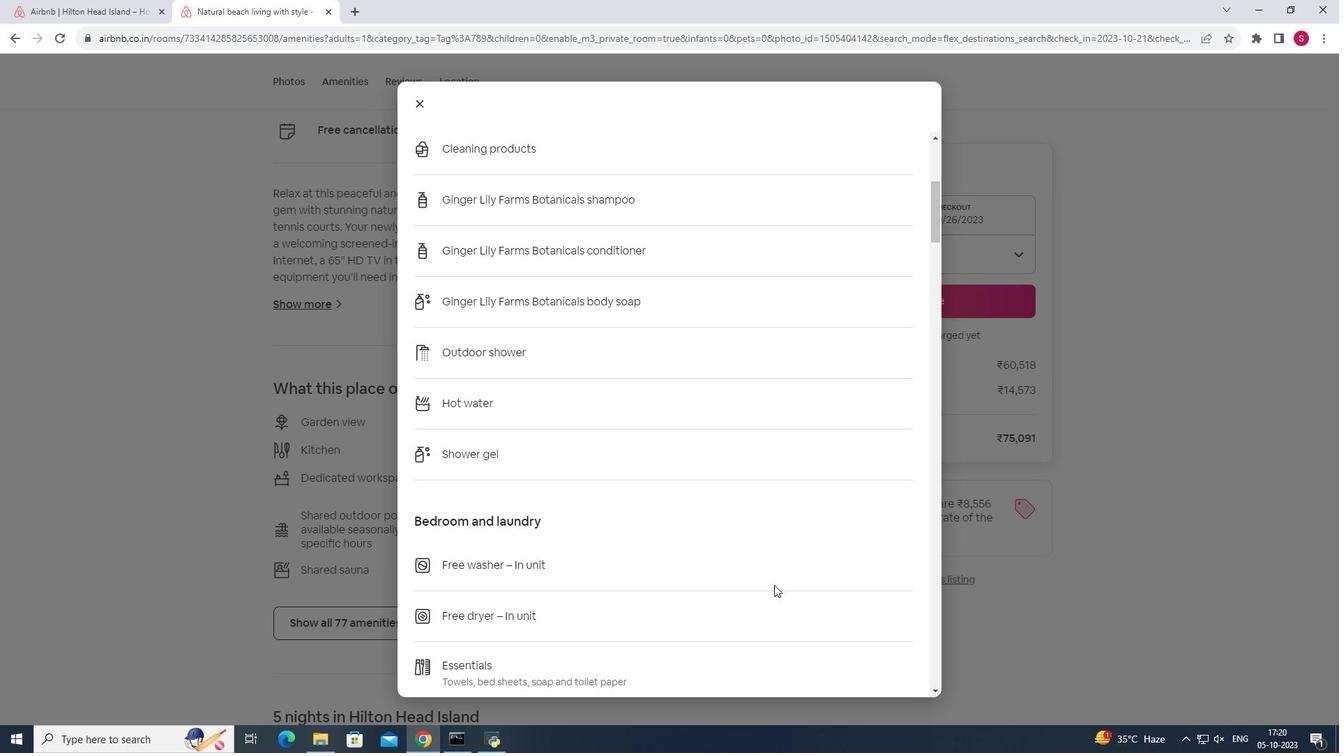 
Action: Mouse scrolled (774, 584) with delta (0, 0)
Screenshot: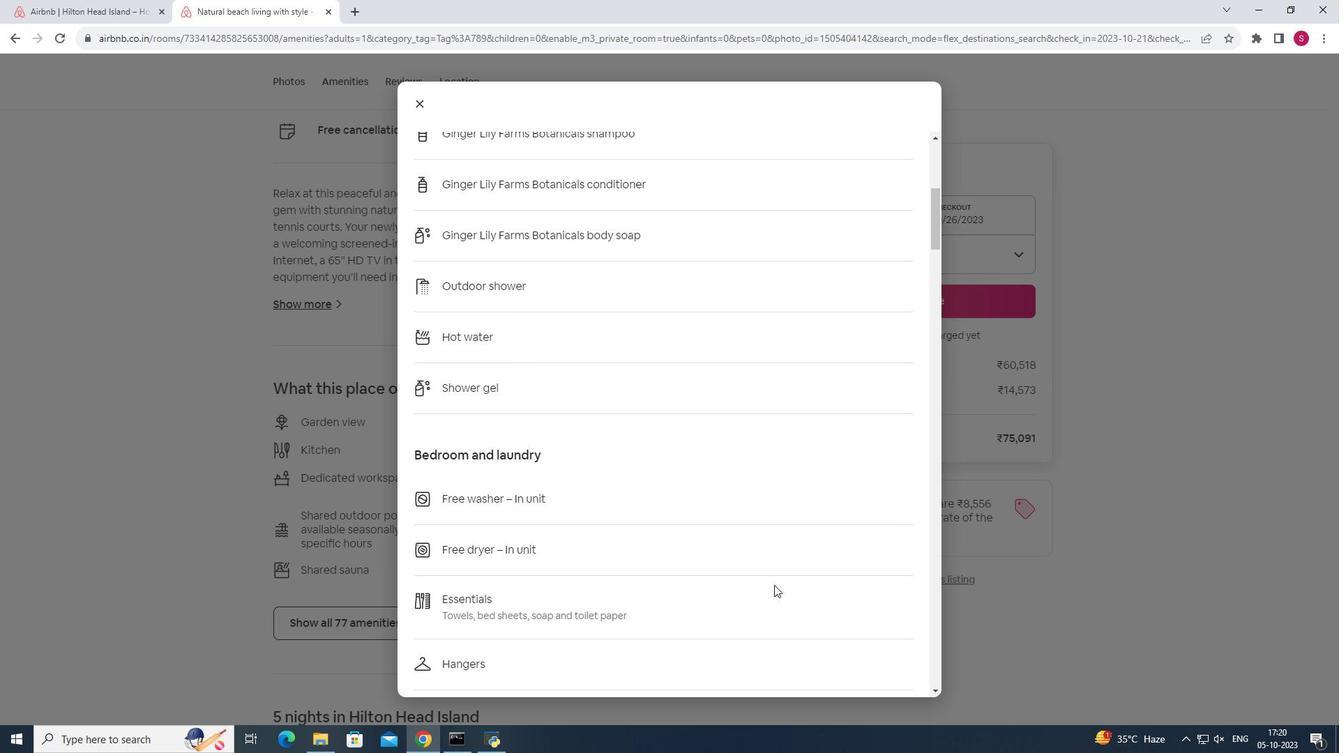 
Action: Mouse scrolled (774, 584) with delta (0, 0)
Screenshot: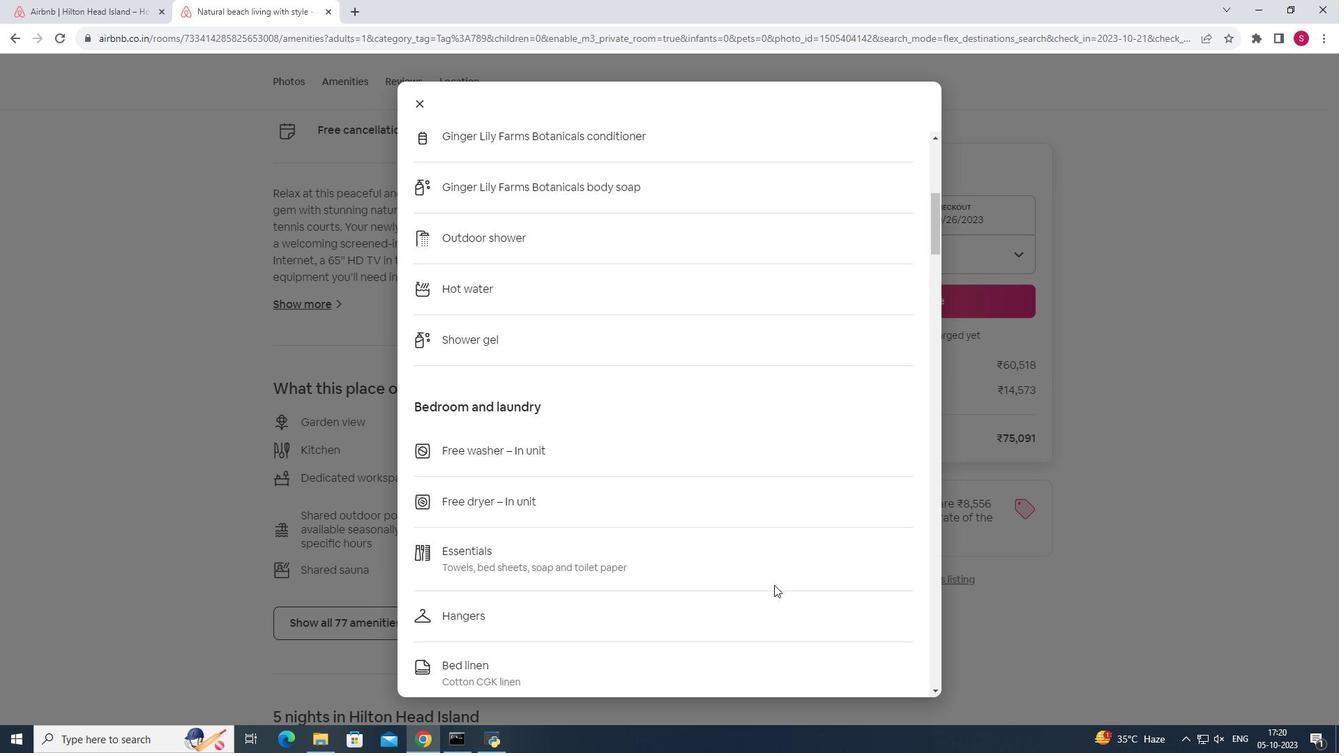
Action: Mouse scrolled (774, 584) with delta (0, 0)
Screenshot: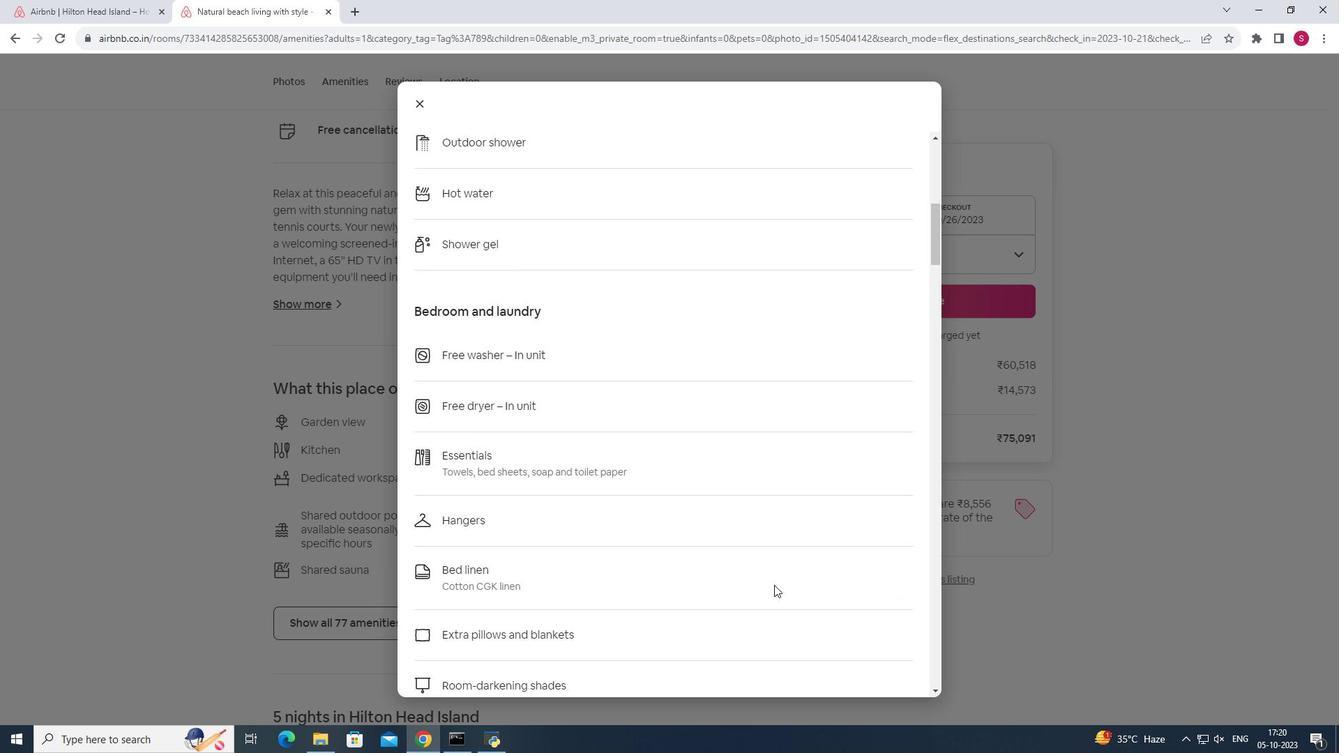 
Action: Mouse scrolled (774, 584) with delta (0, 0)
Screenshot: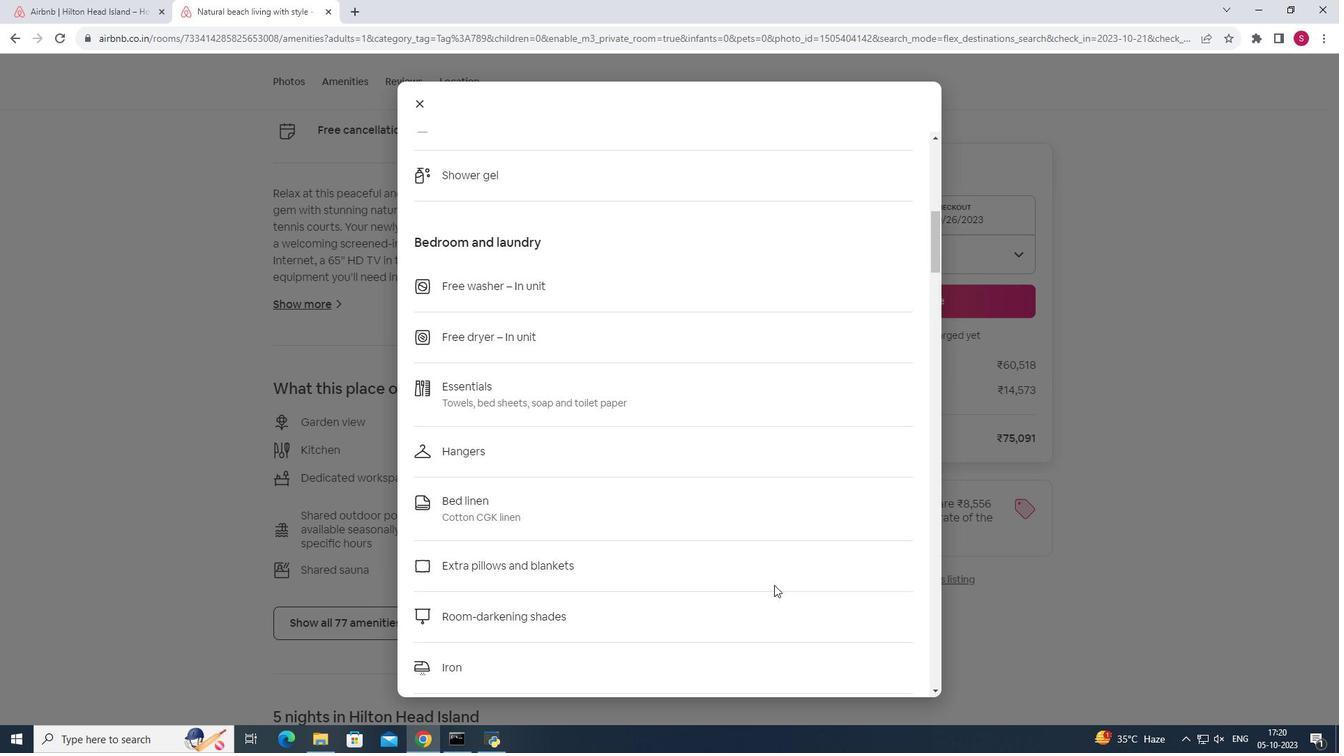 
Action: Mouse scrolled (774, 584) with delta (0, 0)
Screenshot: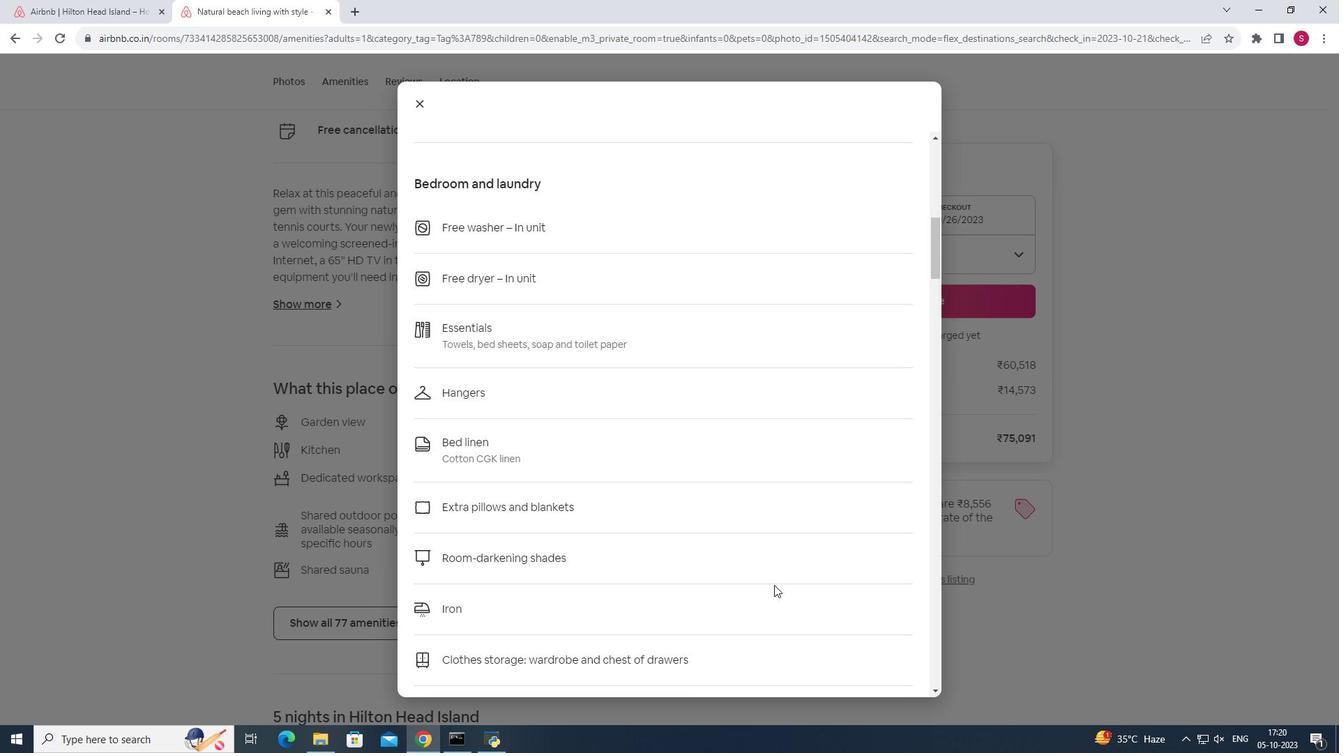 
Action: Mouse scrolled (774, 584) with delta (0, 0)
Screenshot: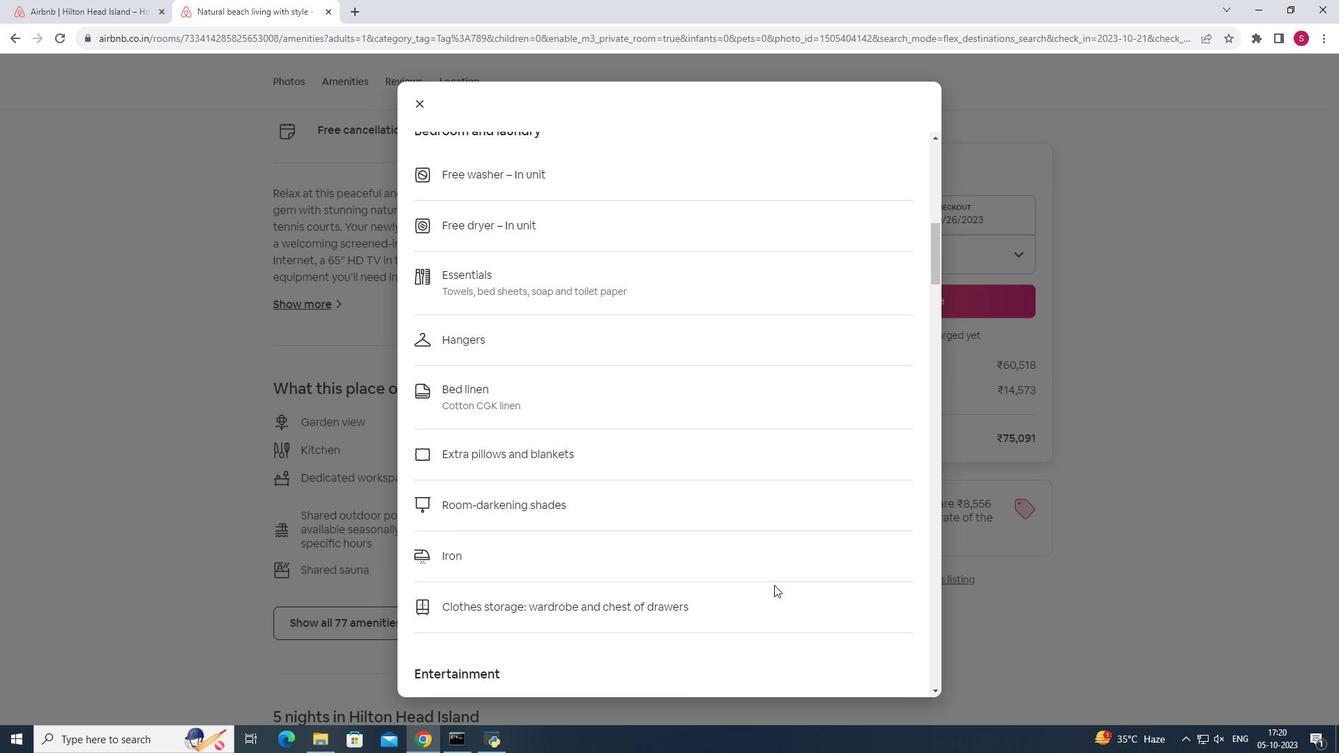 
Action: Mouse scrolled (774, 584) with delta (0, 0)
Screenshot: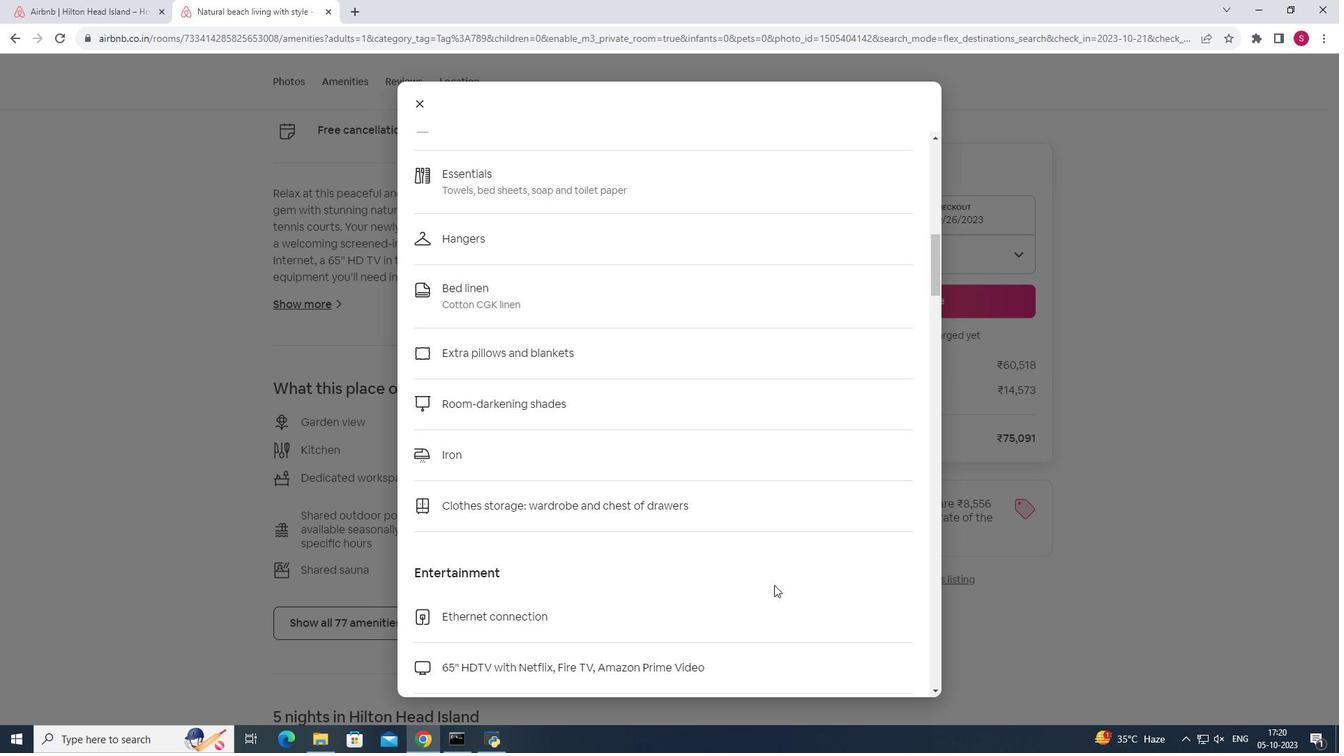 
Action: Mouse scrolled (774, 584) with delta (0, 0)
Screenshot: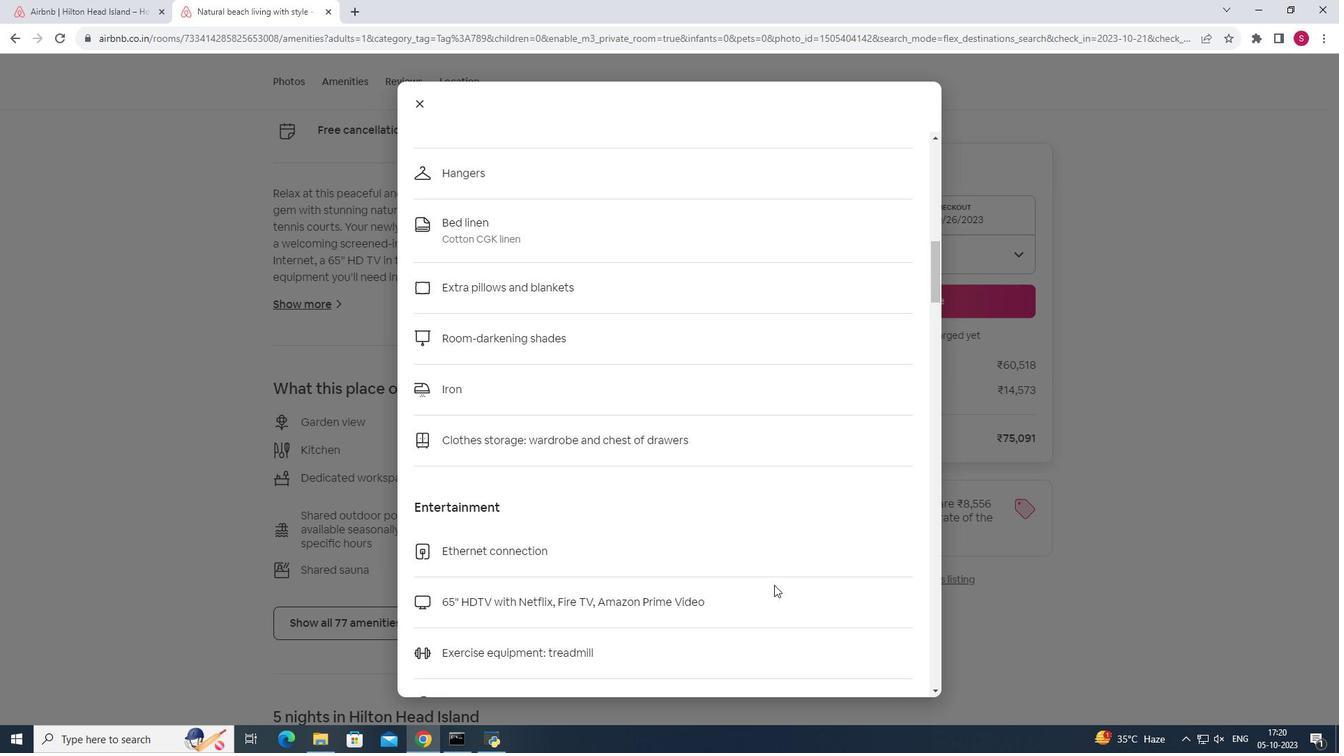 
Action: Mouse scrolled (774, 584) with delta (0, 0)
Screenshot: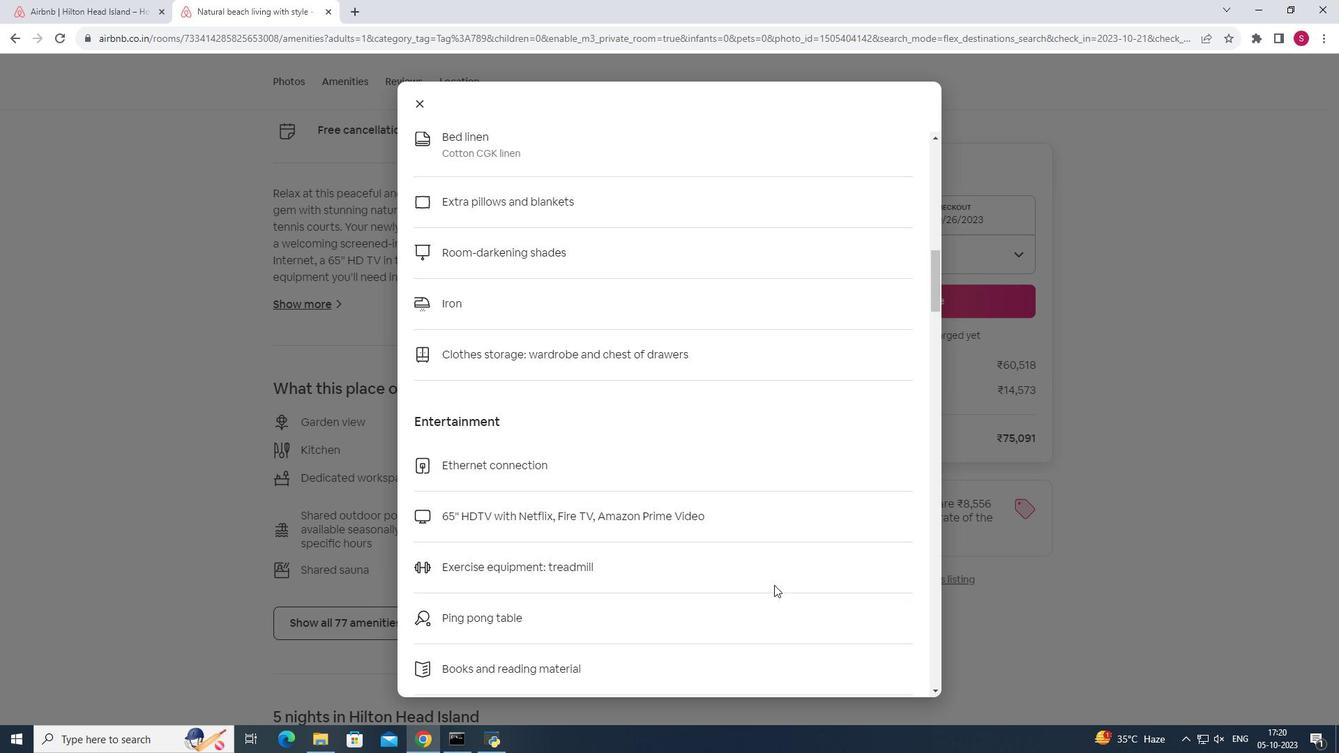 
Action: Mouse scrolled (774, 584) with delta (0, 0)
Screenshot: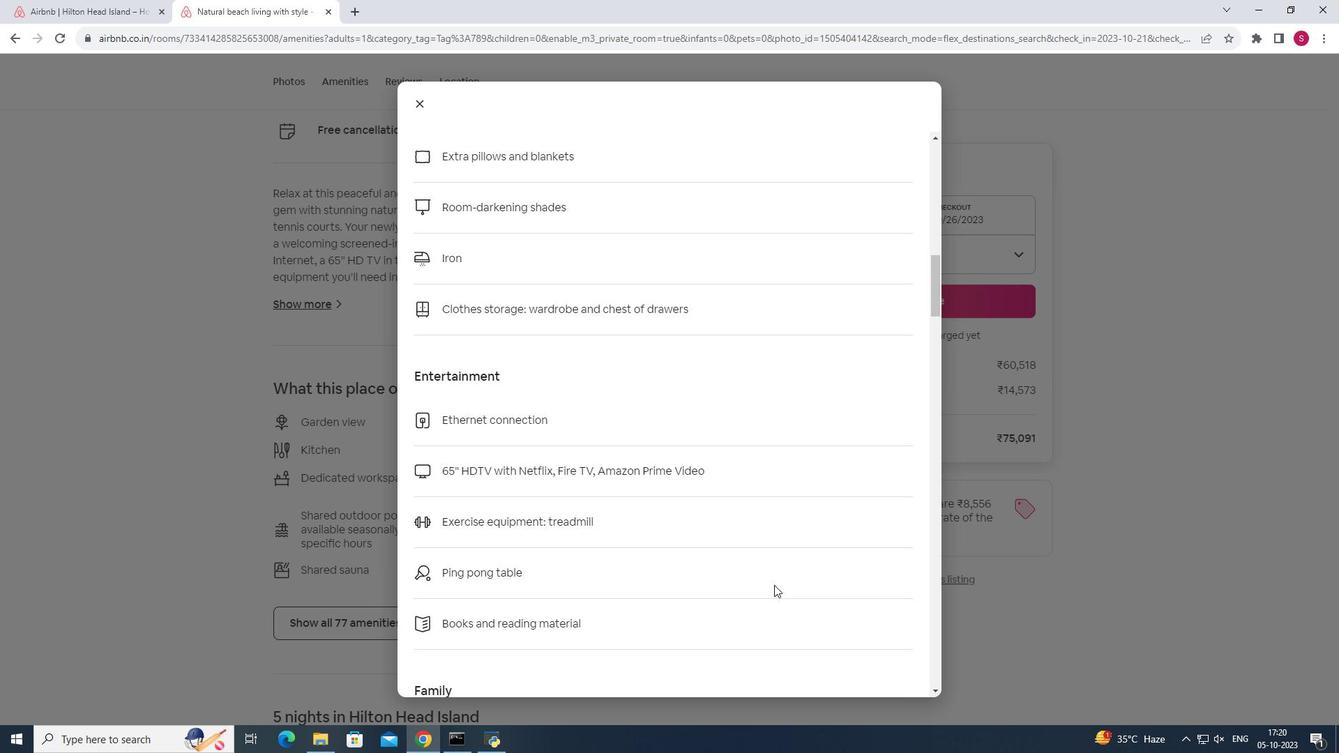 
Action: Mouse scrolled (774, 584) with delta (0, 0)
Screenshot: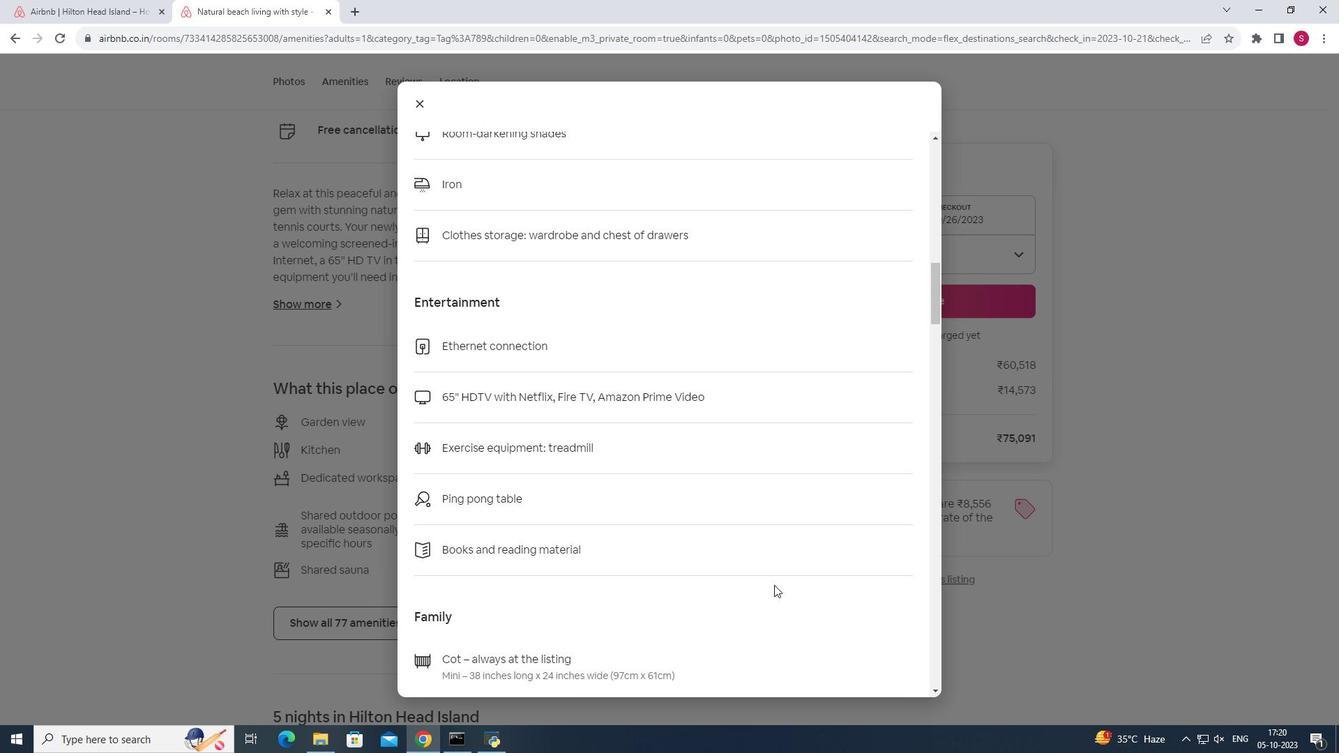 
Action: Mouse scrolled (774, 584) with delta (0, 0)
Screenshot: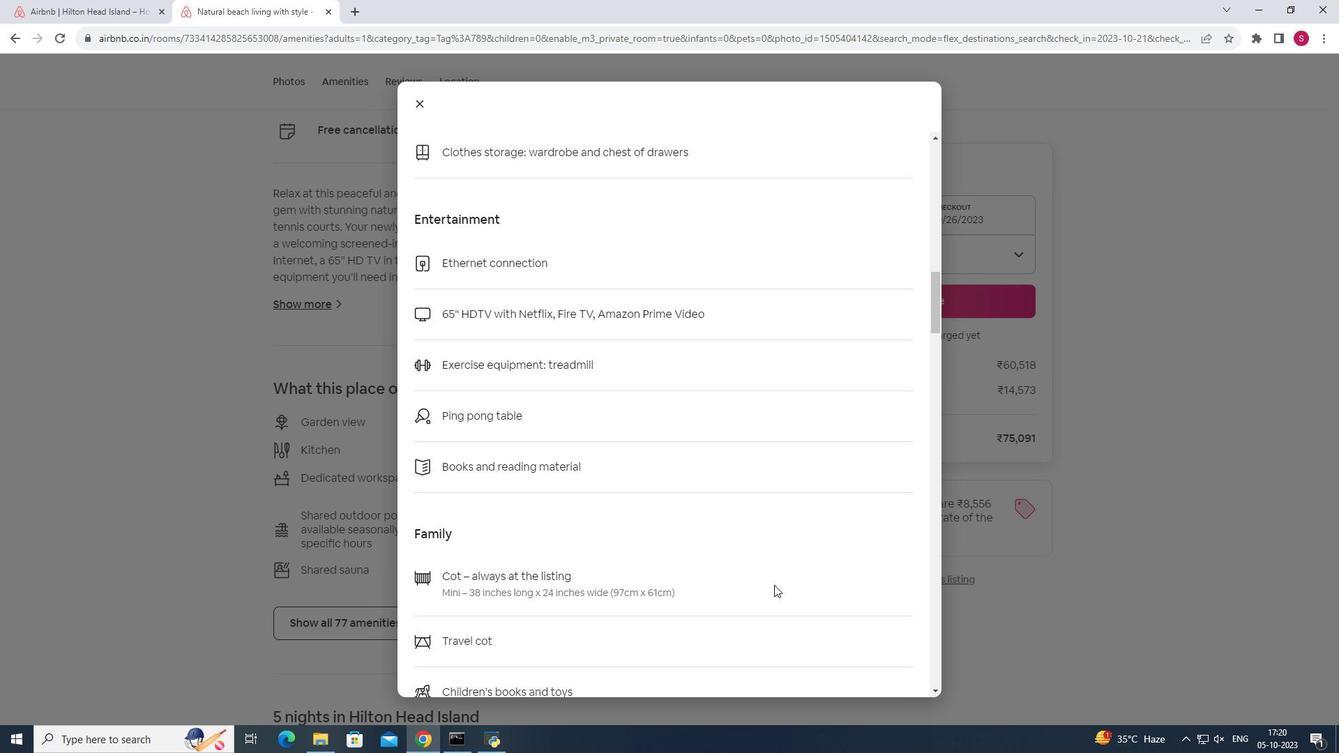 
Action: Mouse scrolled (774, 584) with delta (0, 0)
Screenshot: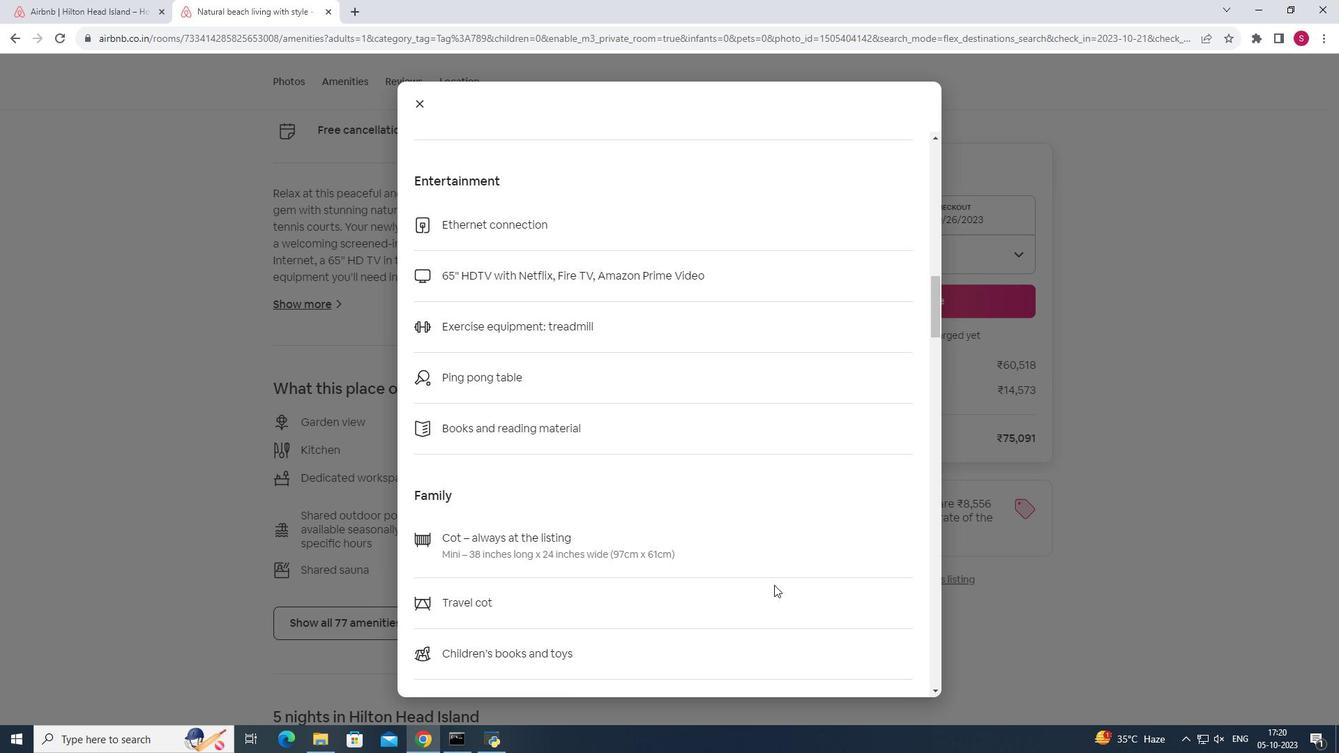 
Action: Mouse scrolled (774, 584) with delta (0, 0)
Screenshot: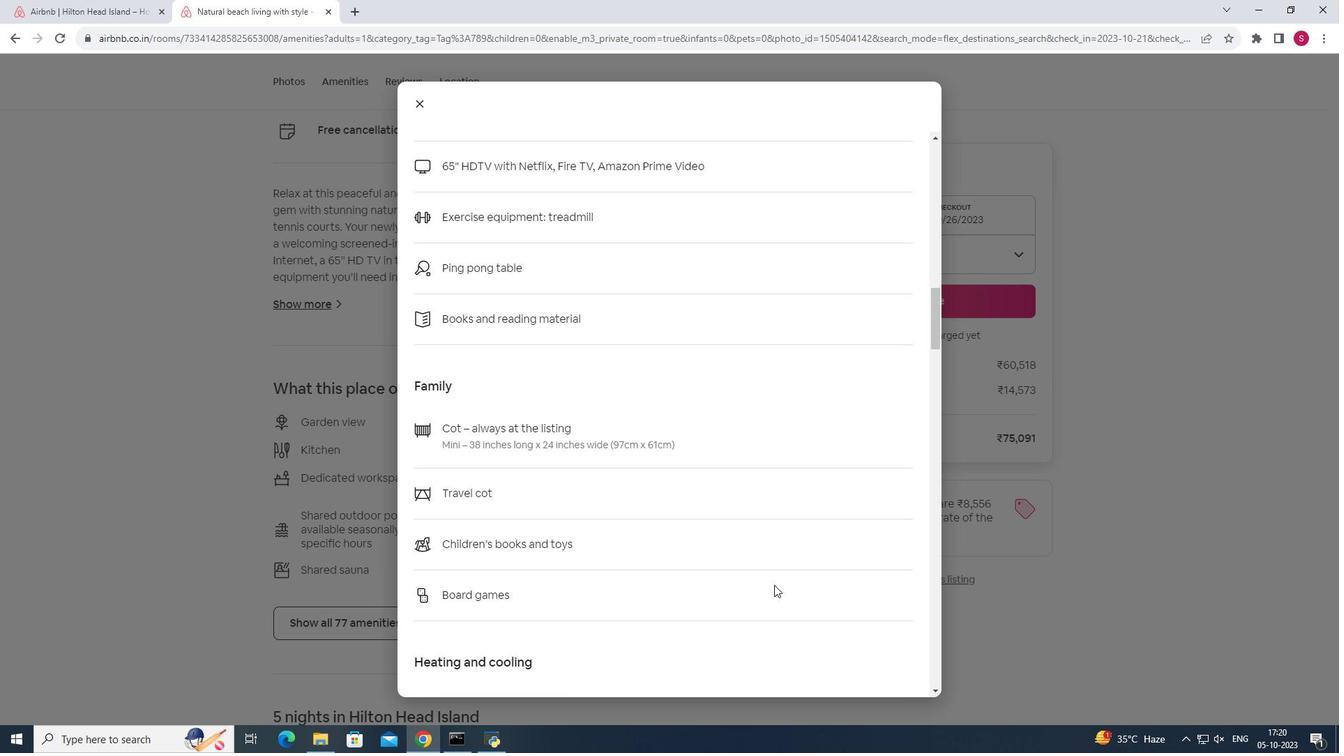 
Action: Mouse scrolled (774, 584) with delta (0, 0)
Screenshot: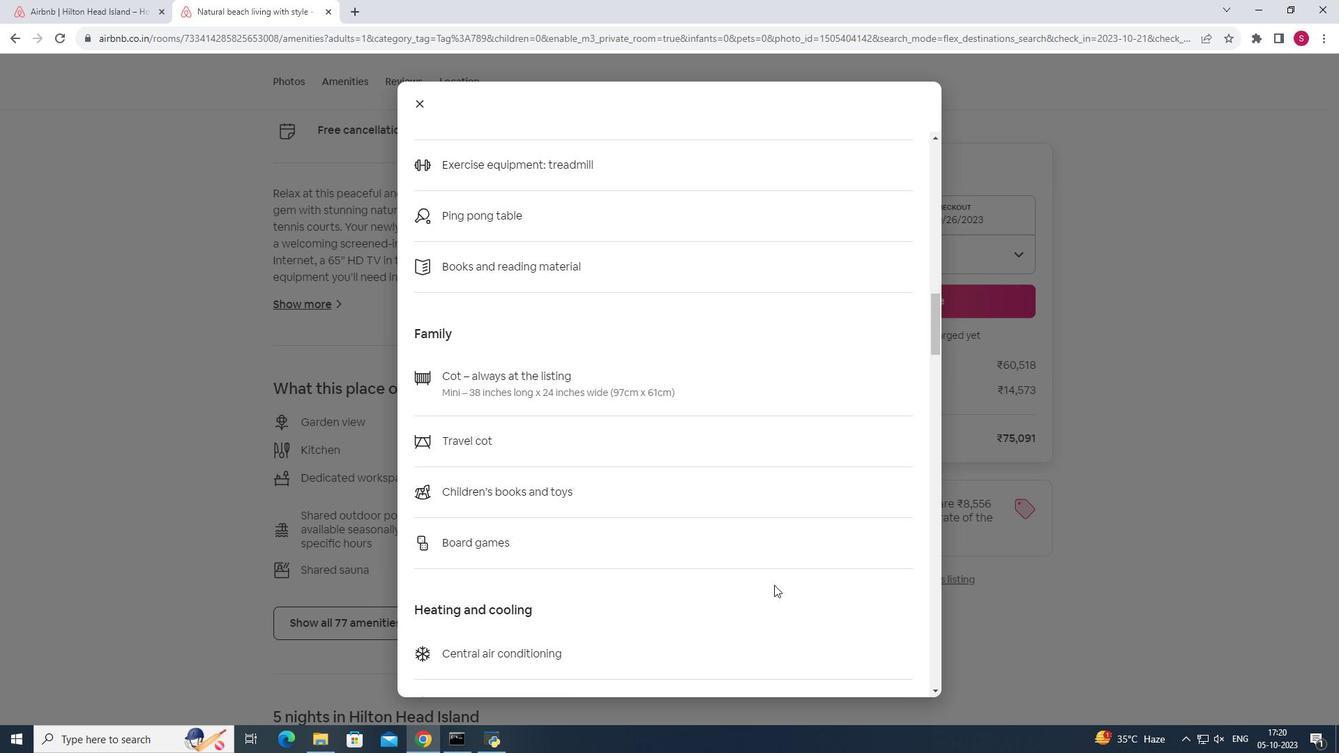 
Action: Mouse scrolled (774, 584) with delta (0, 0)
Screenshot: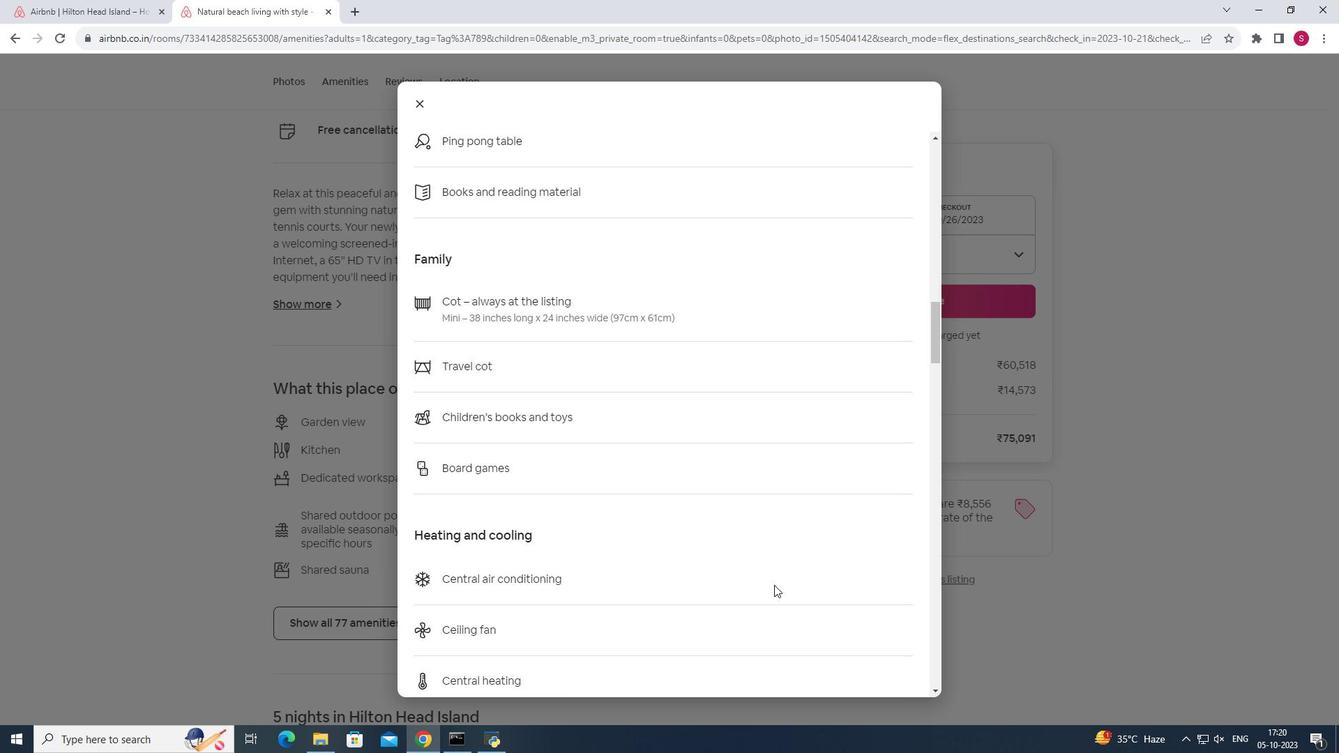 
Action: Mouse scrolled (774, 584) with delta (0, 0)
Screenshot: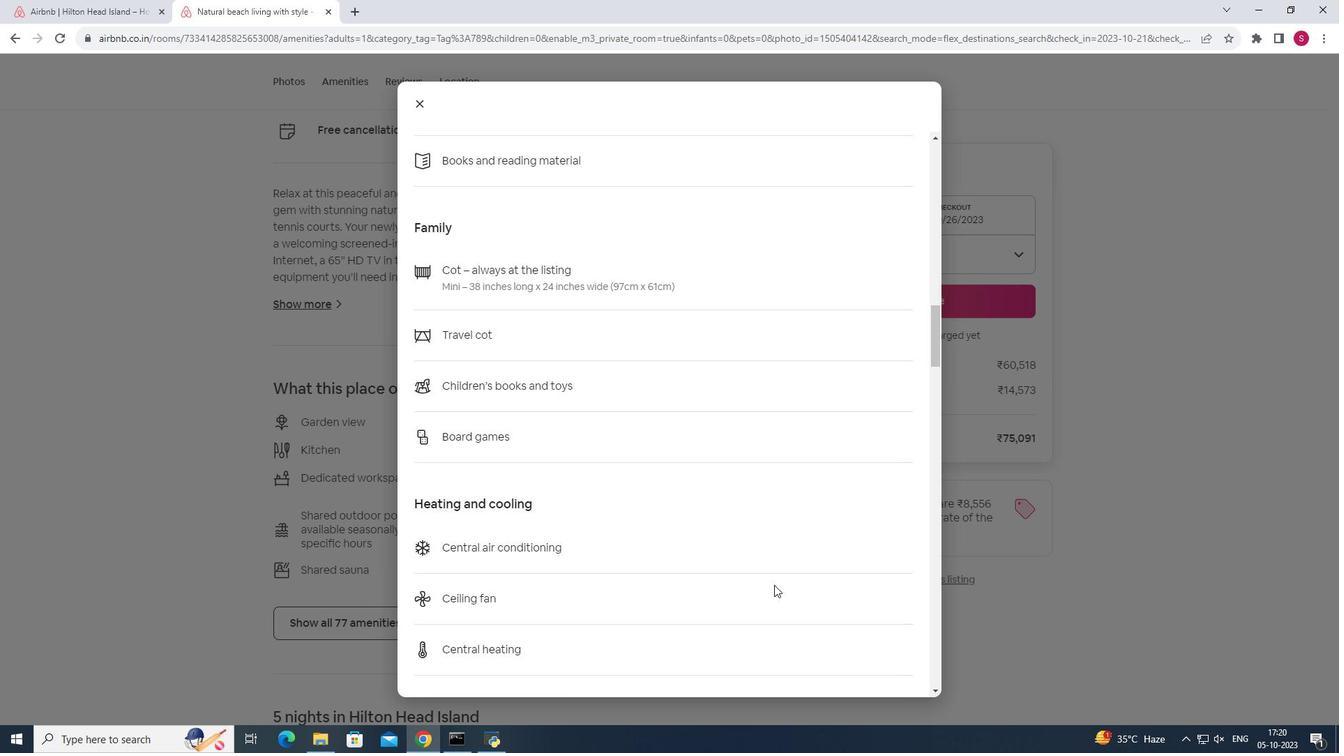 
Action: Mouse scrolled (774, 584) with delta (0, 0)
Screenshot: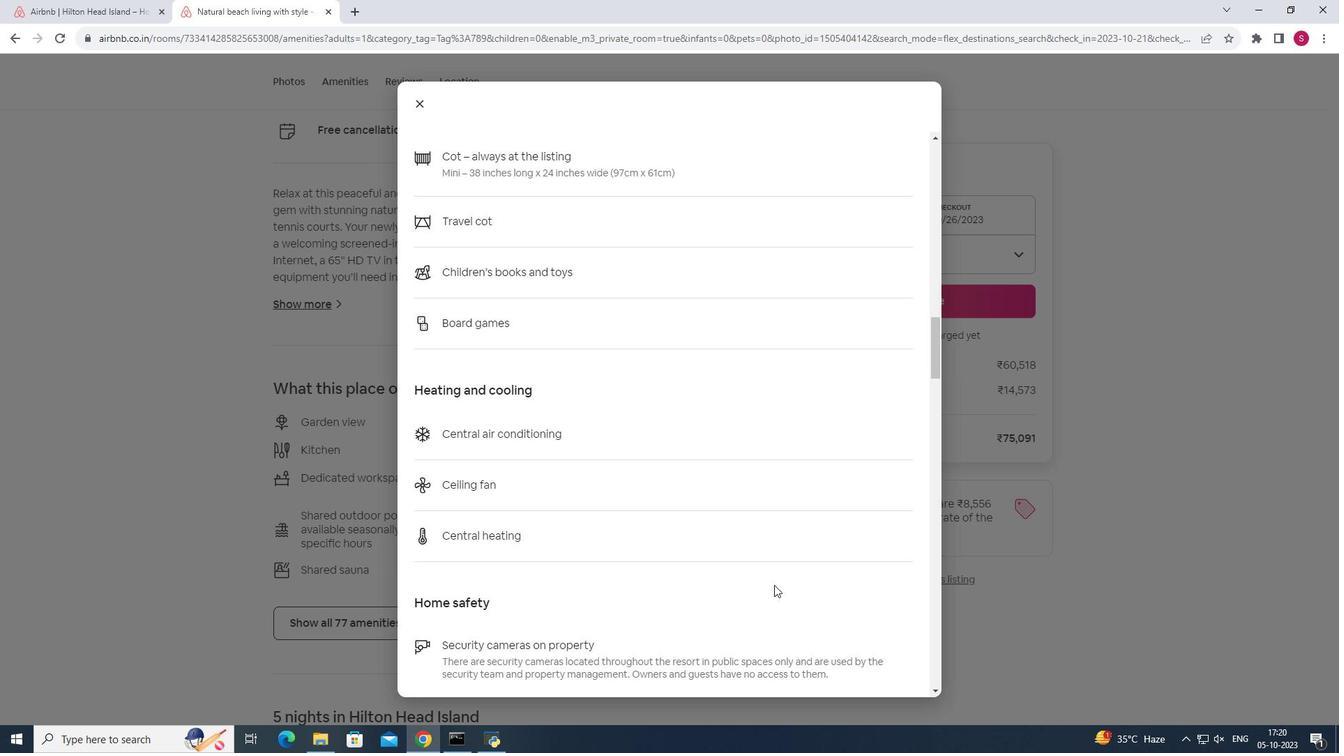 
Action: Mouse moved to (775, 585)
Screenshot: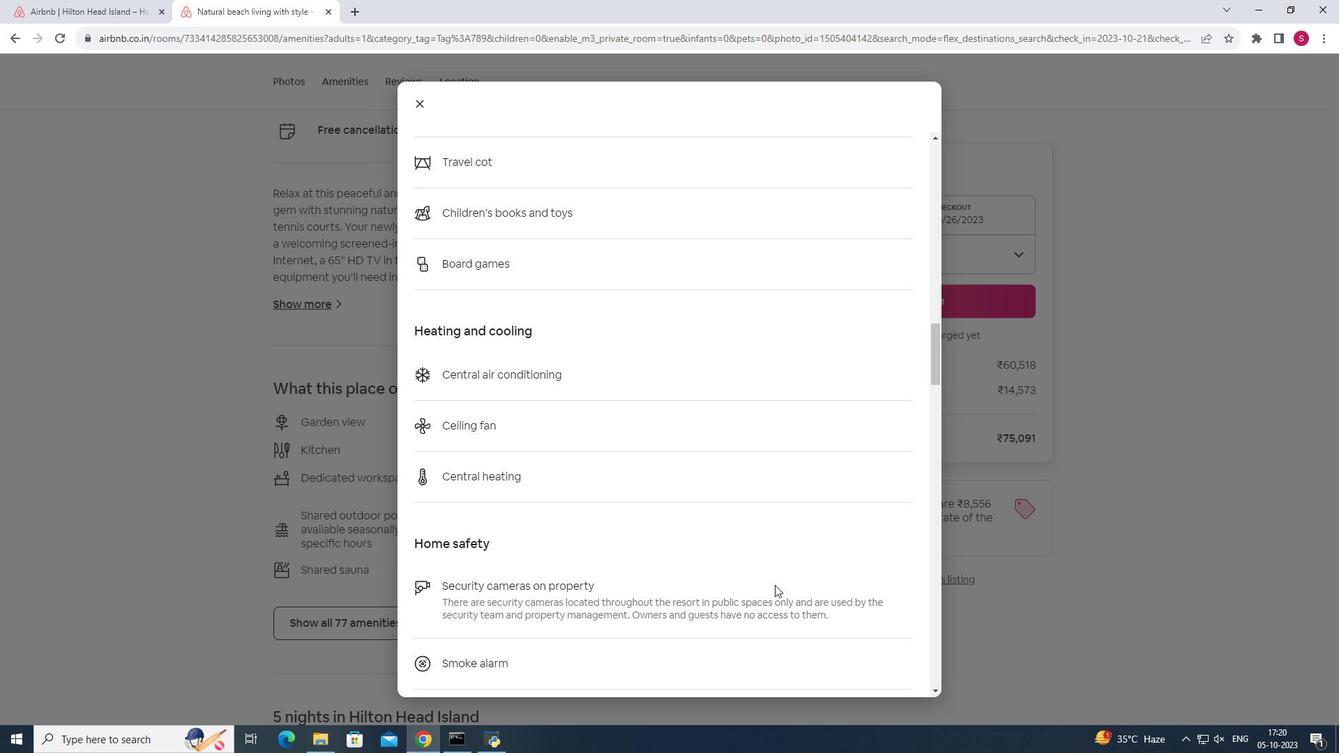 
Action: Mouse scrolled (775, 584) with delta (0, 0)
Screenshot: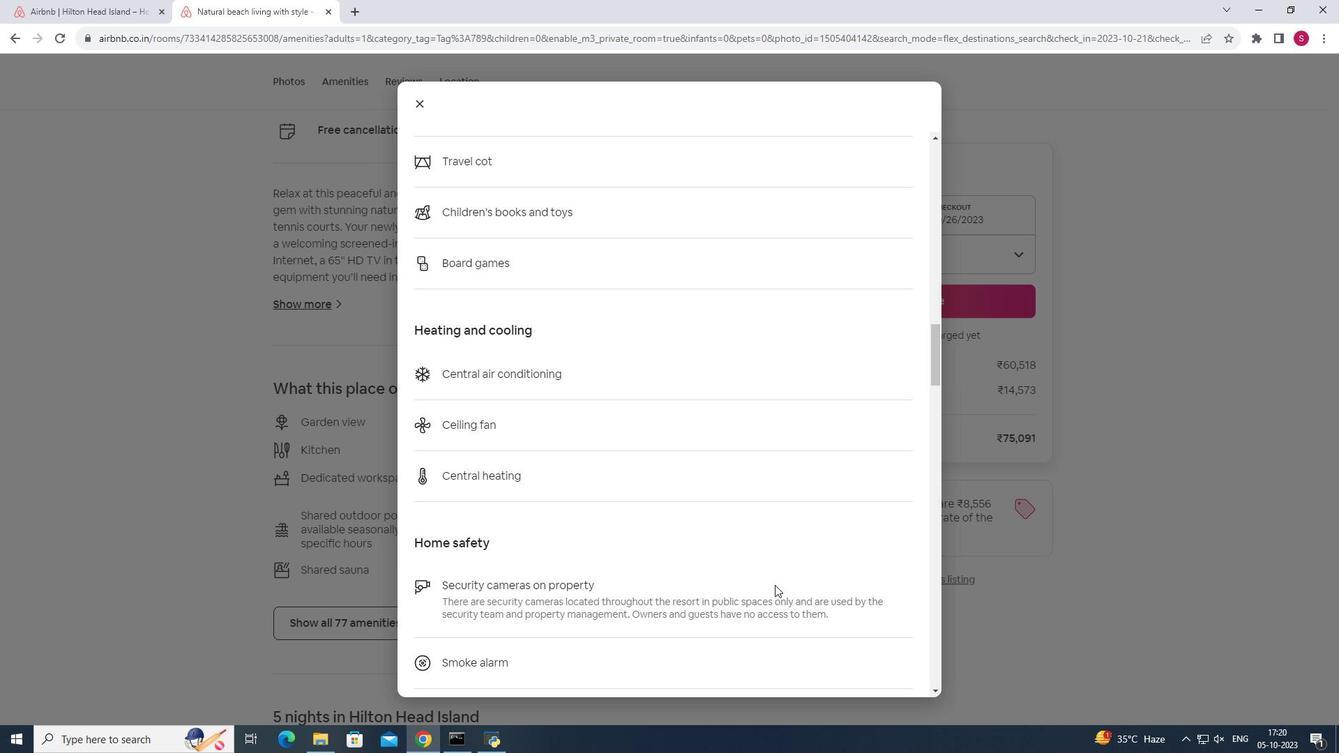
Action: Mouse scrolled (775, 584) with delta (0, 0)
Screenshot: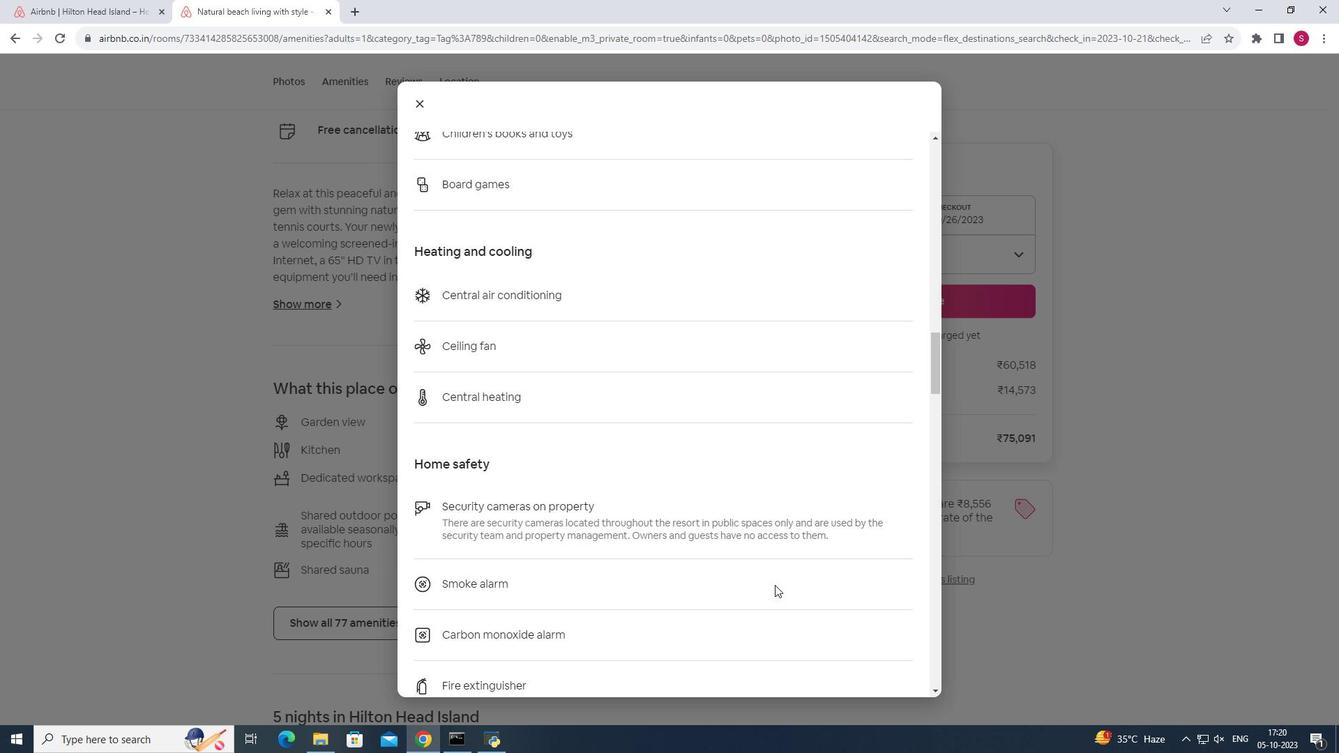 
Action: Mouse scrolled (775, 584) with delta (0, 0)
Screenshot: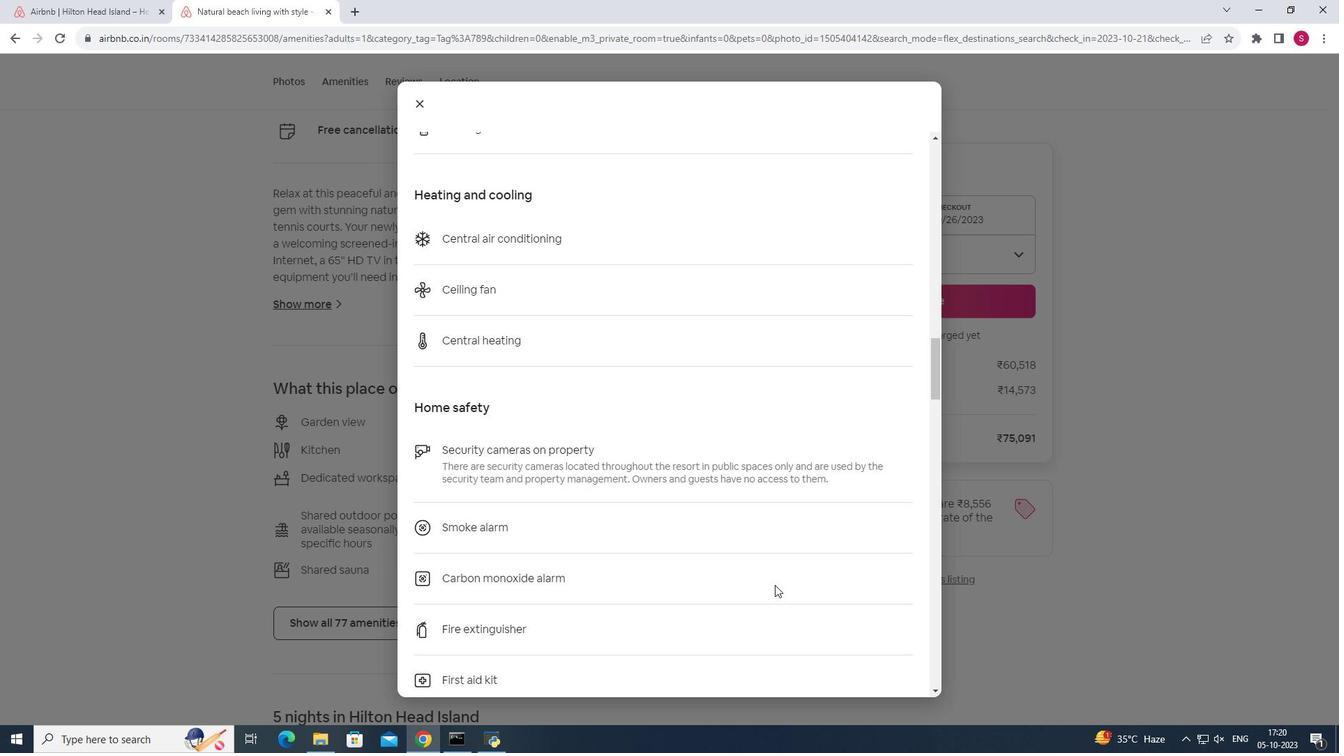 
Action: Mouse scrolled (775, 584) with delta (0, 0)
Screenshot: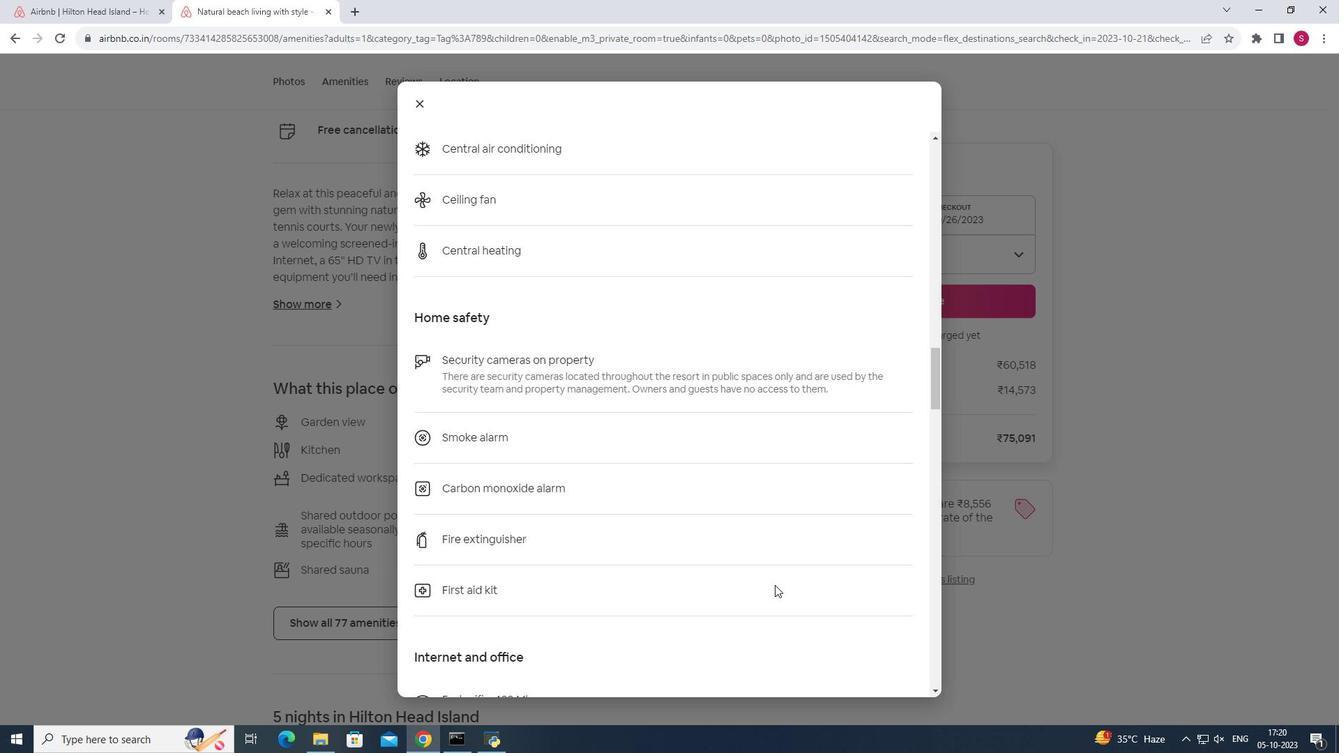 
Action: Mouse scrolled (775, 584) with delta (0, 0)
Screenshot: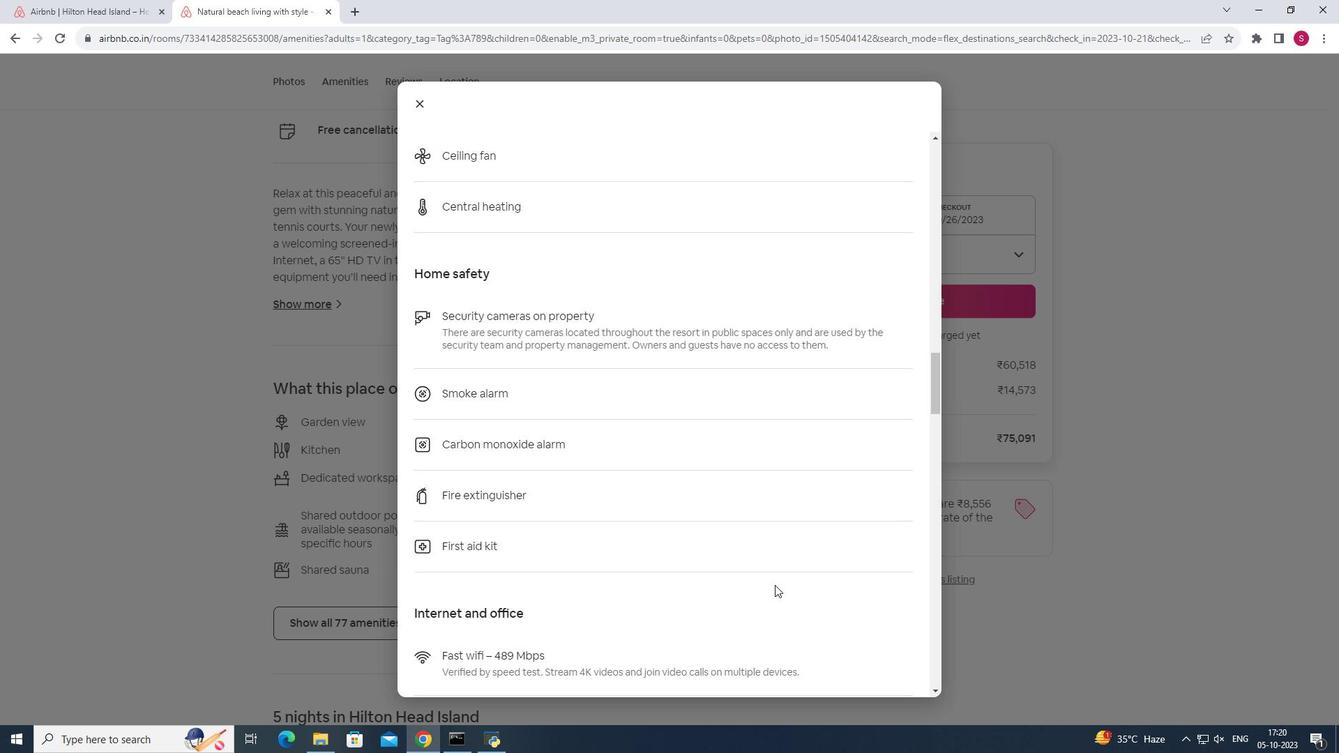 
Action: Mouse scrolled (775, 584) with delta (0, 0)
Screenshot: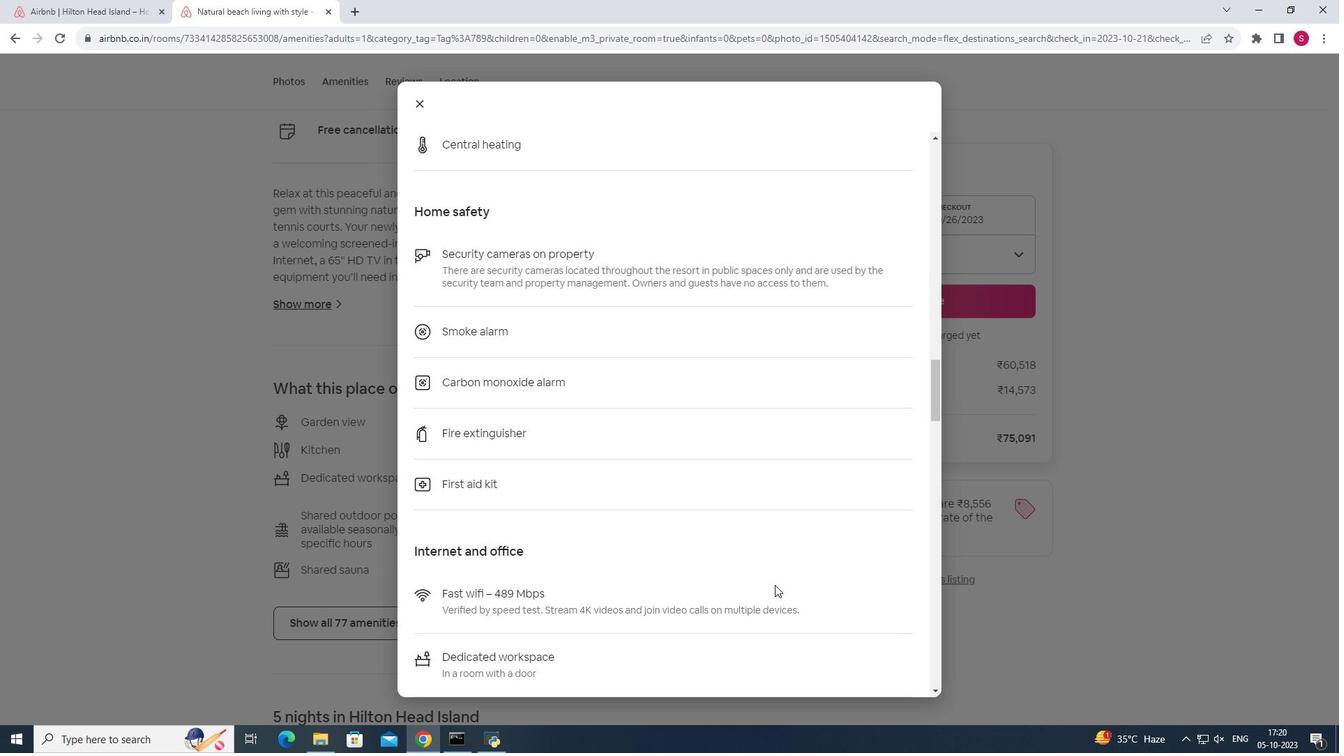 
Action: Mouse moved to (775, 585)
Screenshot: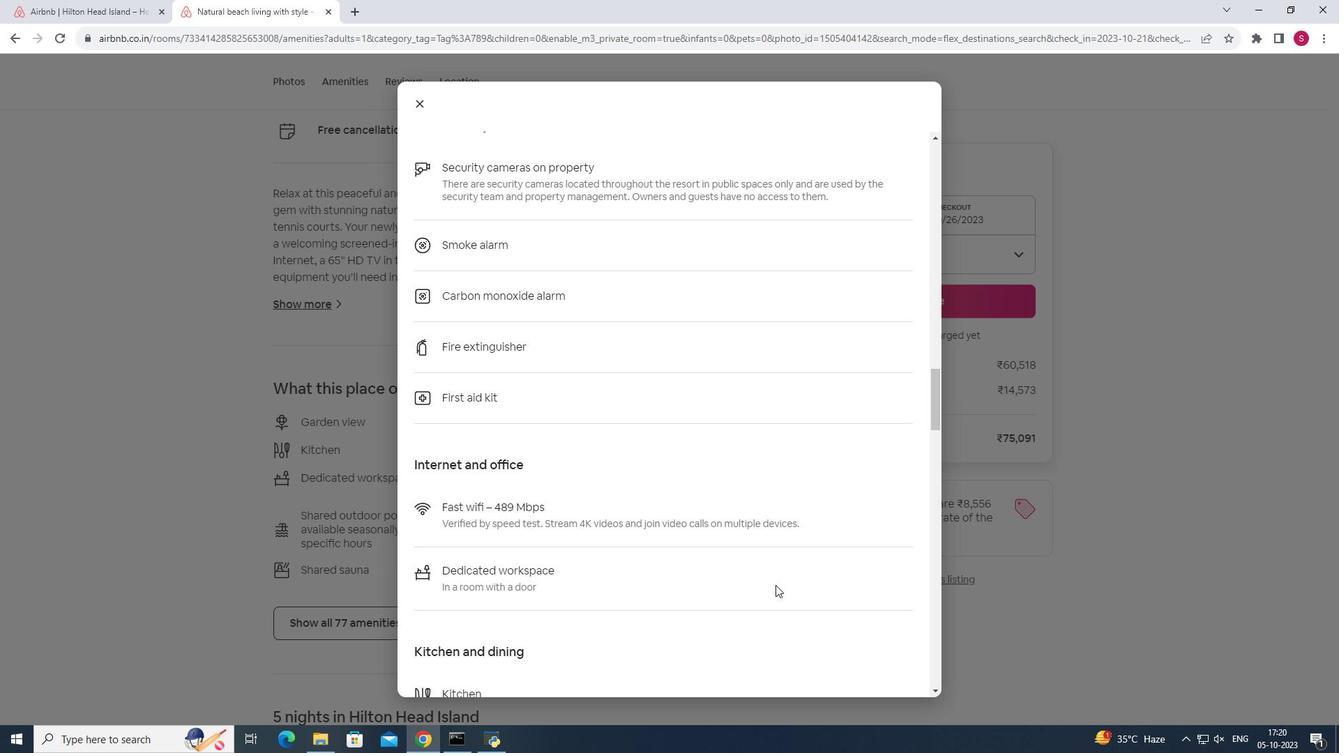
Action: Mouse scrolled (775, 584) with delta (0, 0)
Screenshot: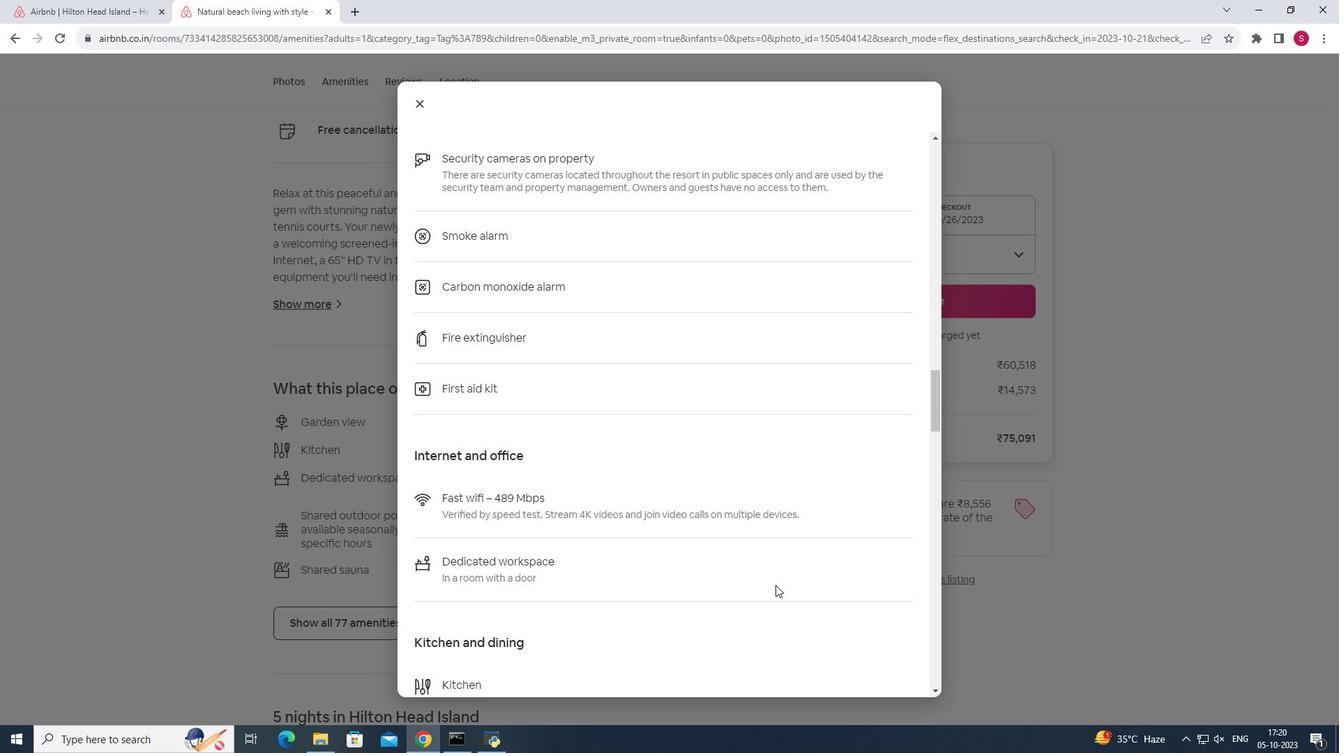 
Action: Mouse scrolled (775, 584) with delta (0, 0)
Screenshot: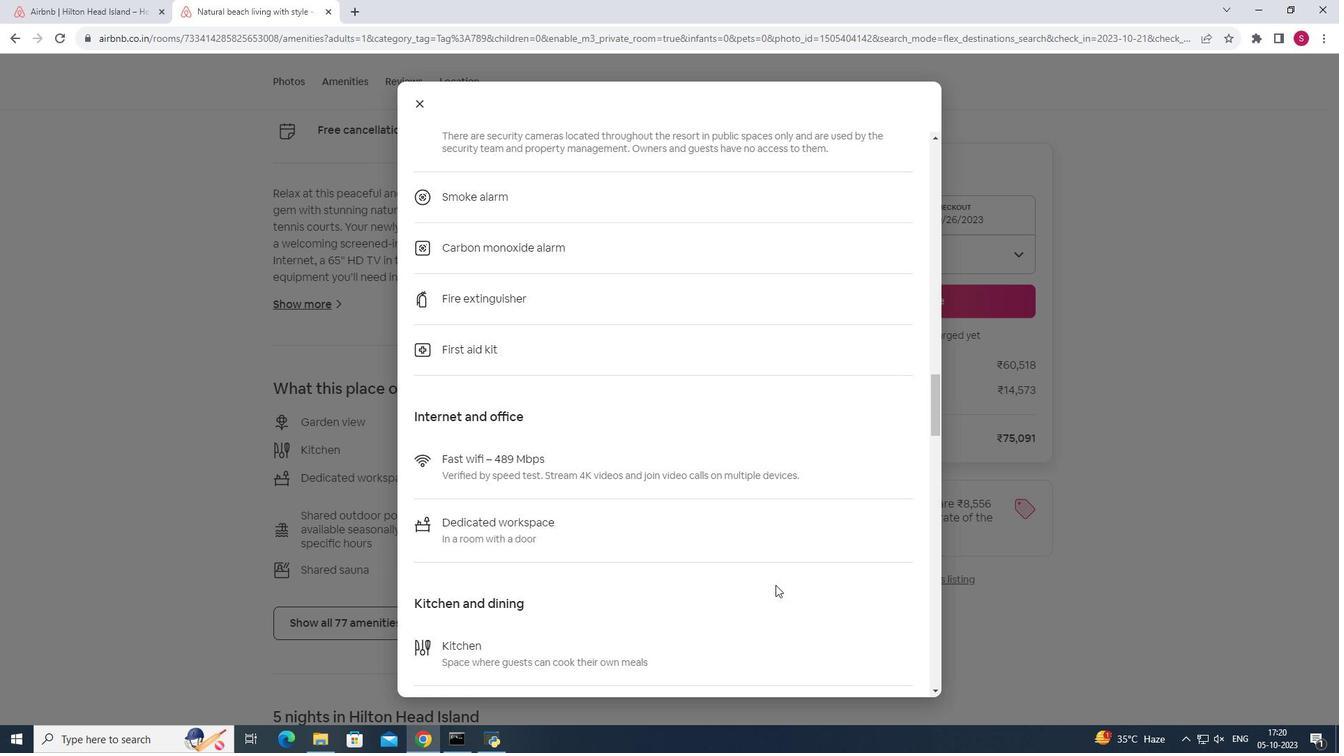 
Action: Mouse scrolled (775, 584) with delta (0, 0)
Screenshot: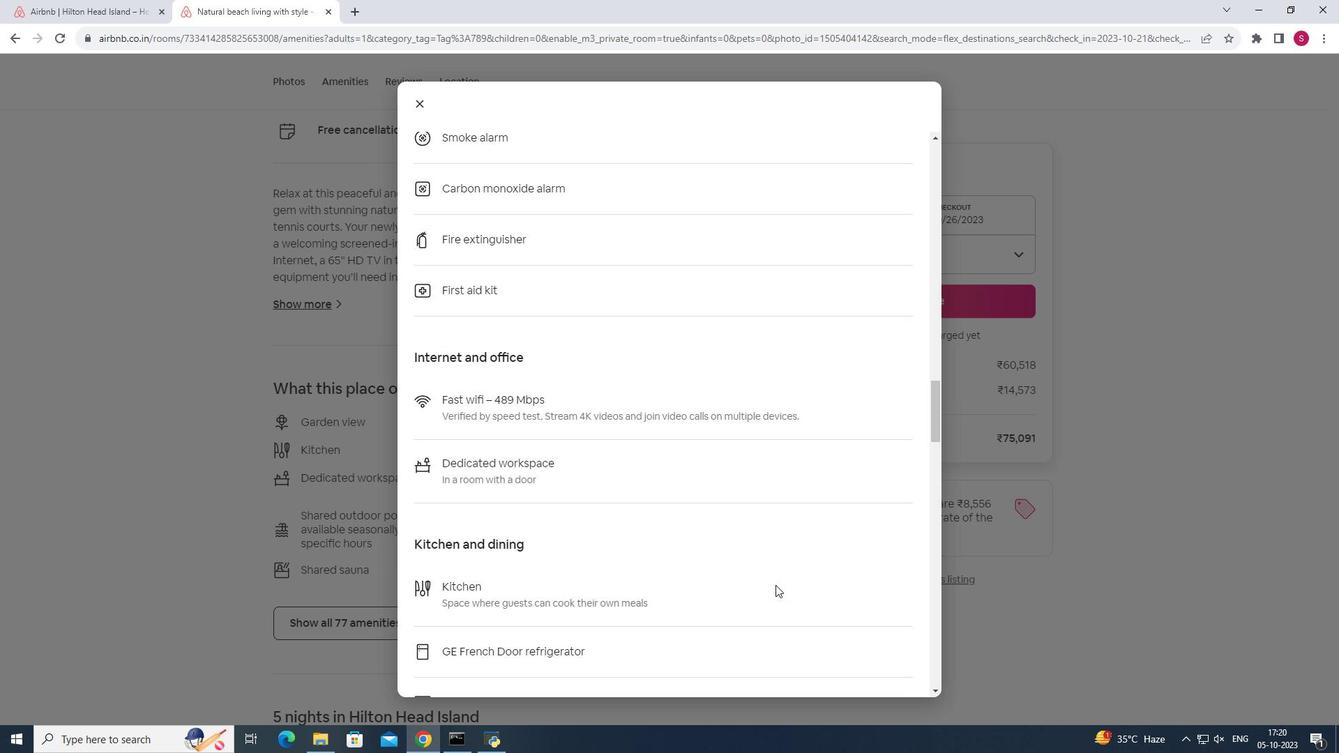 
Action: Mouse moved to (775, 586)
Screenshot: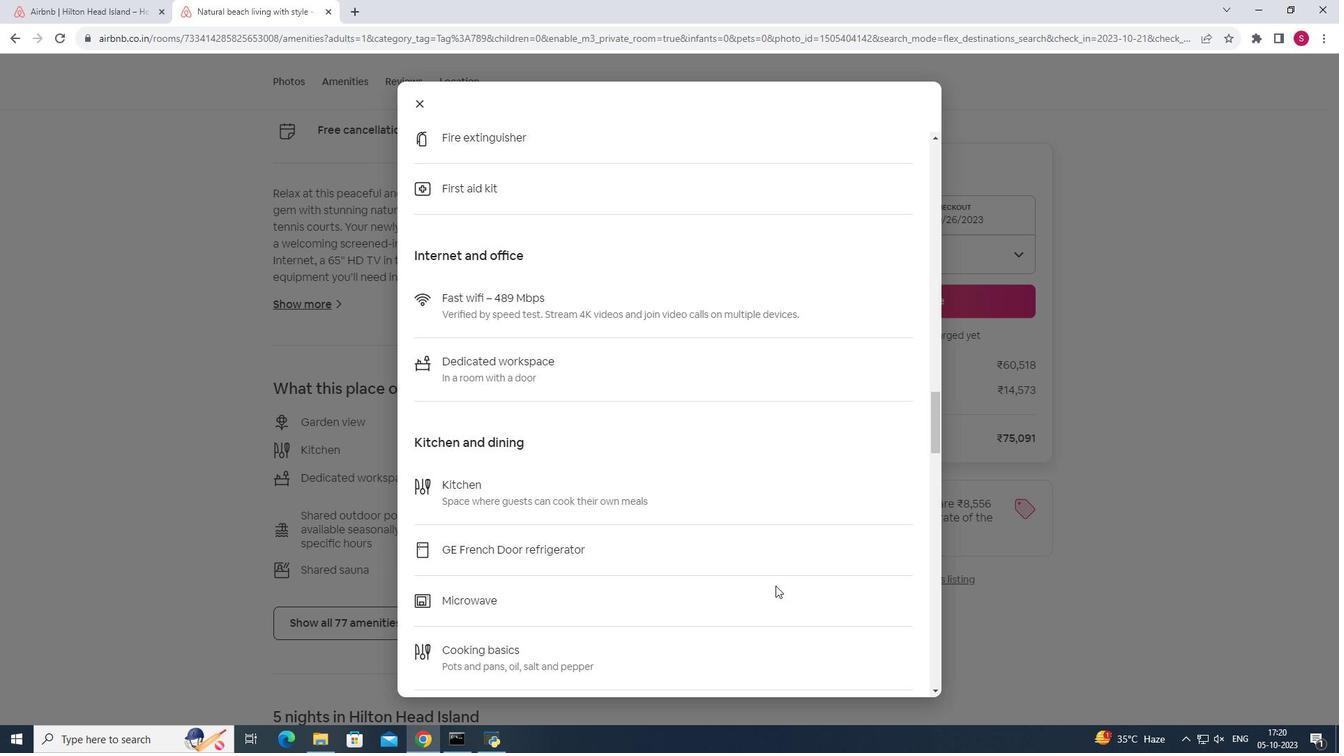 
Action: Mouse scrolled (775, 585) with delta (0, 0)
Screenshot: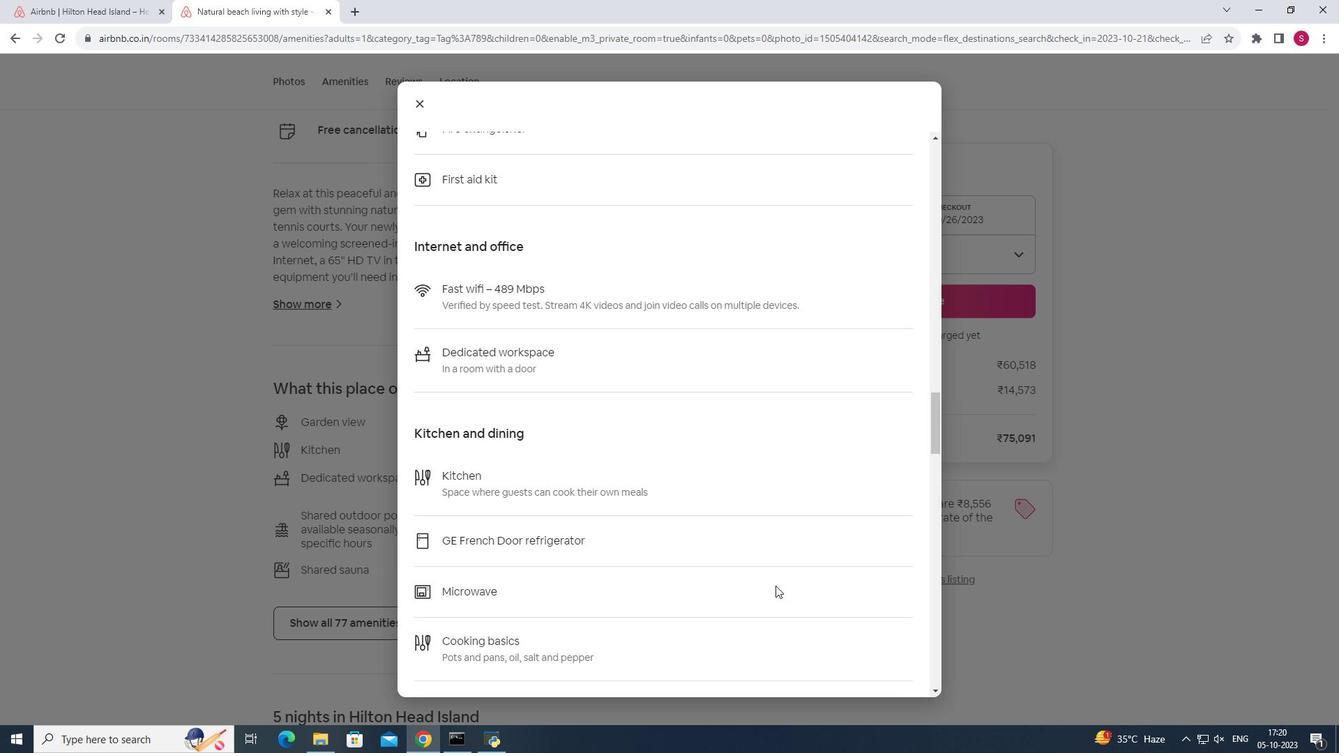 
Action: Mouse scrolled (775, 585) with delta (0, 0)
Screenshot: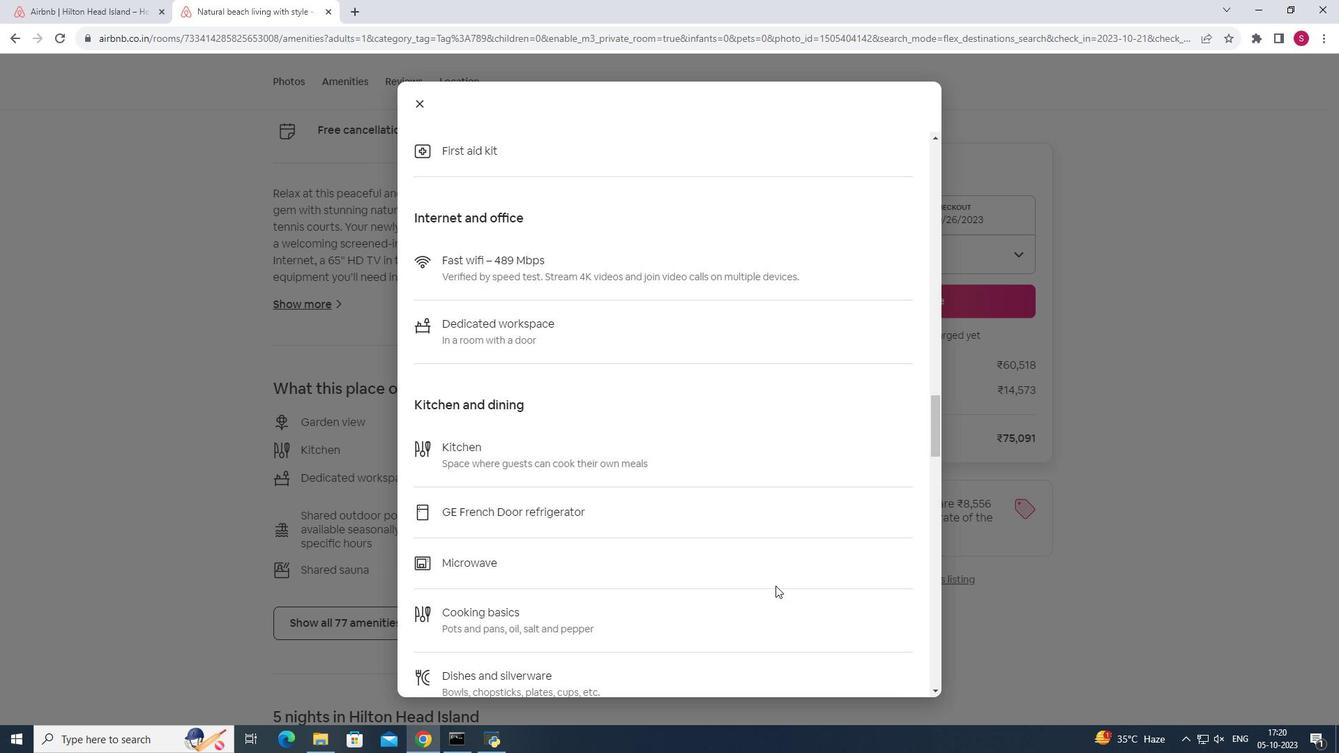 
Action: Mouse scrolled (775, 585) with delta (0, 0)
Screenshot: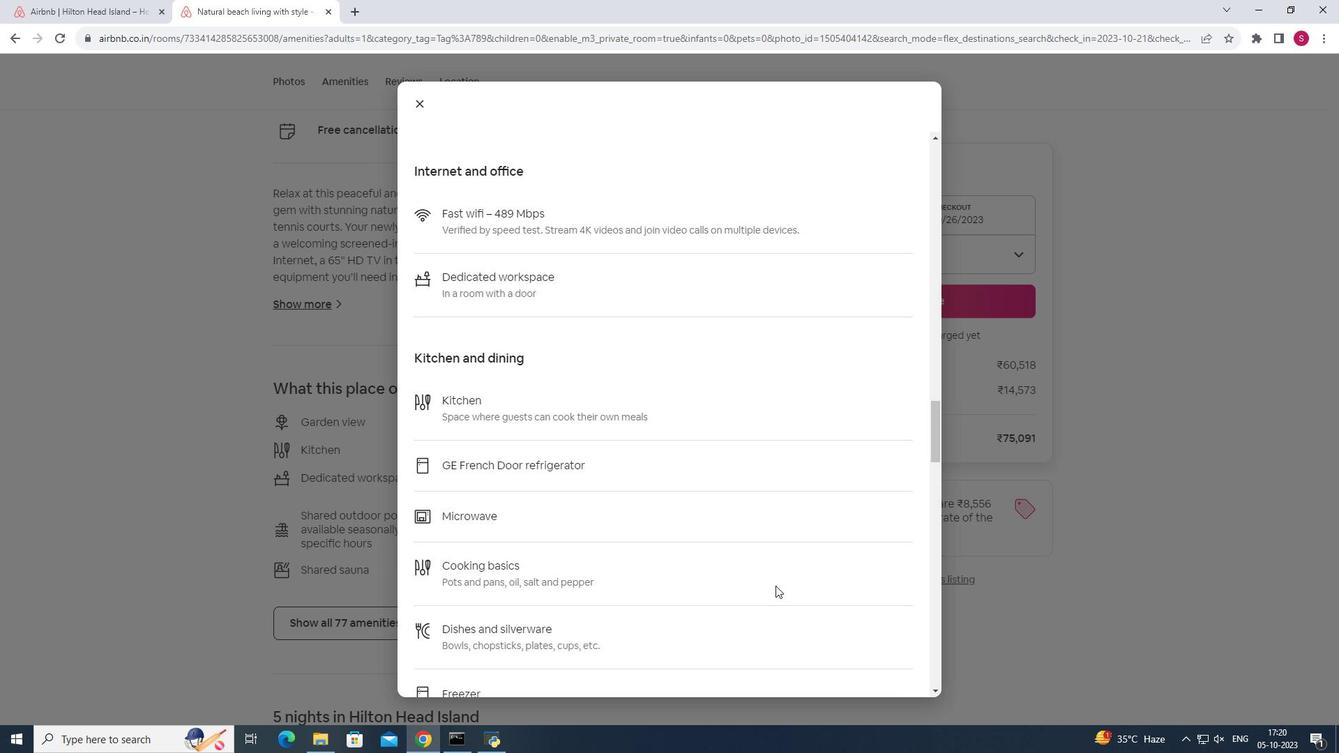 
Action: Mouse scrolled (775, 585) with delta (0, 0)
Screenshot: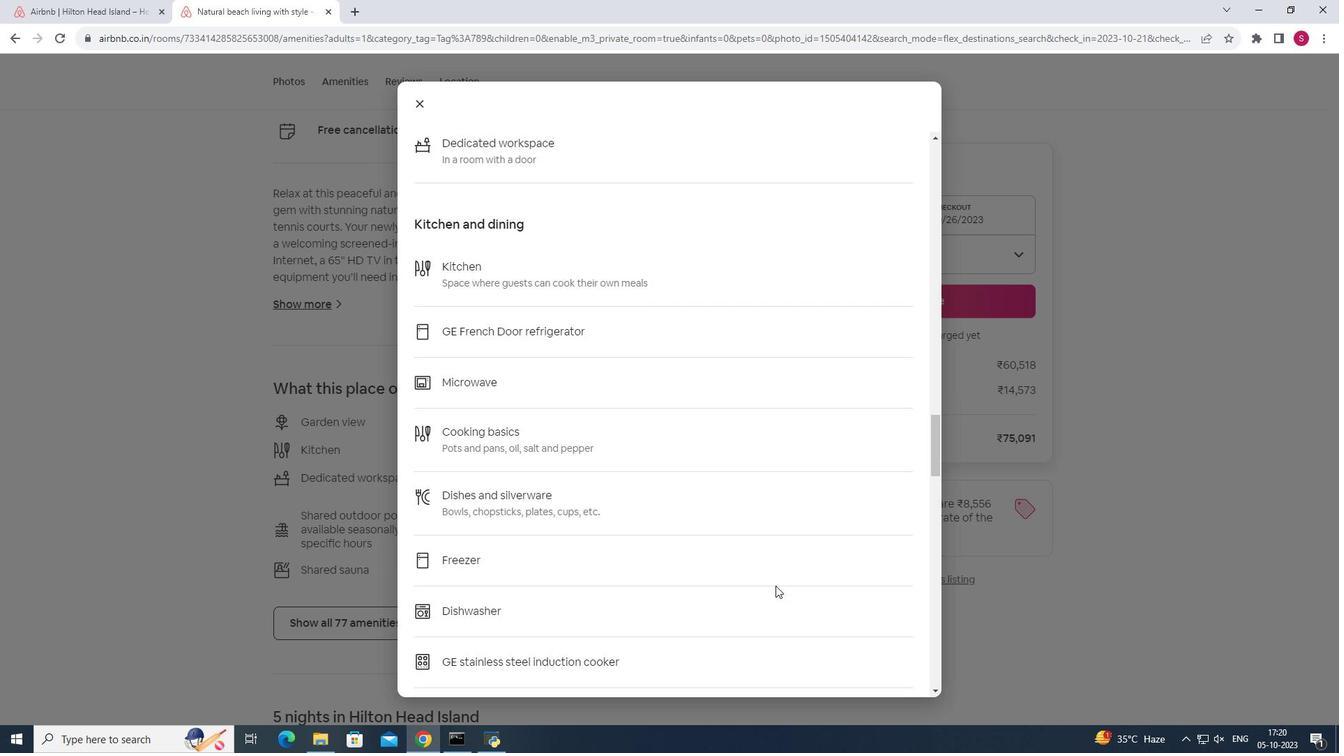 
Action: Mouse moved to (776, 586)
Screenshot: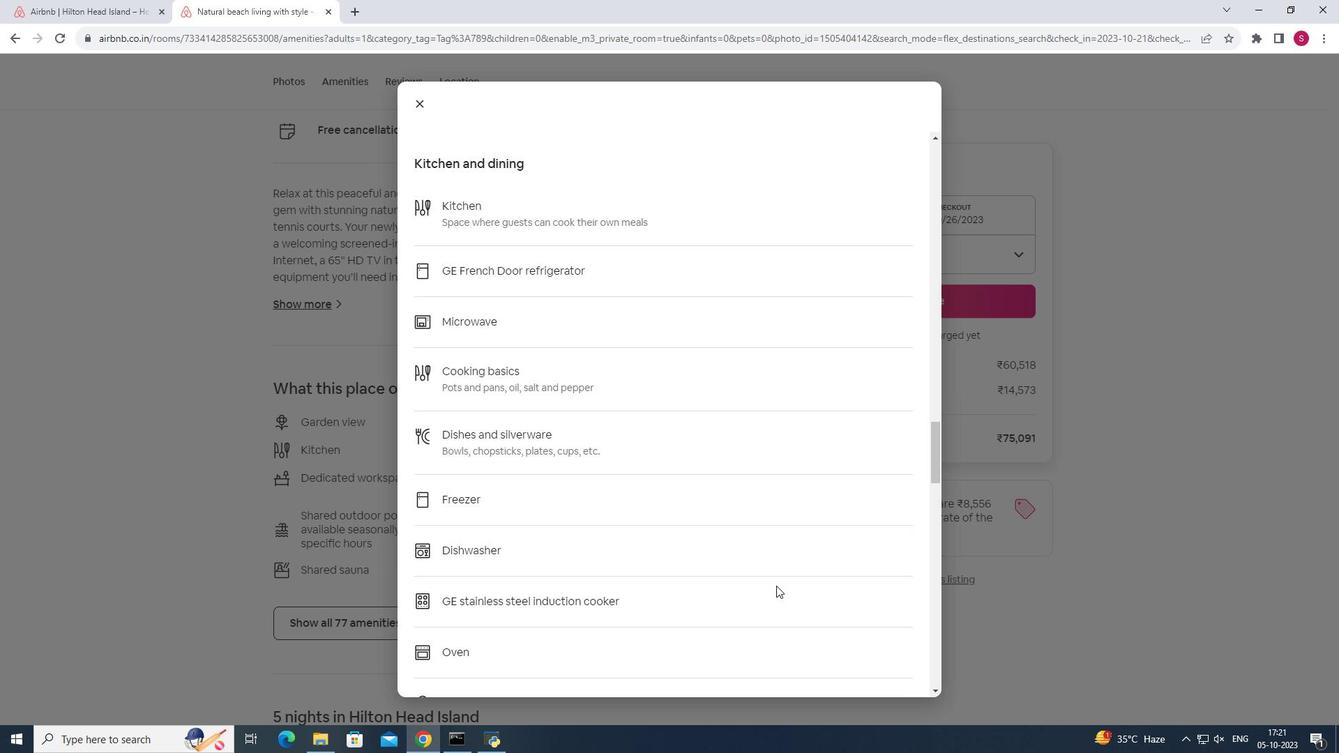
Action: Mouse scrolled (776, 585) with delta (0, 0)
Screenshot: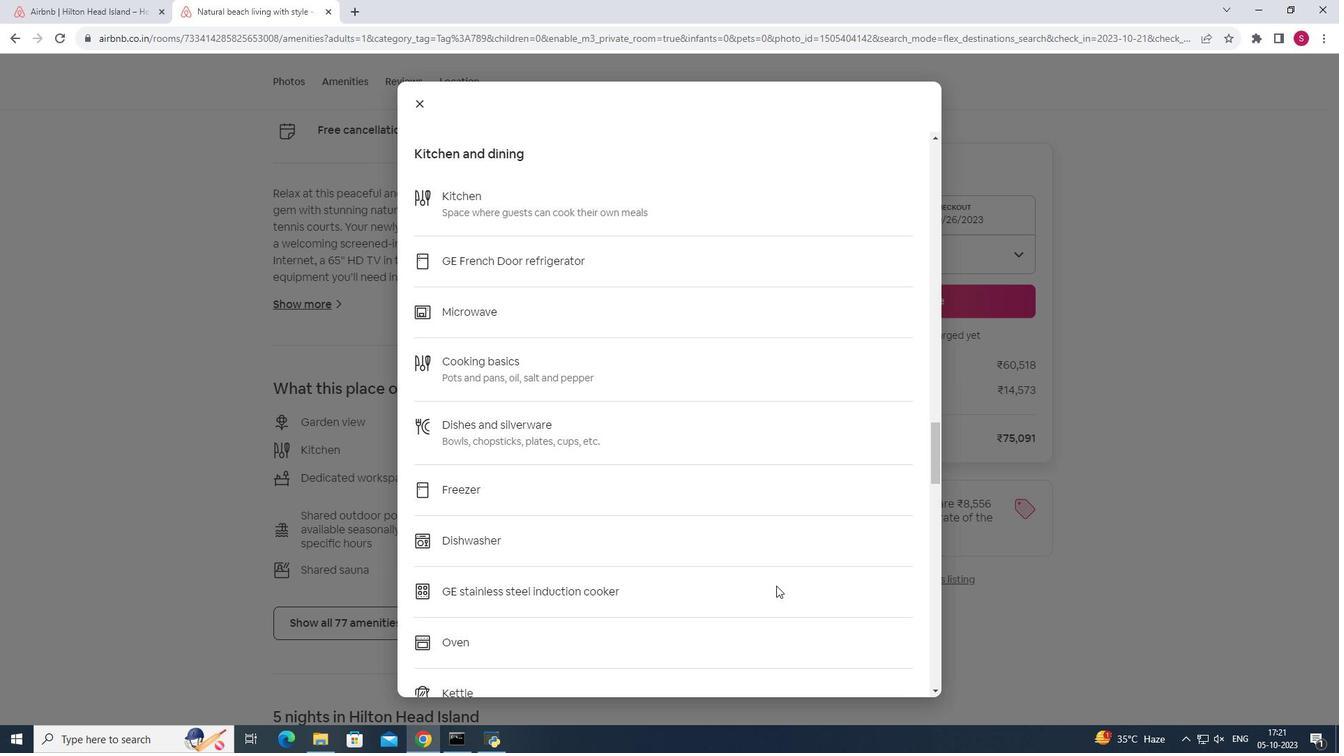 
Action: Mouse scrolled (776, 585) with delta (0, 0)
Screenshot: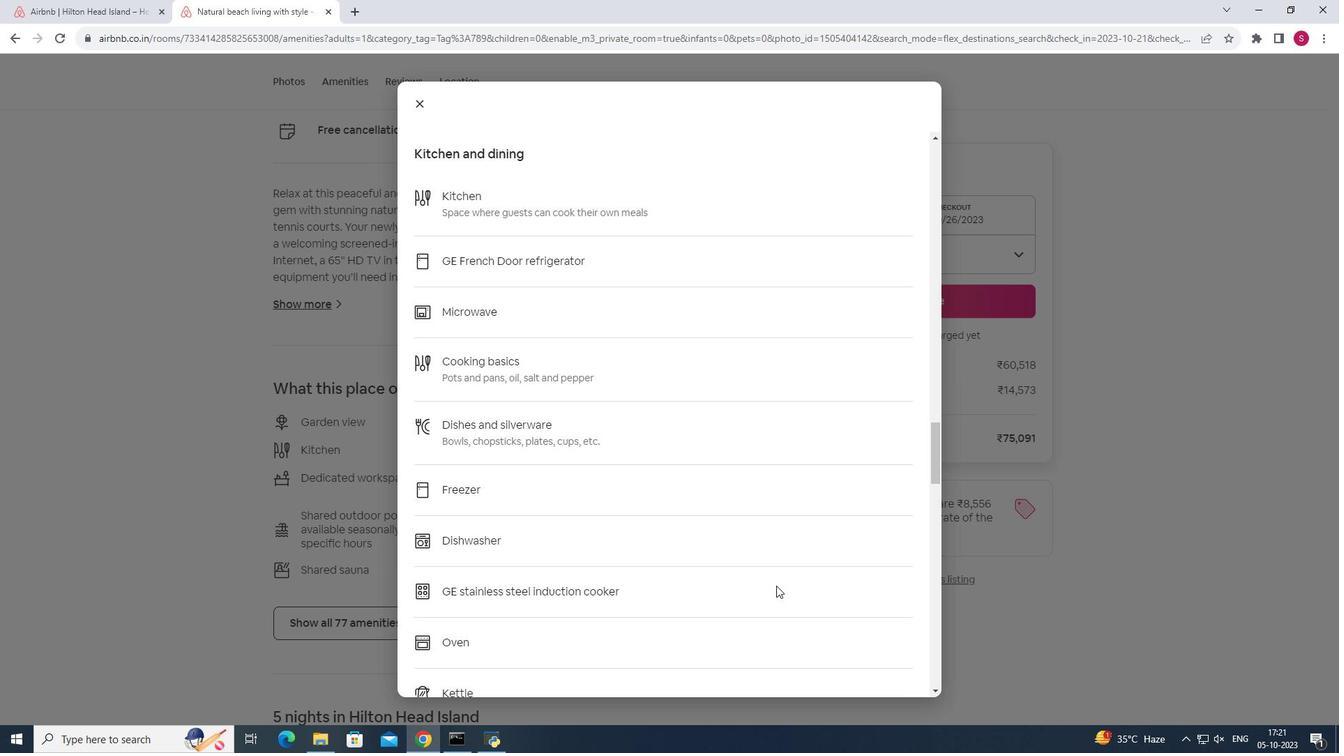 
Action: Mouse scrolled (776, 585) with delta (0, 0)
Screenshot: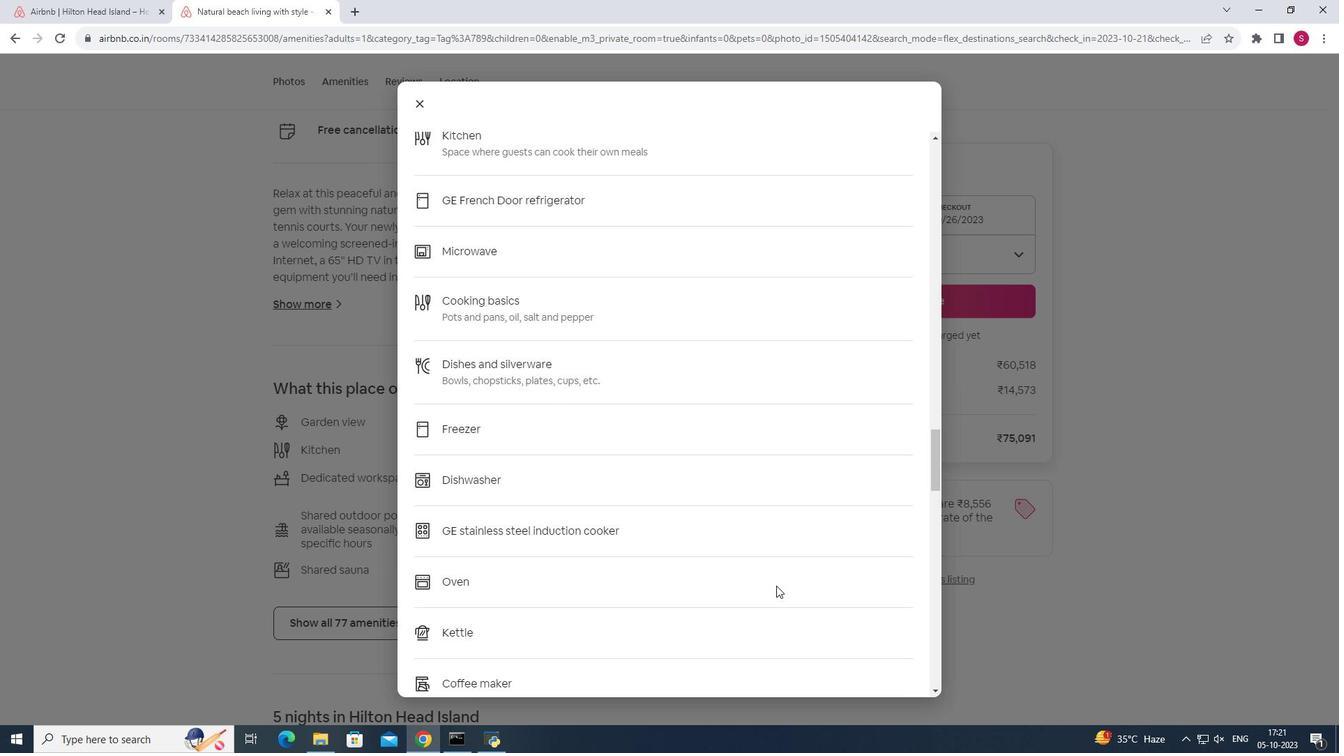 
Action: Mouse scrolled (776, 585) with delta (0, 0)
Screenshot: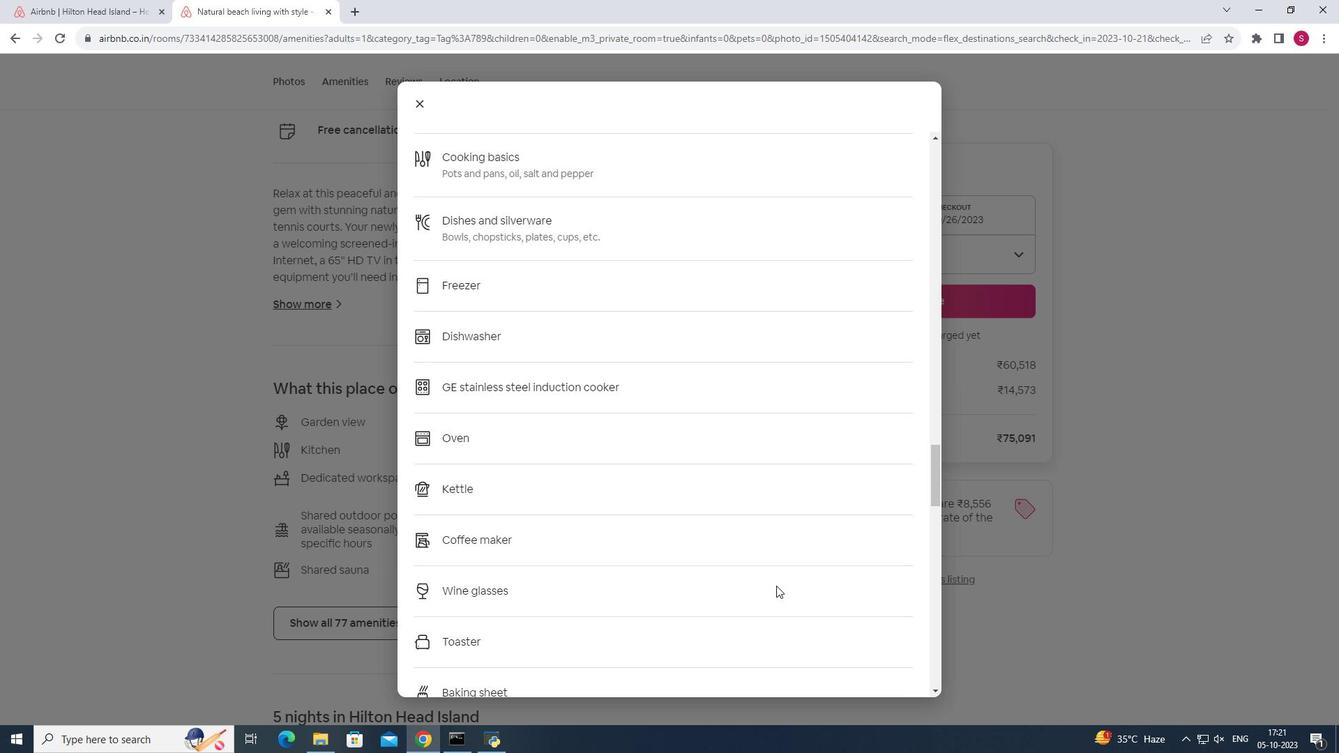 
Action: Mouse scrolled (776, 585) with delta (0, 0)
Screenshot: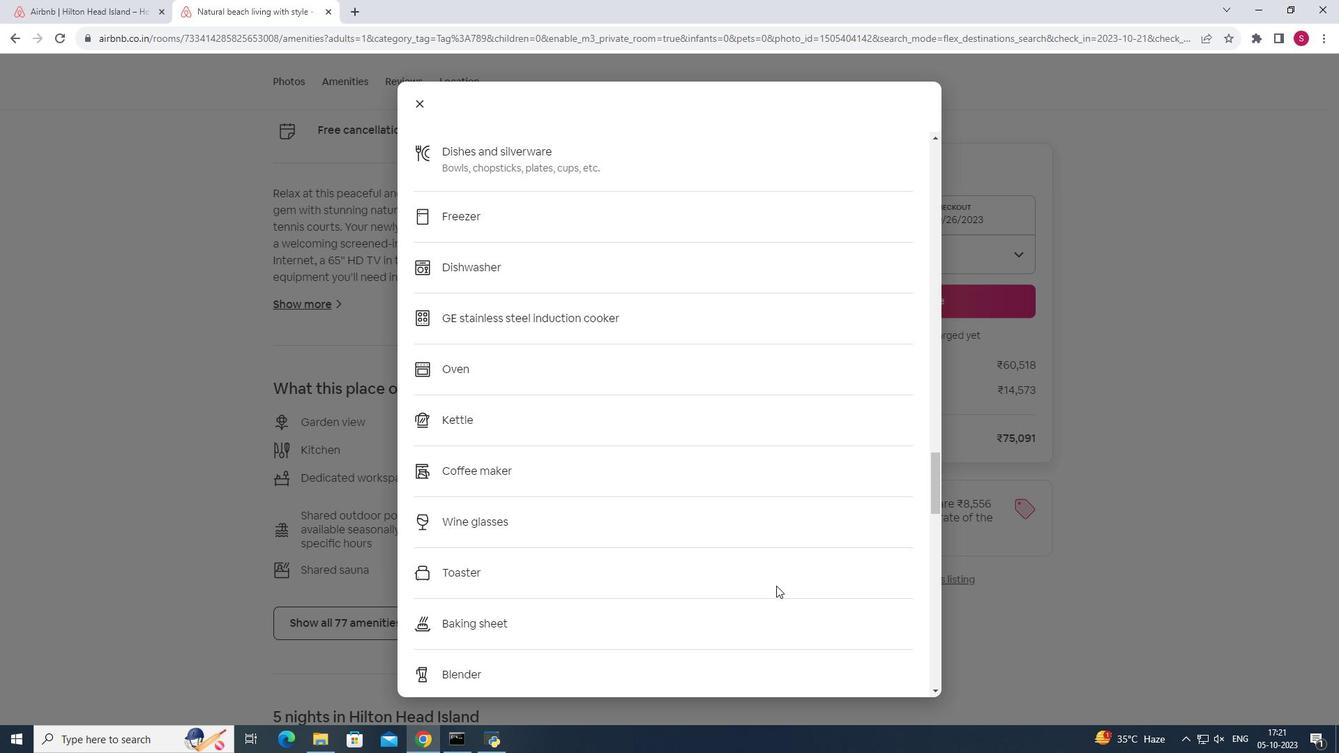 
Action: Mouse scrolled (776, 585) with delta (0, 0)
Screenshot: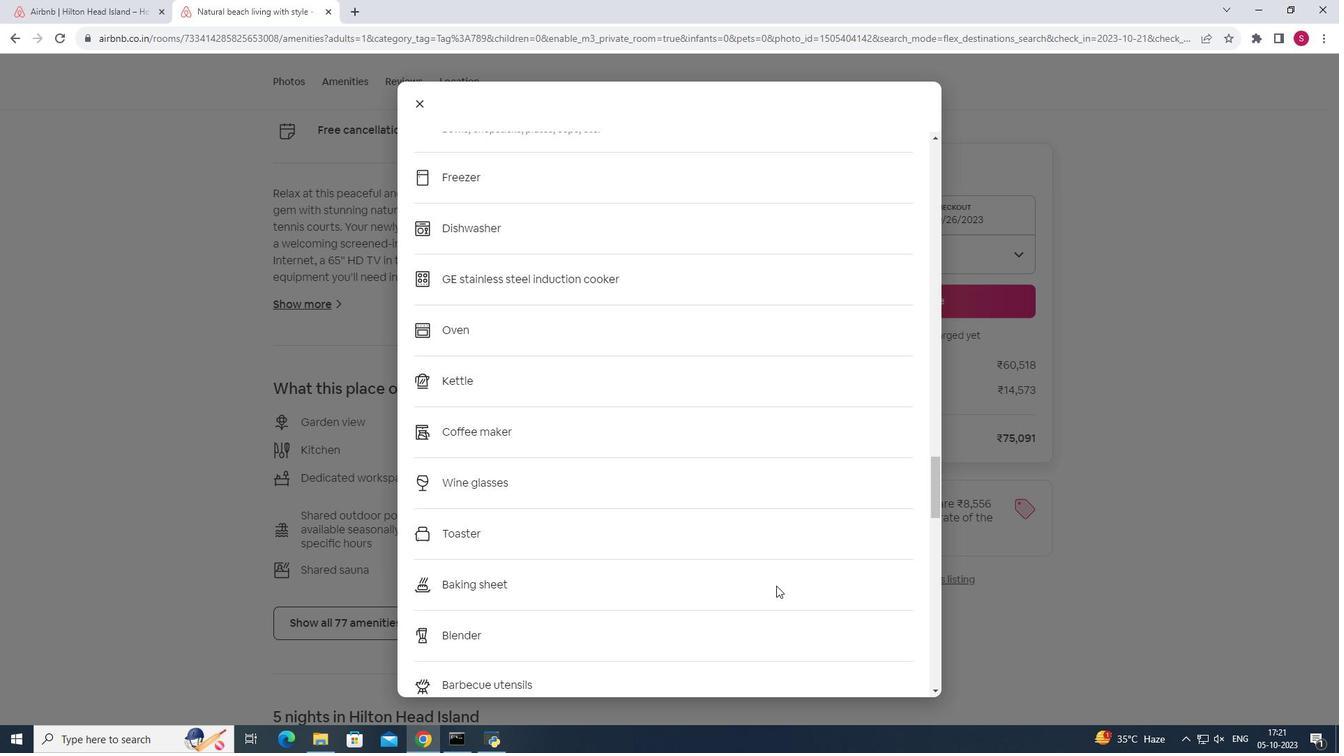 
Action: Mouse scrolled (776, 585) with delta (0, 0)
Screenshot: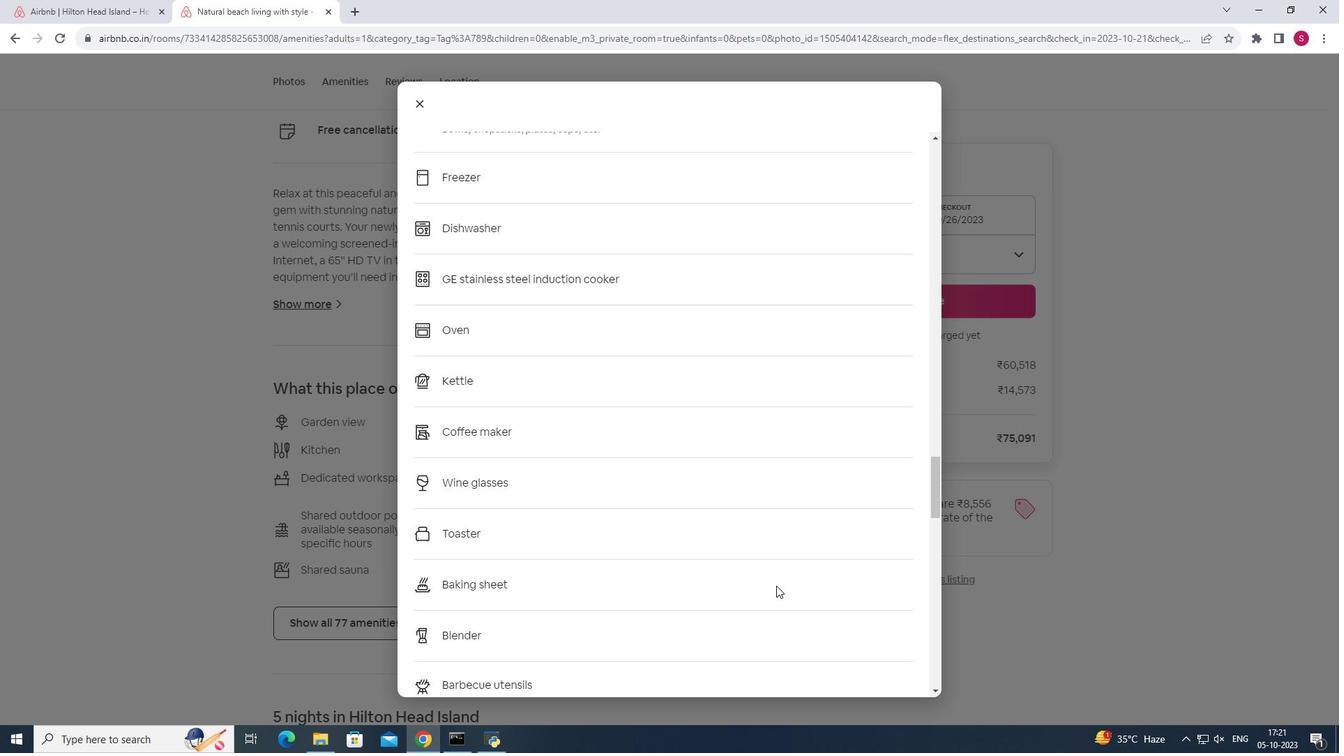 
Action: Mouse scrolled (776, 585) with delta (0, 0)
Screenshot: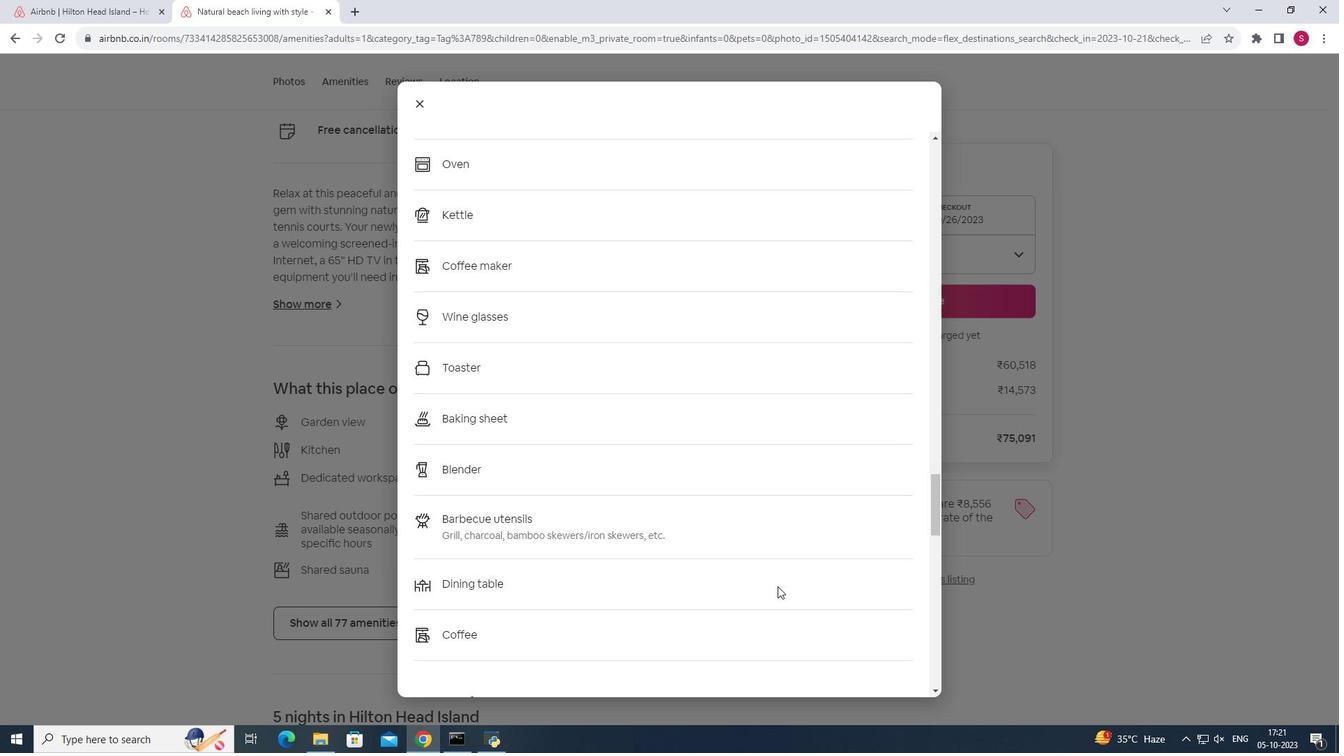 
Action: Mouse moved to (778, 586)
Screenshot: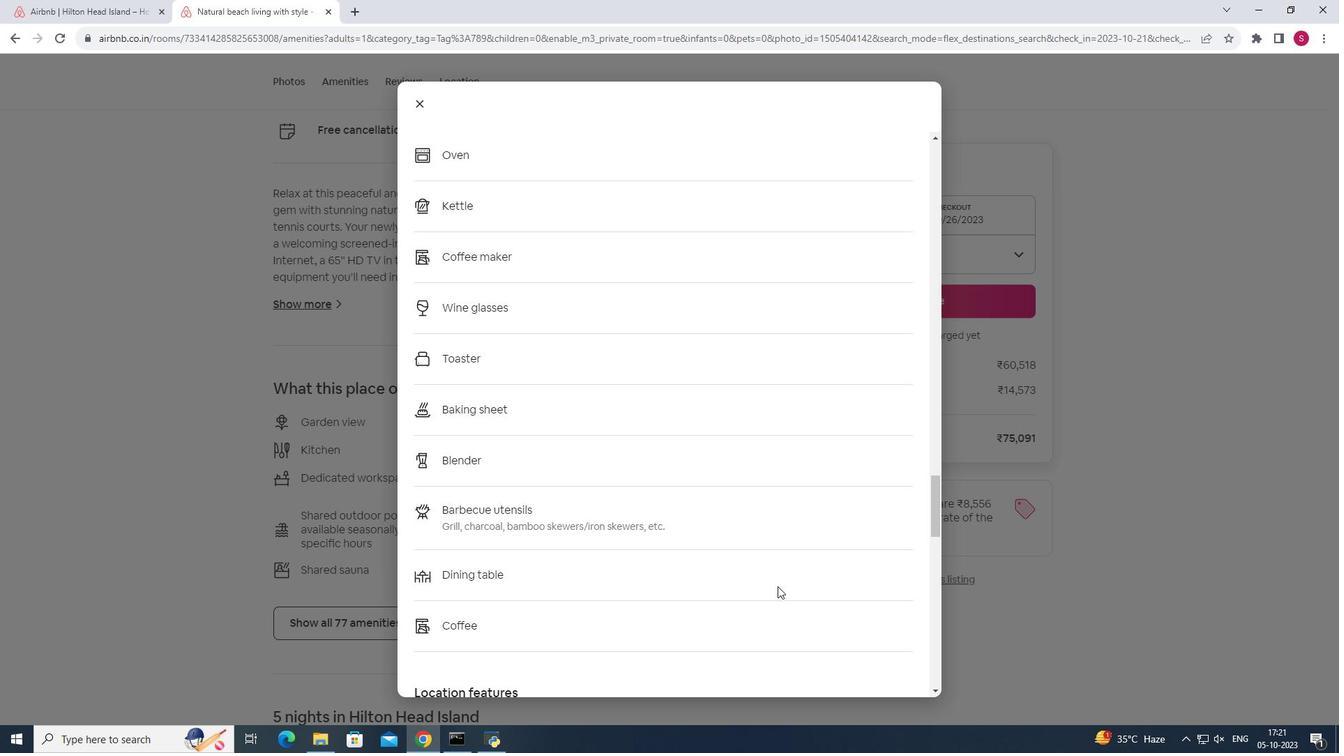
Action: Mouse scrolled (778, 586) with delta (0, 0)
Screenshot: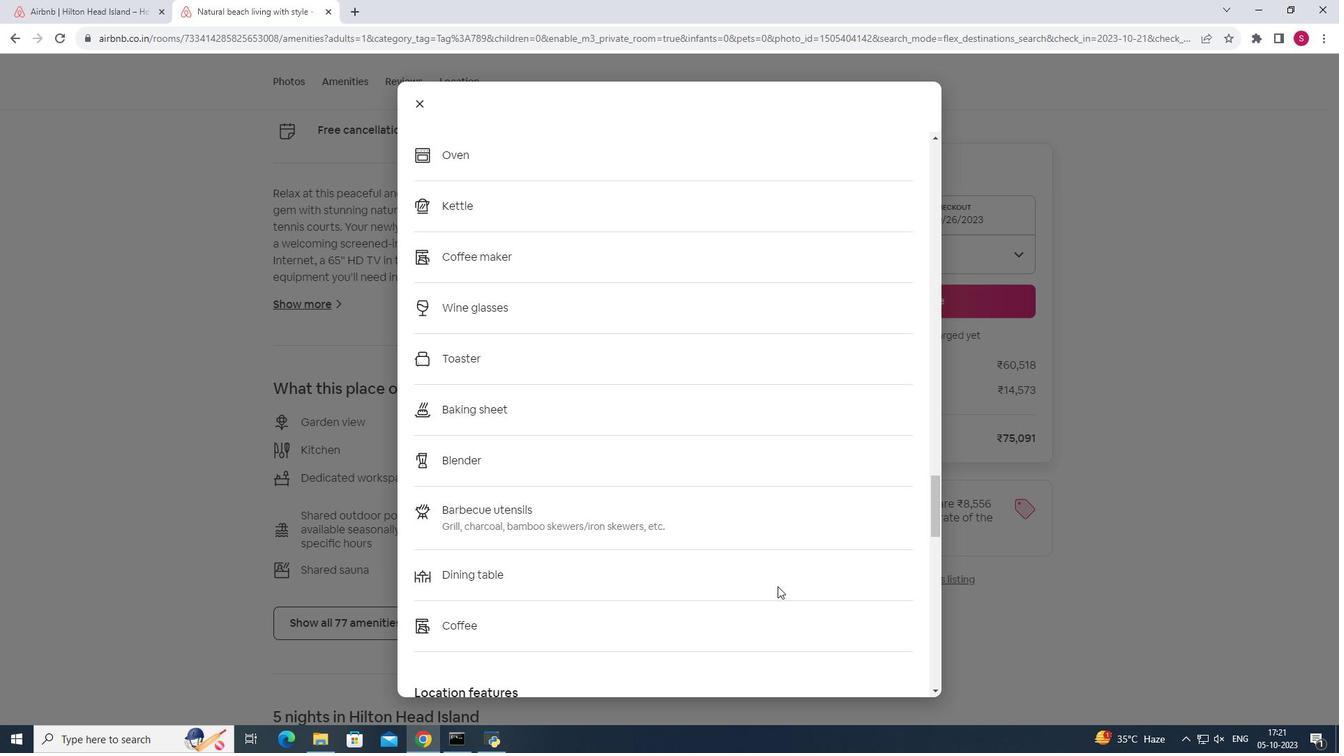
Action: Mouse scrolled (778, 586) with delta (0, 0)
Screenshot: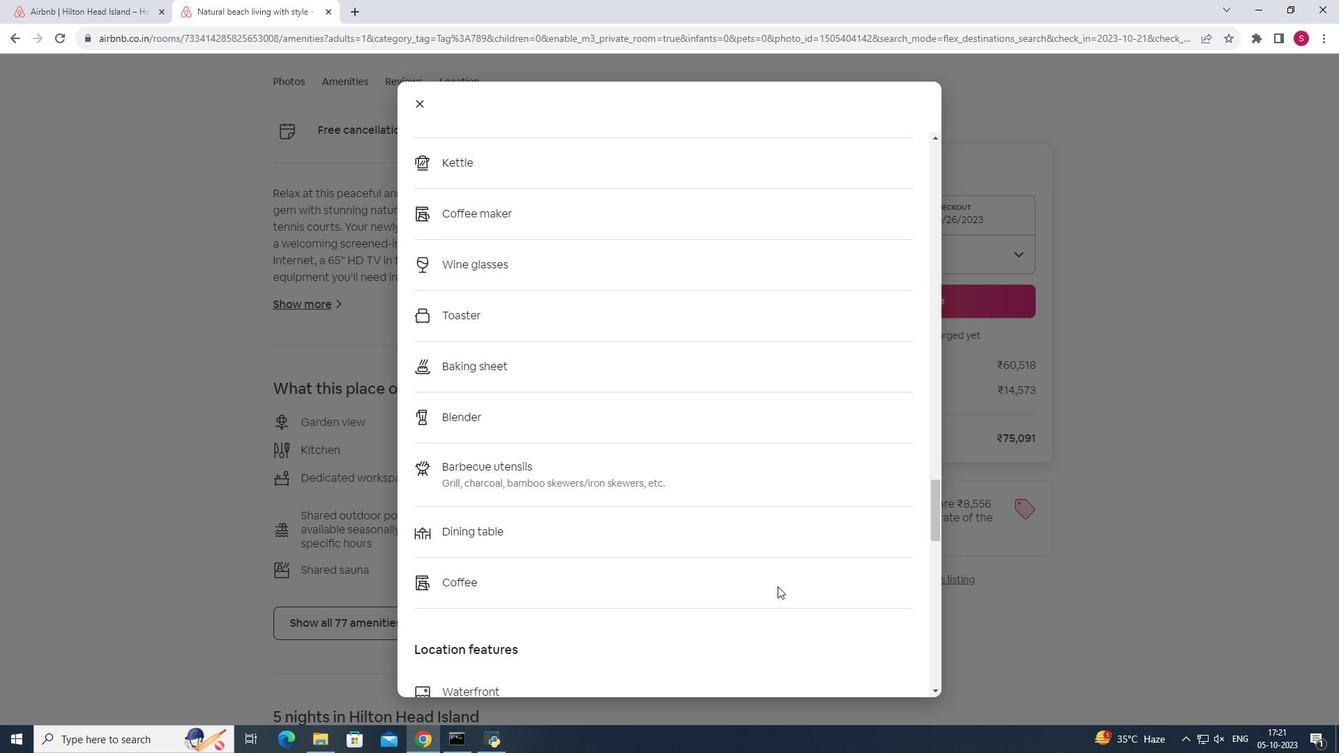 
Action: Mouse scrolled (778, 586) with delta (0, 0)
Screenshot: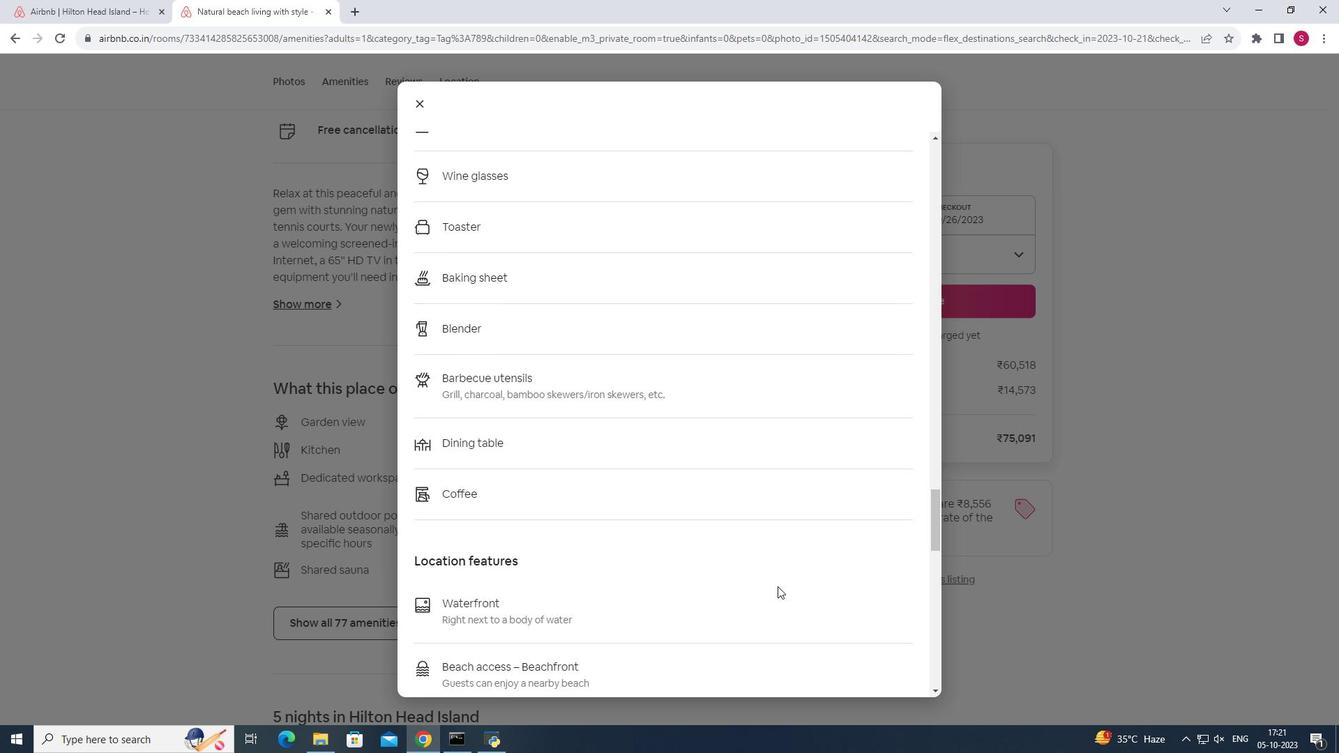 
Action: Mouse moved to (780, 586)
Screenshot: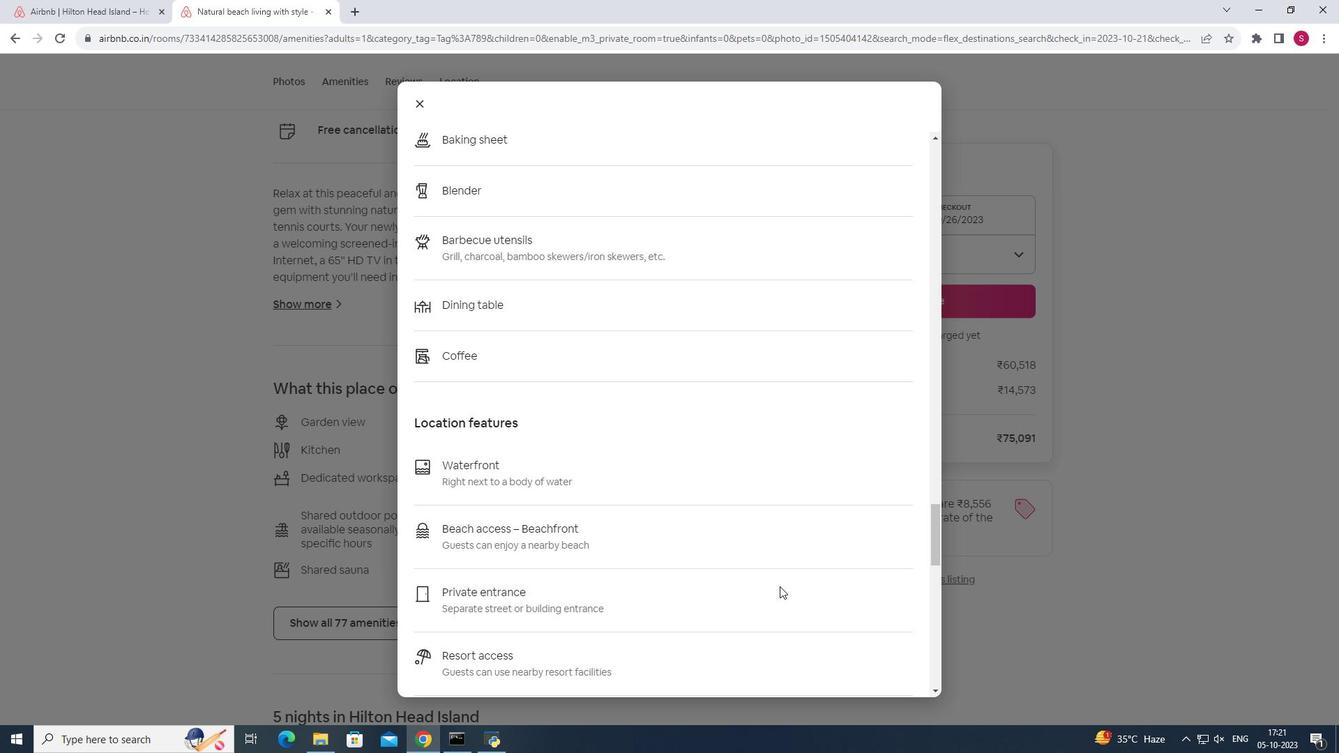 
Action: Mouse scrolled (780, 586) with delta (0, 0)
Screenshot: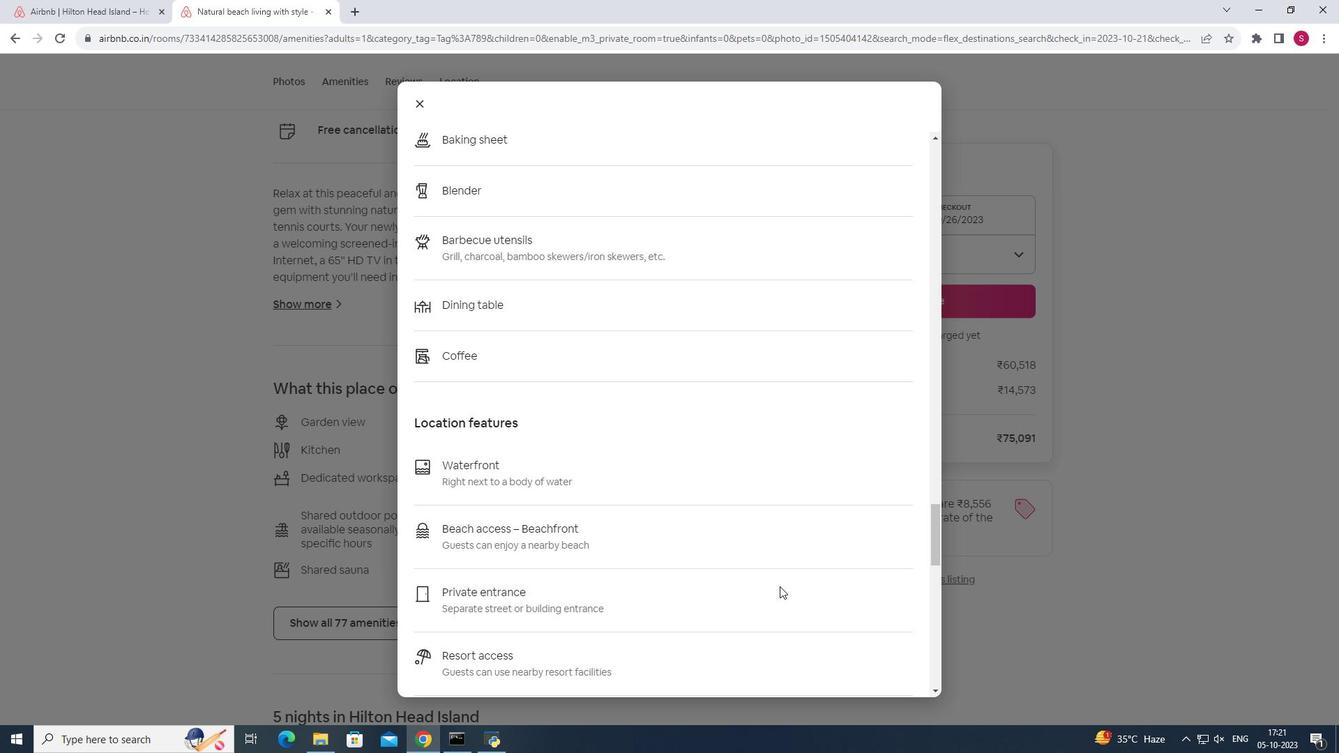 
Action: Mouse scrolled (780, 586) with delta (0, 0)
Screenshot: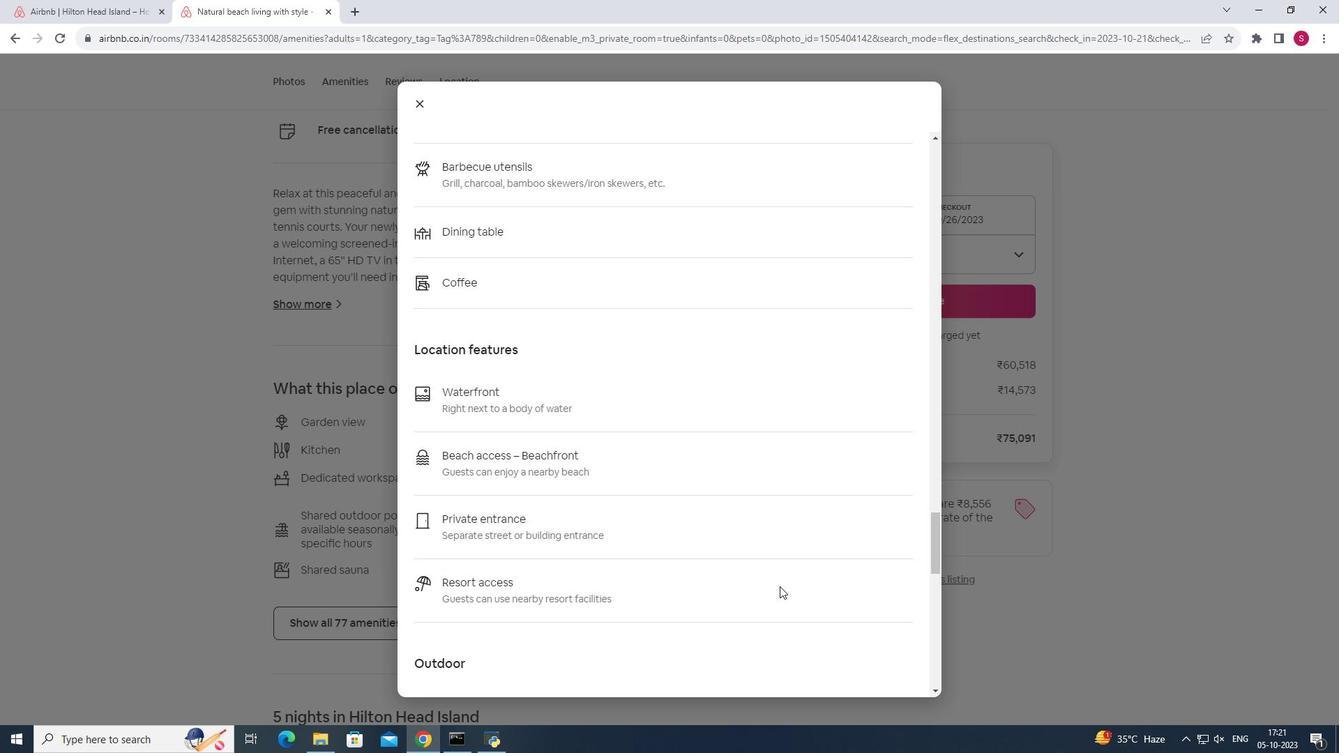 
Action: Mouse scrolled (780, 586) with delta (0, 0)
Screenshot: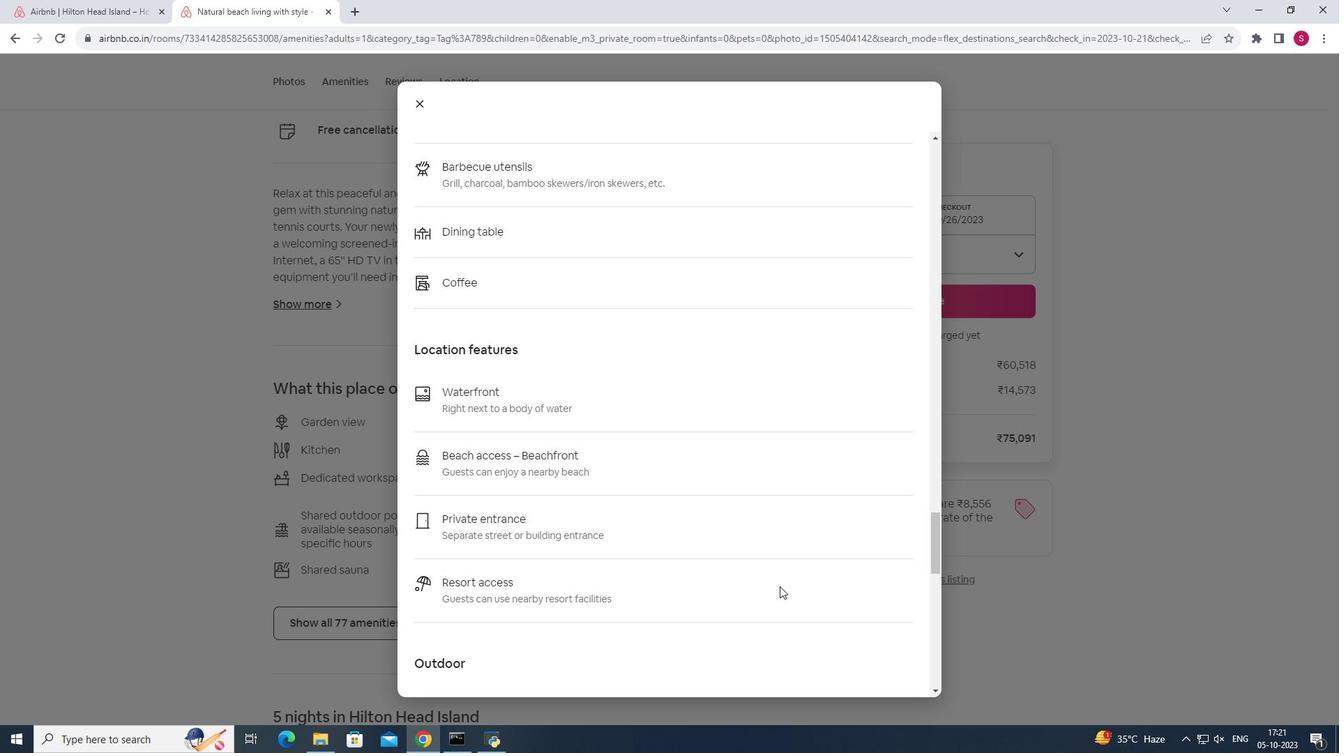 
Action: Mouse scrolled (780, 586) with delta (0, 0)
Screenshot: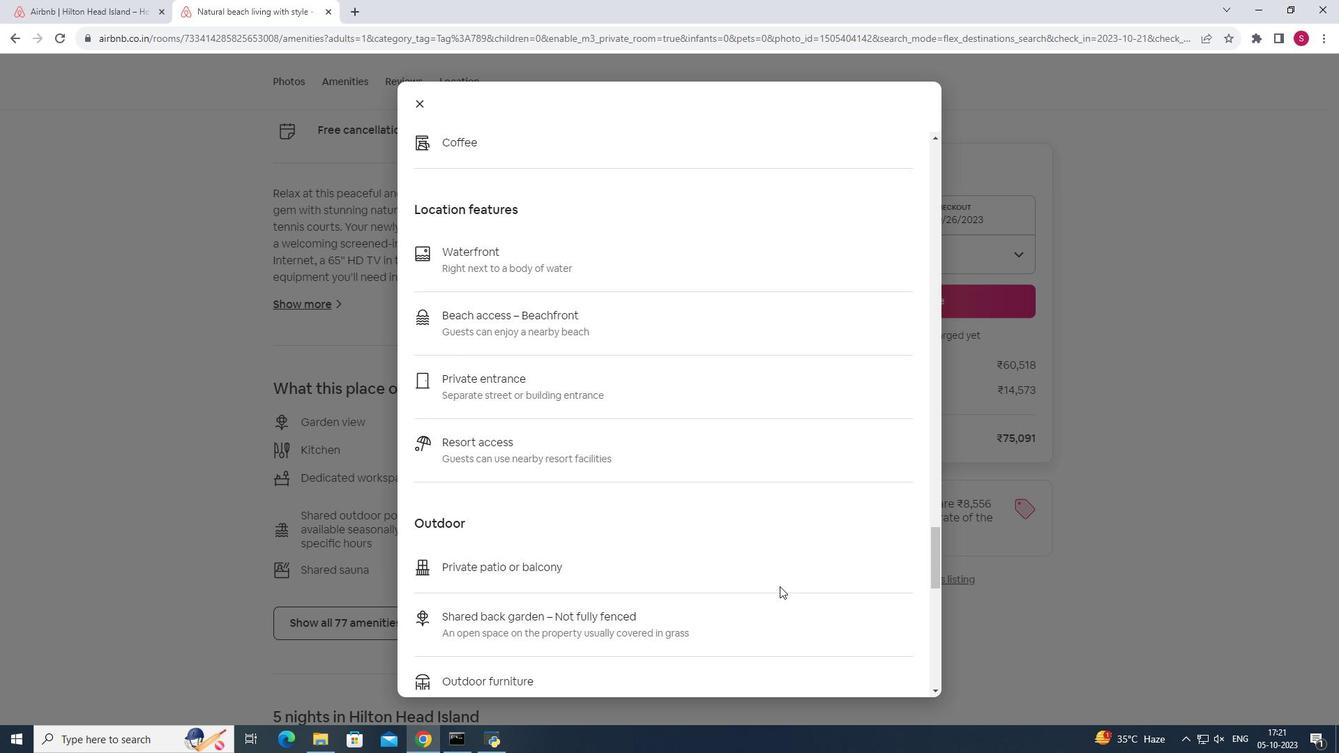 
Action: Mouse scrolled (780, 586) with delta (0, 0)
Screenshot: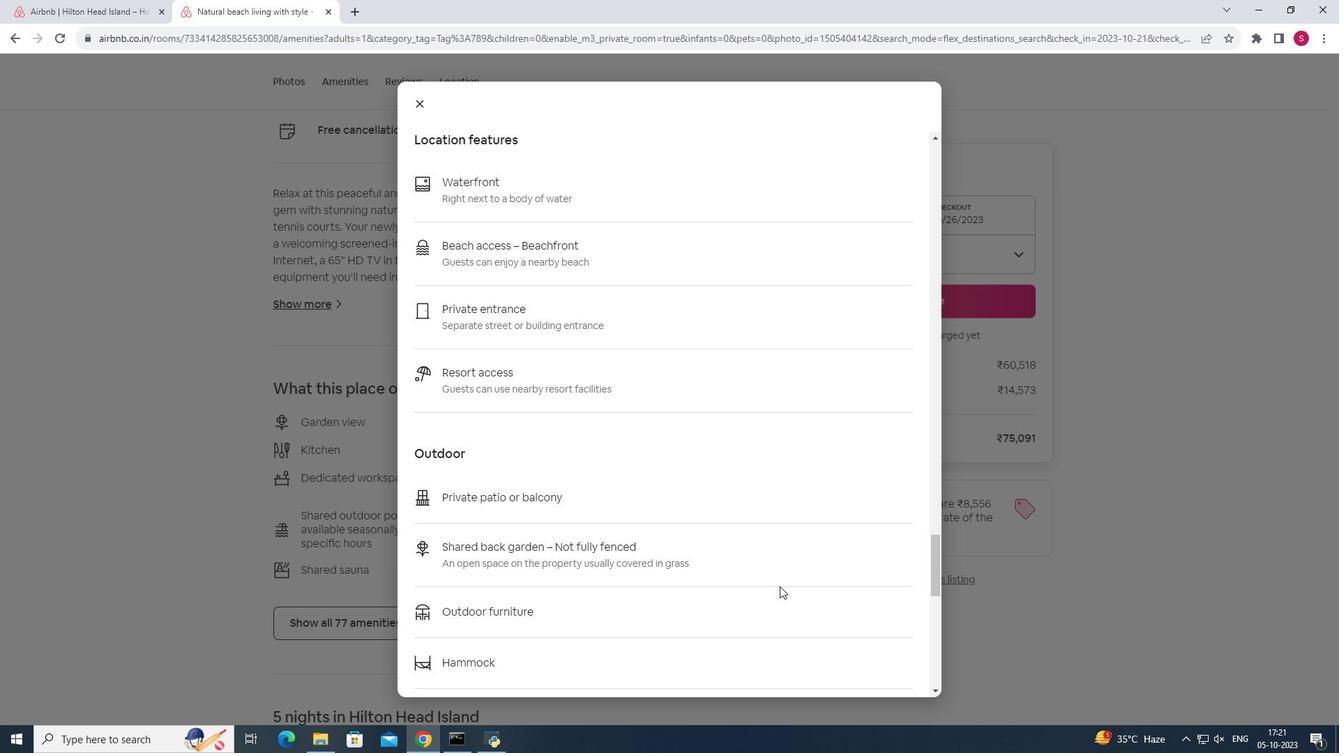 
Action: Mouse scrolled (780, 586) with delta (0, 0)
Screenshot: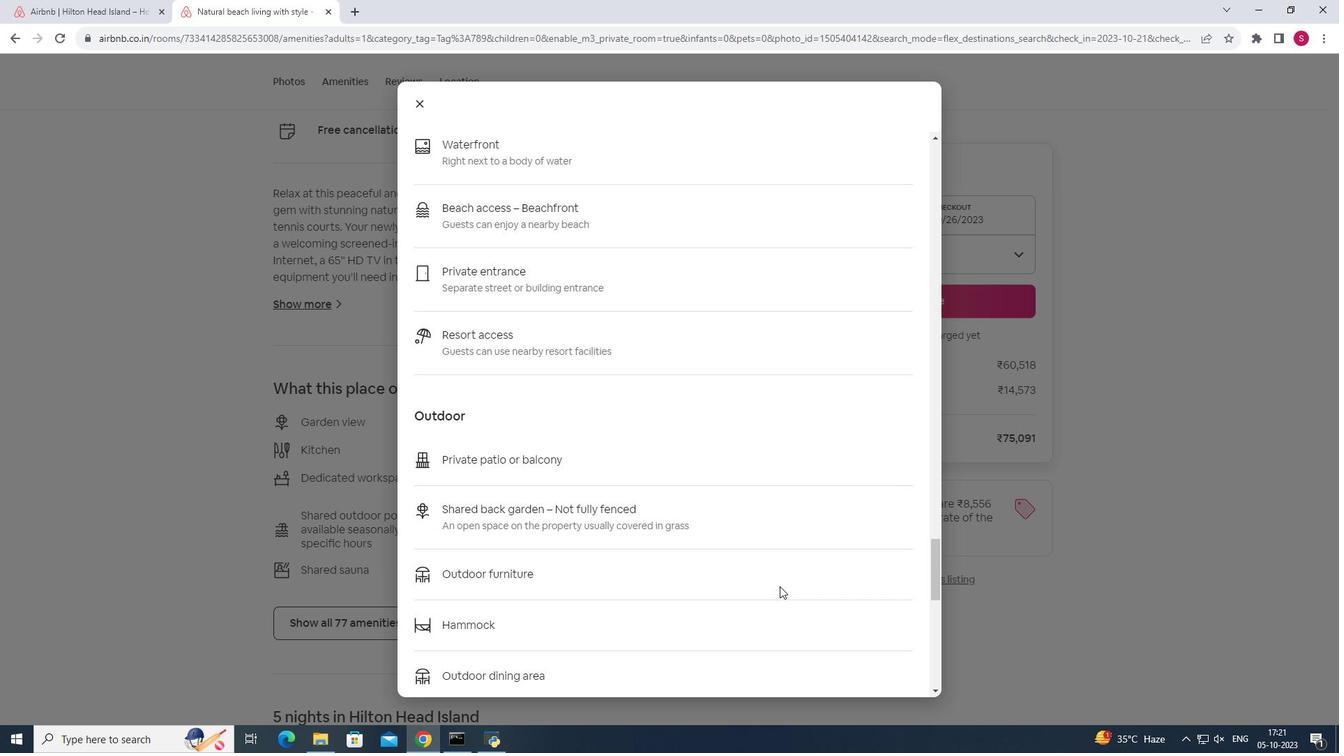 
Action: Mouse scrolled (780, 586) with delta (0, 0)
Screenshot: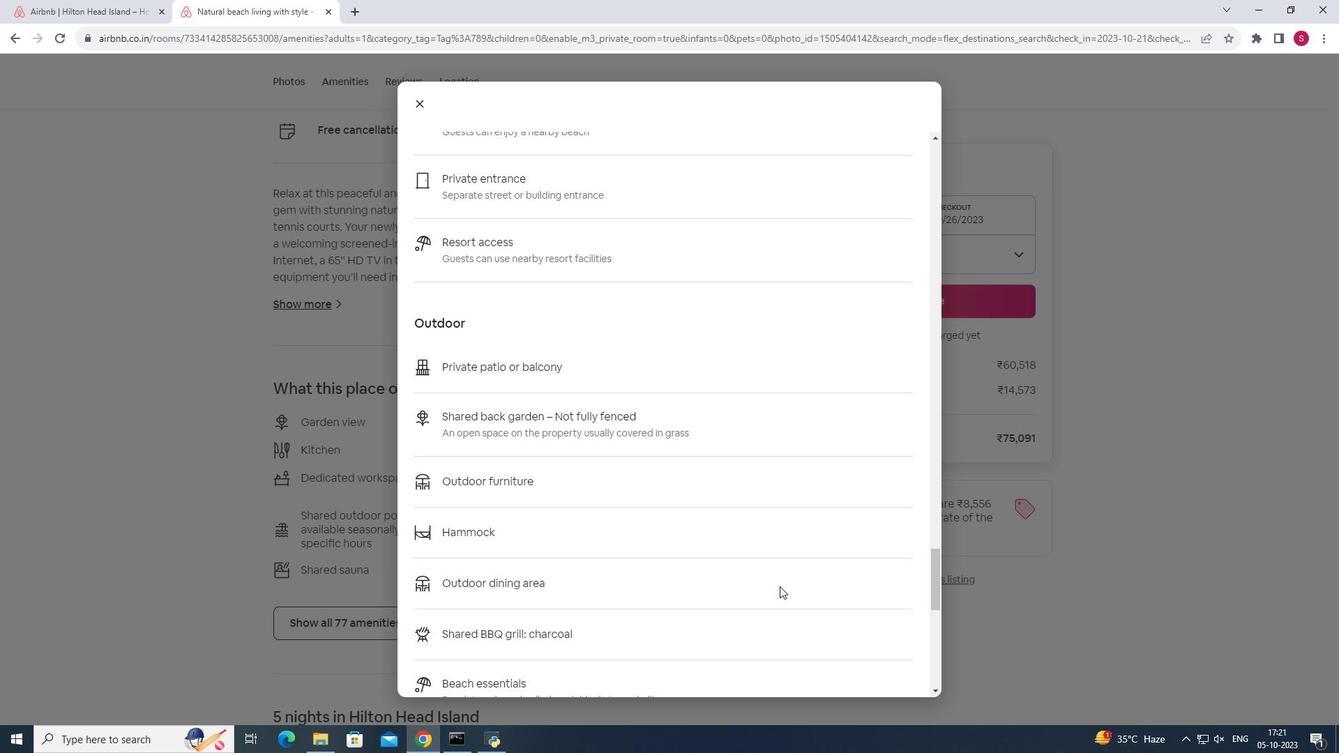 
Action: Mouse scrolled (780, 587) with delta (0, 0)
Screenshot: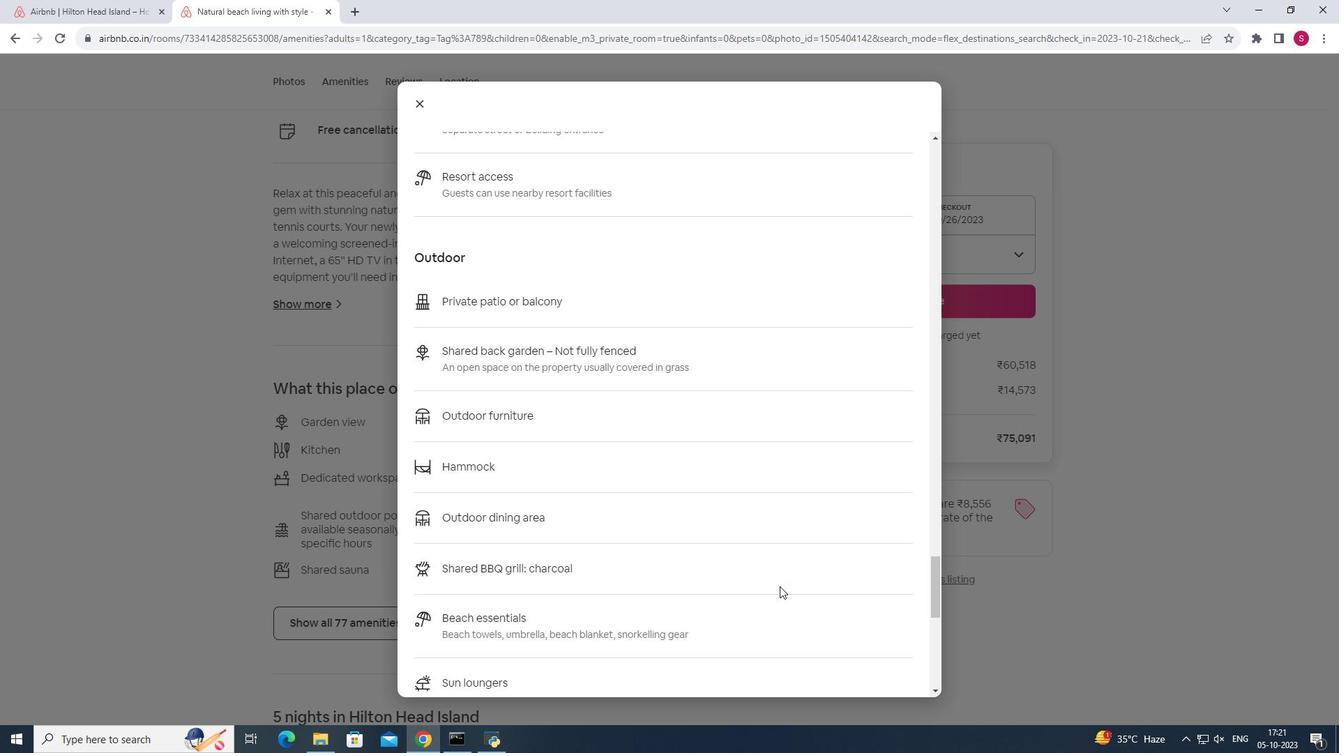 
Action: Mouse scrolled (780, 587) with delta (0, 0)
Screenshot: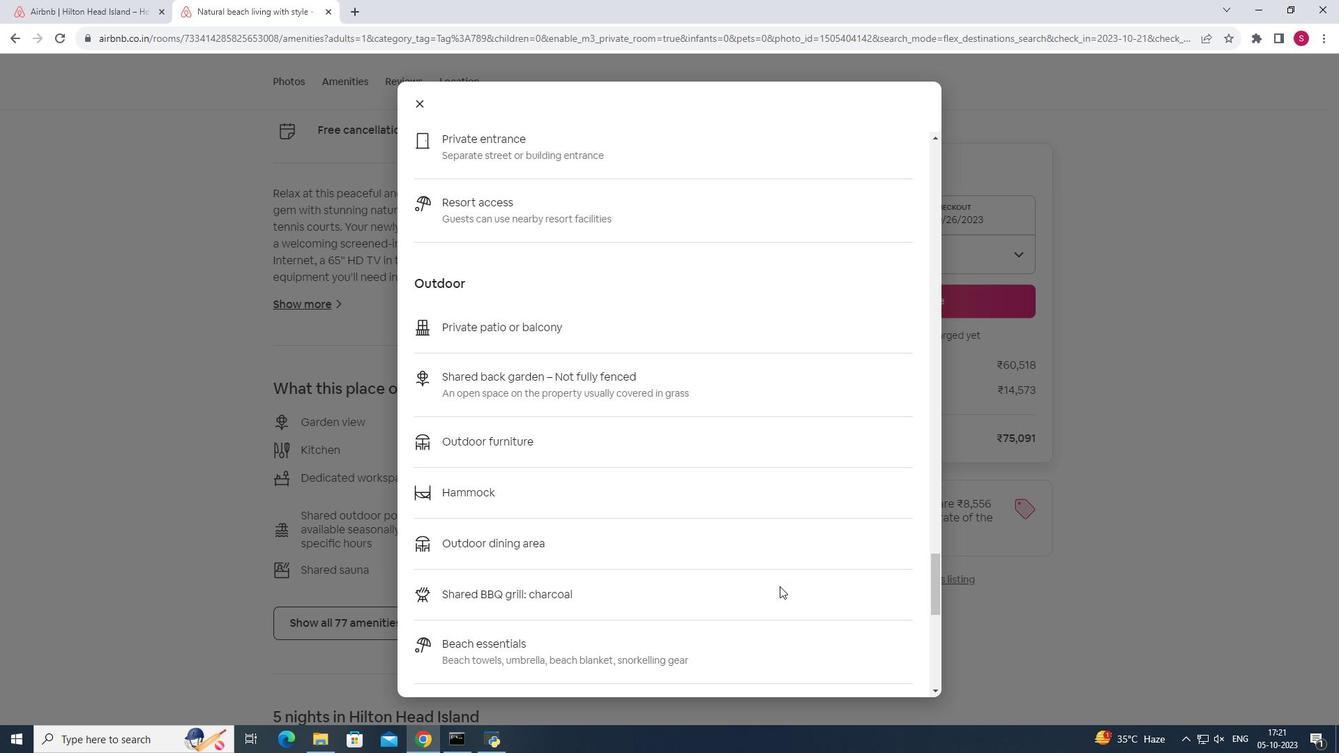 
Action: Mouse moved to (419, 104)
Screenshot: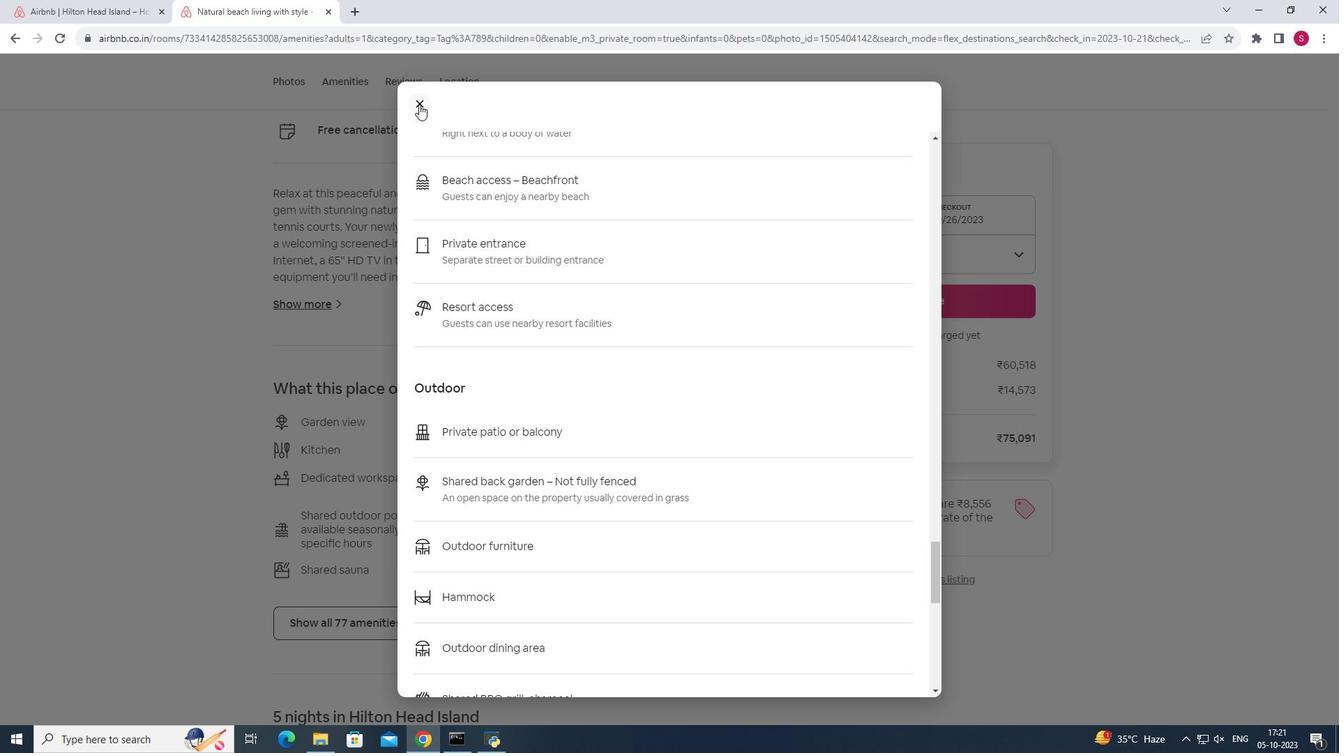 
Action: Mouse pressed left at (419, 104)
Screenshot: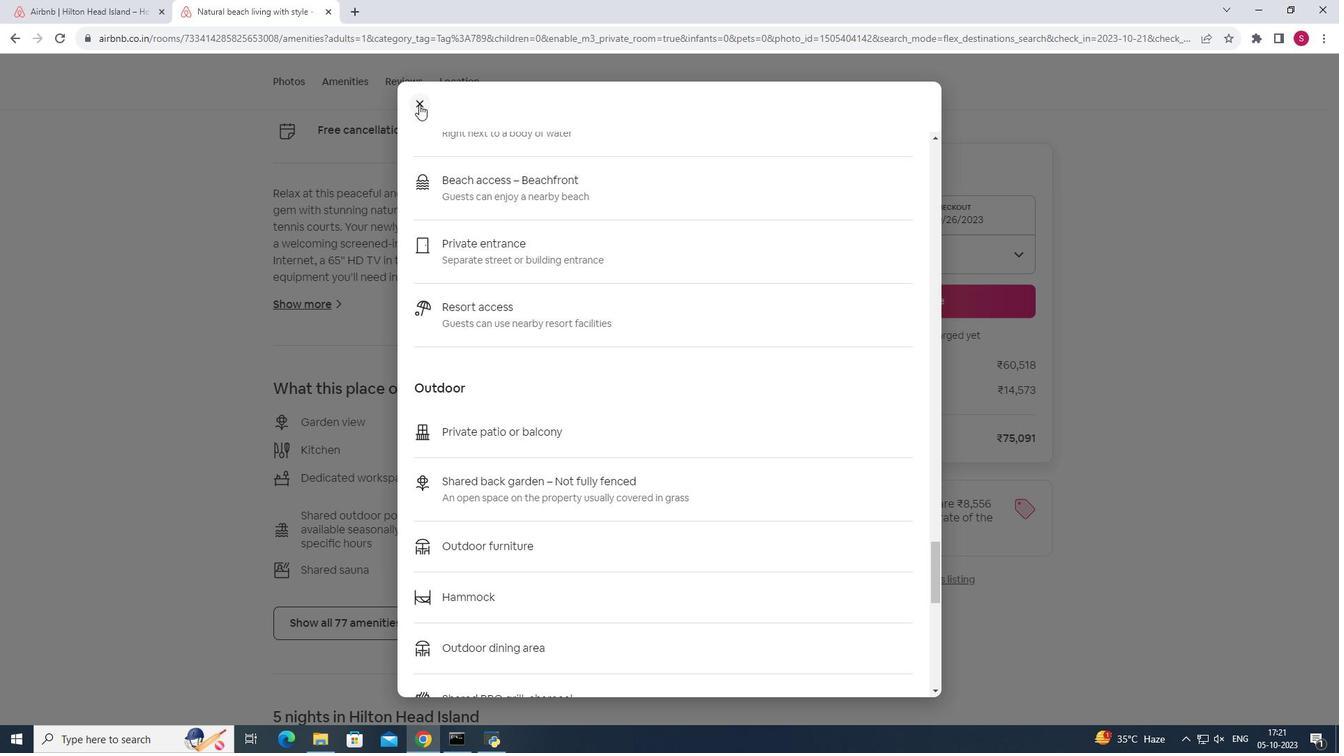 
Action: Mouse moved to (1138, 569)
Screenshot: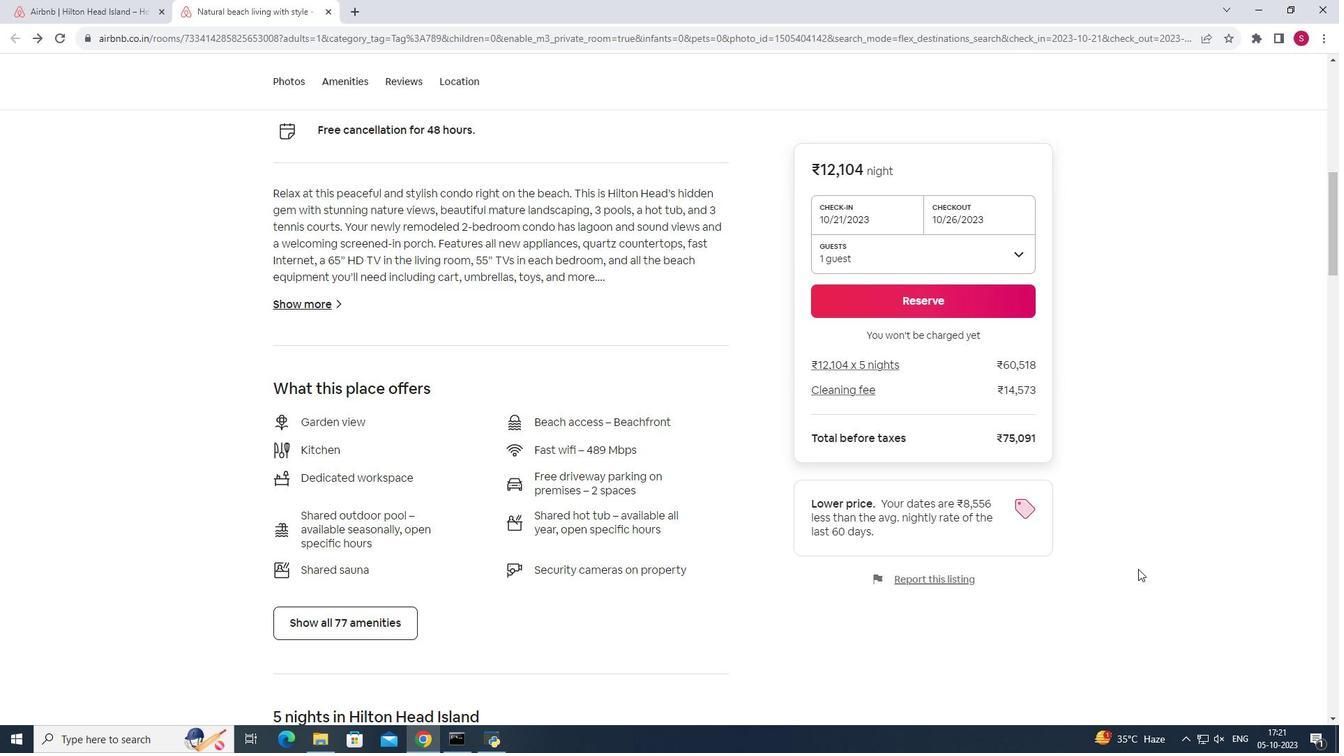 
Action: Mouse scrolled (1138, 568) with delta (0, 0)
Screenshot: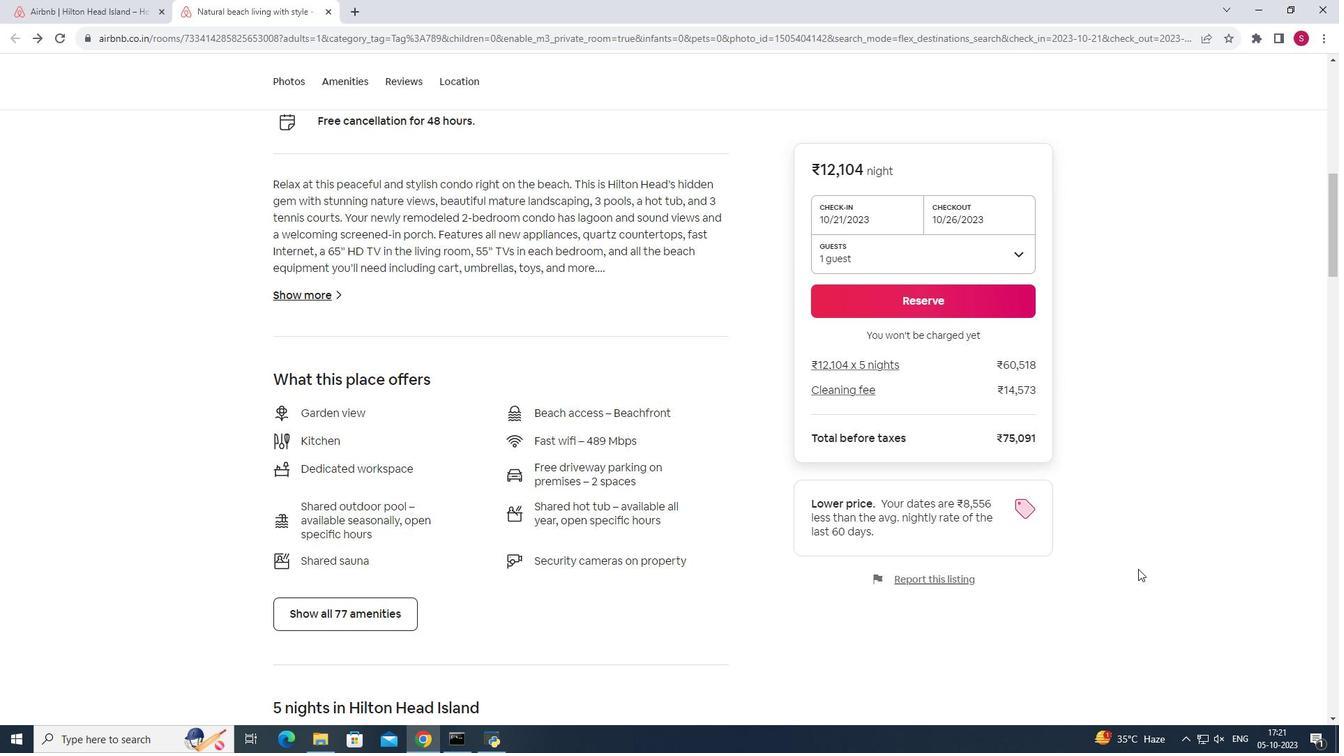 
Action: Mouse scrolled (1138, 568) with delta (0, 0)
Screenshot: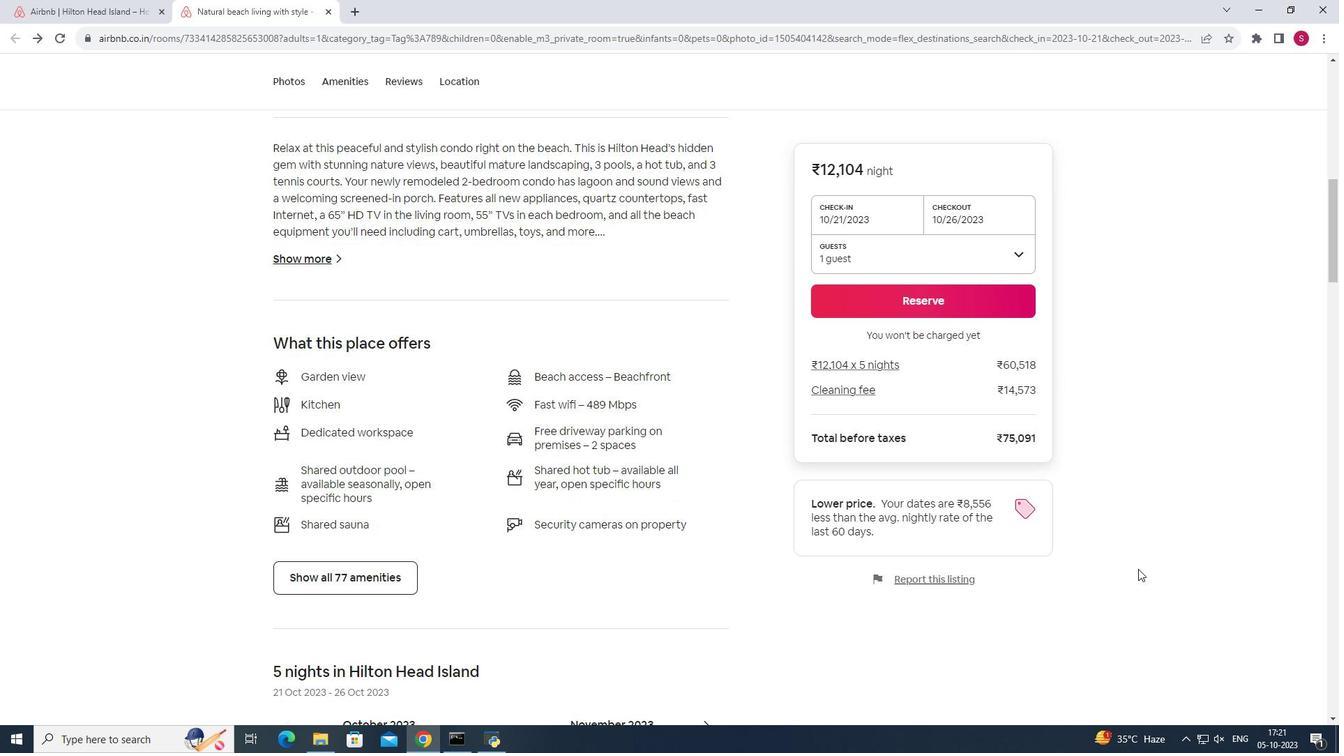 
Action: Mouse scrolled (1138, 568) with delta (0, 0)
Screenshot: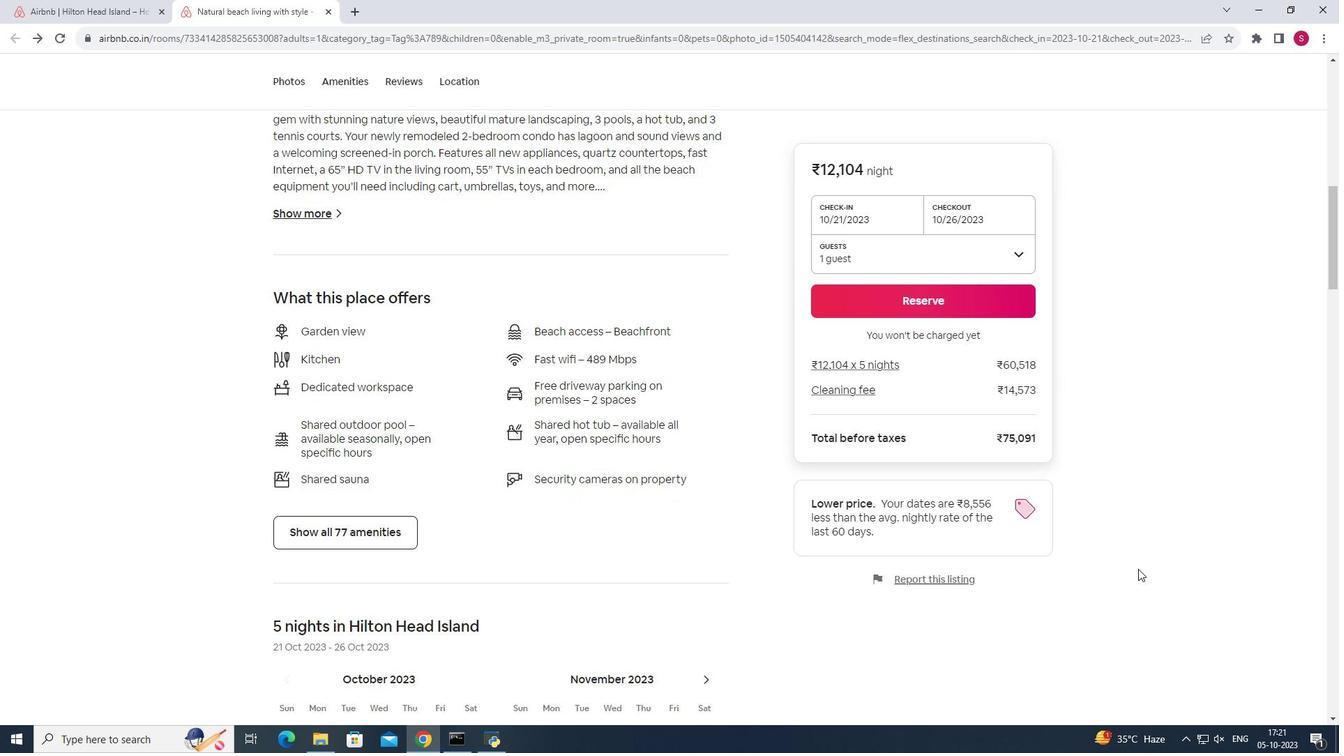 
Action: Mouse scrolled (1138, 568) with delta (0, 0)
Screenshot: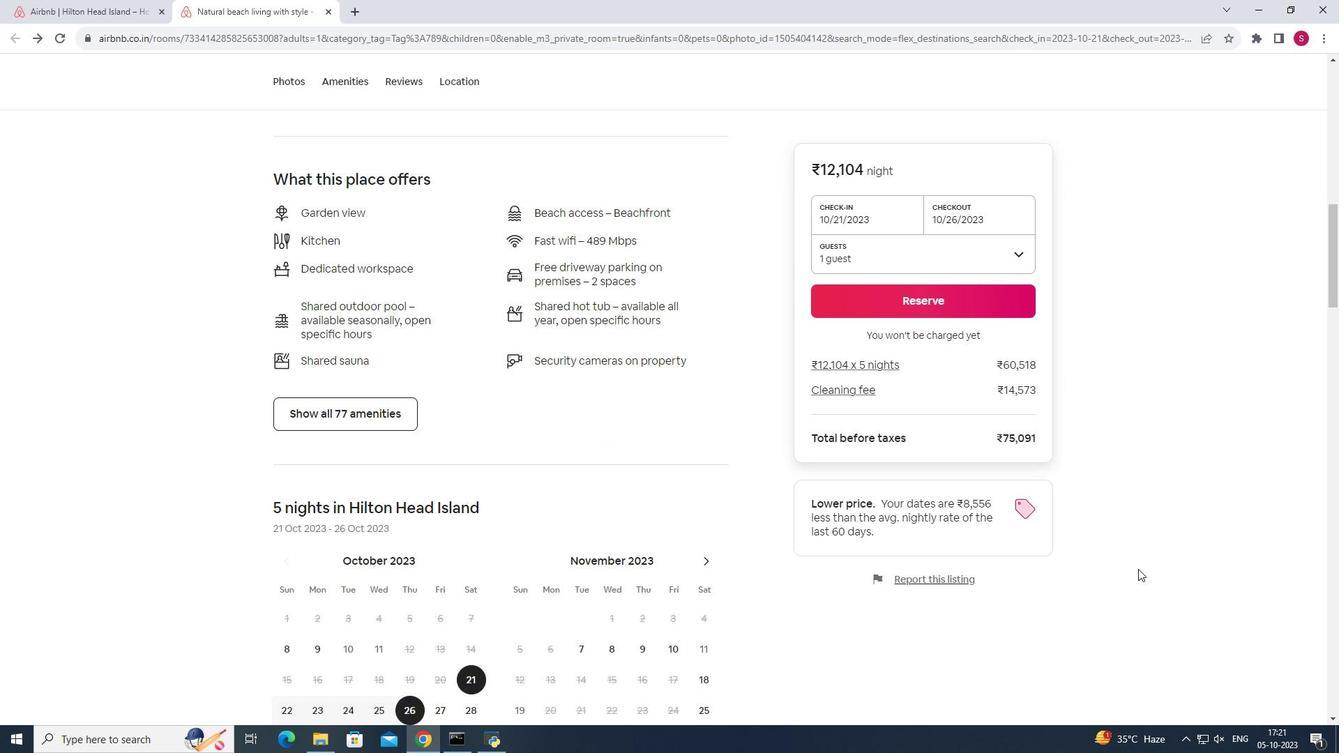 
Action: Mouse moved to (1137, 593)
Screenshot: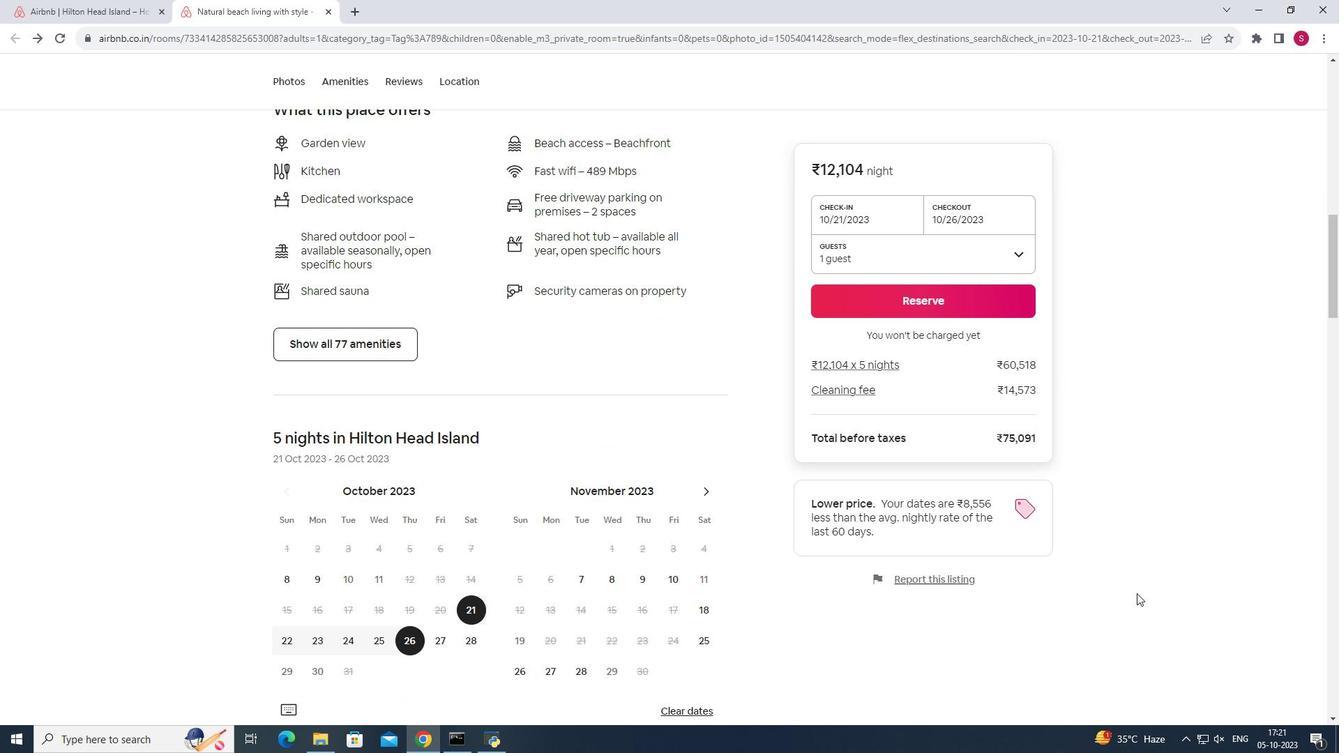 
Action: Mouse scrolled (1137, 593) with delta (0, 0)
Screenshot: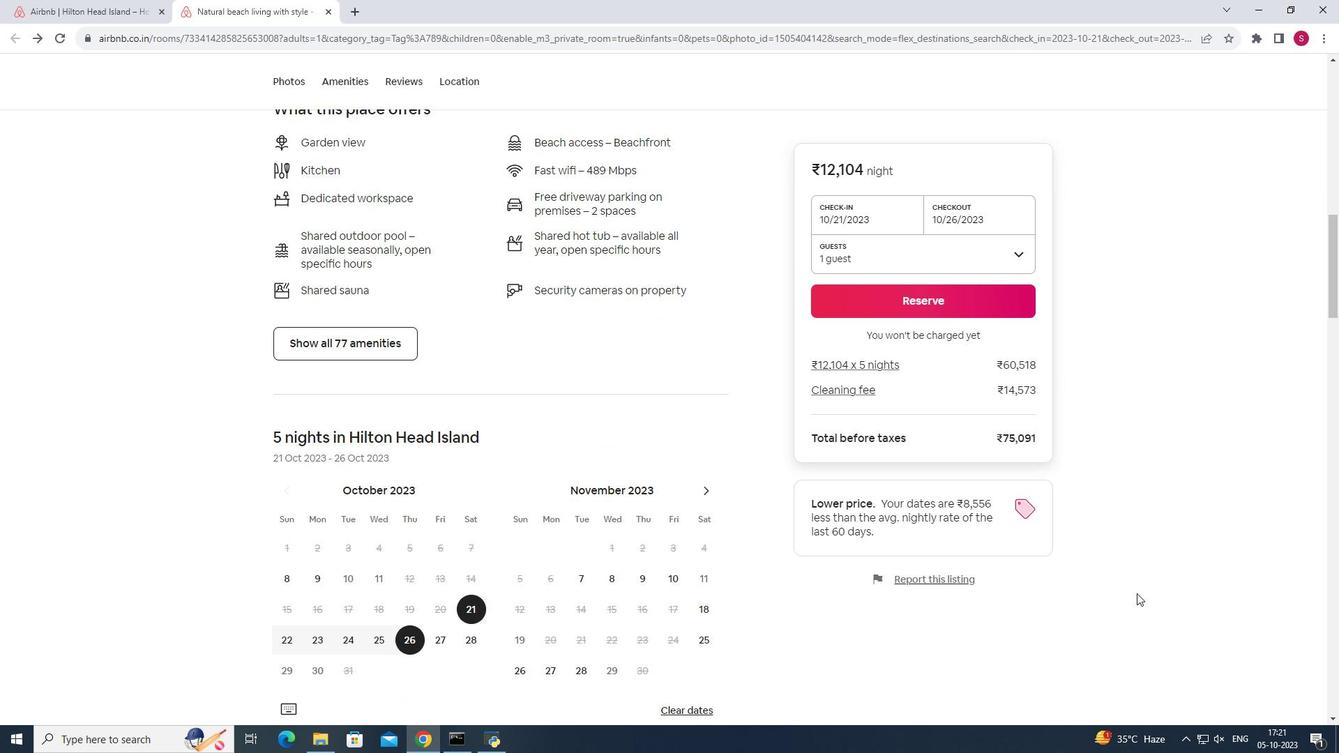 
Action: Mouse scrolled (1137, 593) with delta (0, 0)
Screenshot: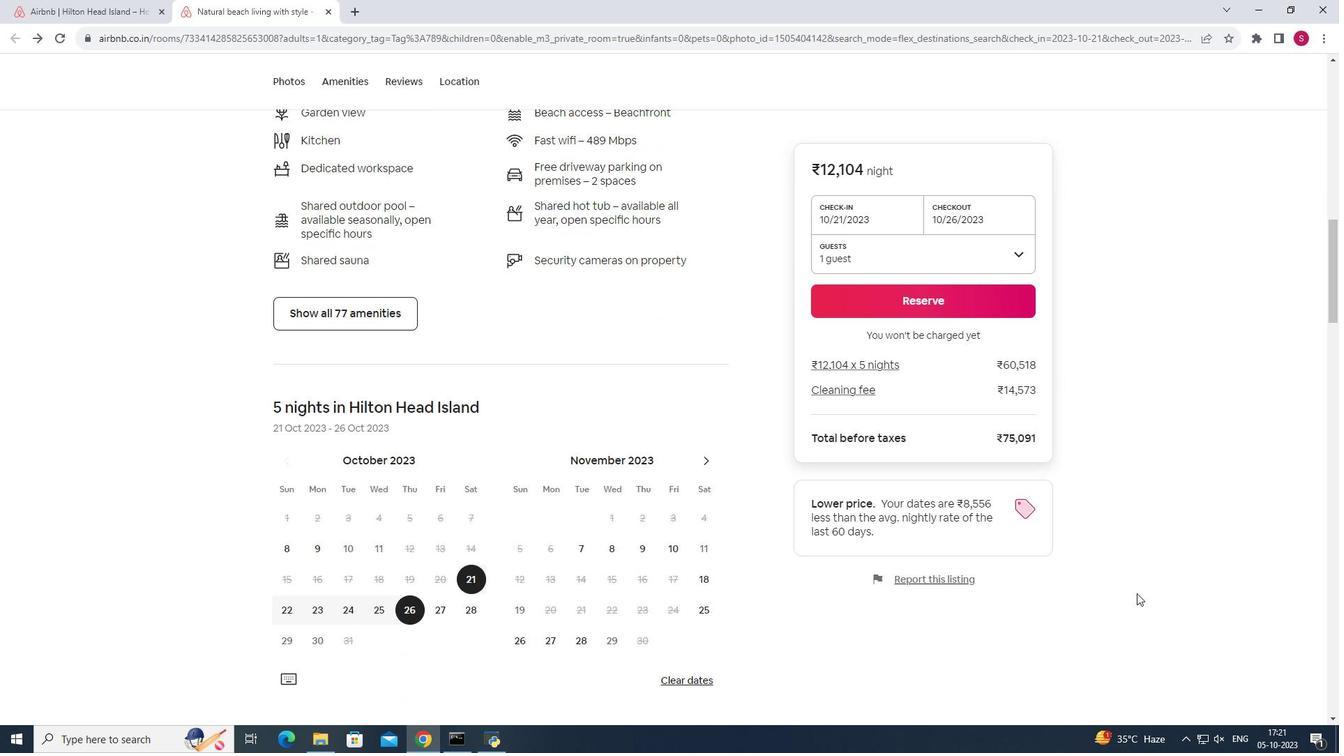 
Action: Mouse scrolled (1137, 593) with delta (0, 0)
Screenshot: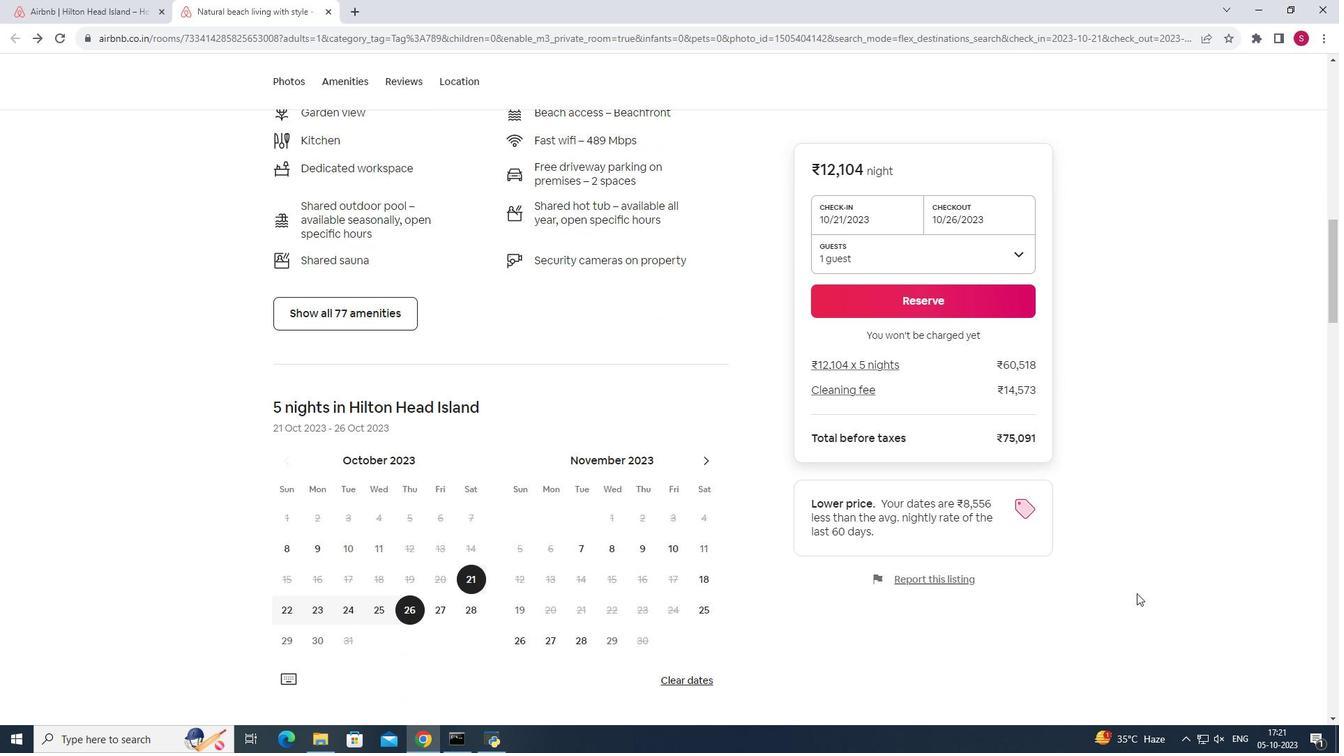
Action: Mouse scrolled (1137, 593) with delta (0, 0)
Screenshot: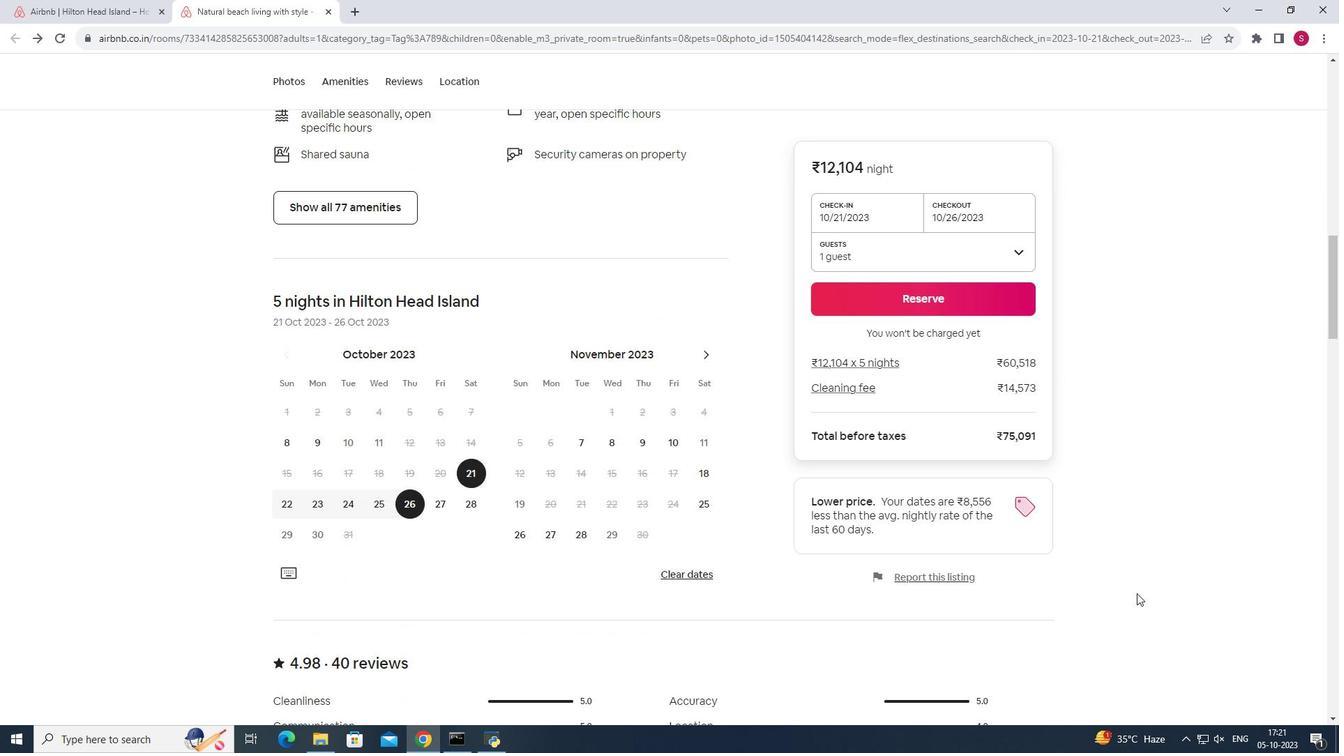 
Action: Mouse scrolled (1137, 593) with delta (0, 0)
Screenshot: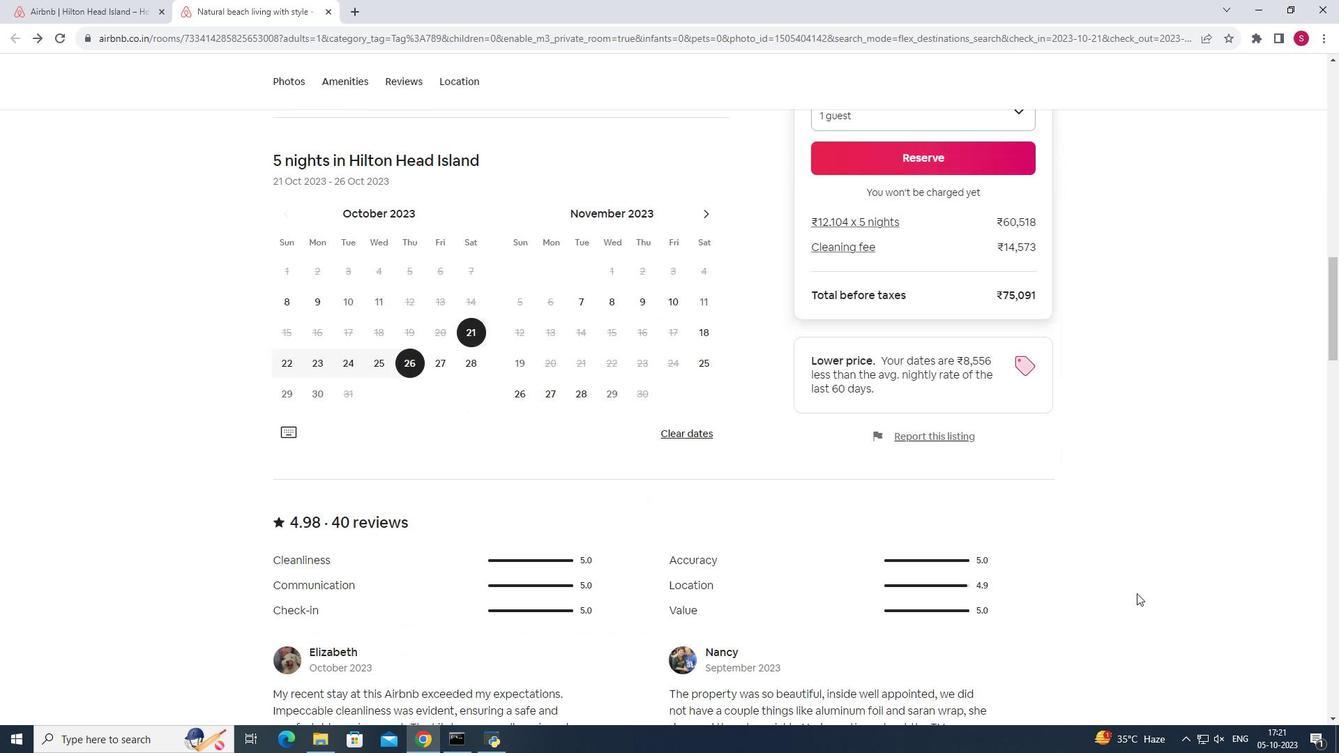 
Action: Mouse scrolled (1137, 593) with delta (0, 0)
Screenshot: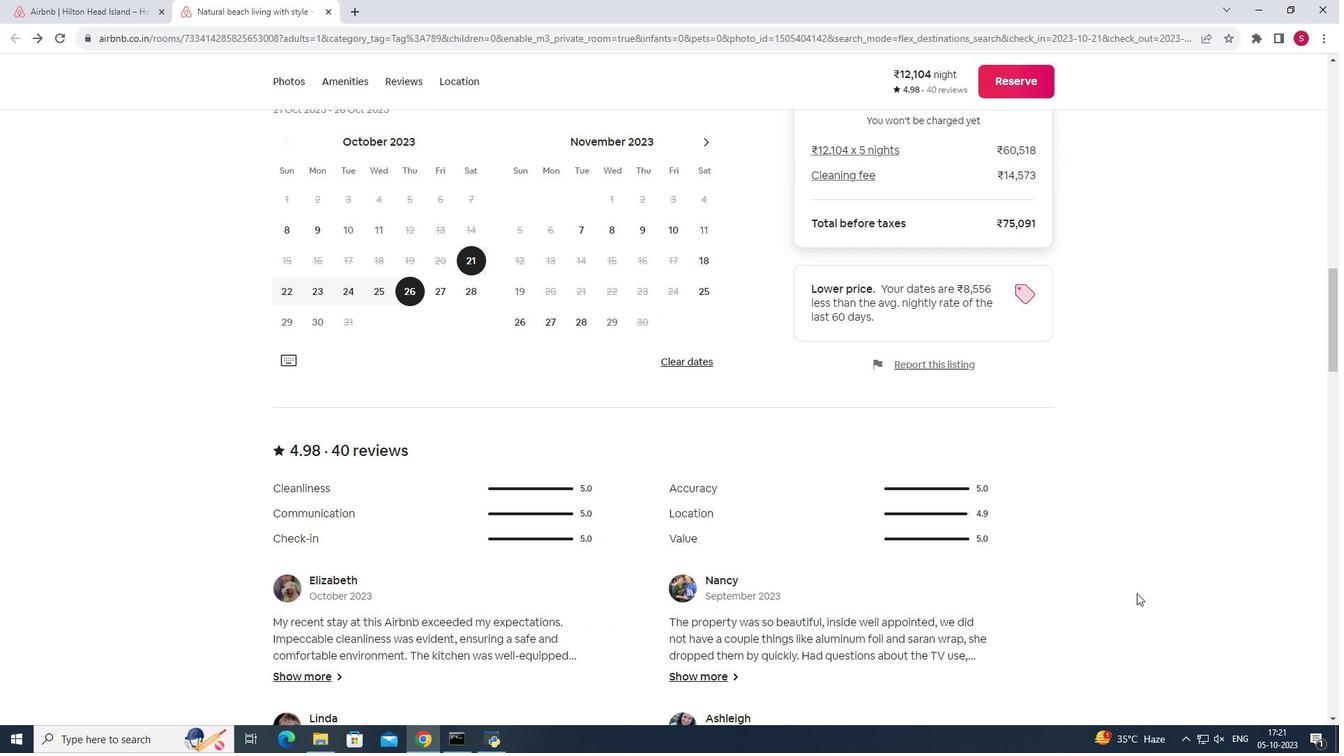 
Action: Mouse scrolled (1137, 593) with delta (0, 0)
Screenshot: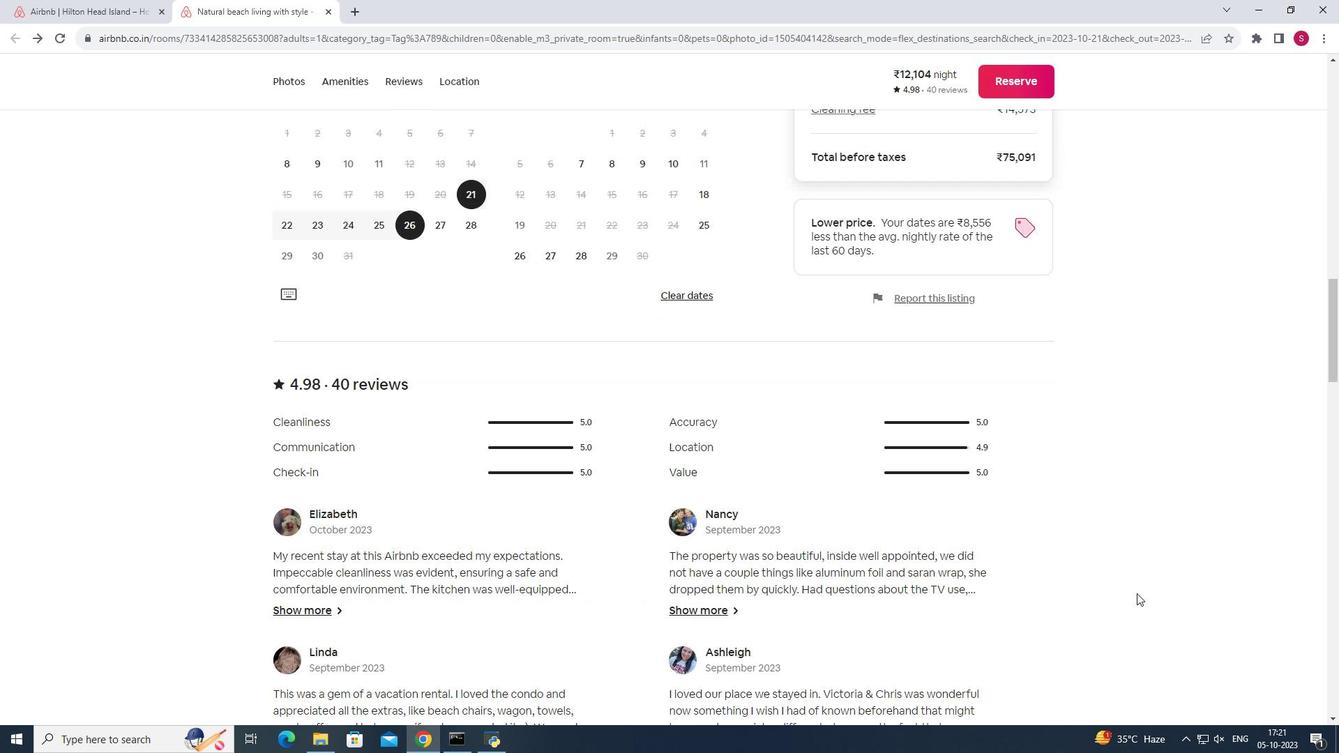 
Action: Mouse scrolled (1137, 593) with delta (0, 0)
Screenshot: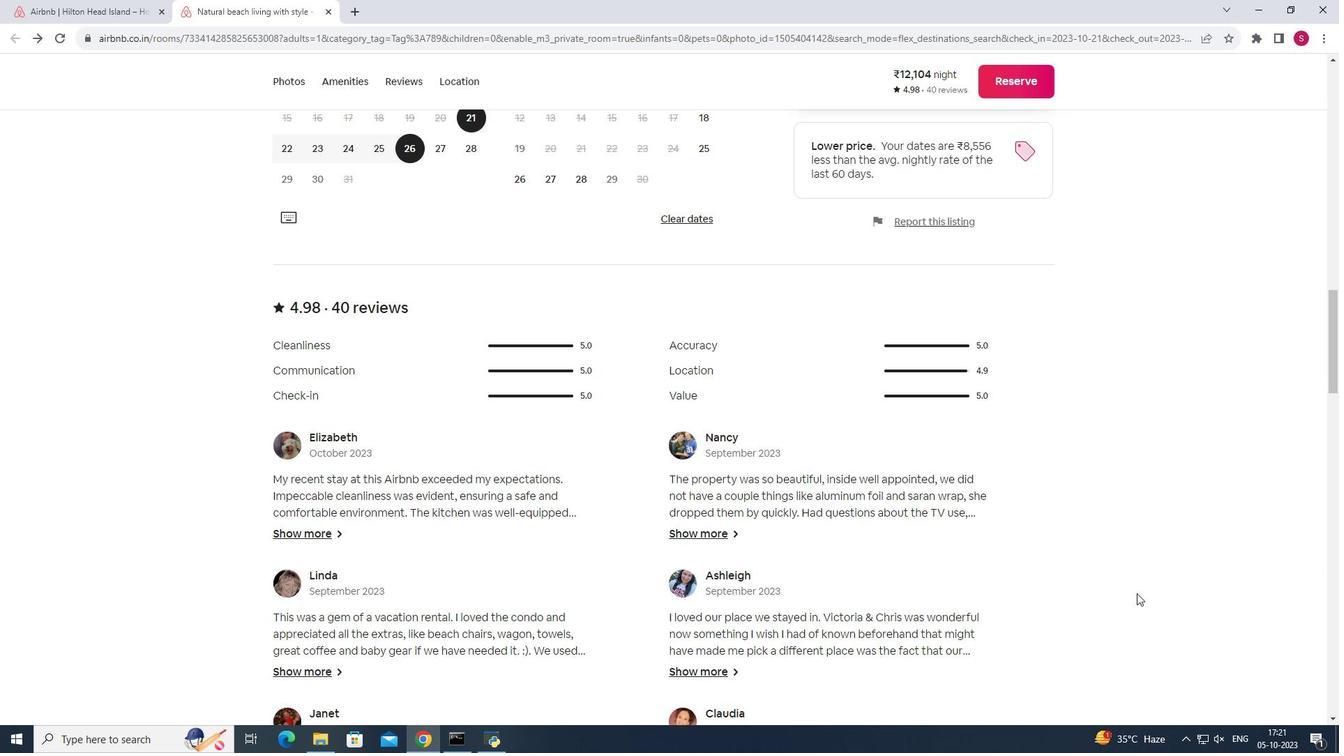 
Action: Mouse moved to (1131, 600)
Screenshot: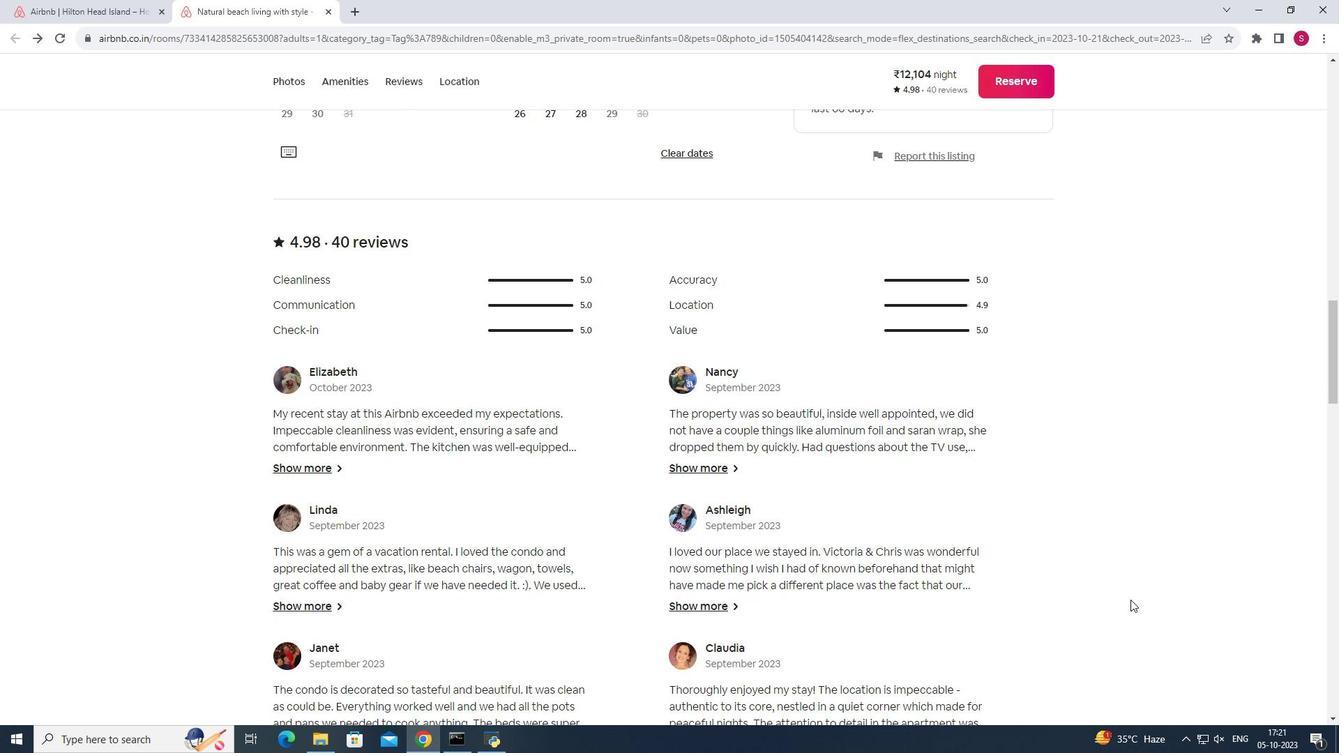 
Action: Mouse scrolled (1131, 599) with delta (0, 0)
Screenshot: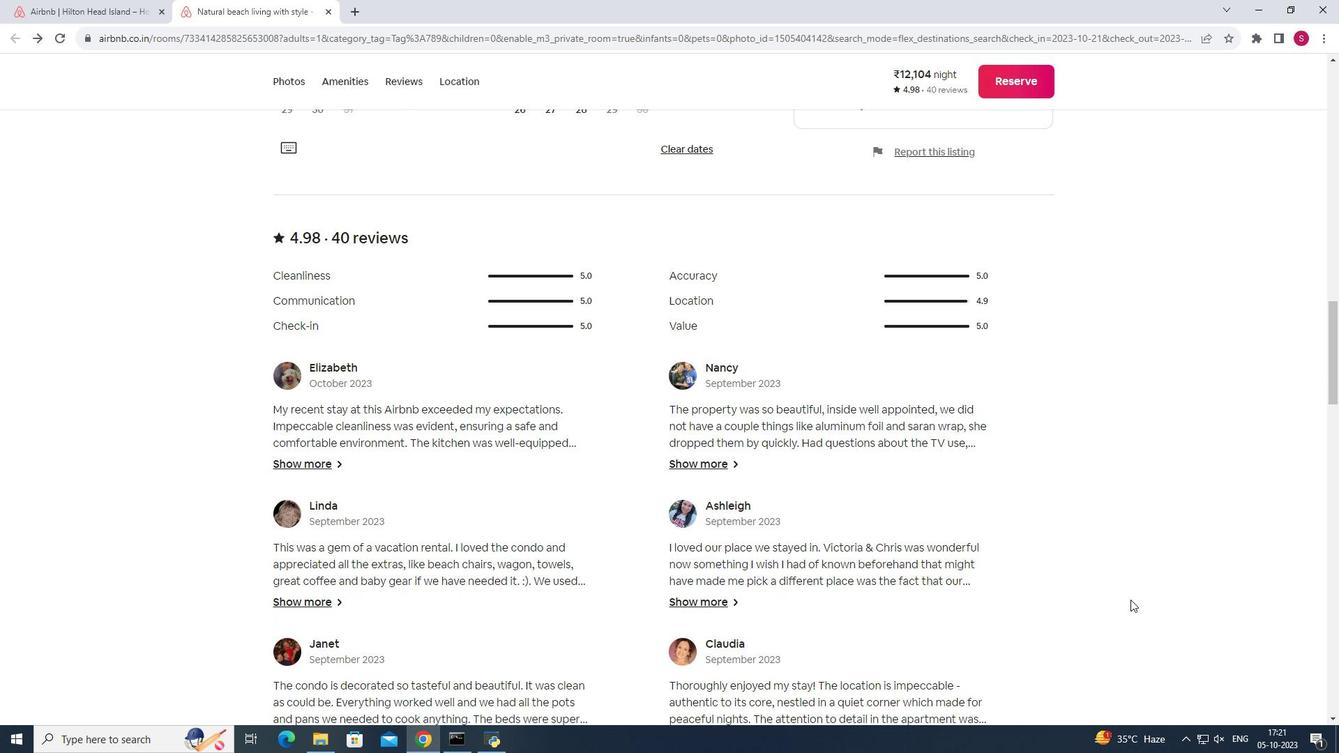 
Action: Mouse moved to (1131, 600)
Screenshot: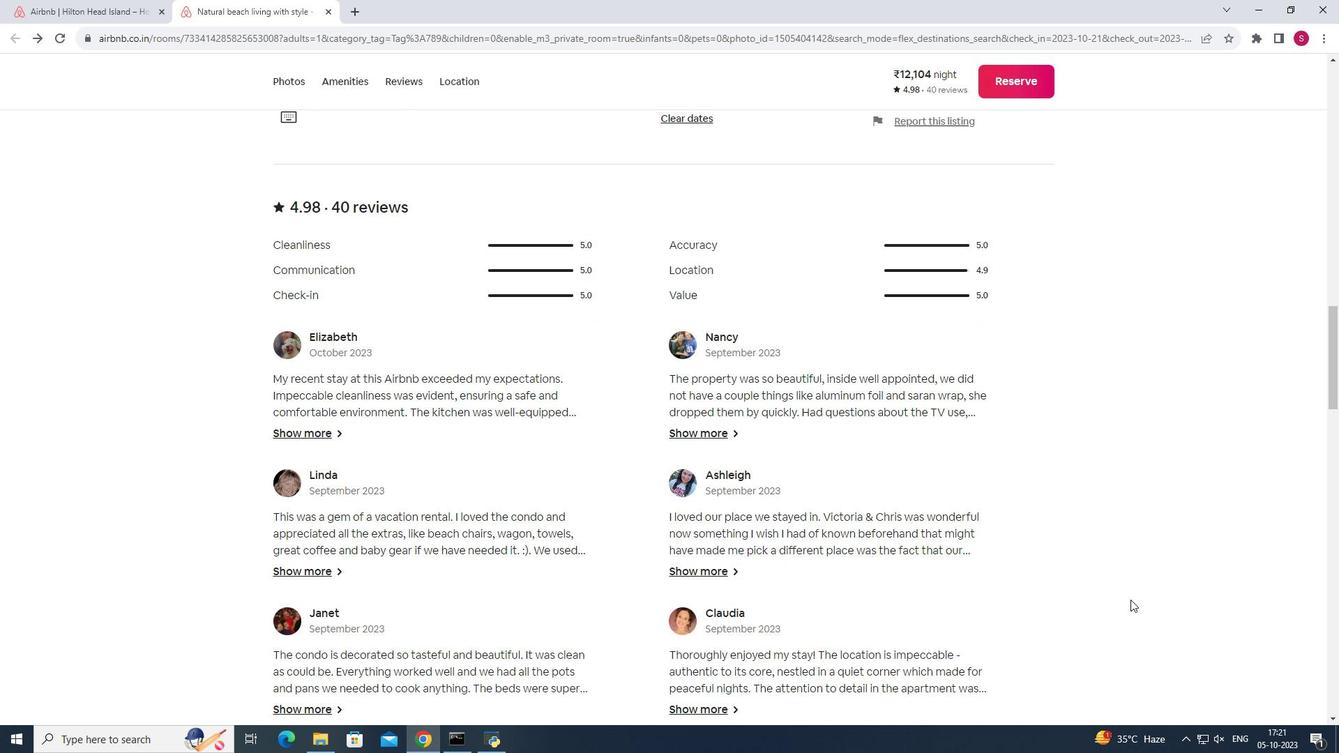 
Action: Mouse scrolled (1131, 599) with delta (0, 0)
Screenshot: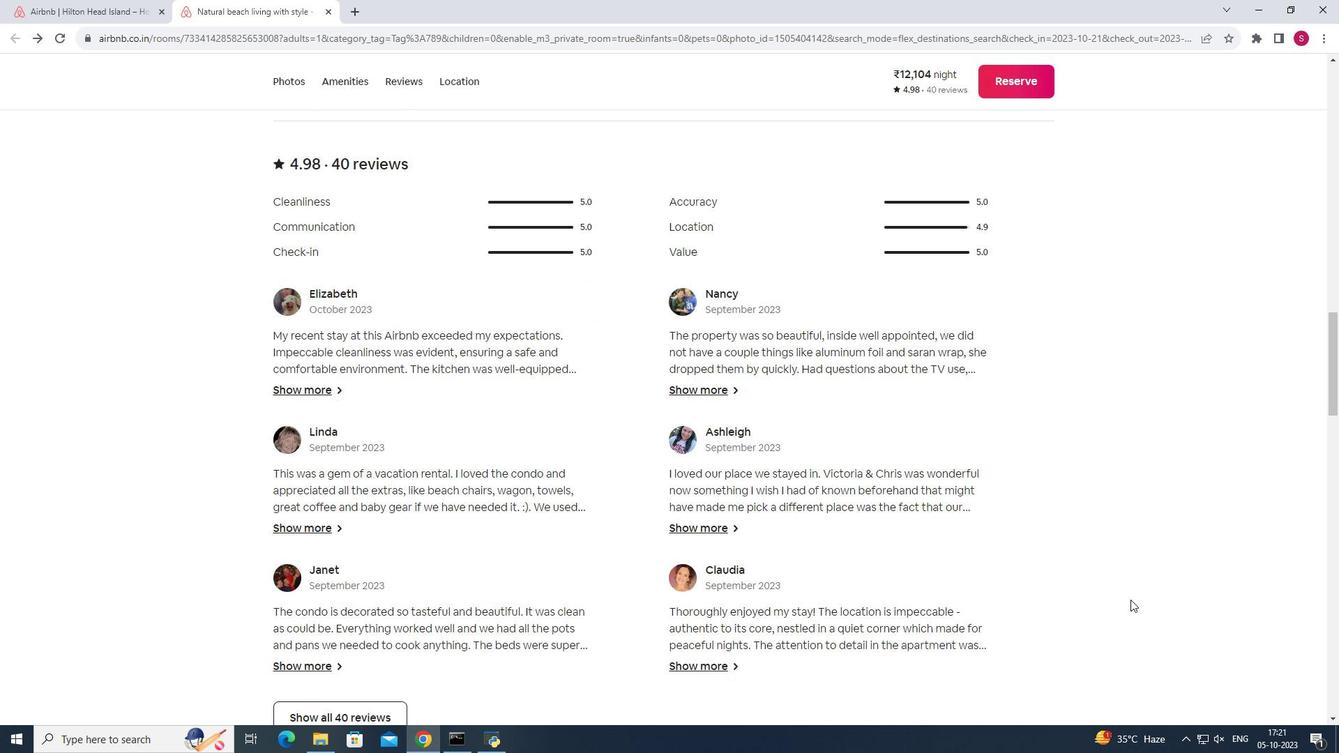 
Action: Mouse moved to (523, 534)
Screenshot: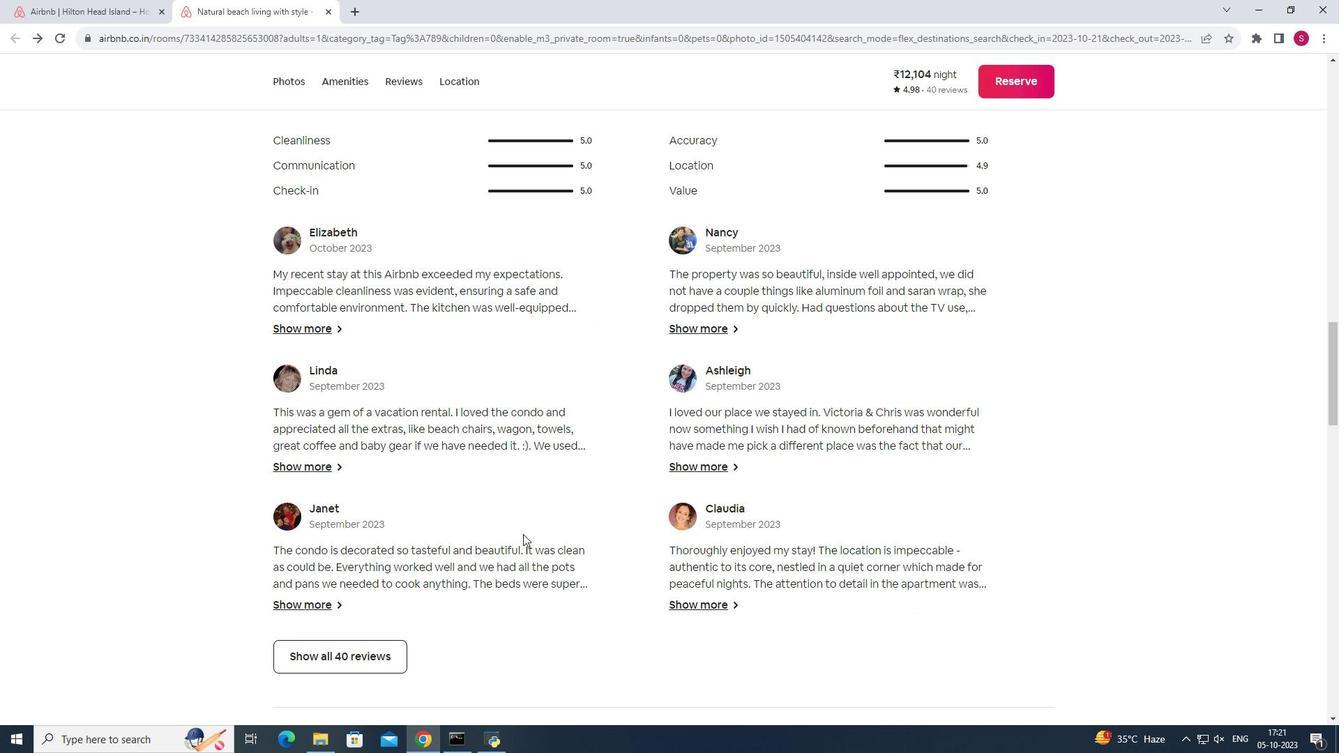 
Action: Mouse scrolled (523, 533) with delta (0, 0)
Screenshot: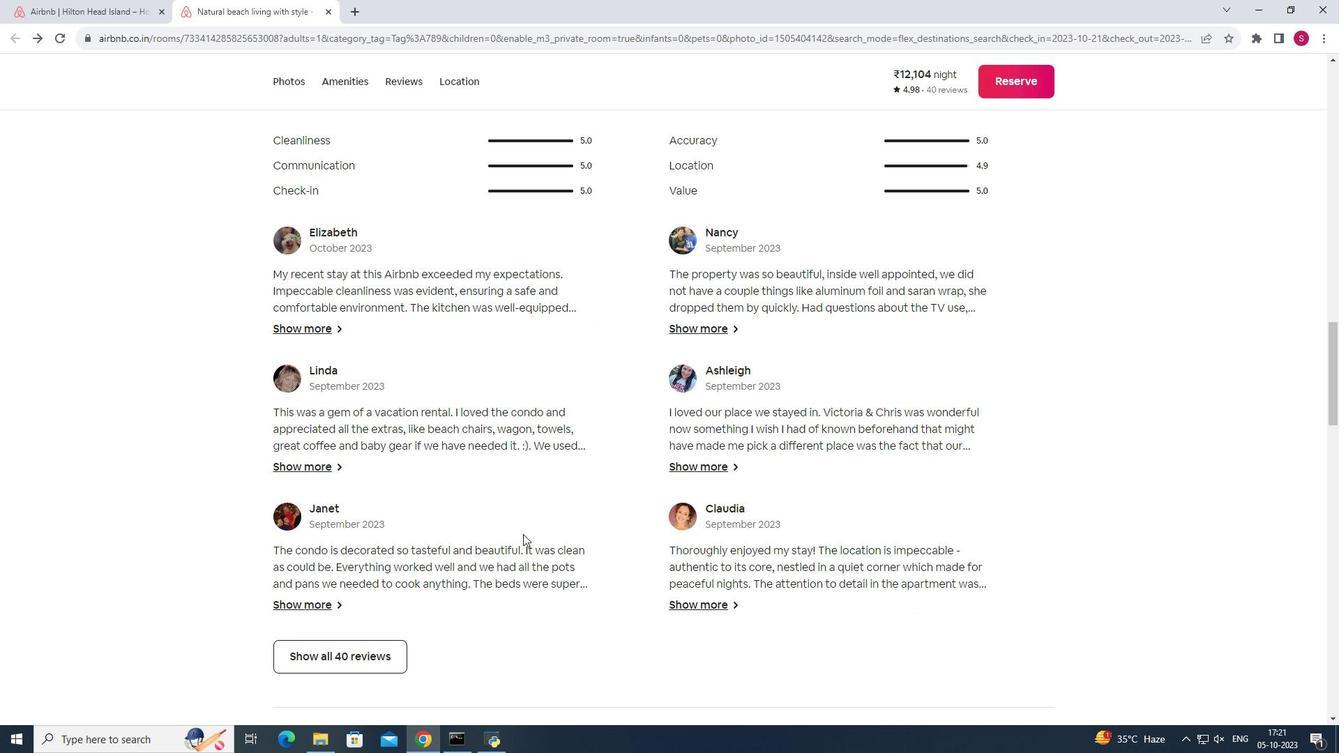 
Action: Mouse scrolled (523, 533) with delta (0, 0)
Screenshot: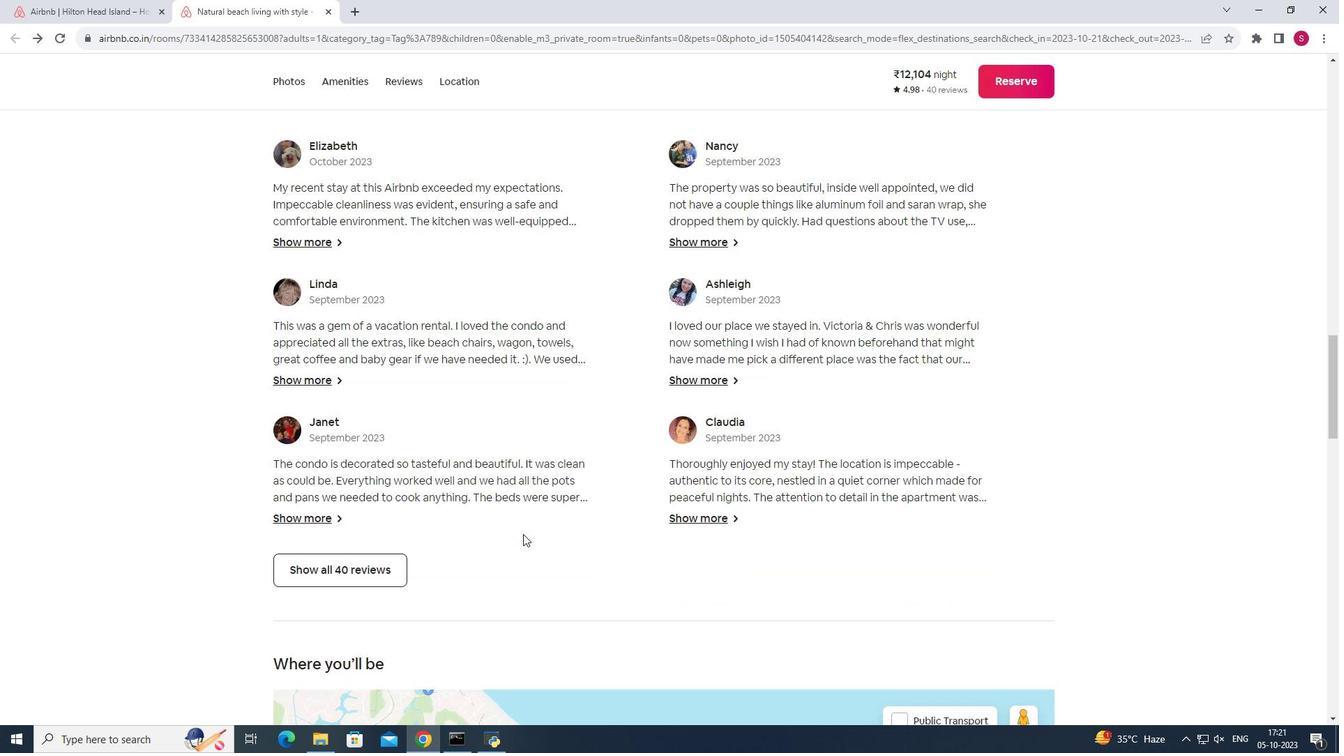 
Action: Mouse moved to (349, 517)
Screenshot: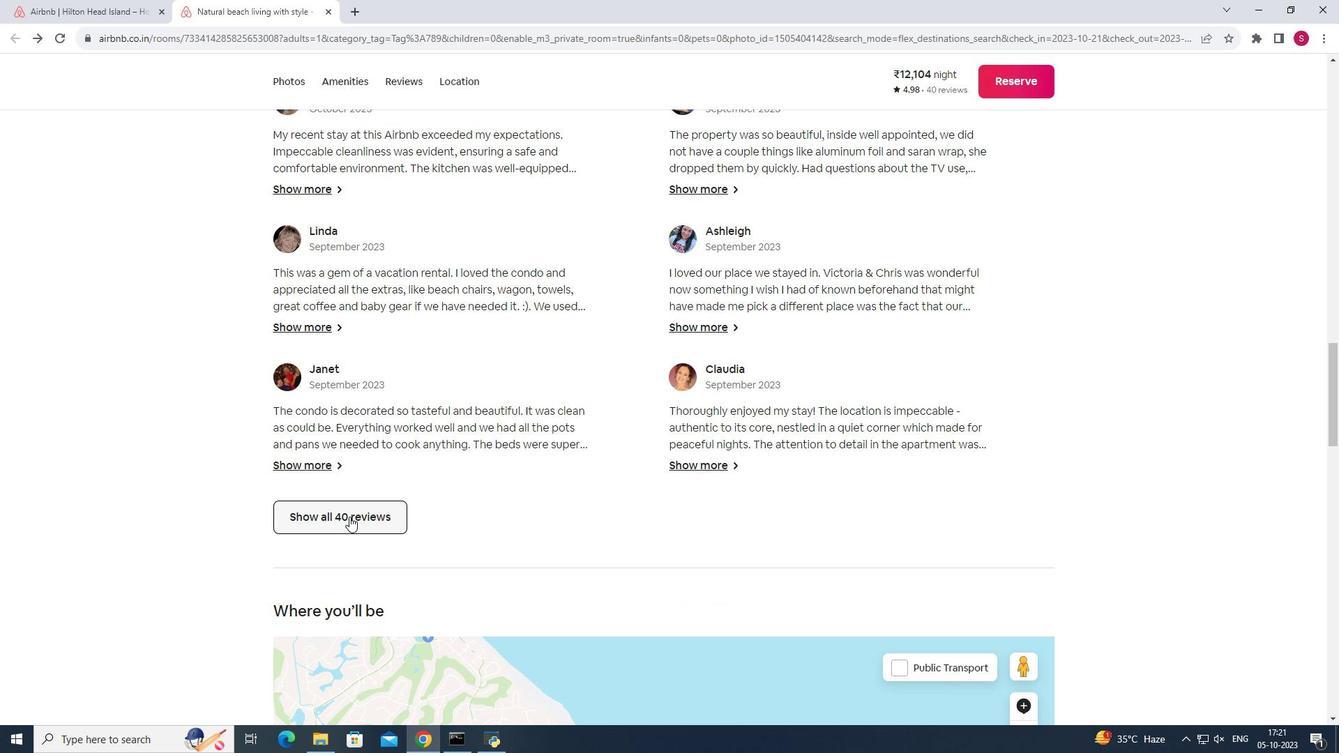 
Action: Mouse pressed left at (349, 517)
Screenshot: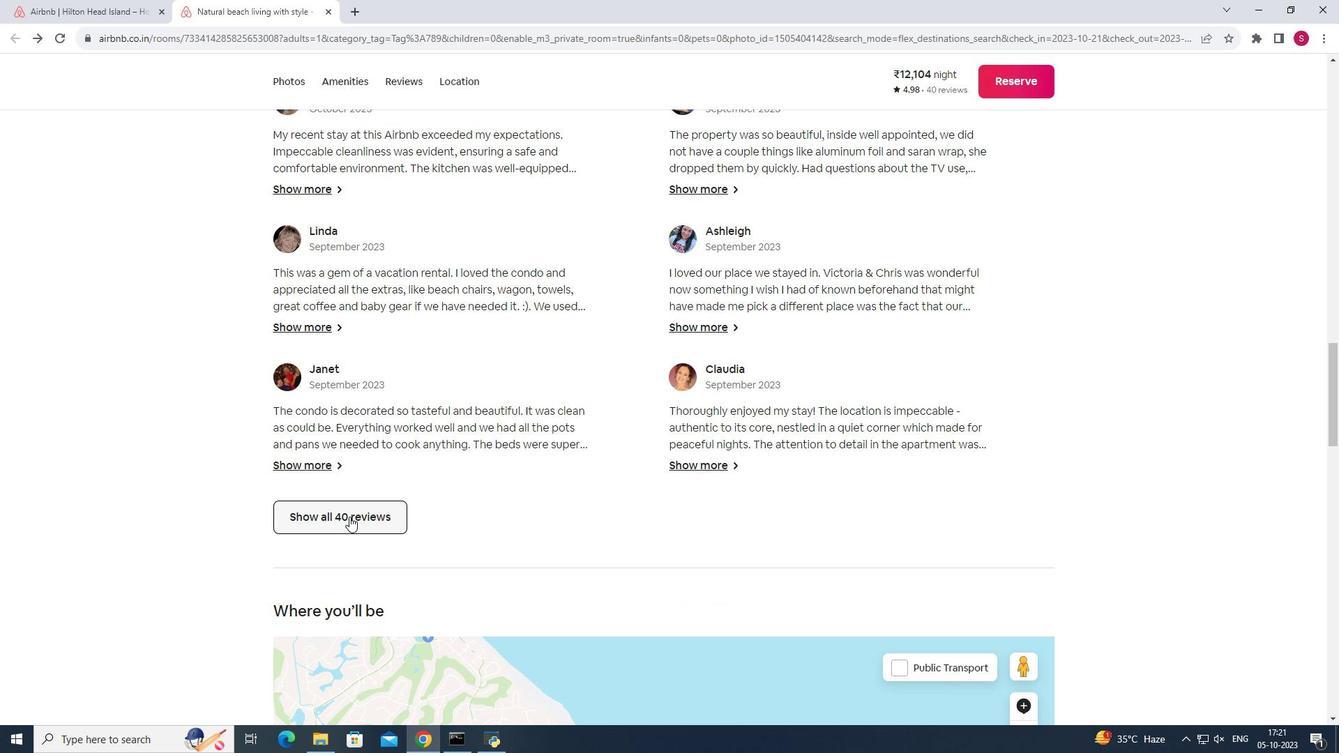 
Action: Mouse moved to (931, 551)
Screenshot: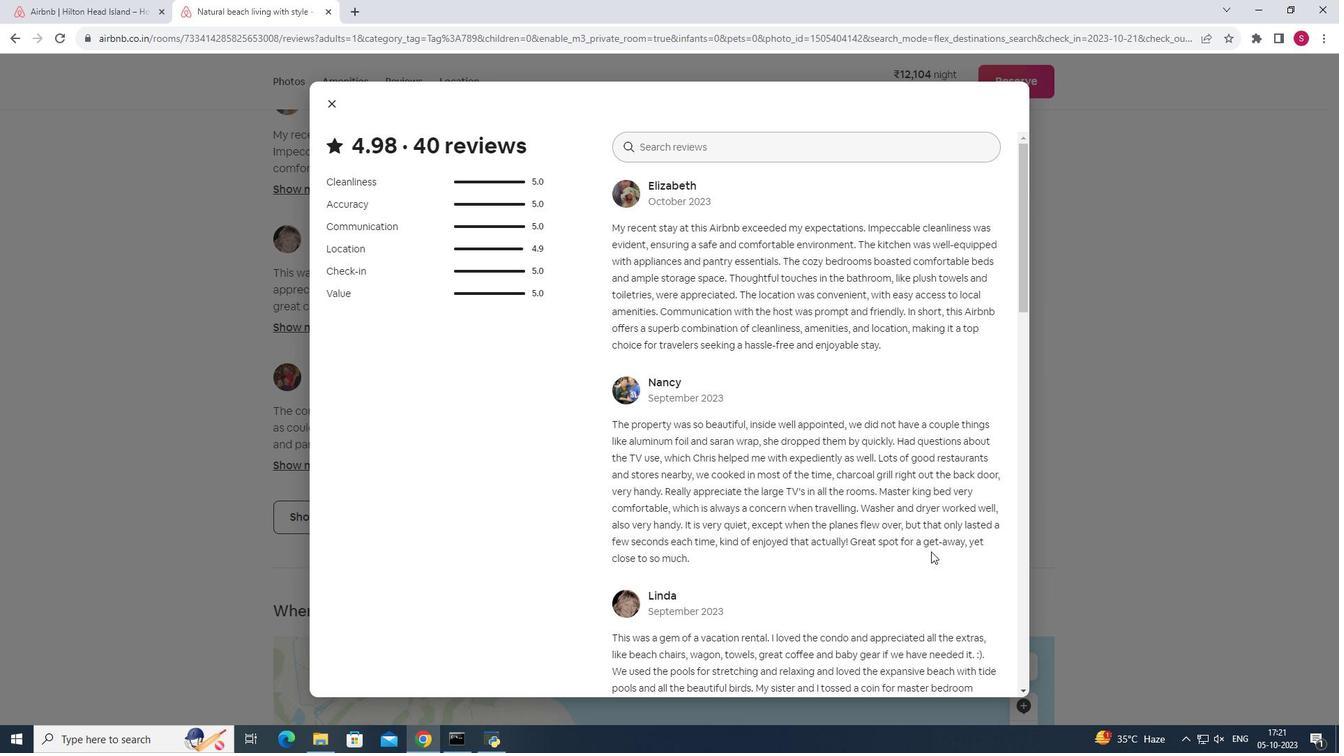 
Action: Mouse scrolled (931, 551) with delta (0, 0)
Screenshot: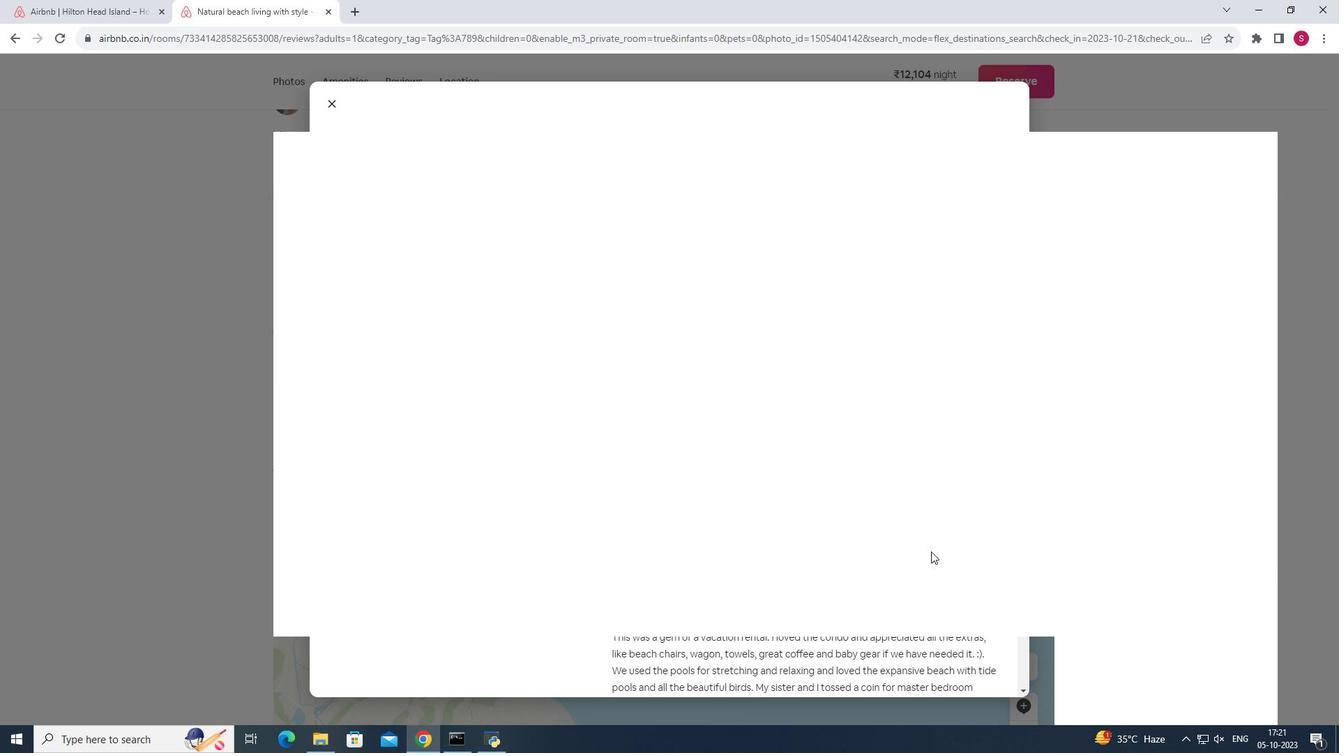 
Action: Mouse scrolled (931, 551) with delta (0, 0)
Screenshot: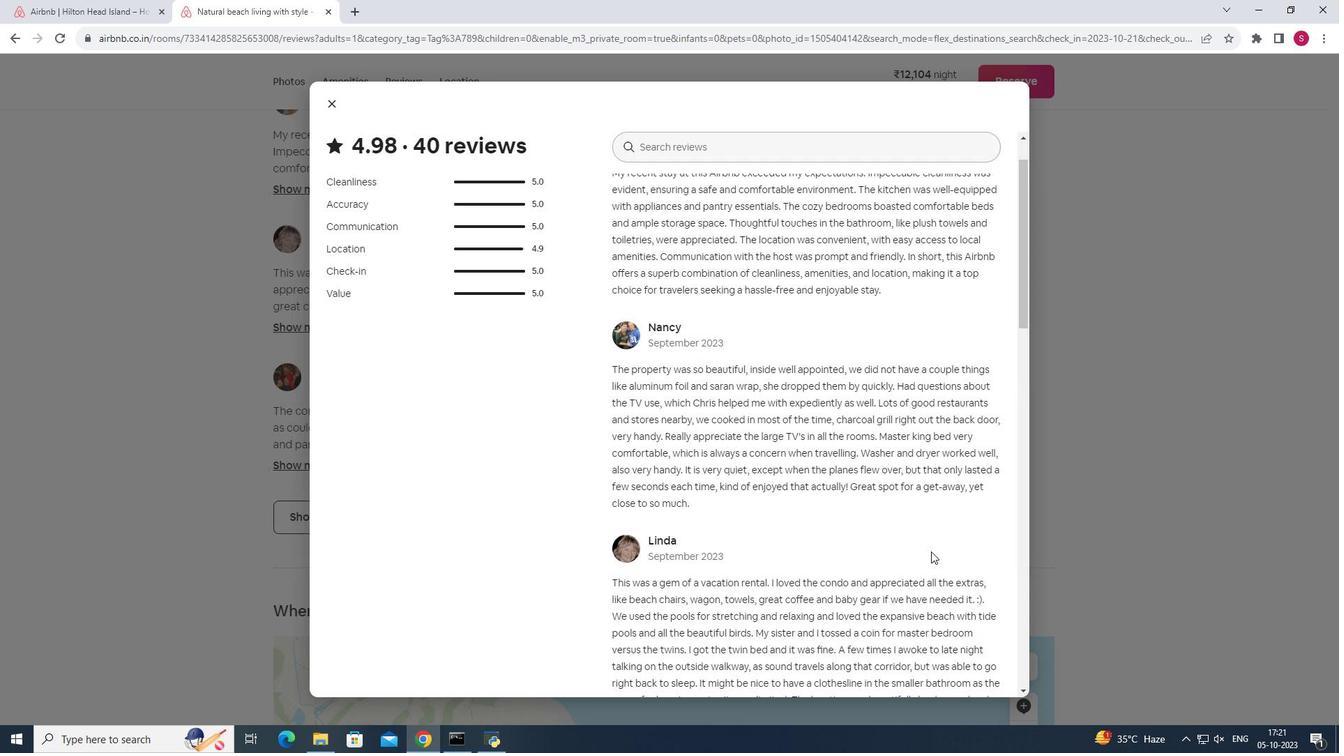 
Action: Mouse scrolled (931, 551) with delta (0, 0)
Screenshot: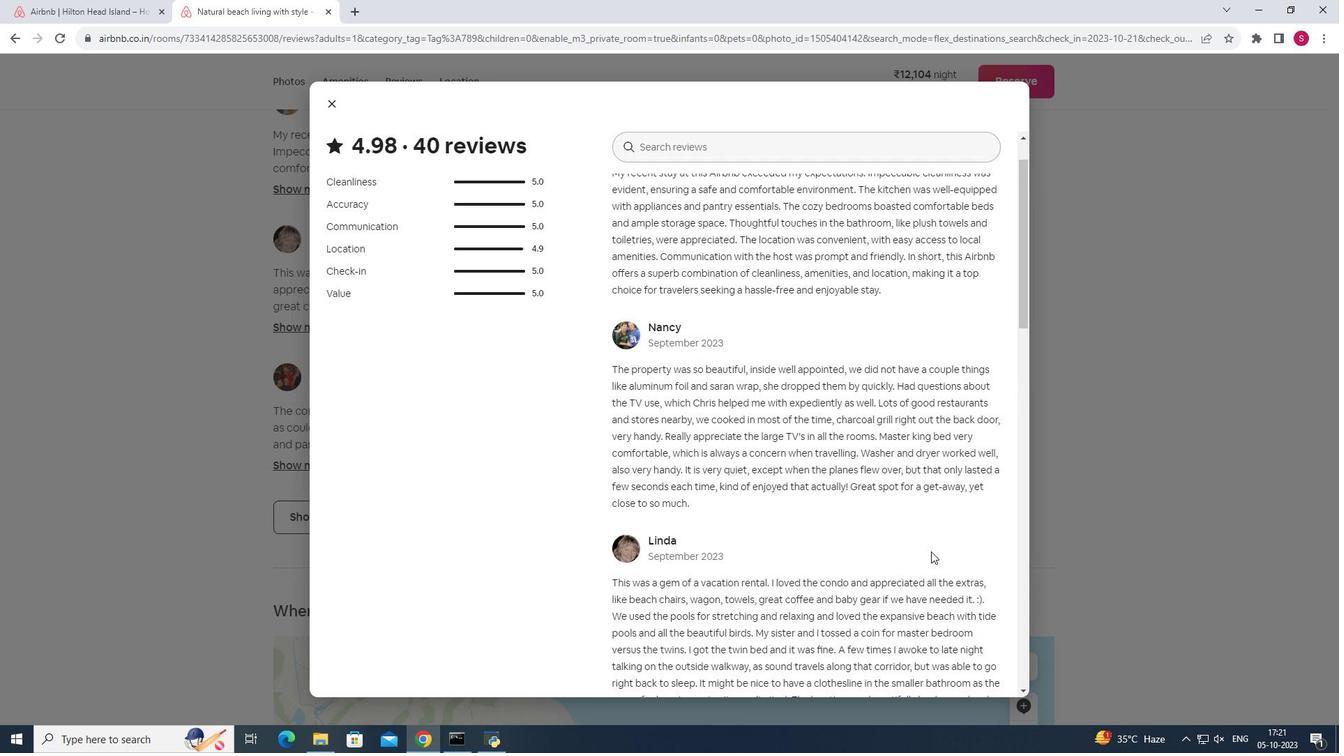 
Action: Mouse moved to (937, 552)
Screenshot: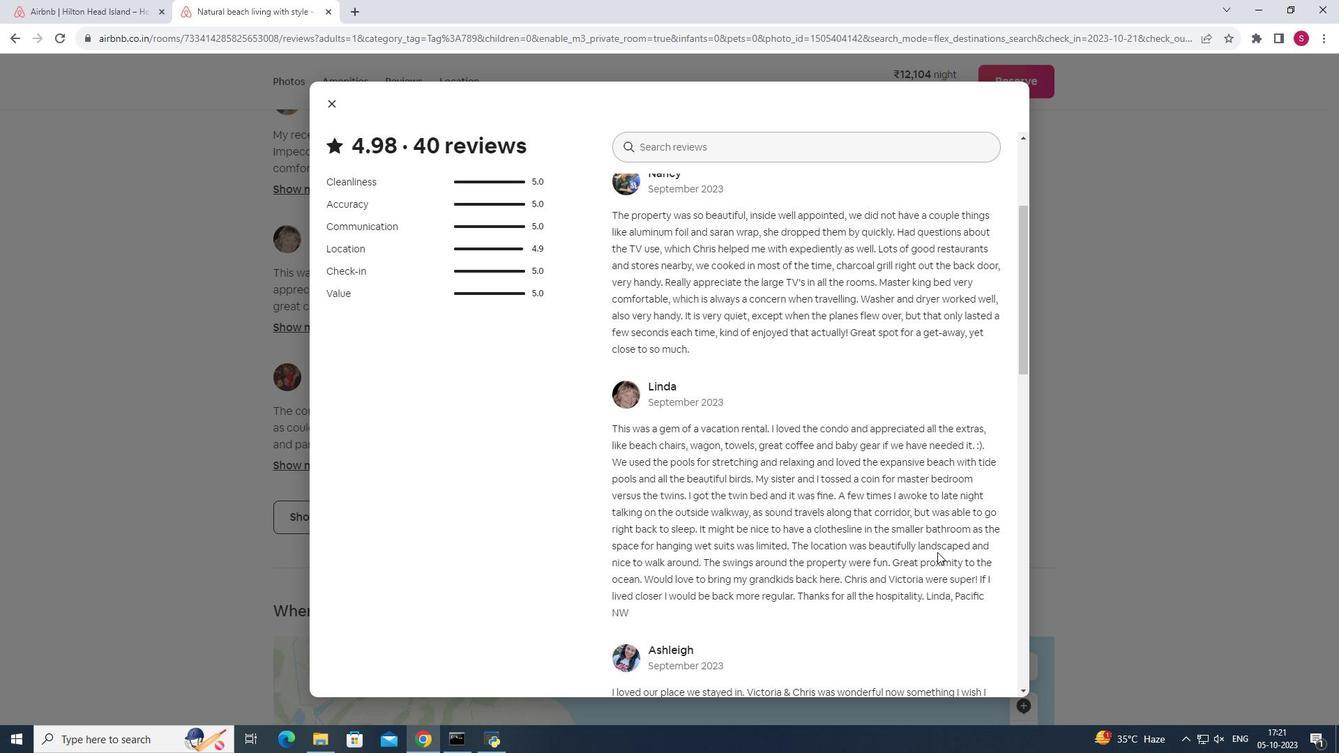 
Action: Mouse scrolled (937, 551) with delta (0, 0)
Screenshot: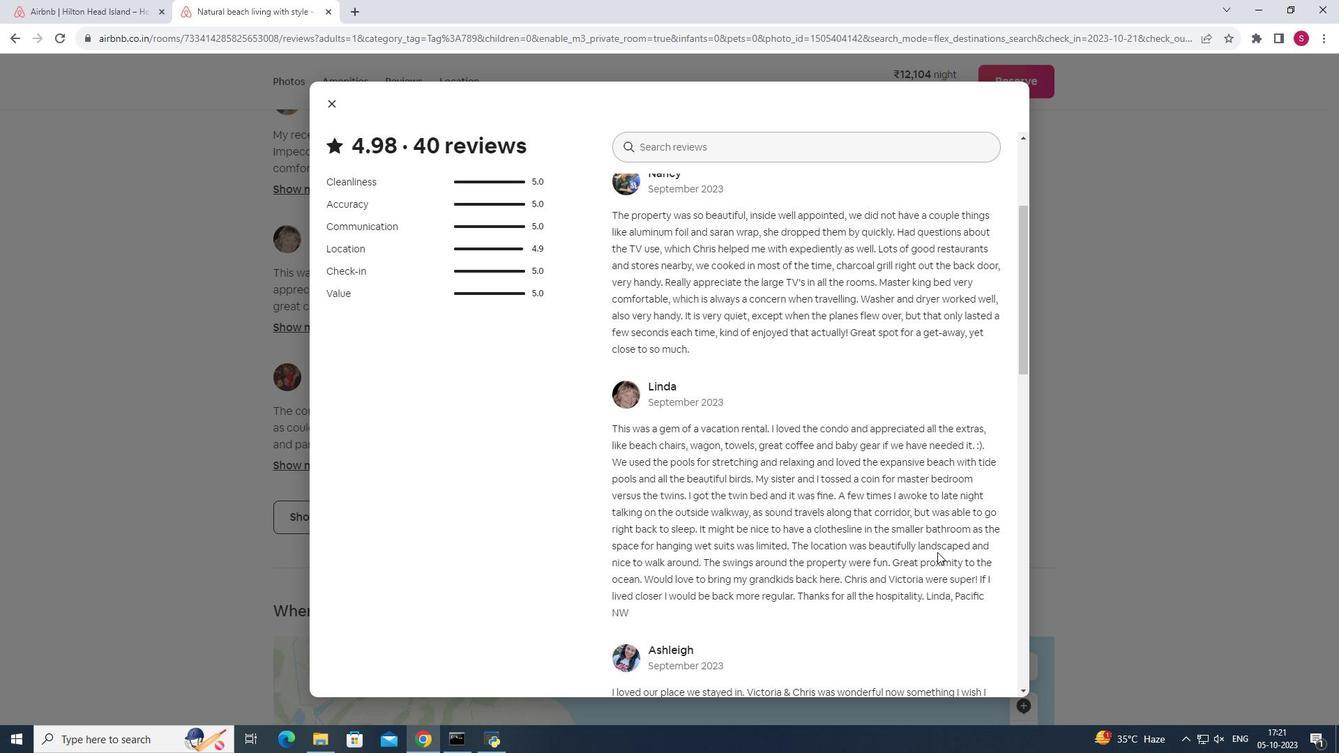 
Action: Mouse moved to (962, 588)
Screenshot: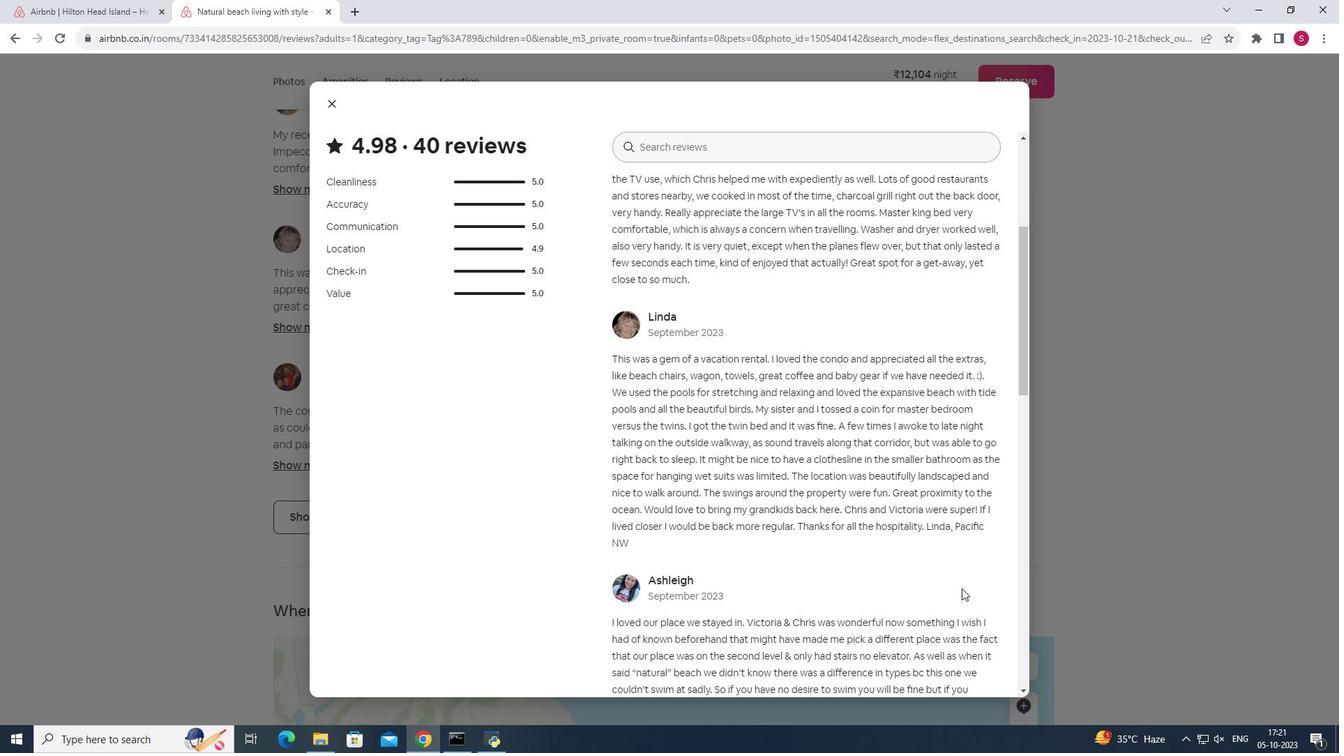 
Action: Mouse scrolled (962, 588) with delta (0, 0)
Screenshot: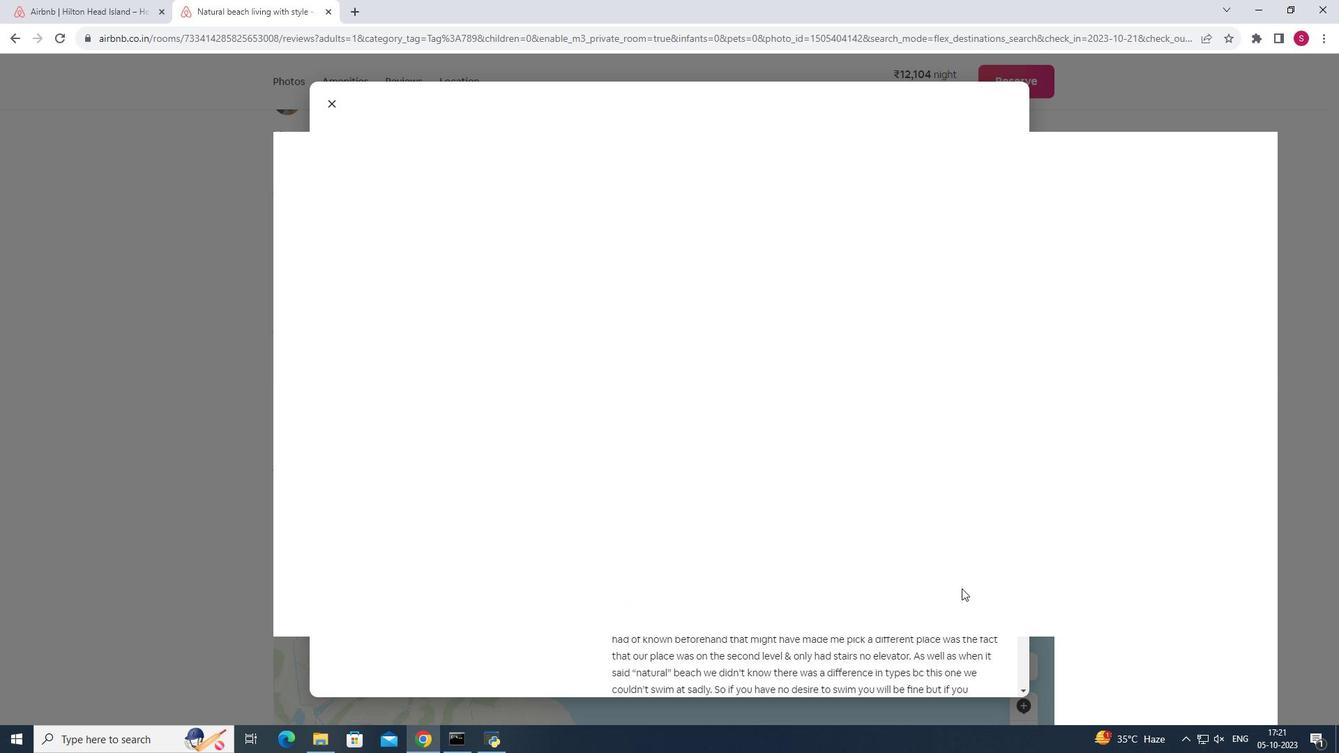 
Action: Mouse scrolled (962, 588) with delta (0, 0)
Screenshot: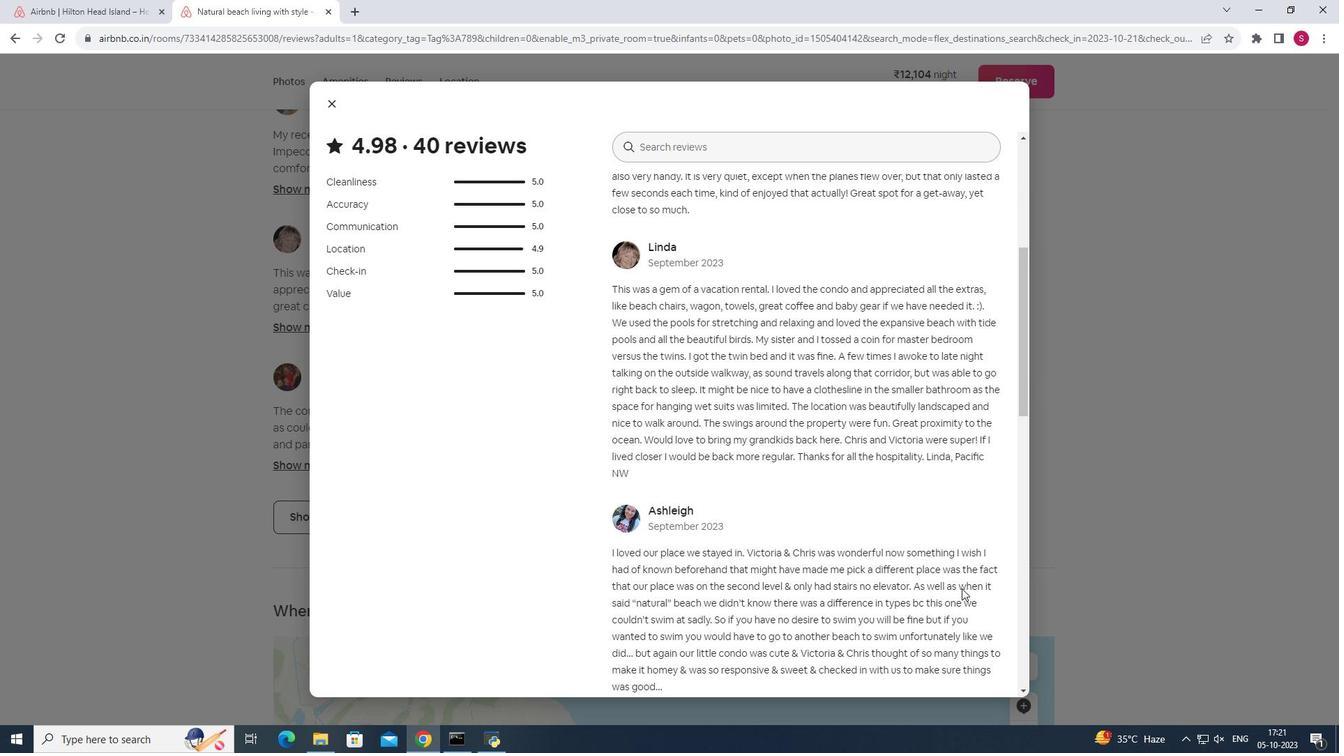 
Action: Mouse scrolled (962, 588) with delta (0, 0)
Screenshot: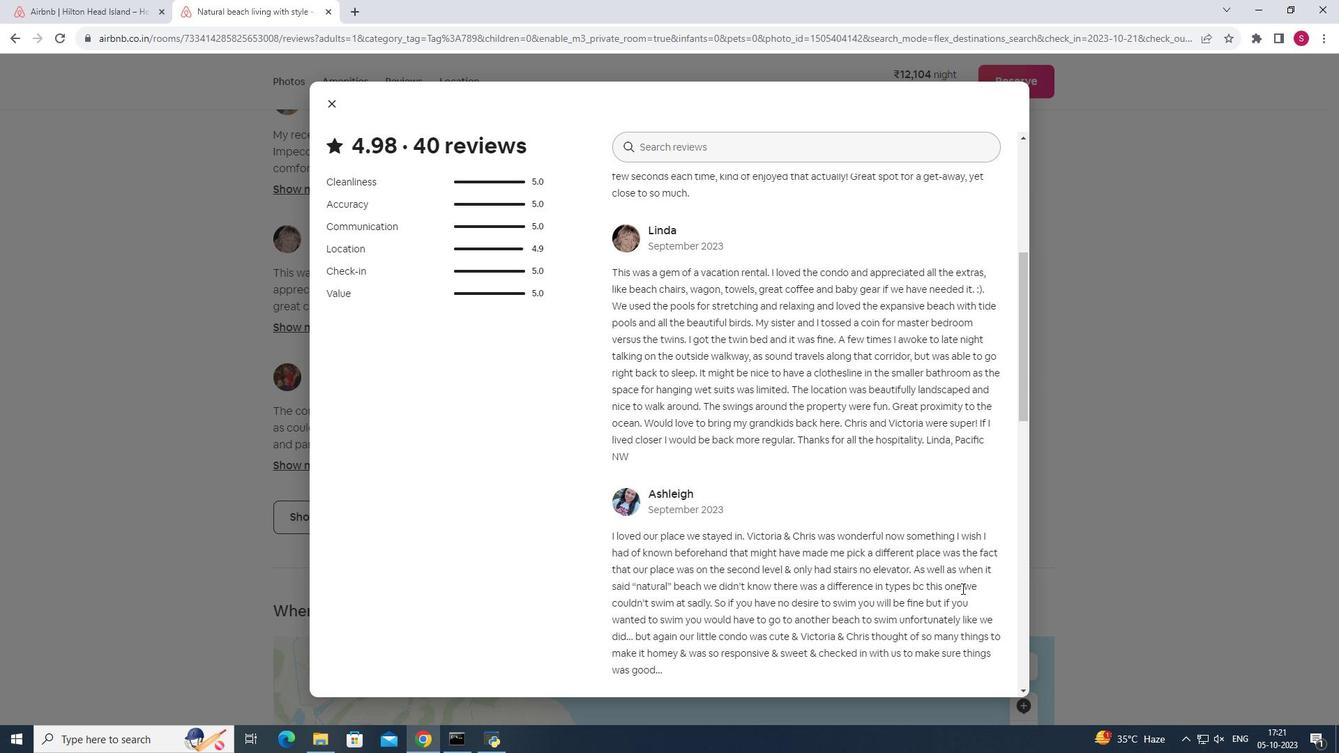
Action: Mouse scrolled (962, 588) with delta (0, 0)
Screenshot: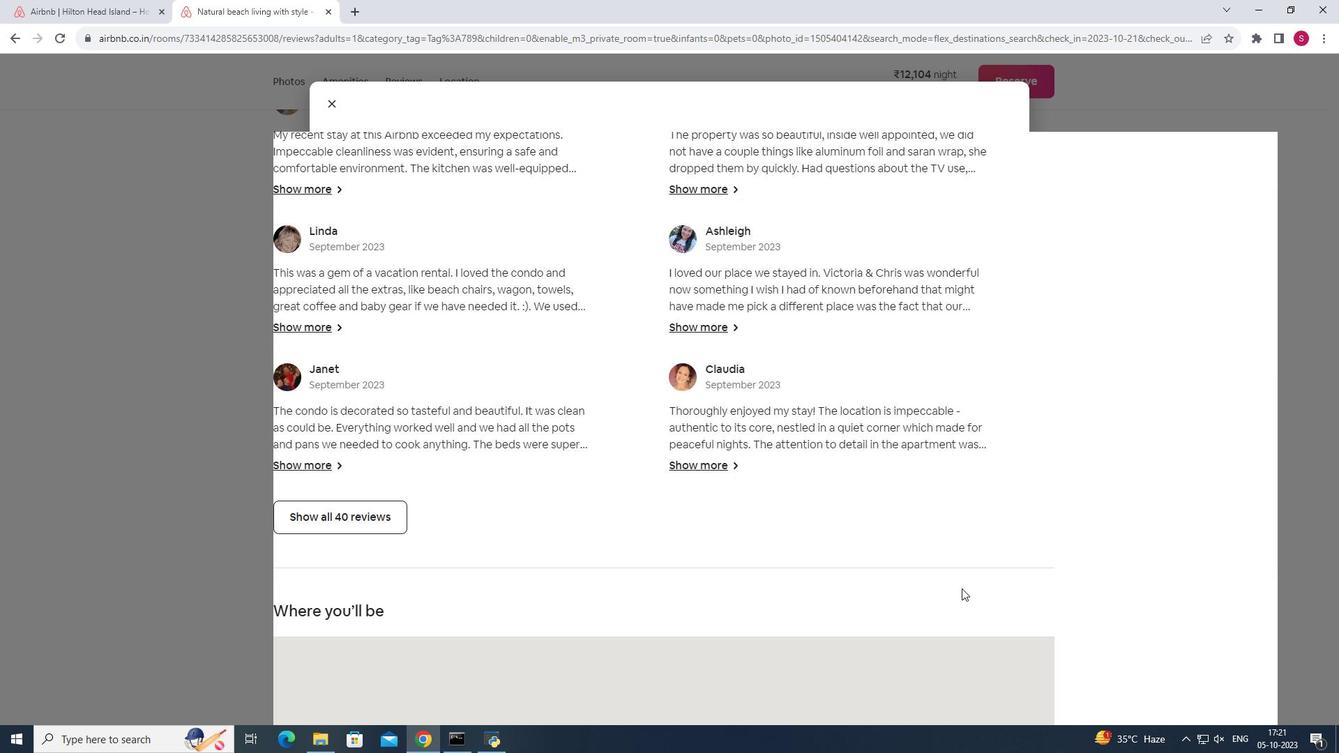
Action: Mouse moved to (332, 103)
Screenshot: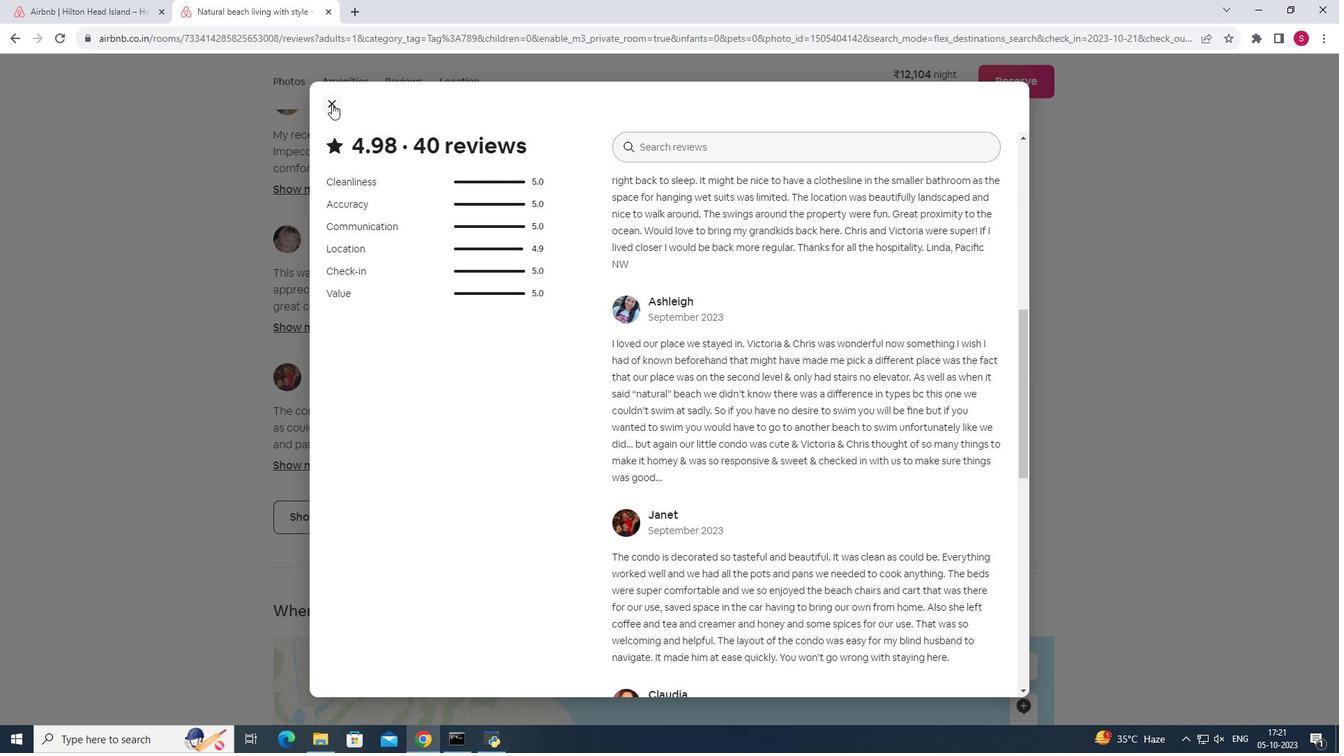 
Action: Mouse pressed left at (332, 103)
Screenshot: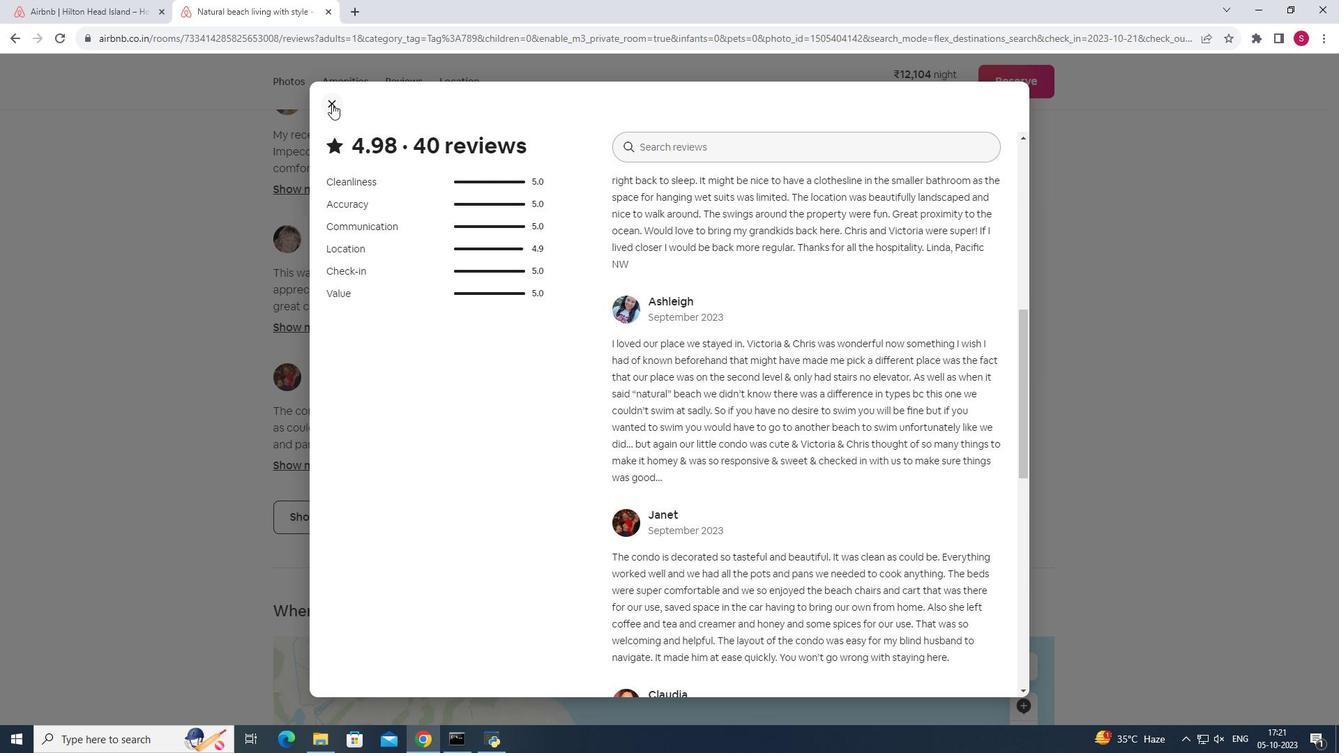 
Action: Mouse moved to (1095, 487)
Screenshot: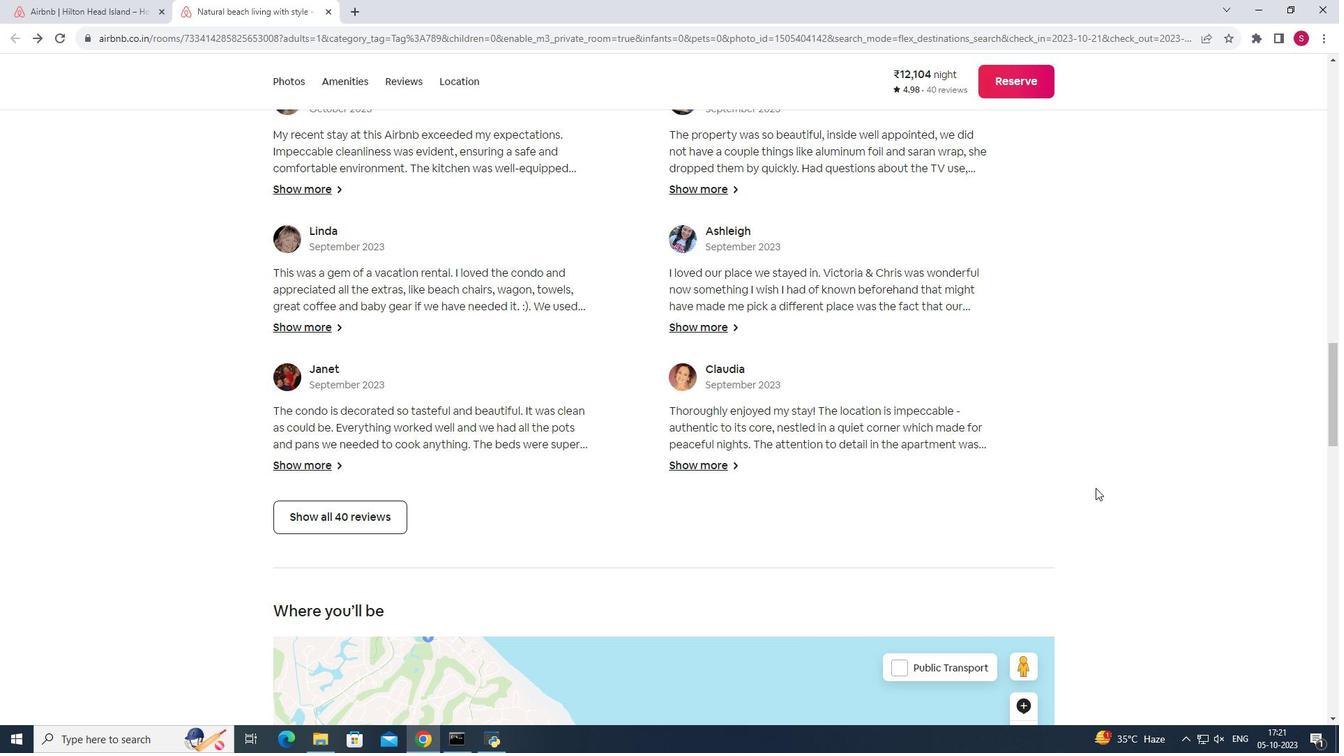 
Action: Mouse scrolled (1095, 487) with delta (0, 0)
Screenshot: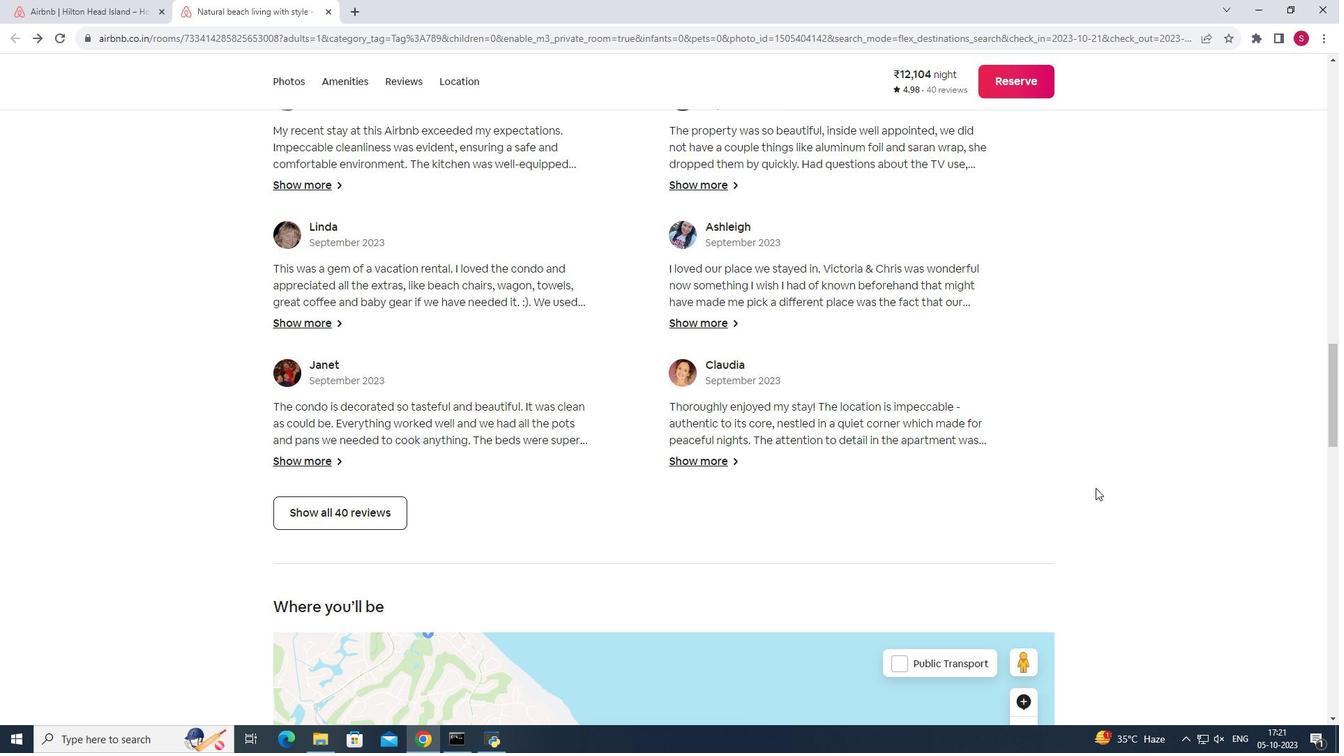 
Action: Mouse moved to (1096, 489)
Screenshot: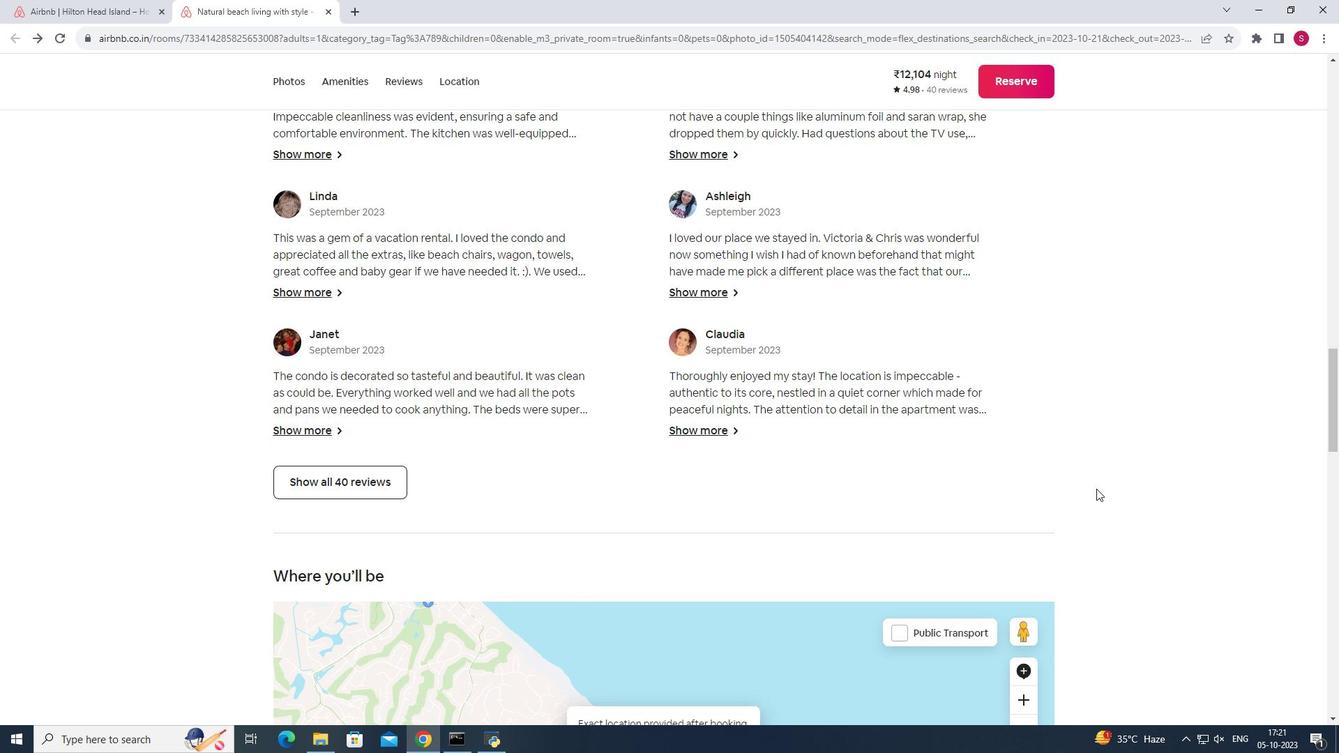 
Action: Mouse scrolled (1096, 488) with delta (0, 0)
Screenshot: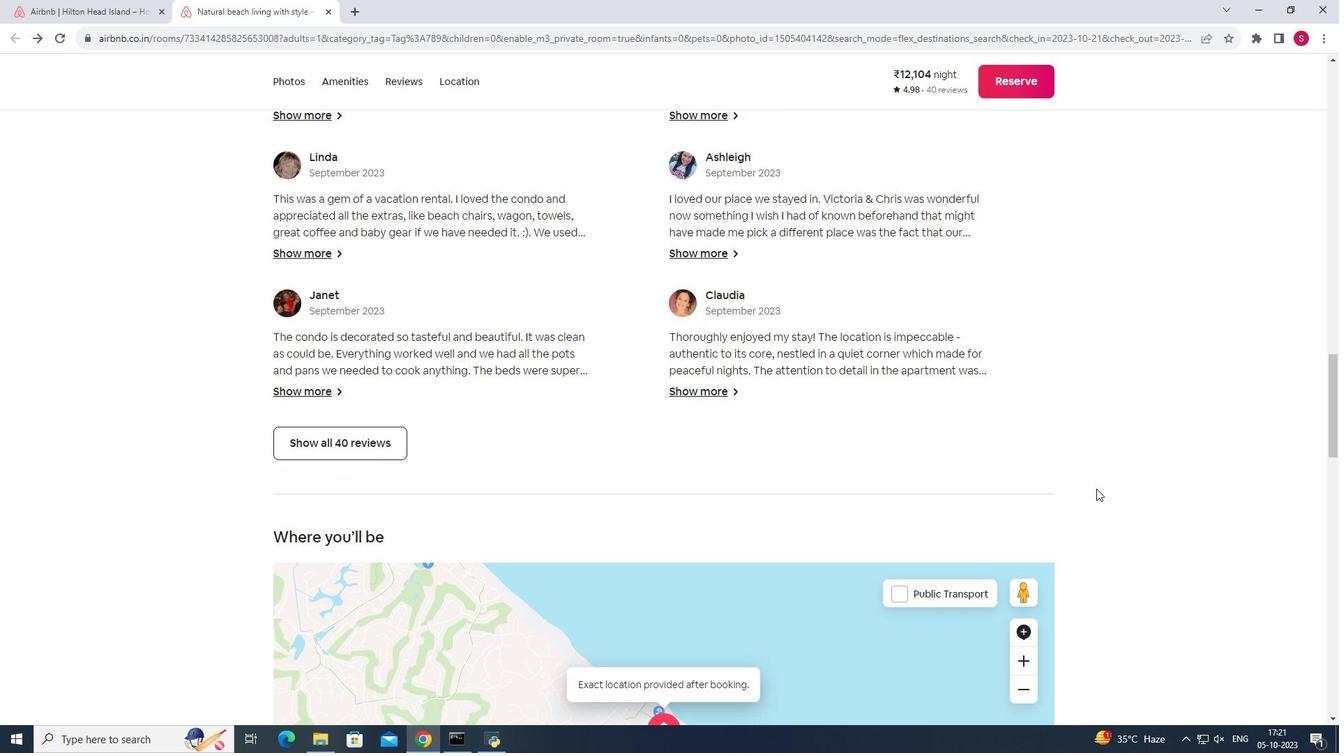 
Action: Mouse scrolled (1096, 488) with delta (0, 0)
Screenshot: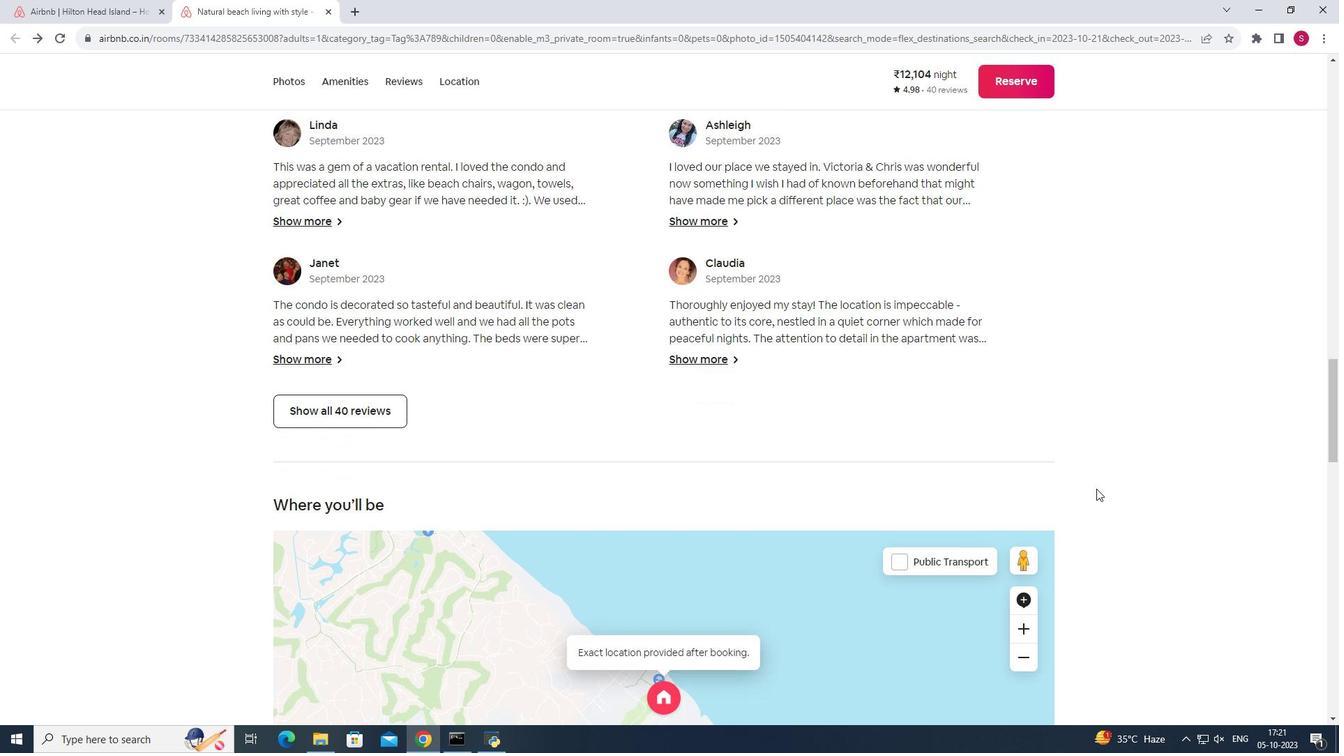 
Action: Mouse moved to (1103, 490)
Screenshot: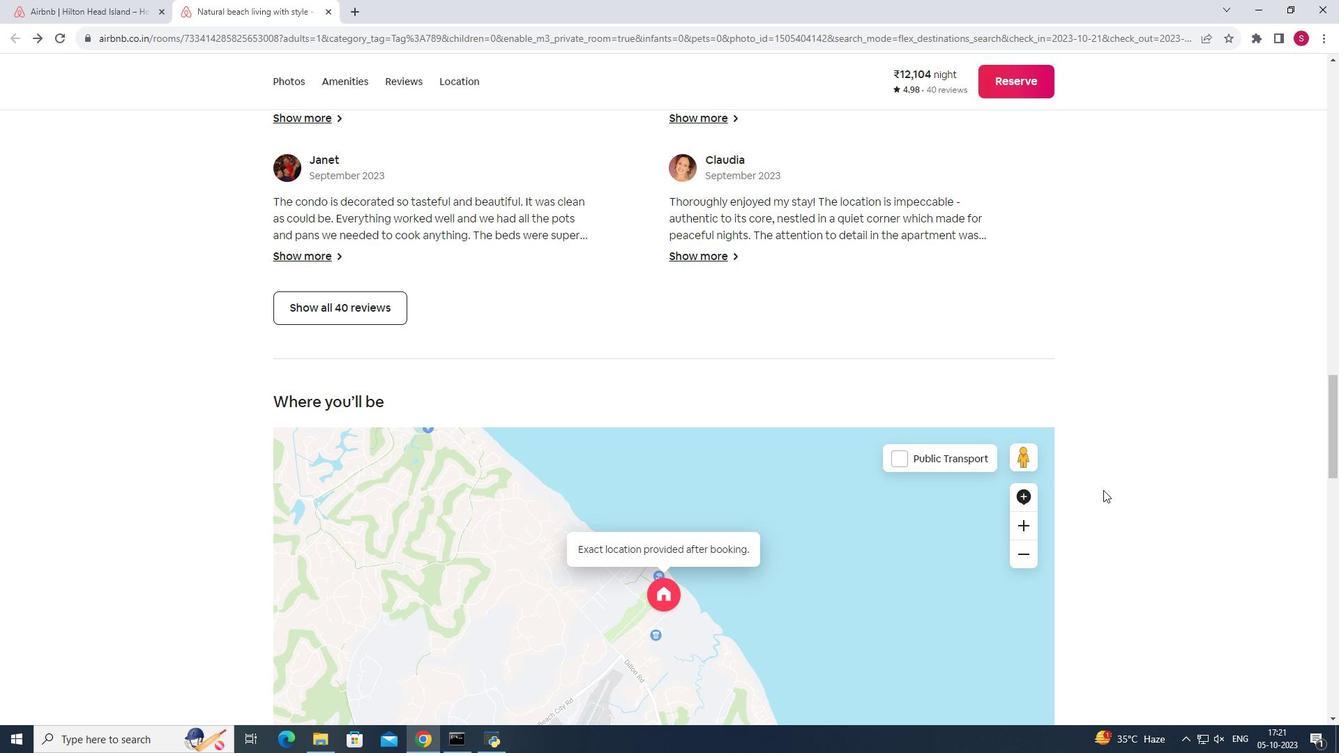 
Action: Mouse scrolled (1103, 489) with delta (0, 0)
Screenshot: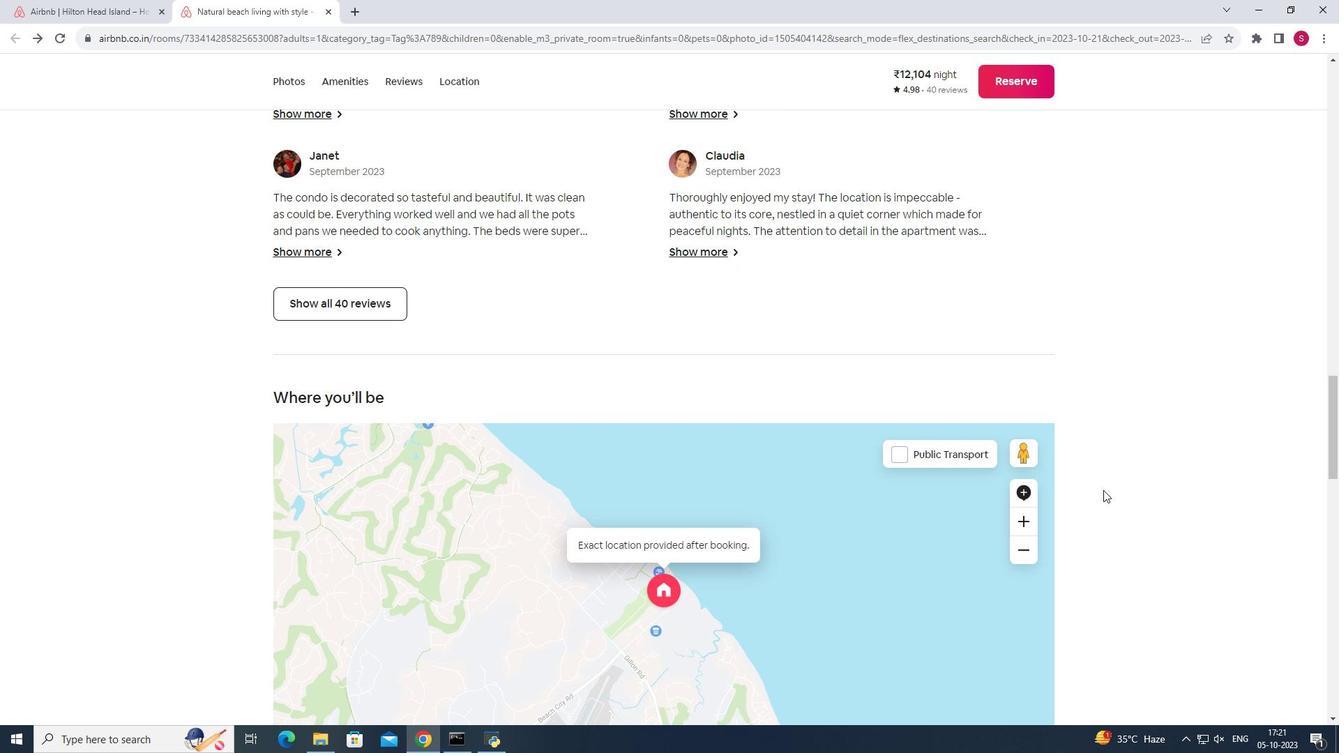 
Action: Mouse scrolled (1103, 489) with delta (0, 0)
Screenshot: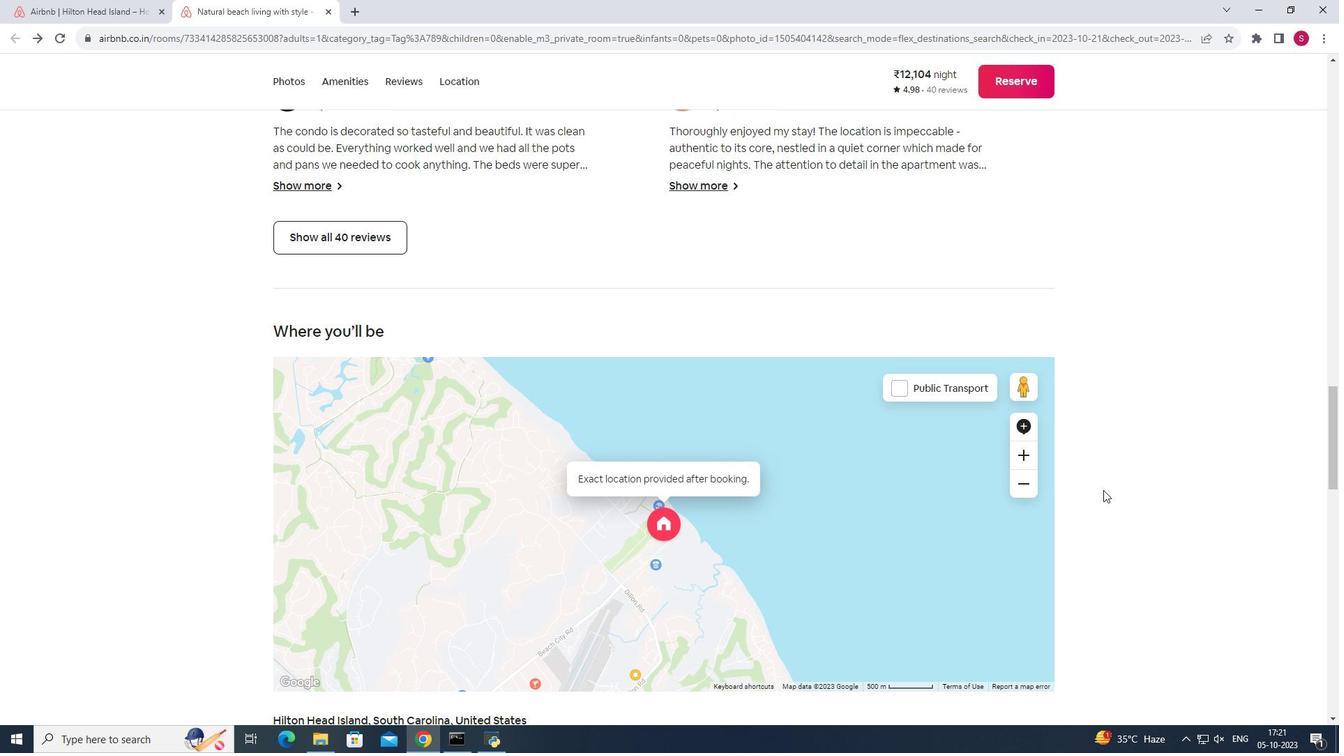 
Action: Mouse scrolled (1103, 489) with delta (0, 0)
Screenshot: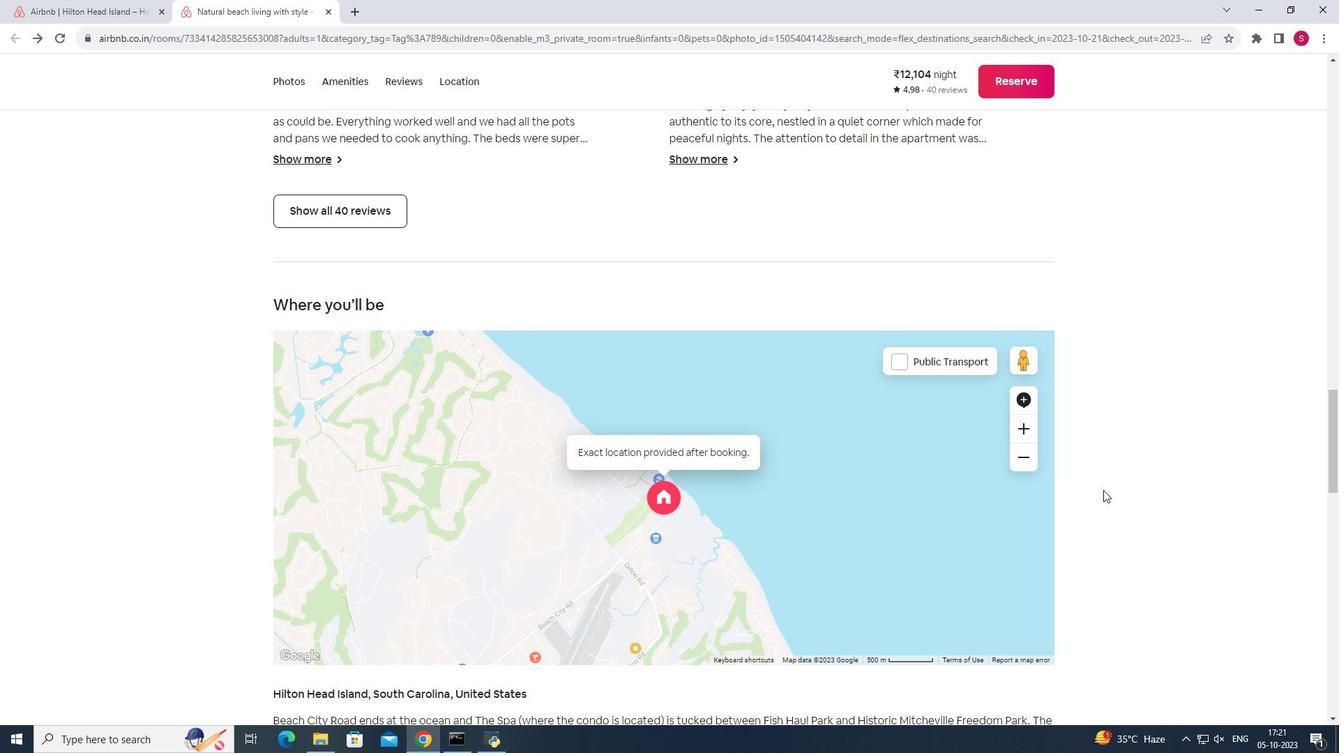 
Action: Mouse scrolled (1103, 489) with delta (0, 0)
Screenshot: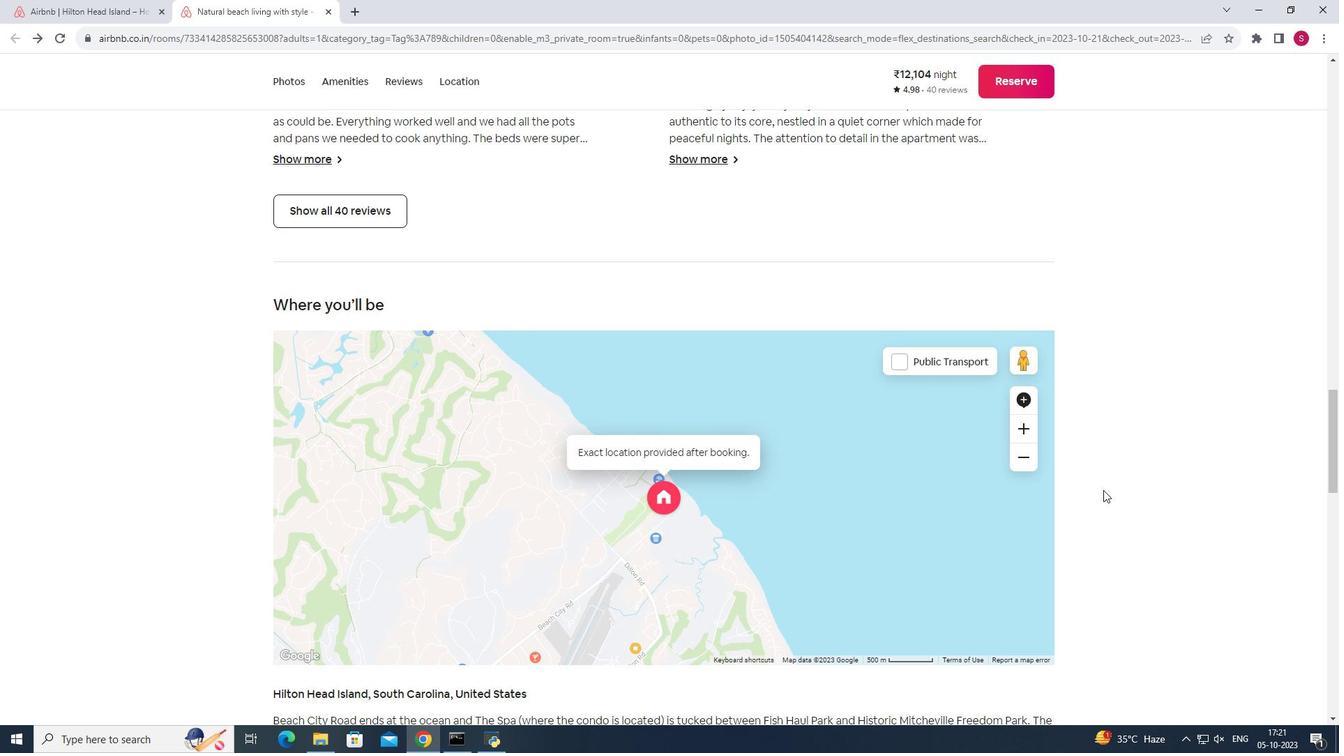 
Action: Mouse scrolled (1103, 489) with delta (0, 0)
